 Task: Research Airbnb options in Waltham Abbey, United Kingdom from 3rd December, 2023 to 9th December, 2023 for 2 adults.1  bedroom having 1 bed and 1 bathroom. Property type can be hotel. Look for 4 properties as per requirement.
Action: Mouse moved to (462, 136)
Screenshot: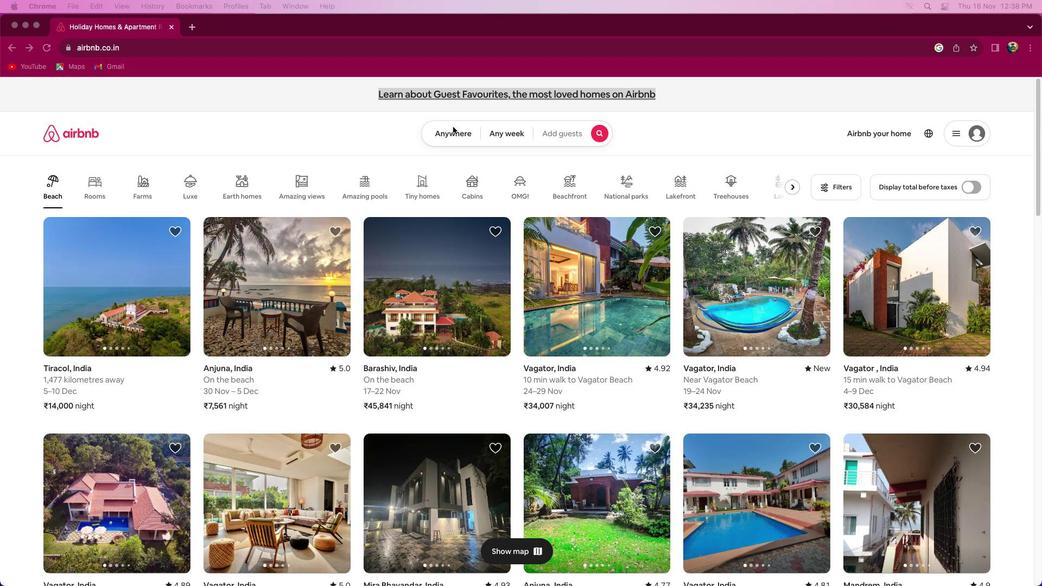 
Action: Mouse pressed left at (462, 136)
Screenshot: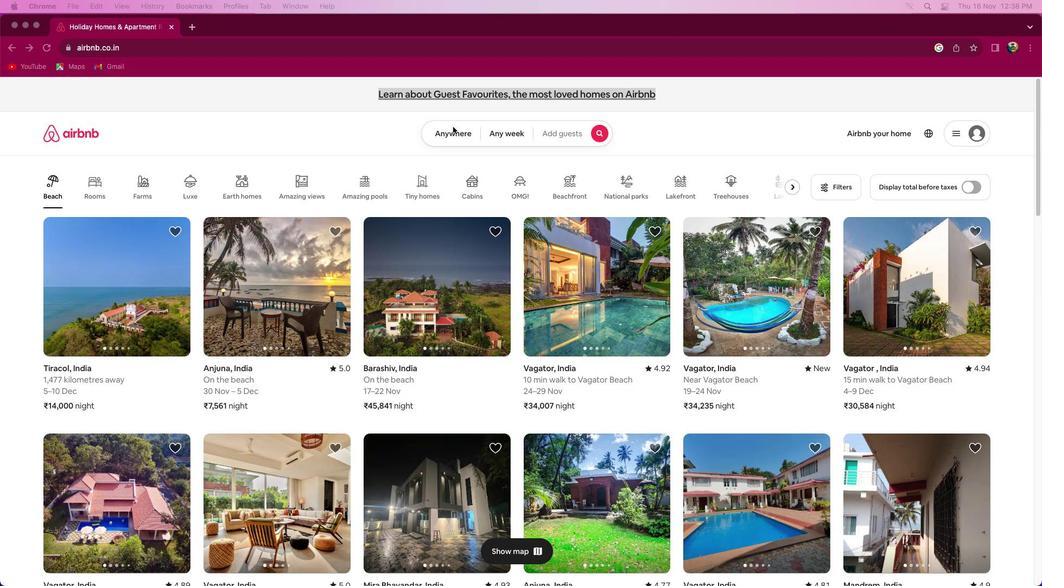 
Action: Mouse moved to (462, 136)
Screenshot: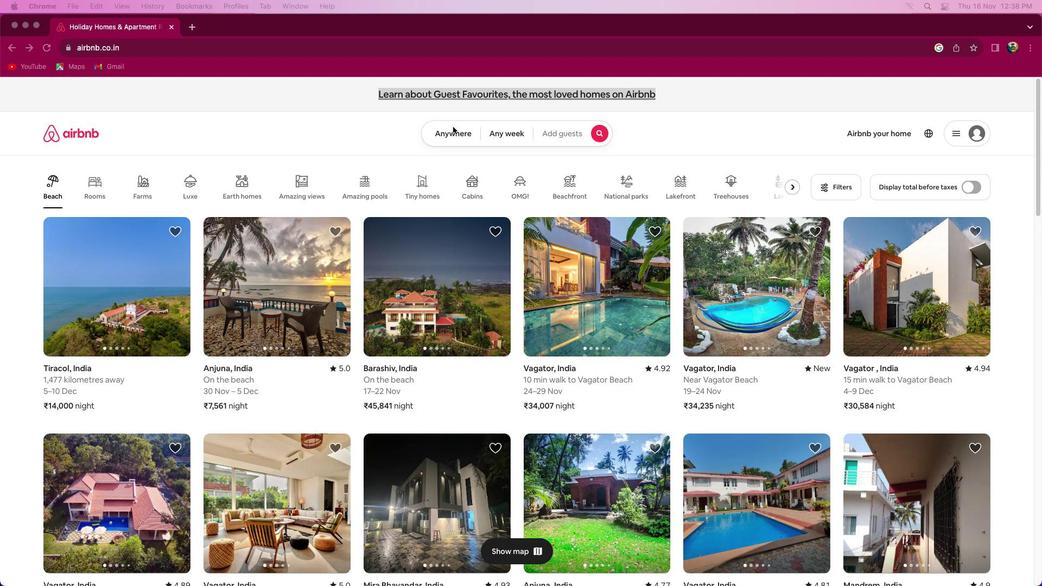
Action: Mouse pressed left at (462, 136)
Screenshot: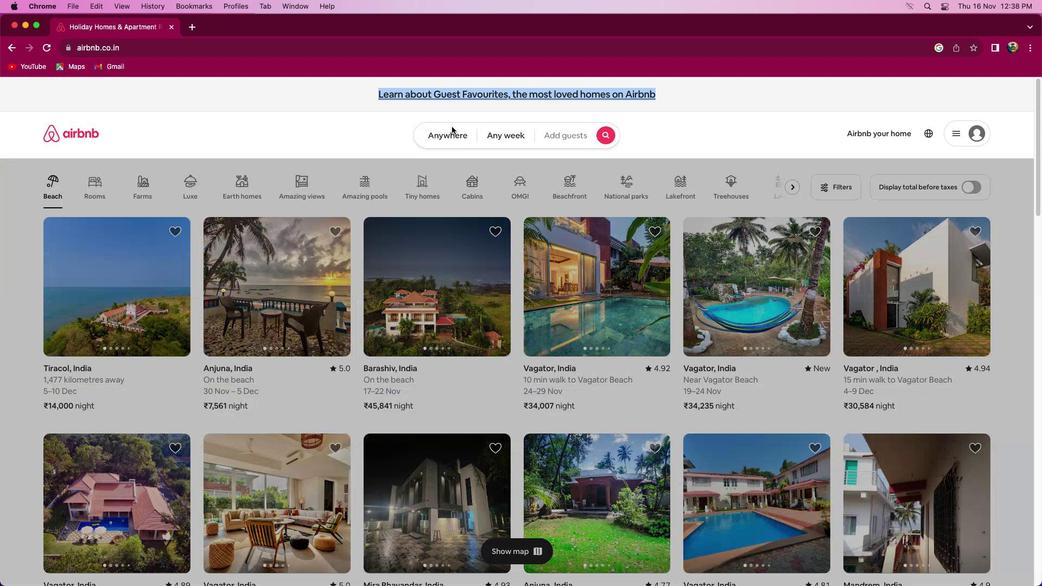 
Action: Mouse moved to (363, 310)
Screenshot: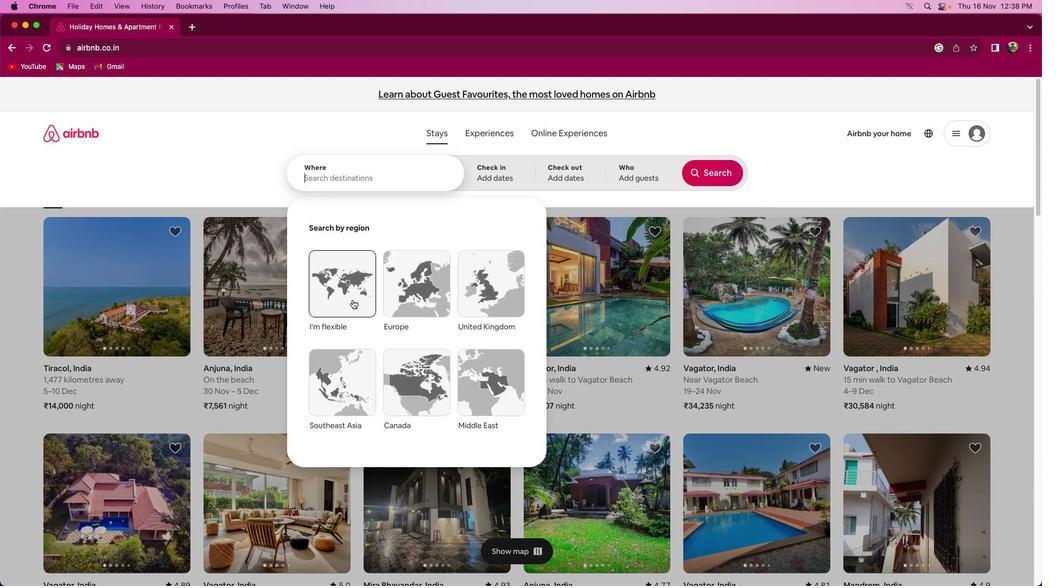 
Action: Mouse pressed left at (363, 310)
Screenshot: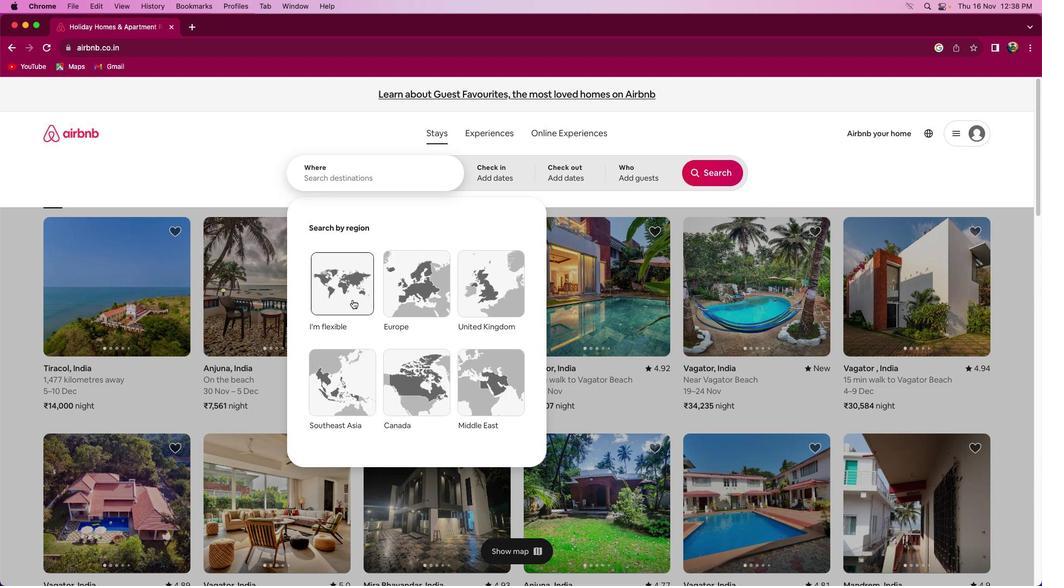 
Action: Mouse moved to (368, 186)
Screenshot: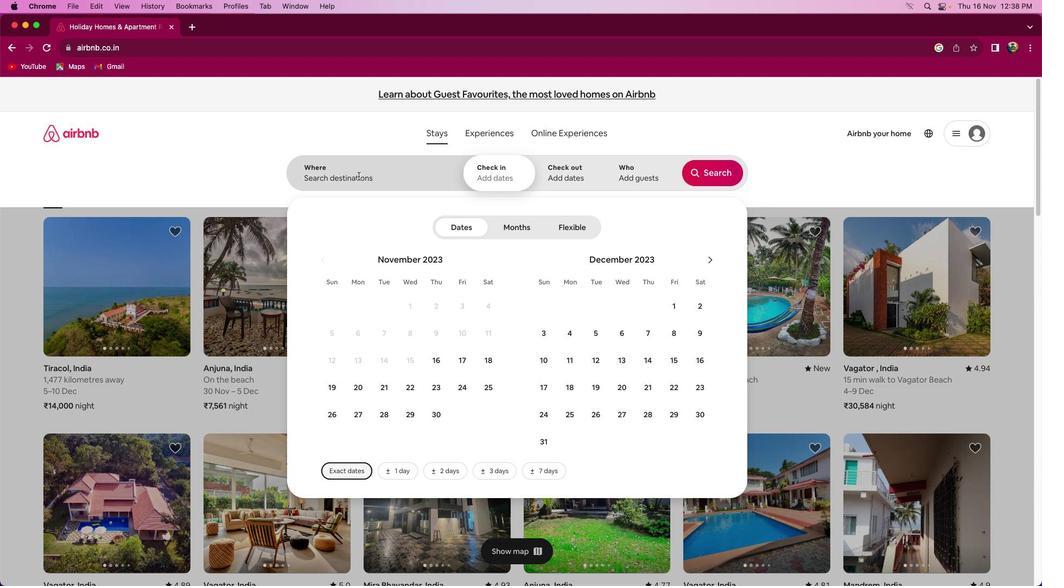 
Action: Mouse pressed left at (368, 186)
Screenshot: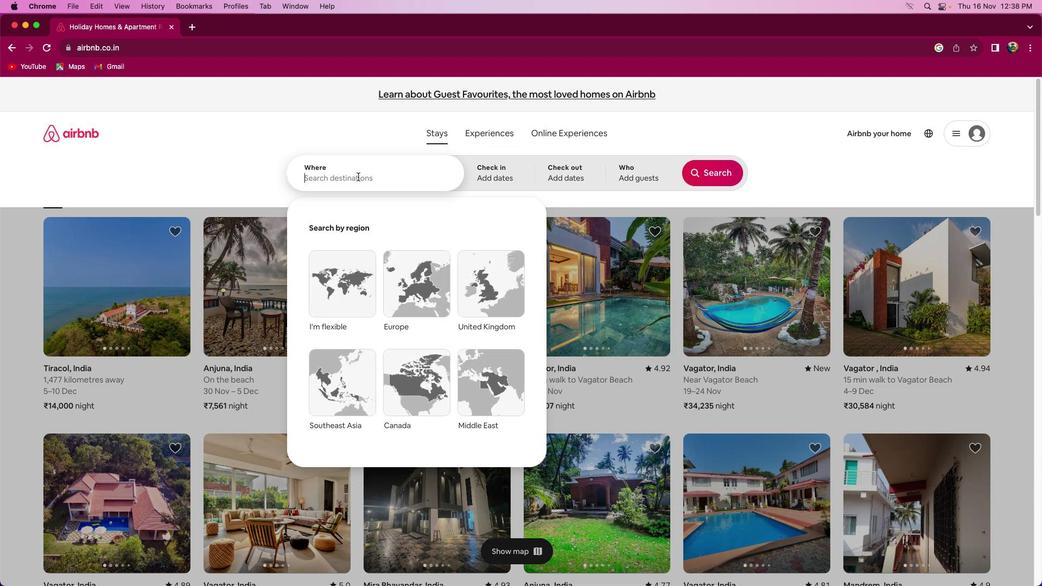 
Action: Mouse moved to (381, 223)
Screenshot: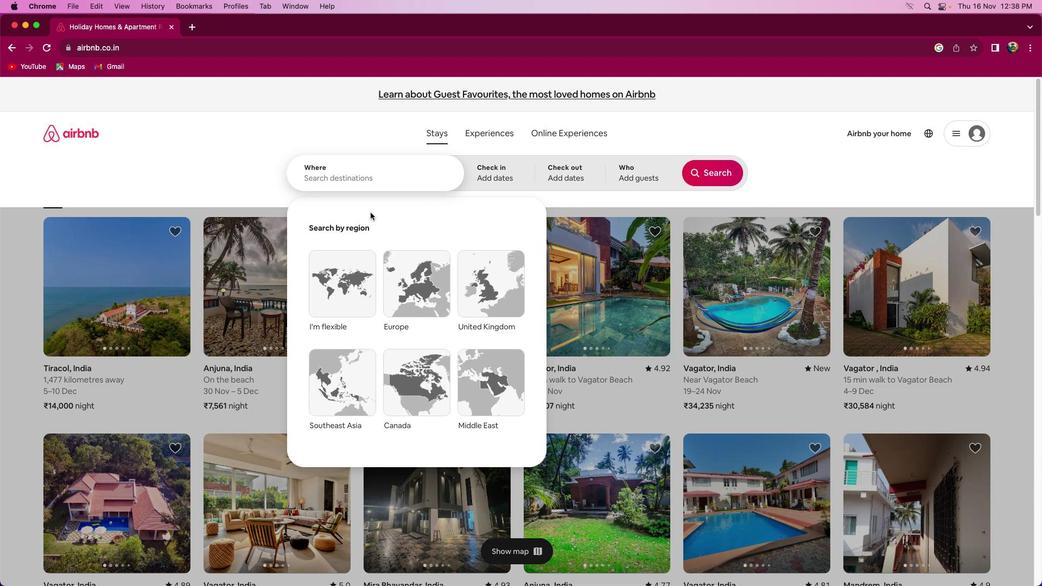 
Action: Key pressed Key.shift_r'W''a''l''t''h''a''n'Key.spaceKey.shift_r'A''b''e''y'','Key.spaceKey.shift'U''n''i''t''e''d'Key.spaceKey.shift'K''i''n''g''d''o''m'Key.space
Screenshot: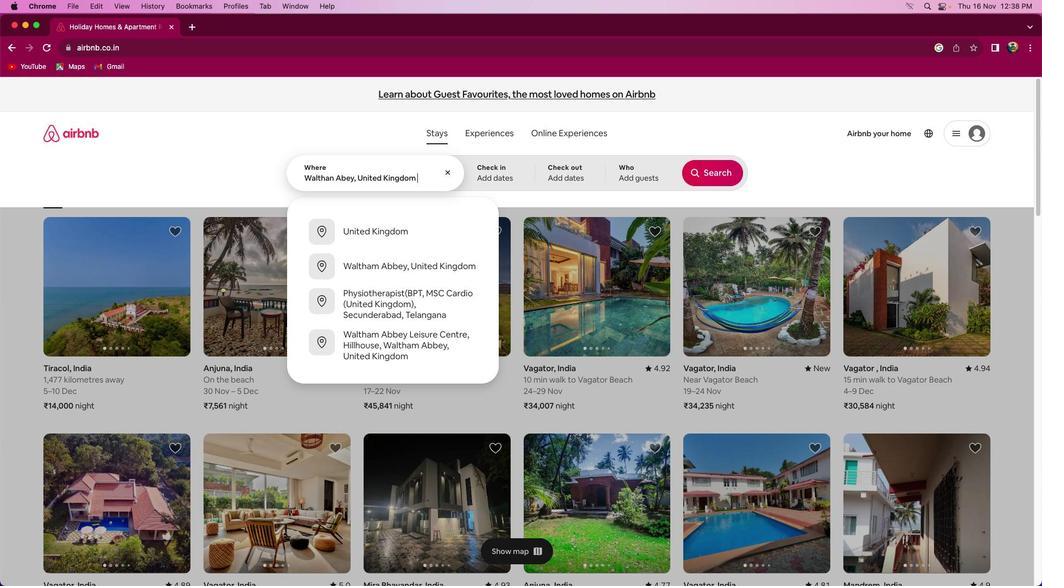 
Action: Mouse moved to (491, 184)
Screenshot: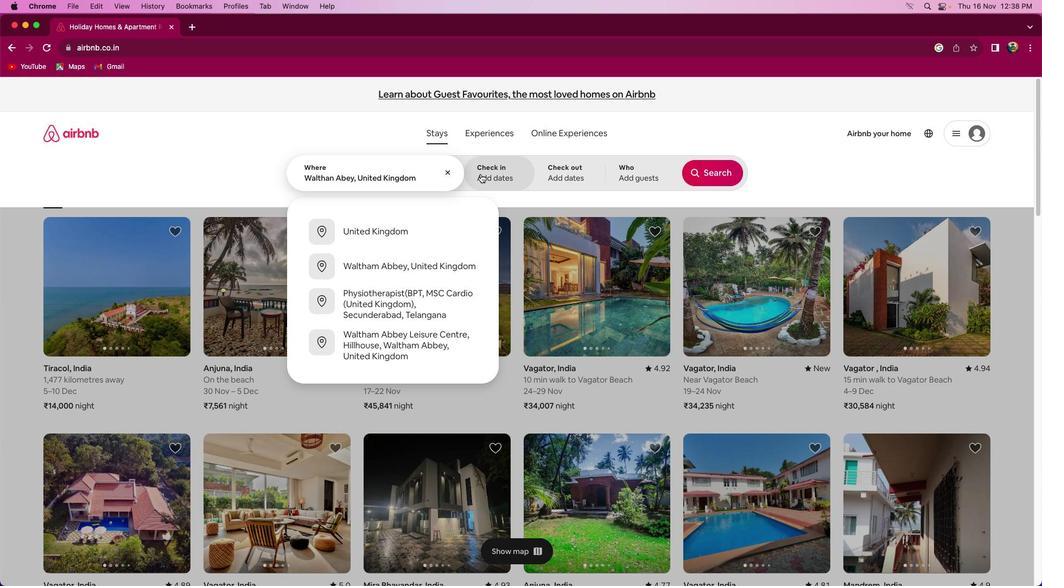 
Action: Mouse pressed left at (491, 184)
Screenshot: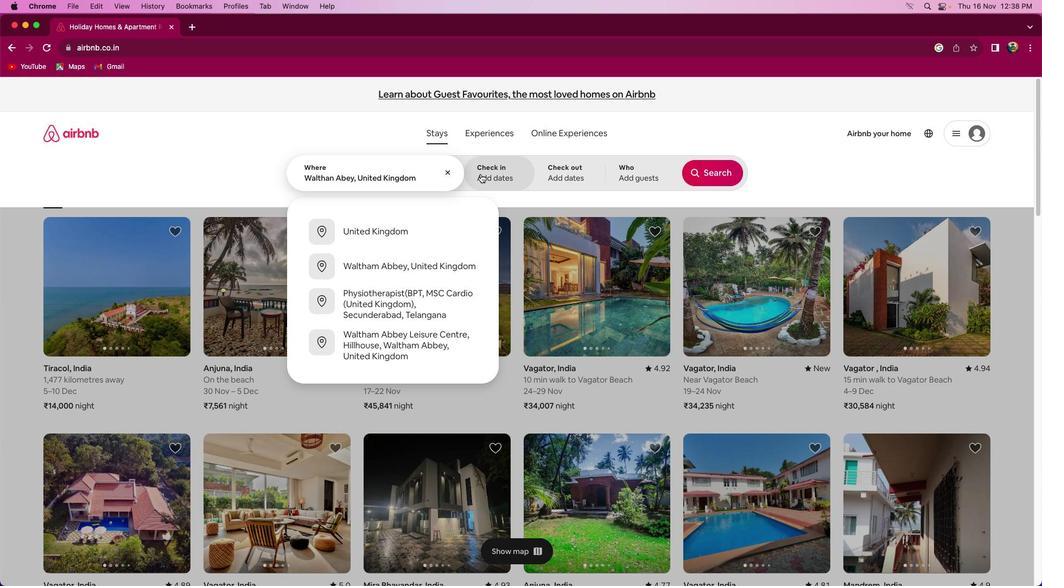 
Action: Mouse moved to (556, 353)
Screenshot: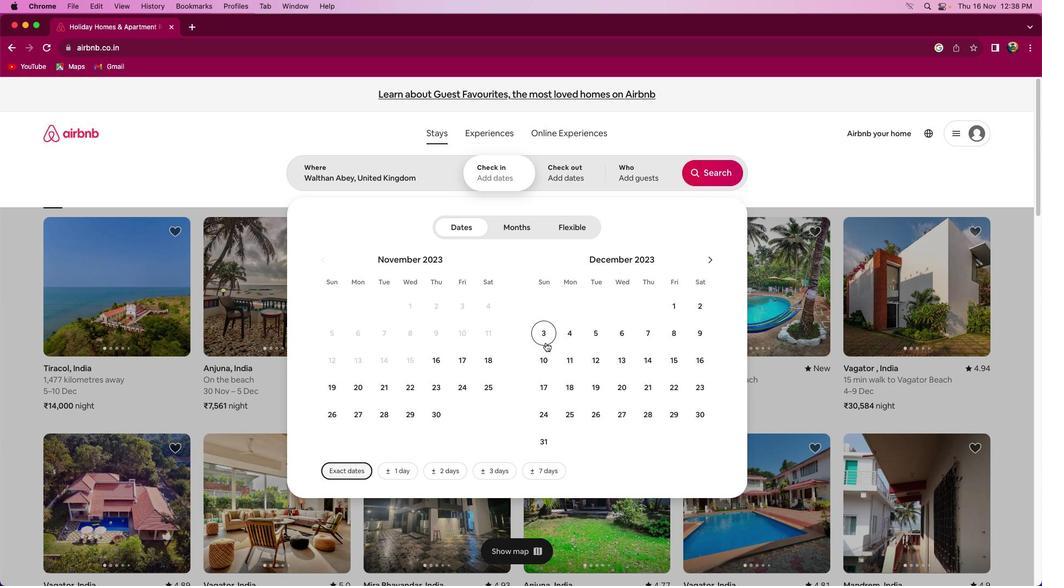 
Action: Mouse pressed left at (556, 353)
Screenshot: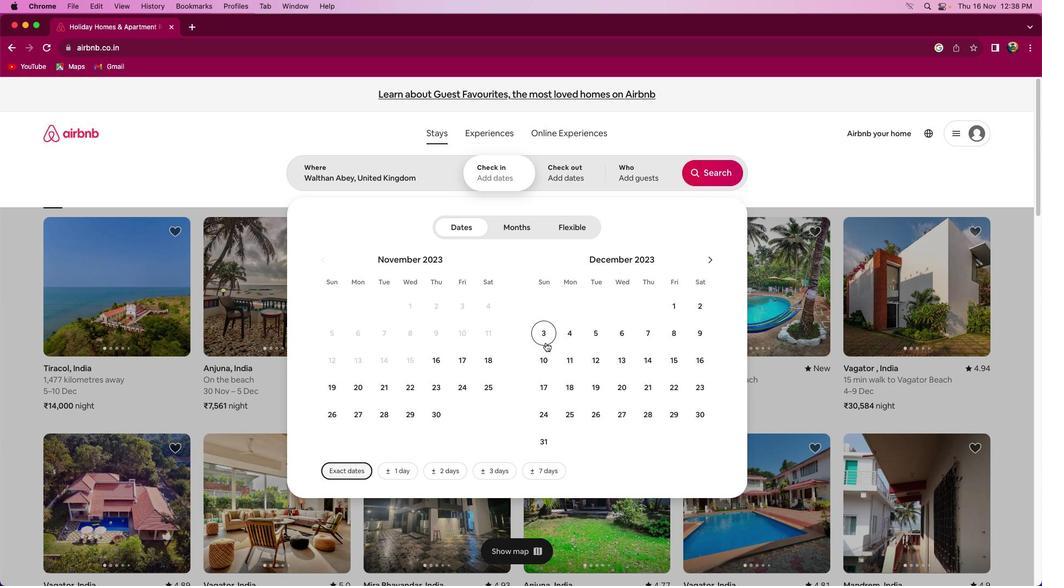 
Action: Mouse moved to (711, 347)
Screenshot: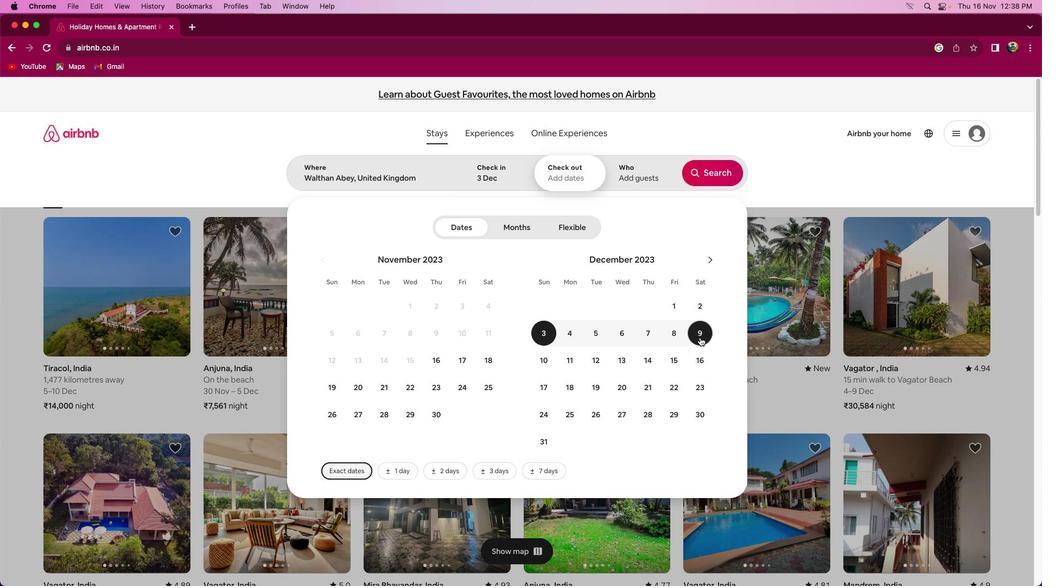 
Action: Mouse pressed left at (711, 347)
Screenshot: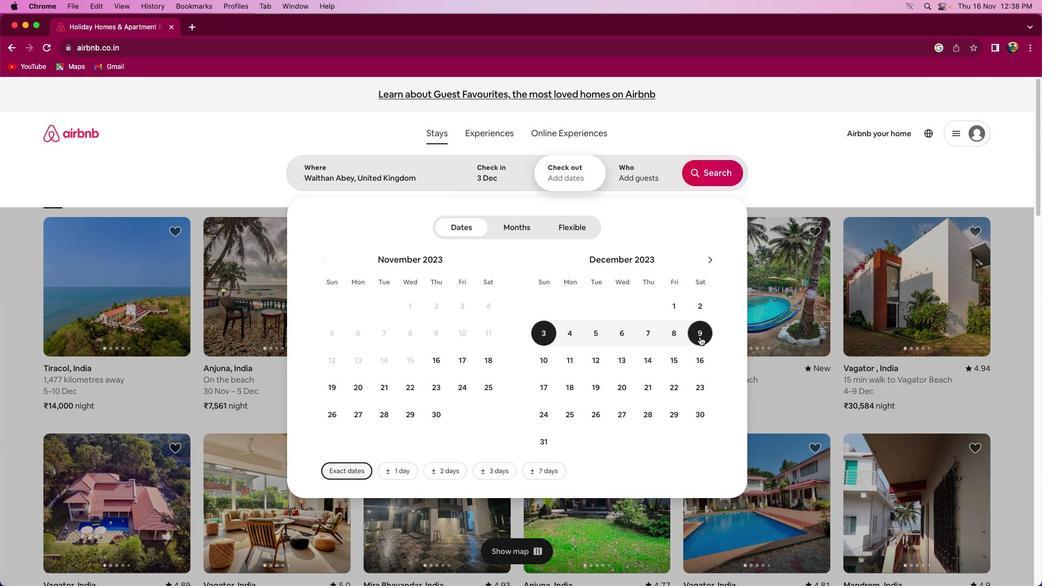 
Action: Mouse moved to (646, 183)
Screenshot: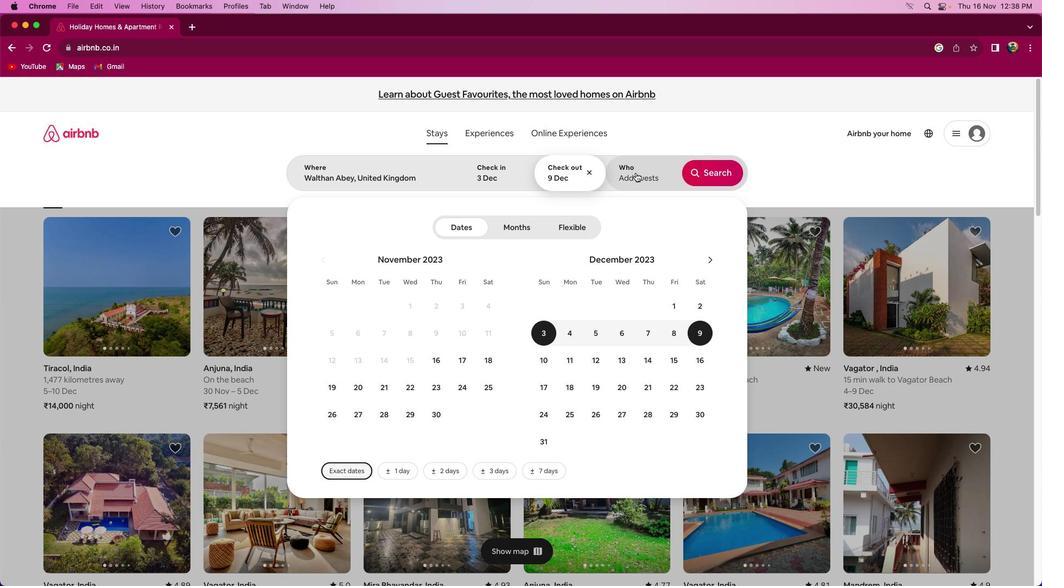 
Action: Mouse pressed left at (646, 183)
Screenshot: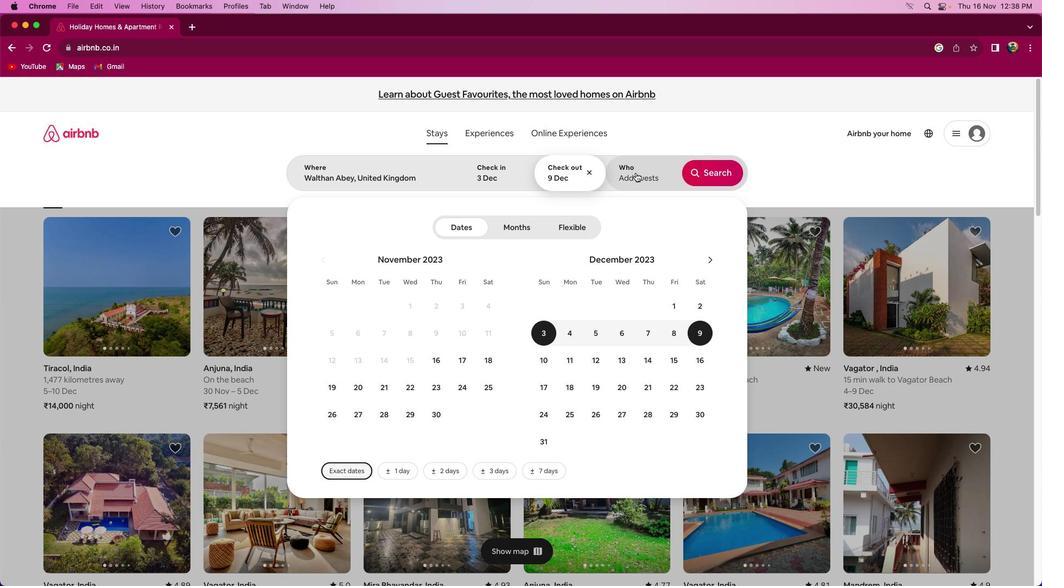 
Action: Mouse moved to (725, 237)
Screenshot: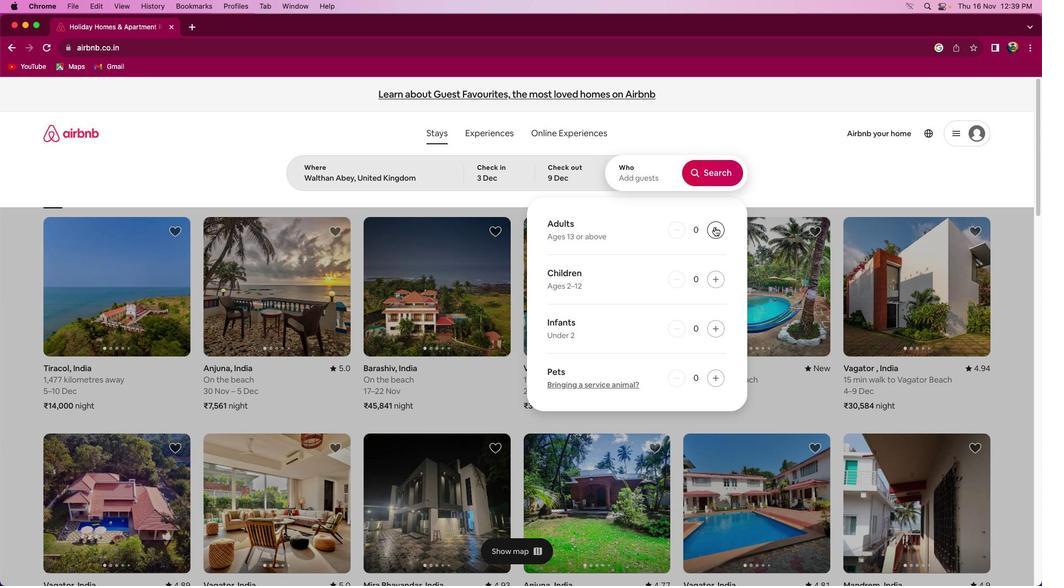 
Action: Mouse pressed left at (725, 237)
Screenshot: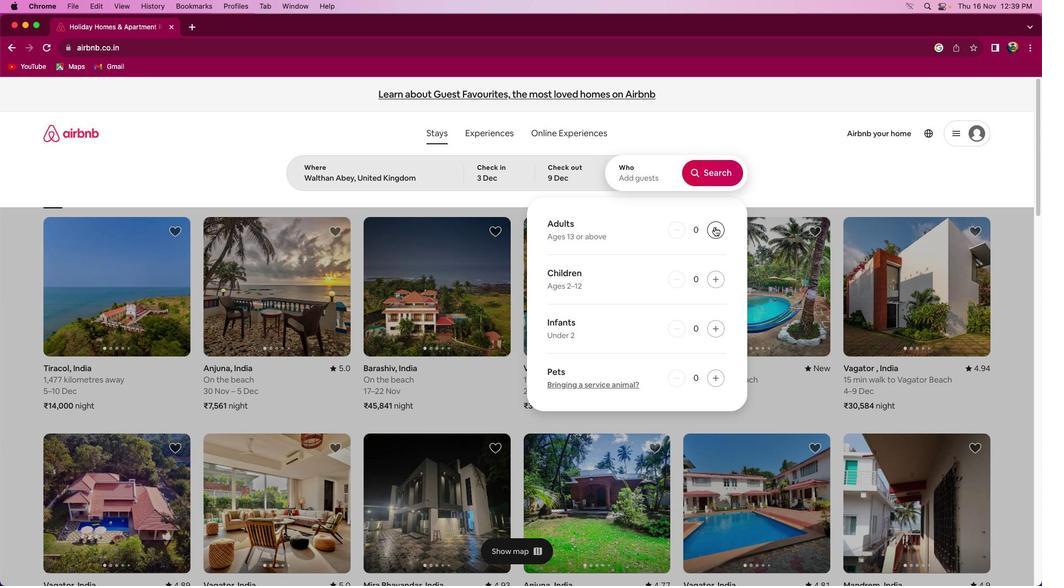 
Action: Mouse moved to (725, 237)
Screenshot: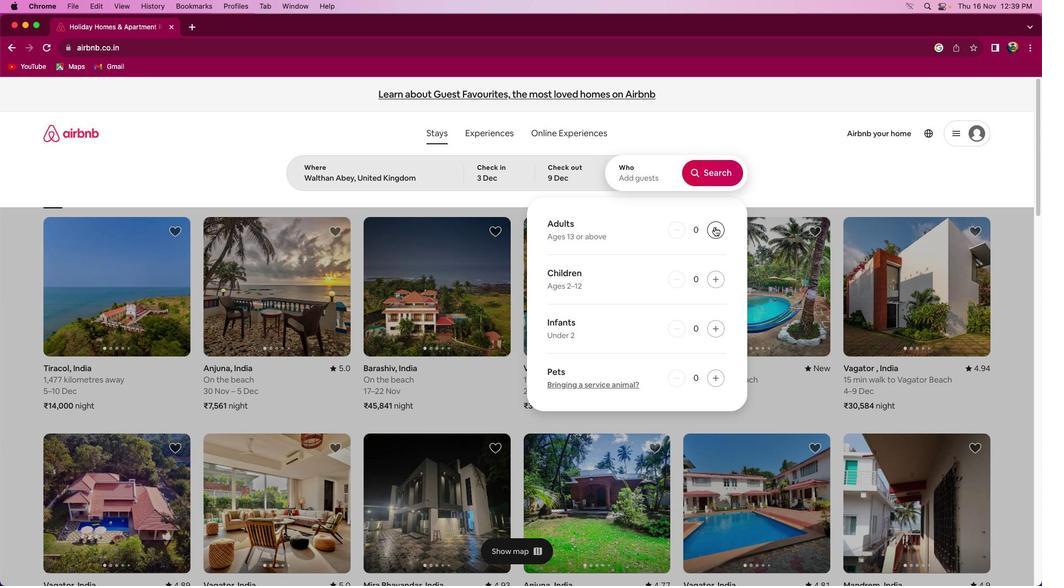 
Action: Mouse pressed left at (725, 237)
Screenshot: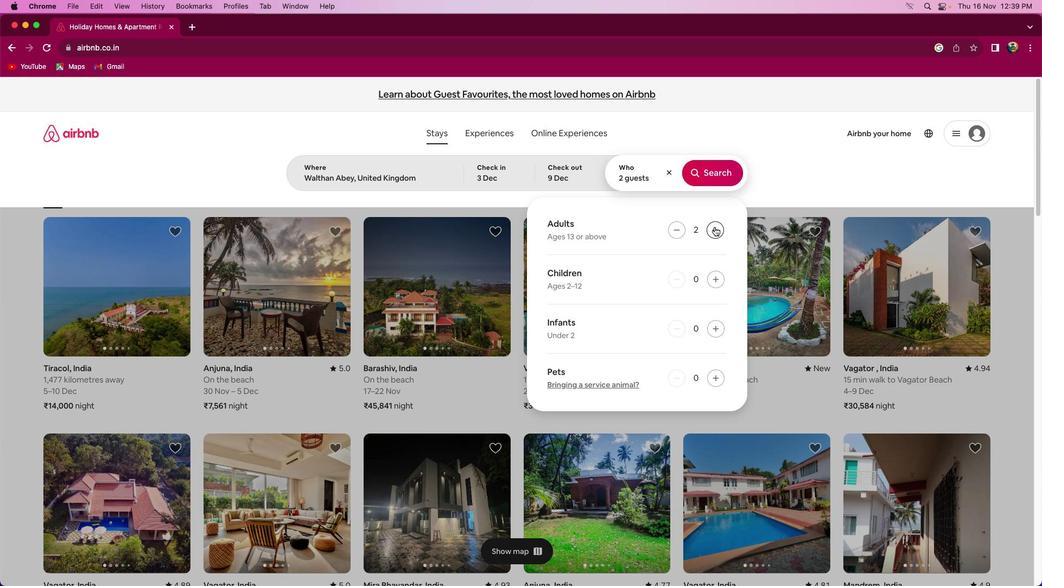 
Action: Mouse moved to (721, 184)
Screenshot: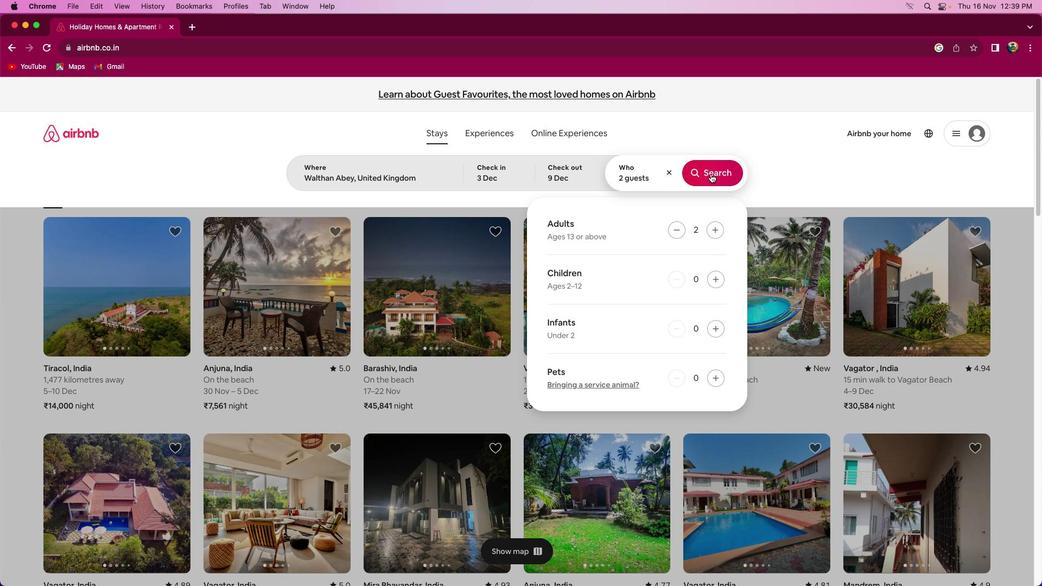 
Action: Mouse pressed left at (721, 184)
Screenshot: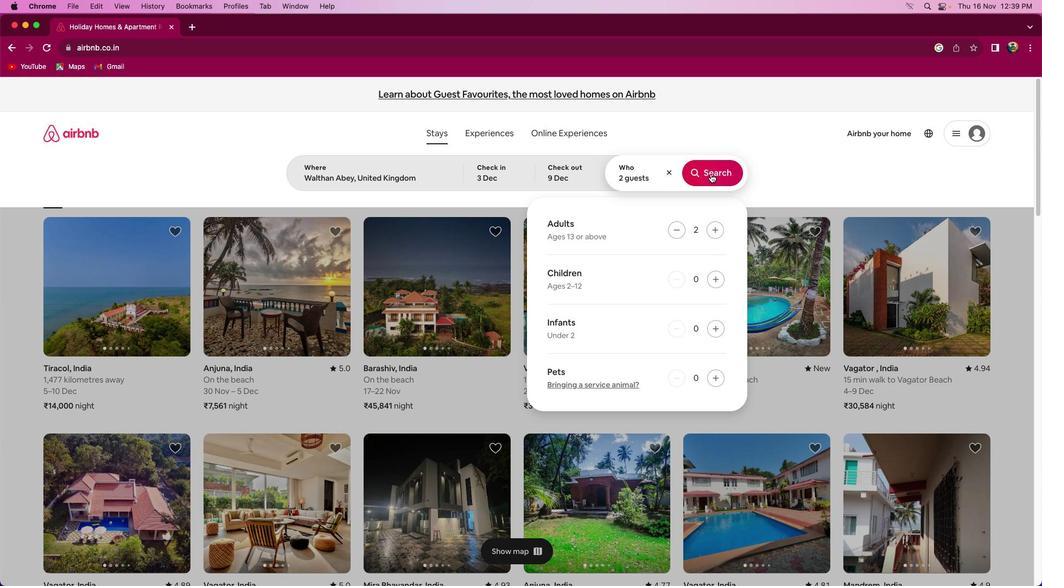 
Action: Mouse moved to (867, 155)
Screenshot: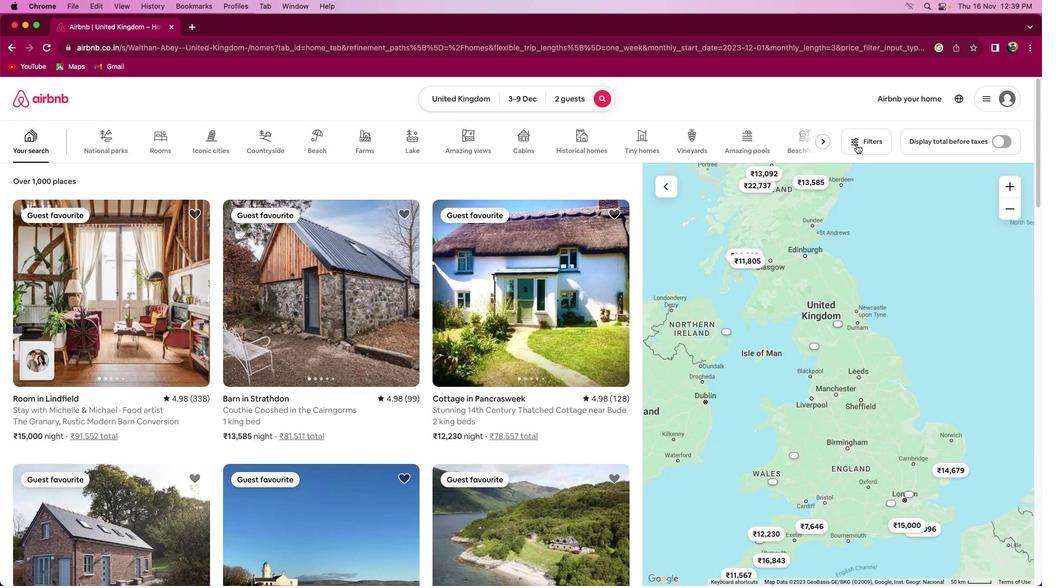 
Action: Mouse pressed left at (867, 155)
Screenshot: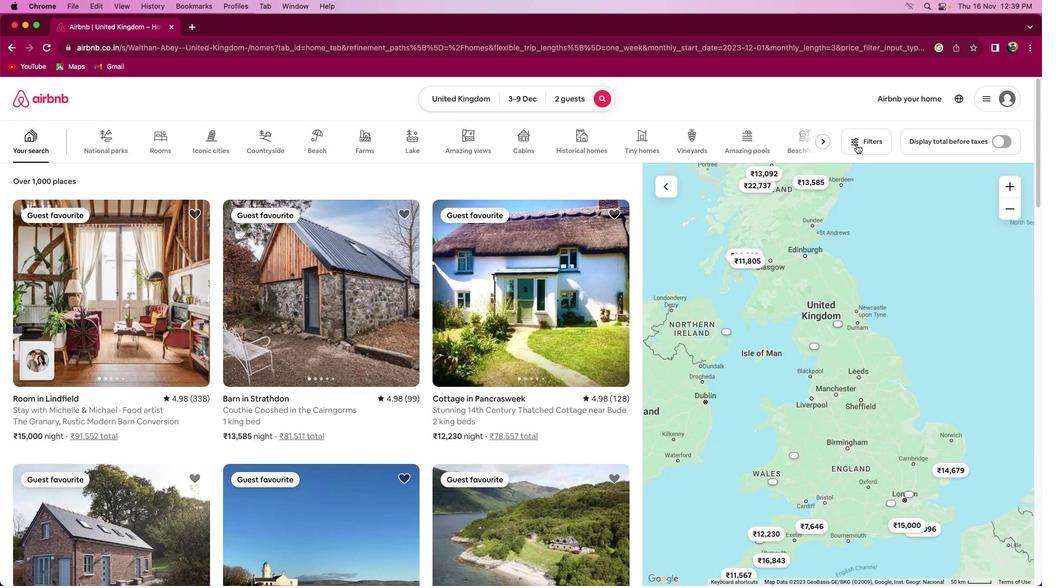 
Action: Mouse moved to (452, 437)
Screenshot: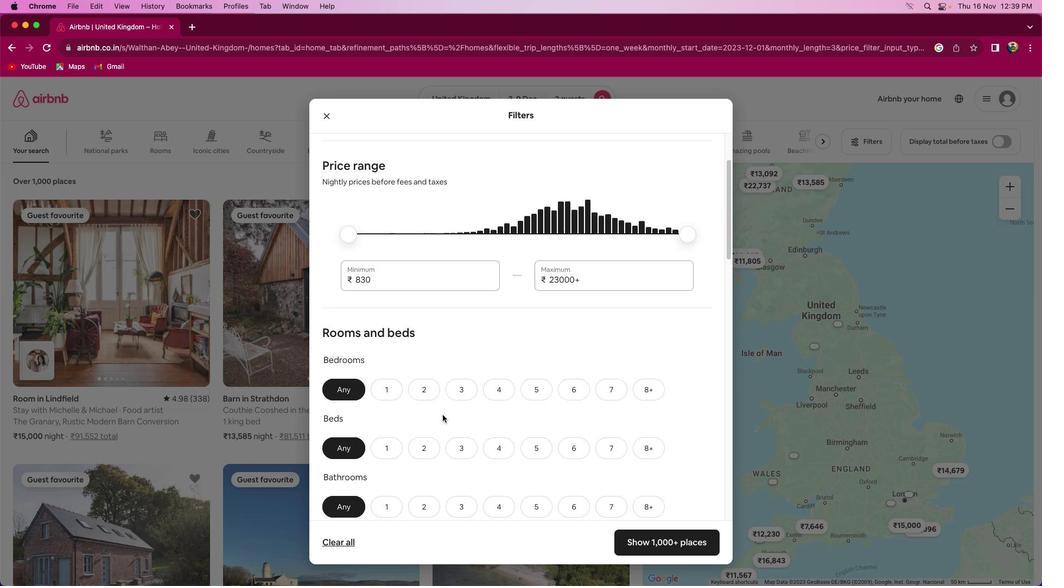
Action: Mouse scrolled (452, 437) with delta (10, 9)
Screenshot: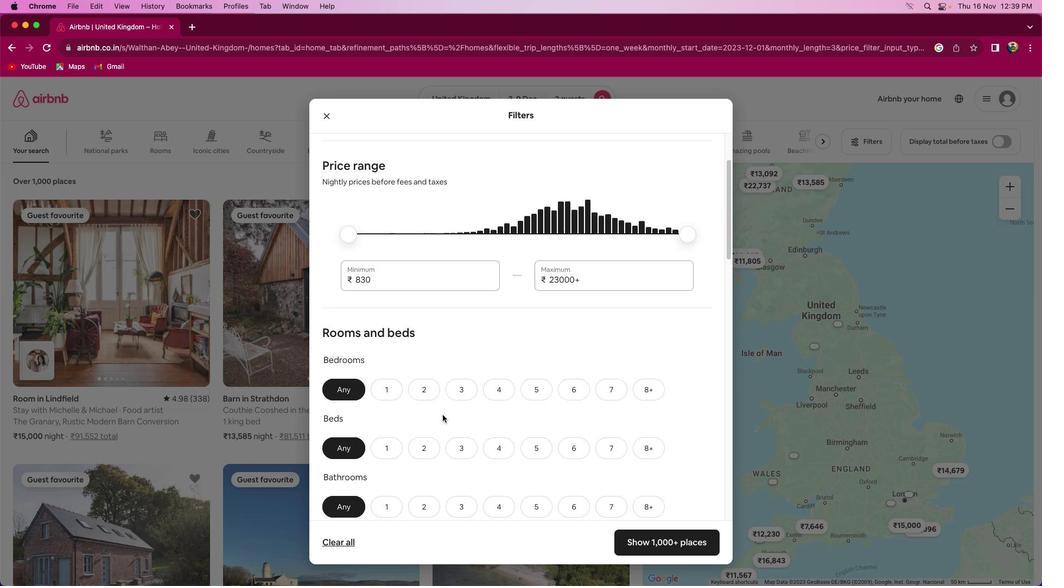 
Action: Mouse moved to (452, 436)
Screenshot: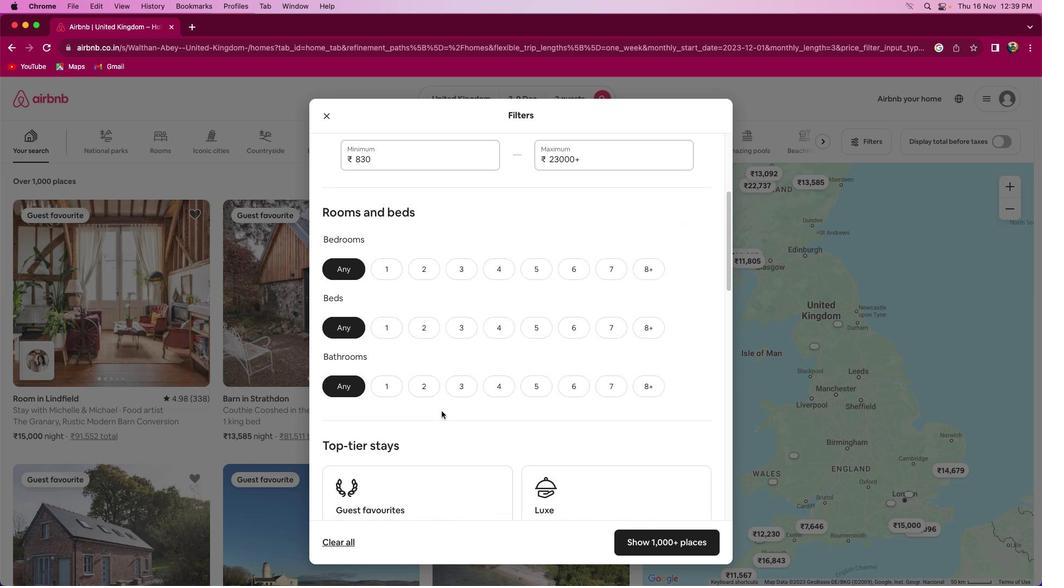 
Action: Mouse scrolled (452, 436) with delta (10, 9)
Screenshot: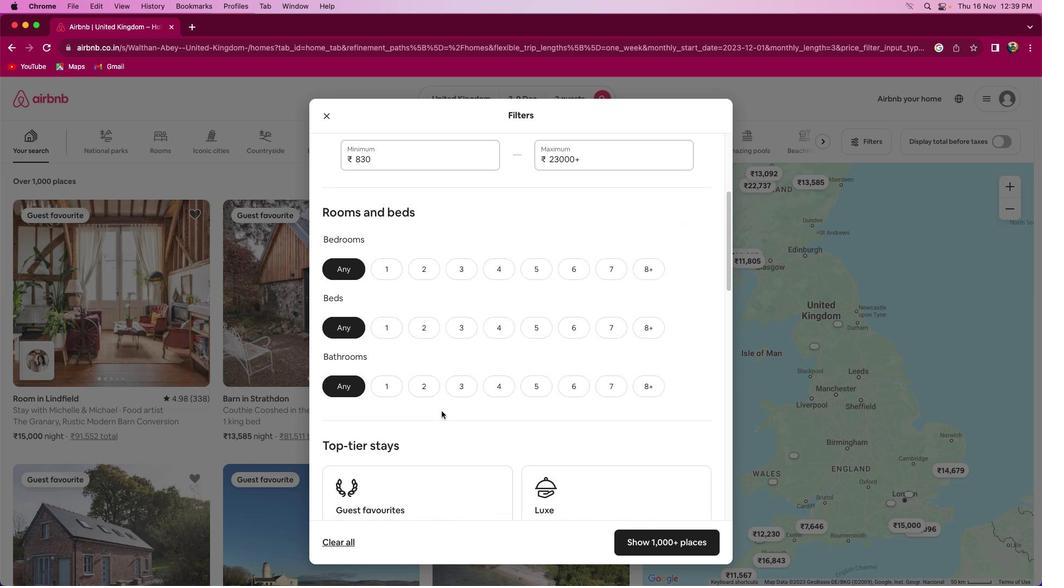 
Action: Mouse moved to (453, 436)
Screenshot: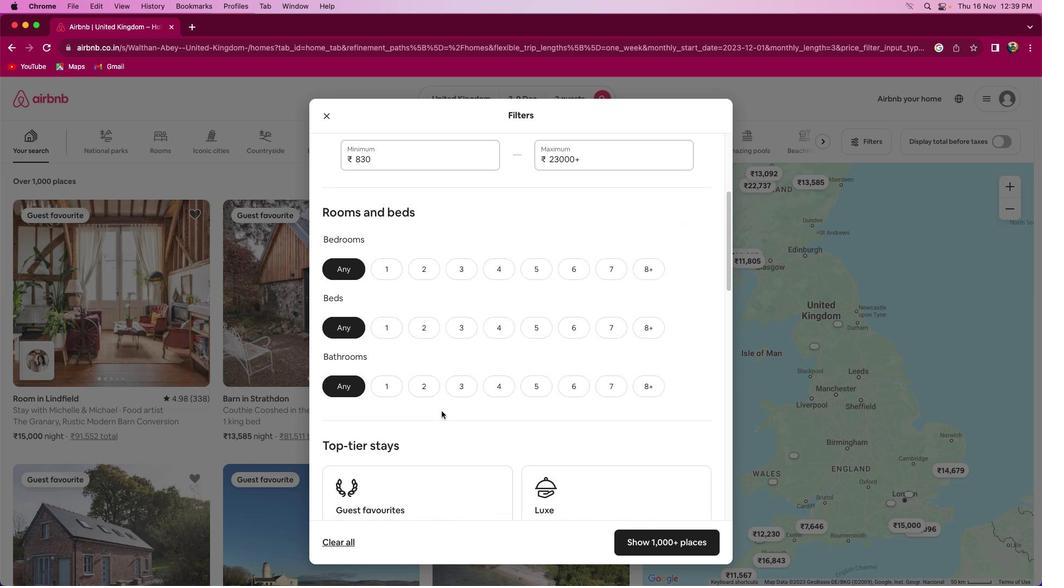 
Action: Mouse scrolled (453, 436) with delta (10, 8)
Screenshot: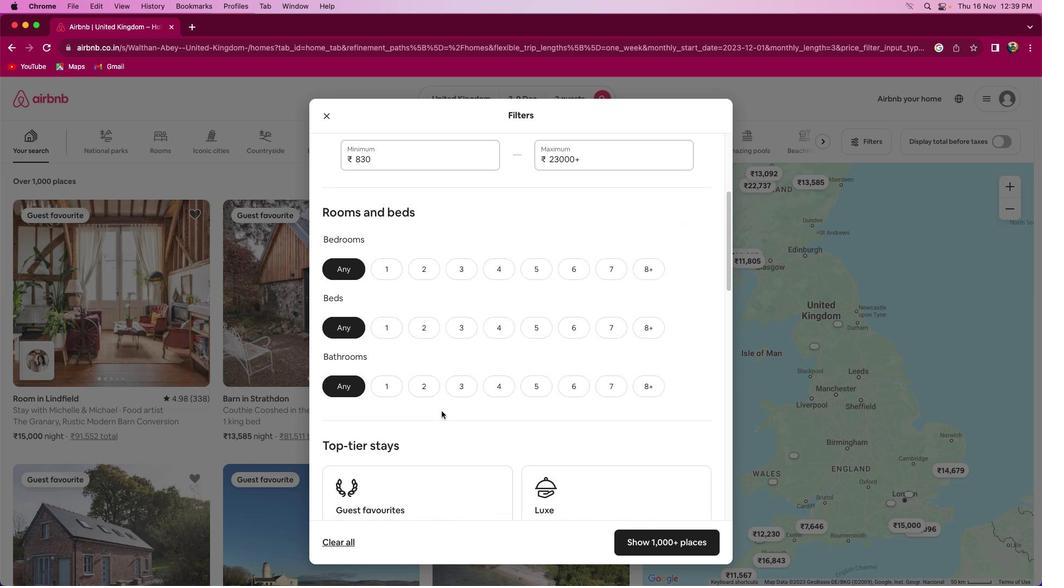 
Action: Mouse moved to (453, 434)
Screenshot: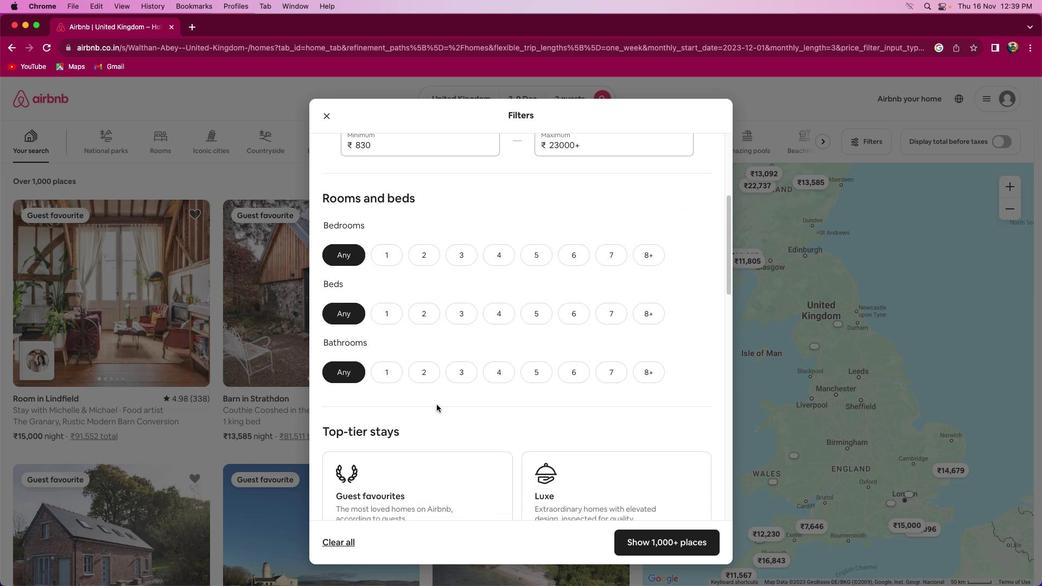 
Action: Mouse scrolled (453, 434) with delta (10, 7)
Screenshot: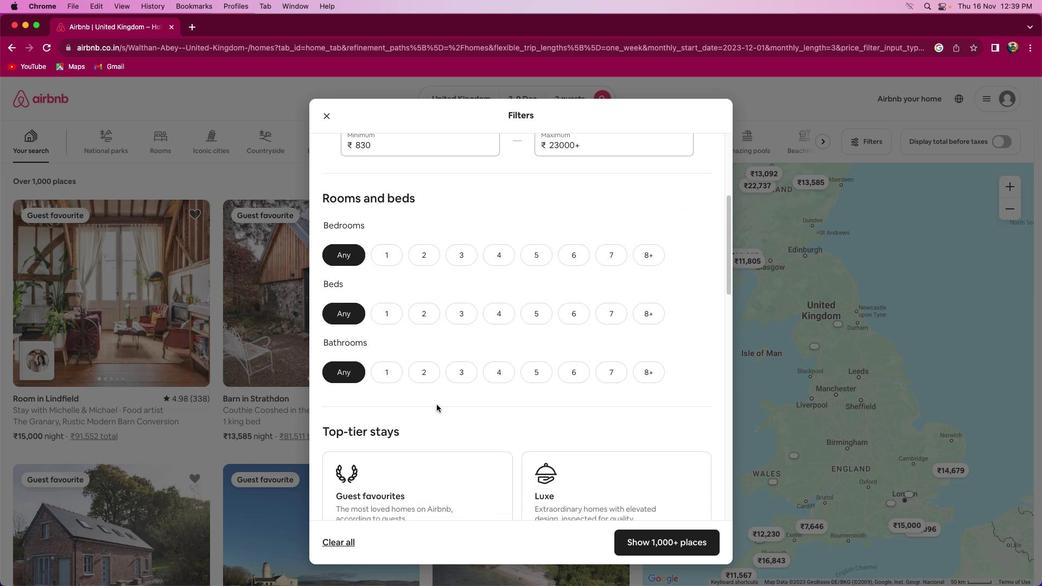 
Action: Mouse moved to (408, 270)
Screenshot: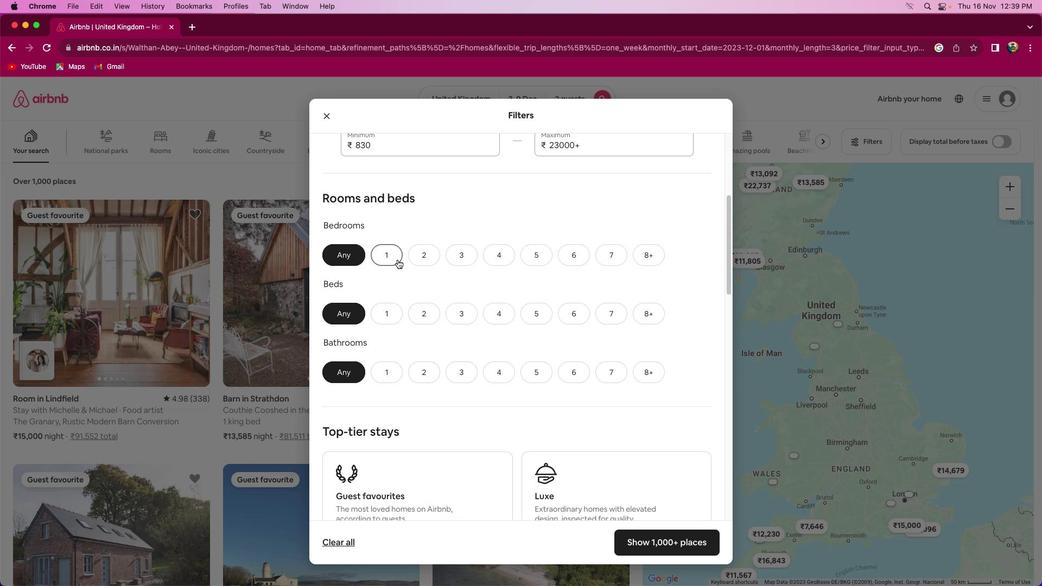 
Action: Mouse pressed left at (408, 270)
Screenshot: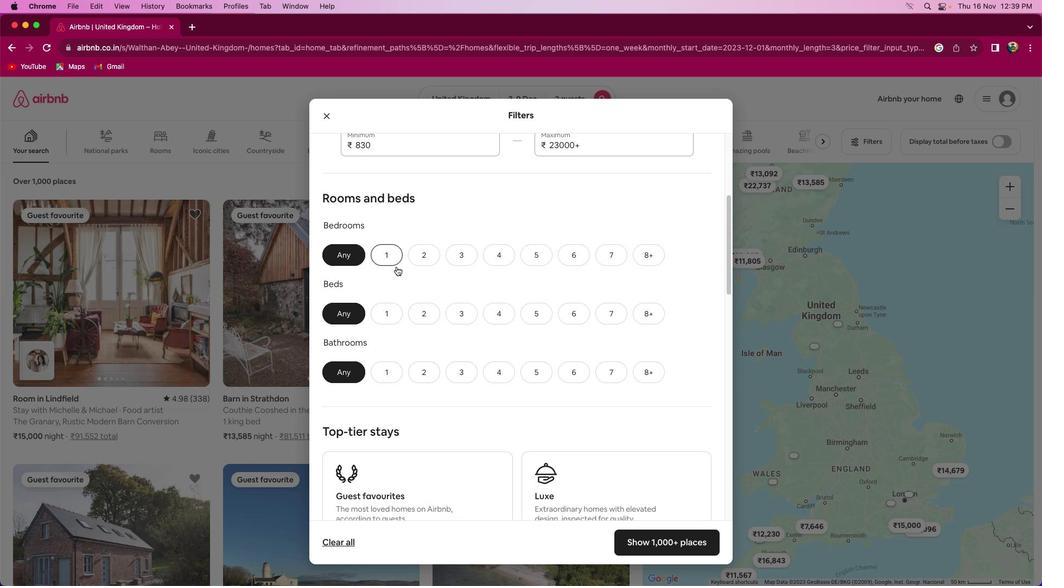 
Action: Mouse moved to (400, 322)
Screenshot: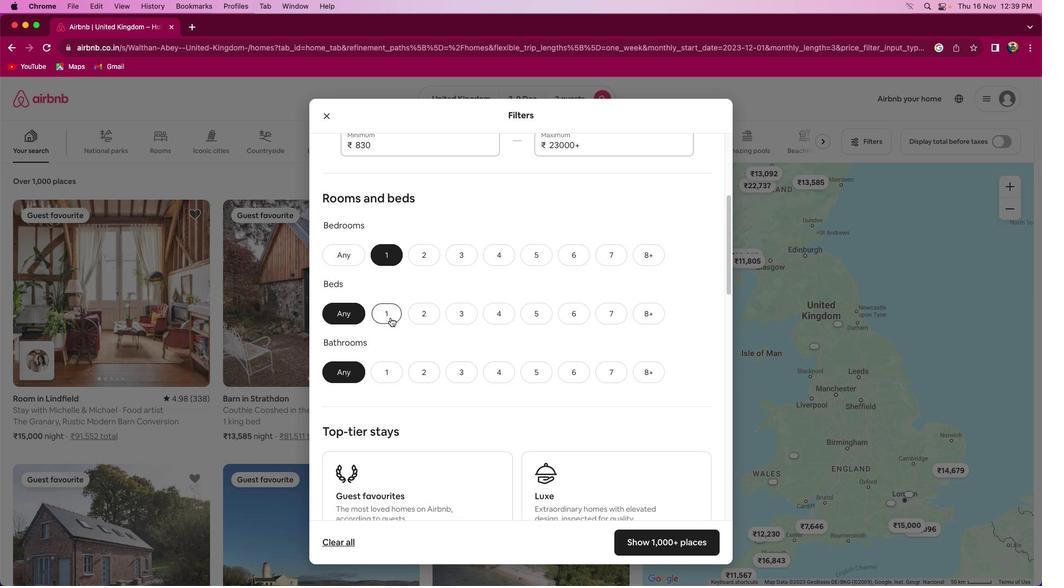 
Action: Mouse pressed left at (400, 322)
Screenshot: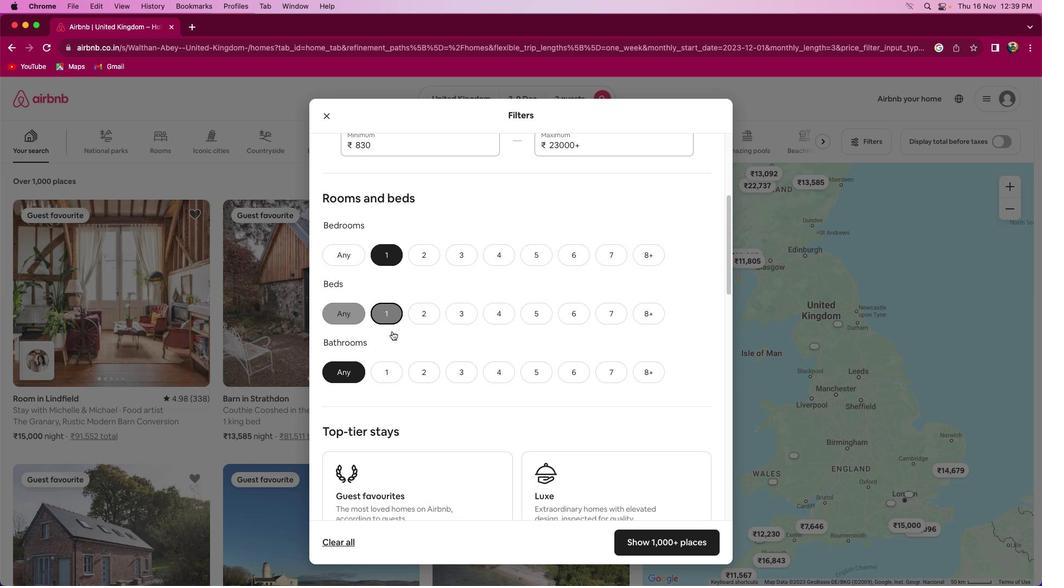 
Action: Mouse moved to (398, 377)
Screenshot: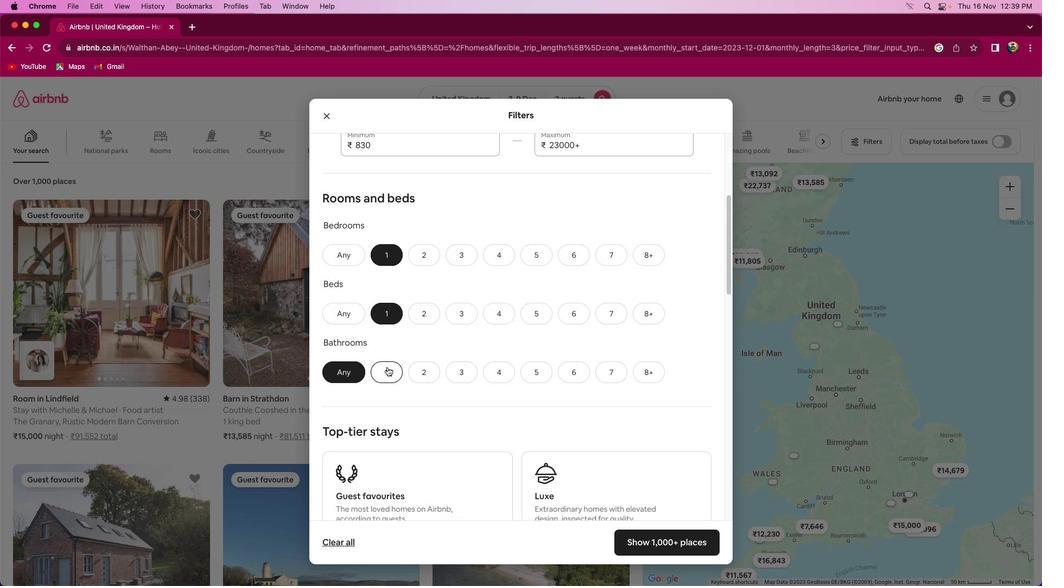 
Action: Mouse pressed left at (398, 377)
Screenshot: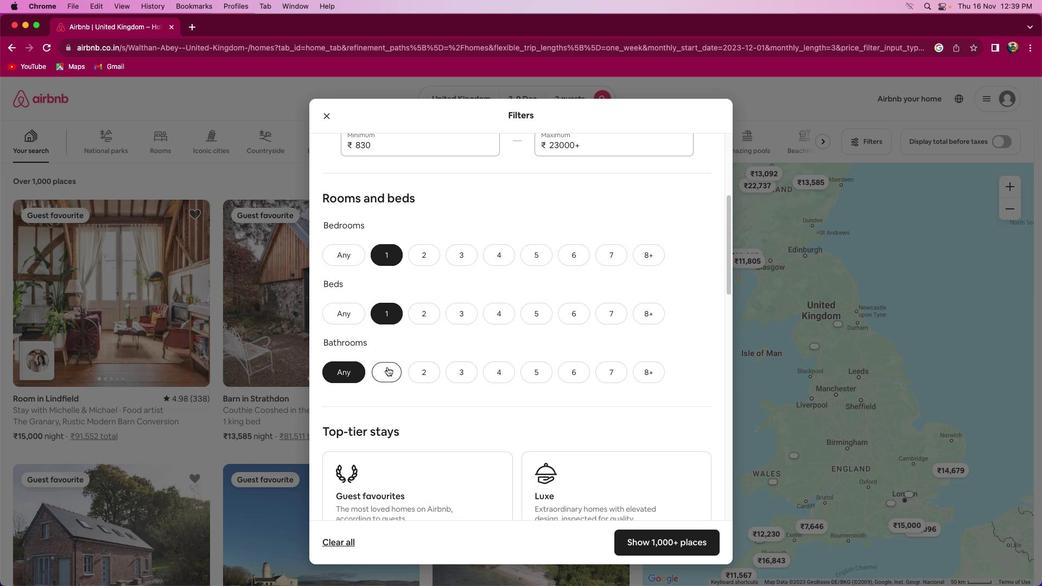 
Action: Mouse moved to (548, 349)
Screenshot: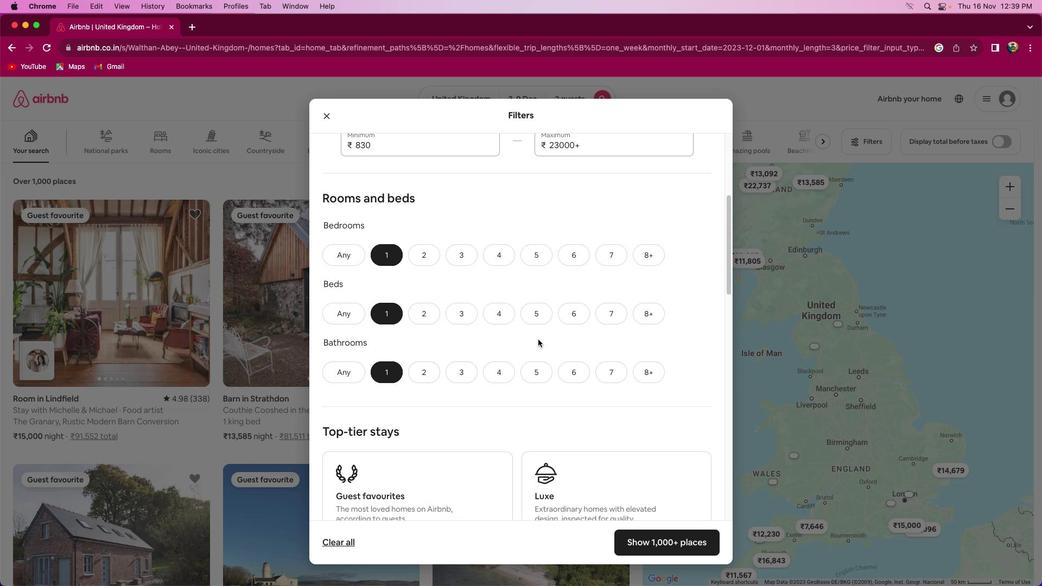 
Action: Mouse scrolled (548, 349) with delta (10, 9)
Screenshot: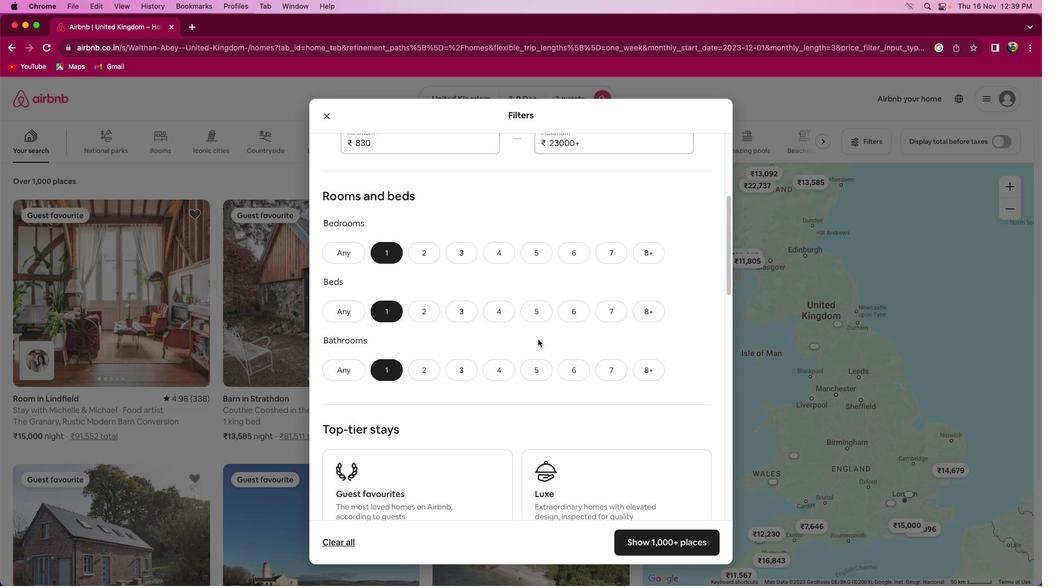 
Action: Mouse scrolled (548, 349) with delta (10, 9)
Screenshot: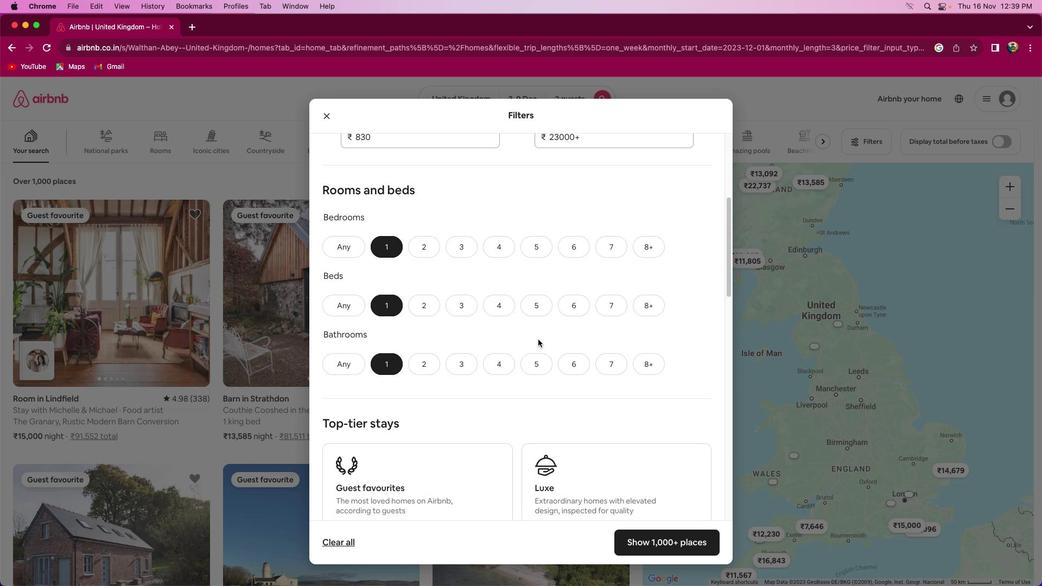 
Action: Mouse moved to (640, 410)
Screenshot: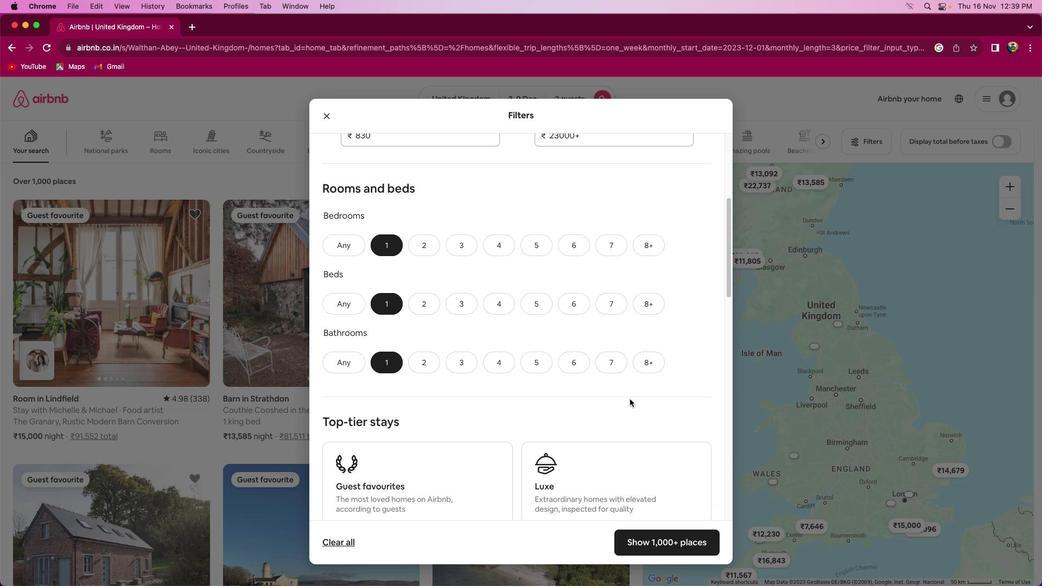 
Action: Mouse scrolled (640, 410) with delta (10, 9)
Screenshot: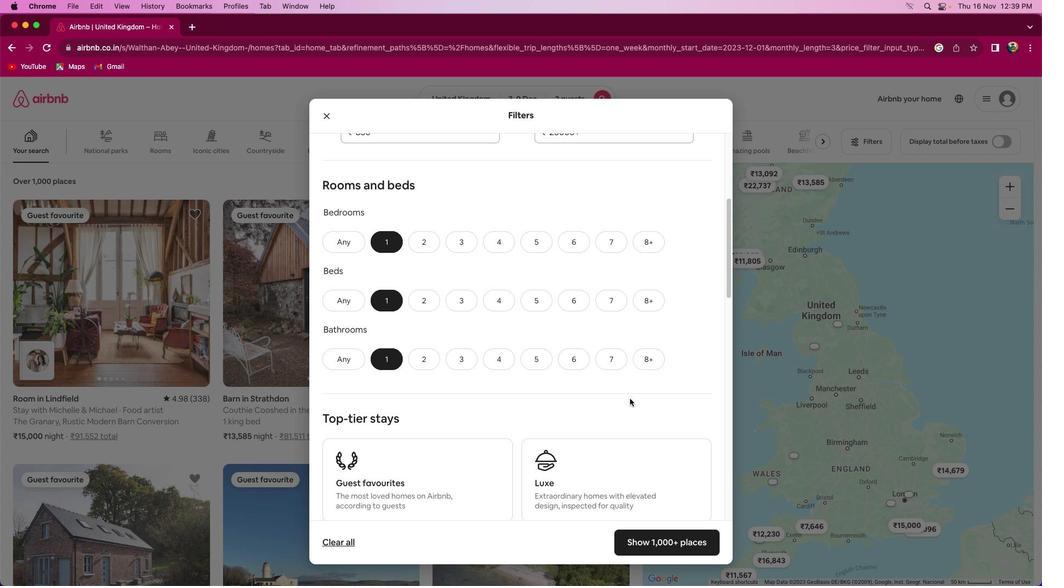 
Action: Mouse scrolled (640, 410) with delta (10, 9)
Screenshot: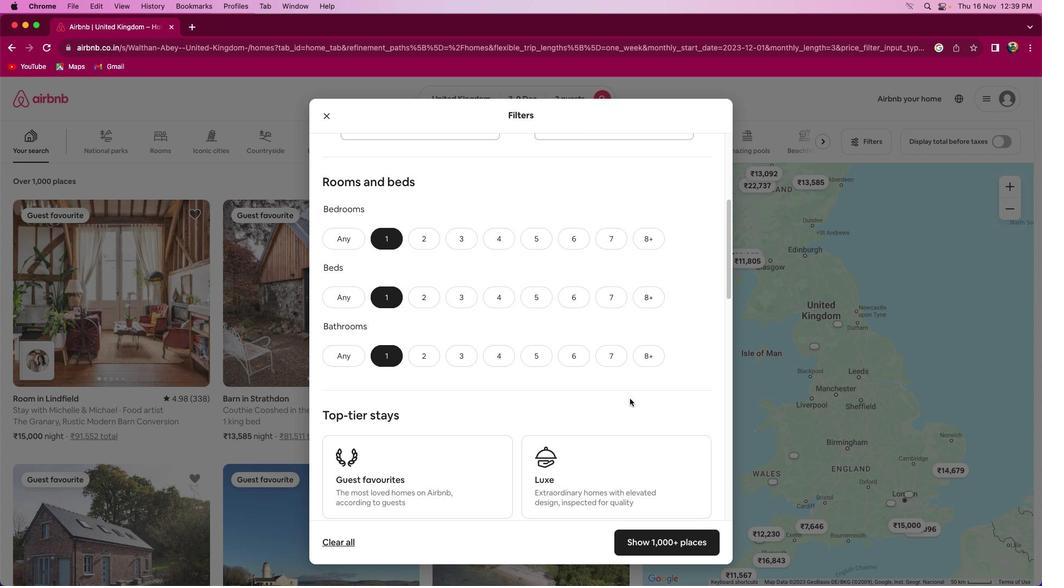 
Action: Mouse moved to (640, 409)
Screenshot: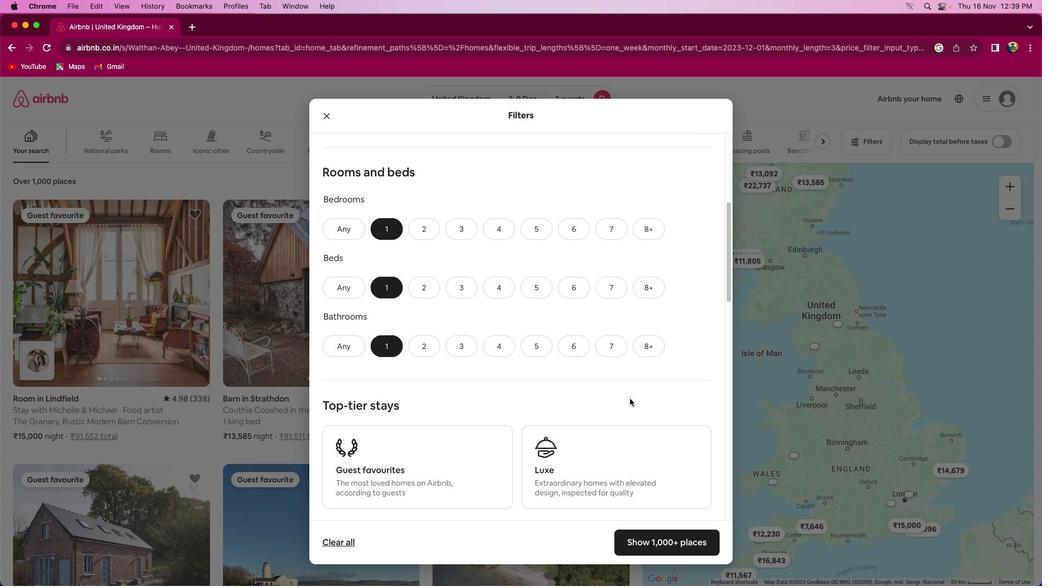 
Action: Mouse scrolled (640, 409) with delta (10, 9)
Screenshot: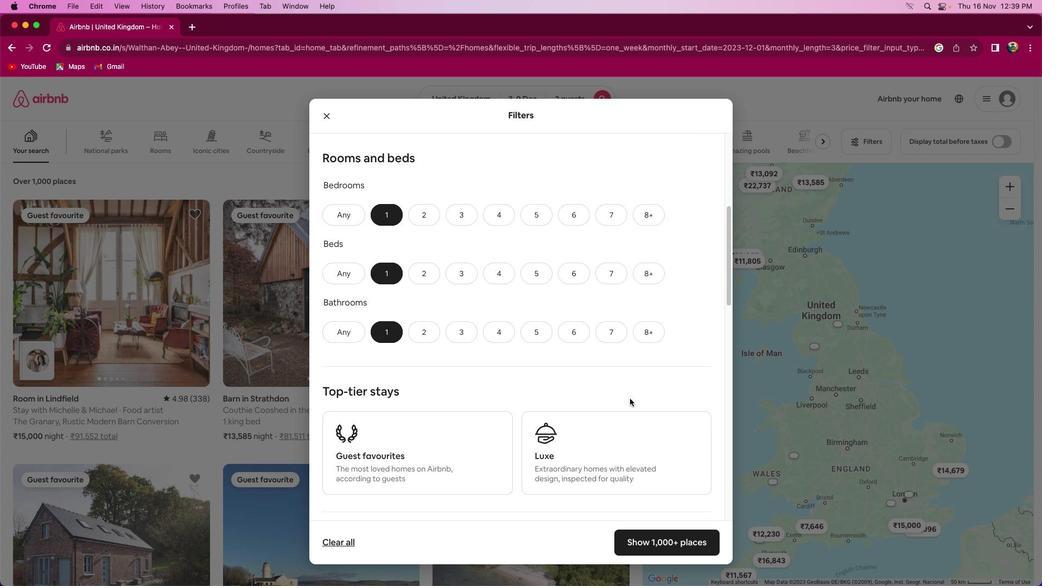 
Action: Mouse scrolled (640, 409) with delta (10, 9)
Screenshot: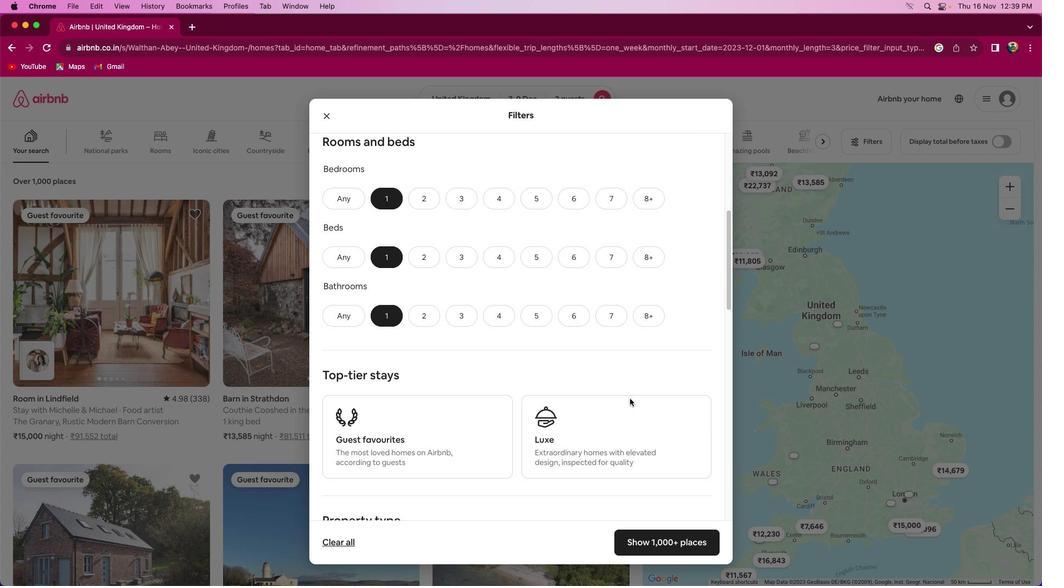 
Action: Mouse scrolled (640, 409) with delta (10, 9)
Screenshot: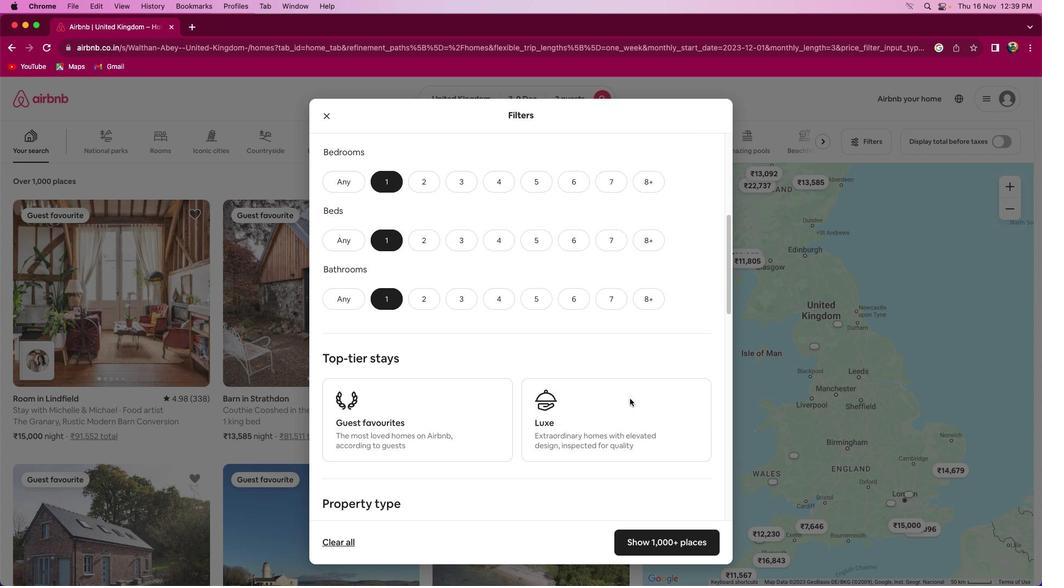 
Action: Mouse scrolled (640, 409) with delta (10, 9)
Screenshot: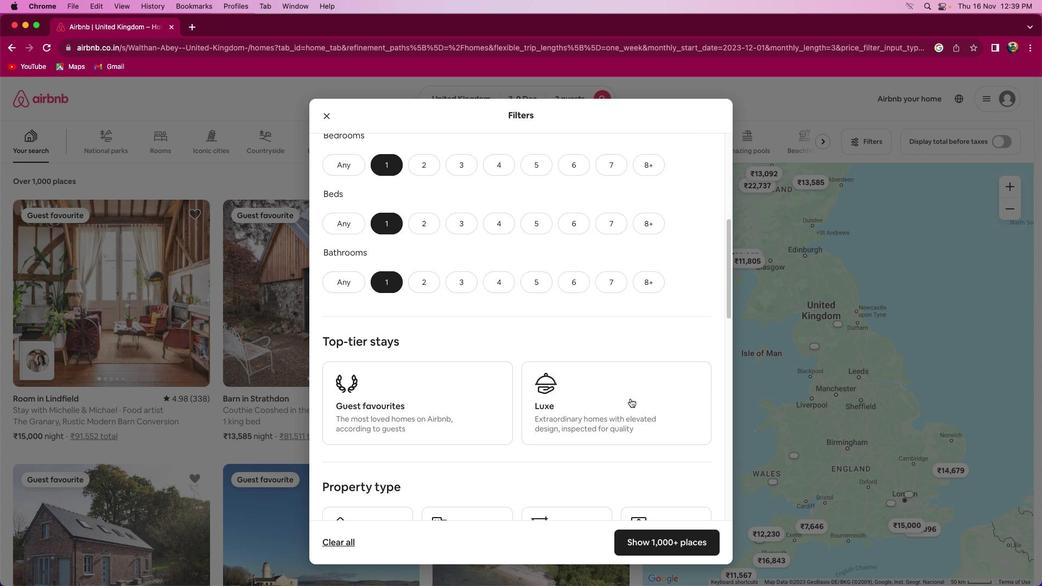 
Action: Mouse moved to (640, 409)
Screenshot: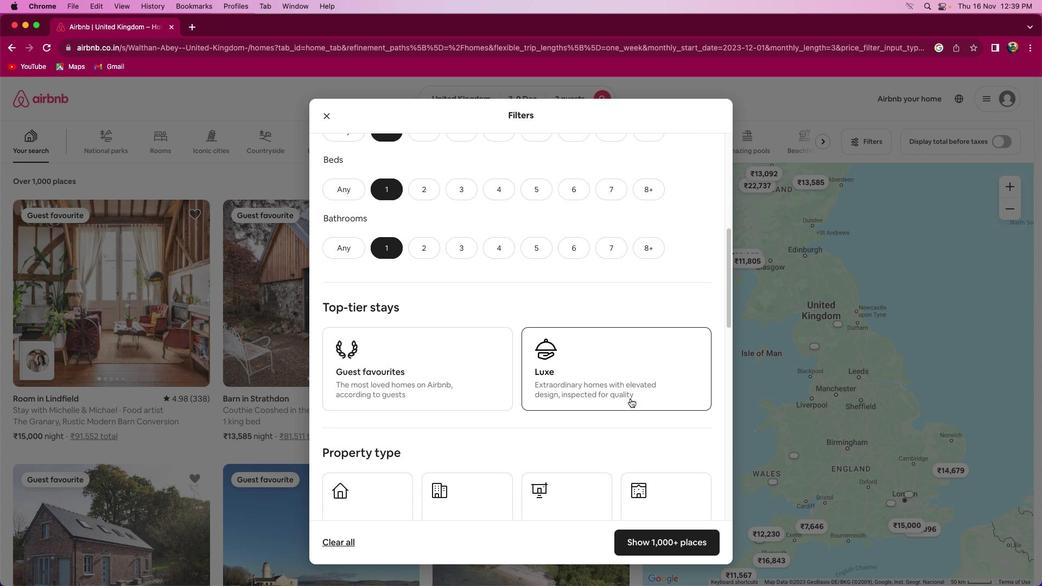 
Action: Mouse scrolled (640, 409) with delta (10, 9)
Screenshot: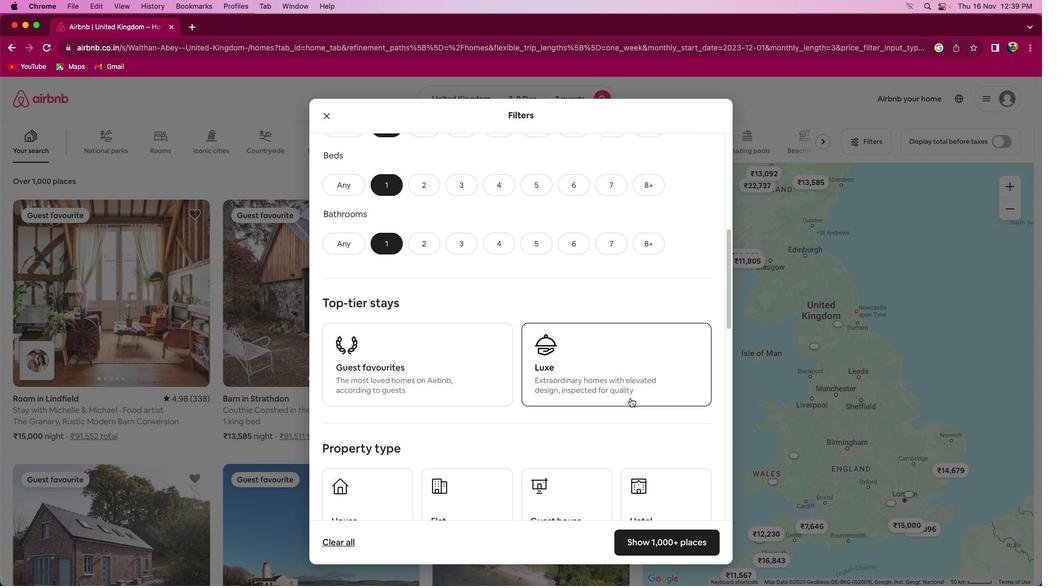 
Action: Mouse scrolled (640, 409) with delta (10, 9)
Screenshot: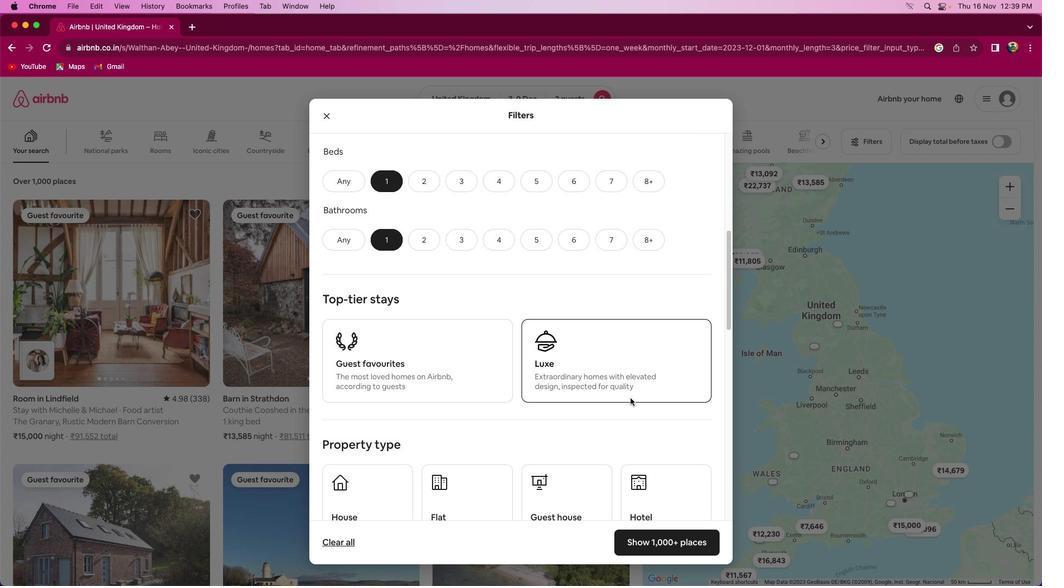 
Action: Mouse scrolled (640, 409) with delta (10, 9)
Screenshot: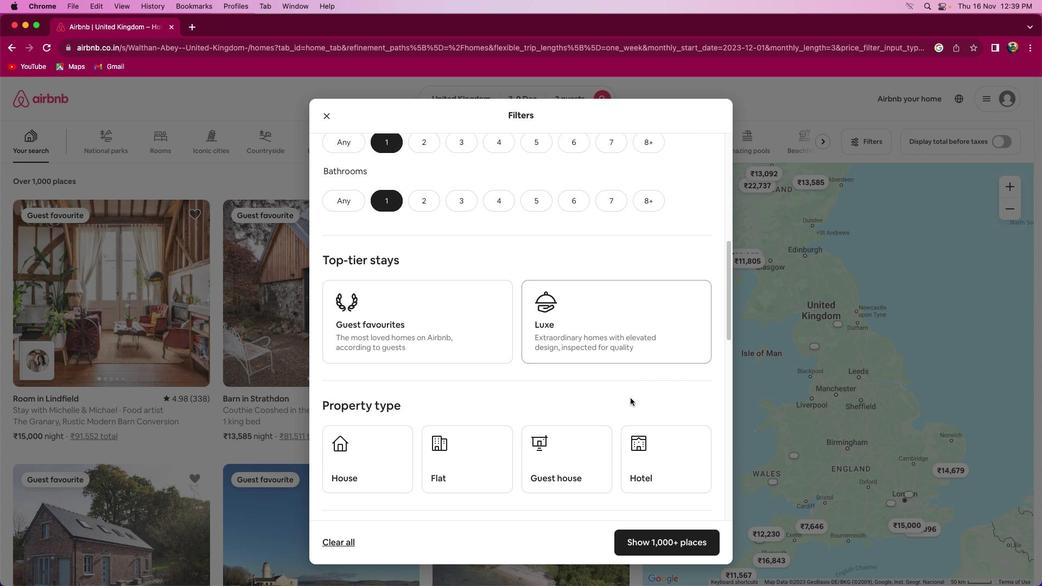 
Action: Mouse moved to (651, 451)
Screenshot: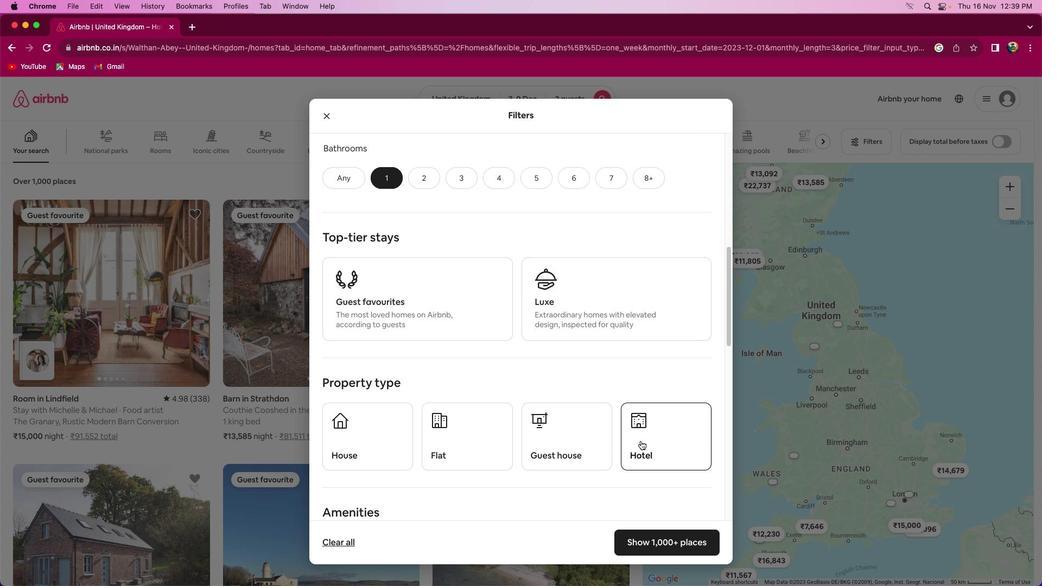 
Action: Mouse pressed left at (651, 451)
Screenshot: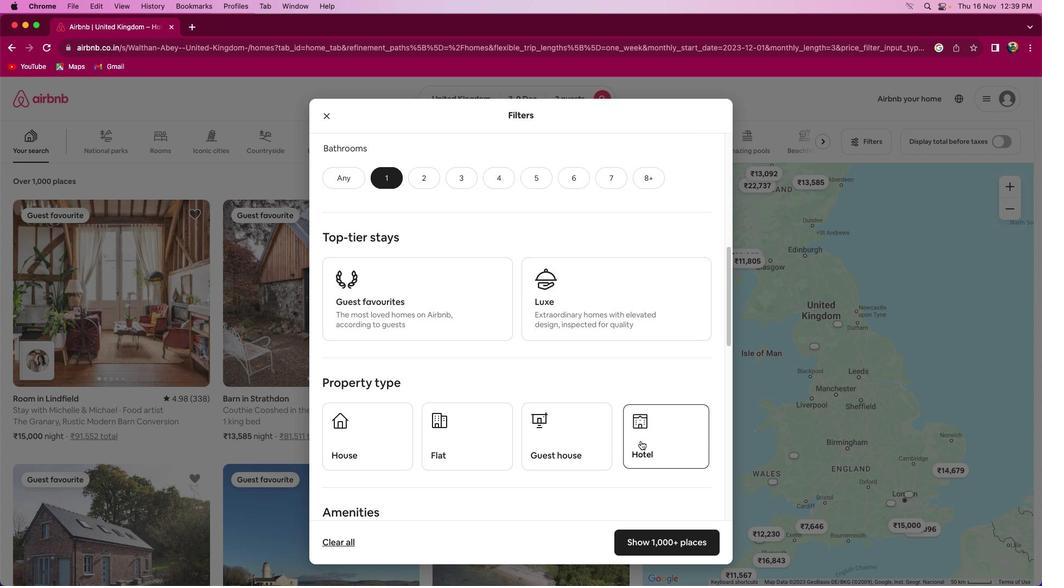 
Action: Mouse moved to (625, 445)
Screenshot: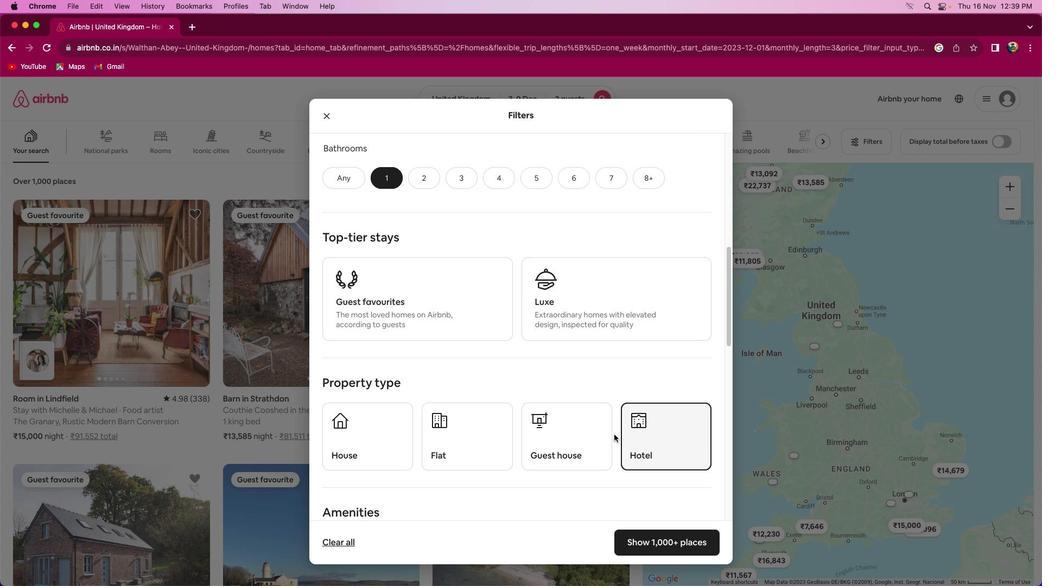 
Action: Mouse scrolled (625, 445) with delta (10, 9)
Screenshot: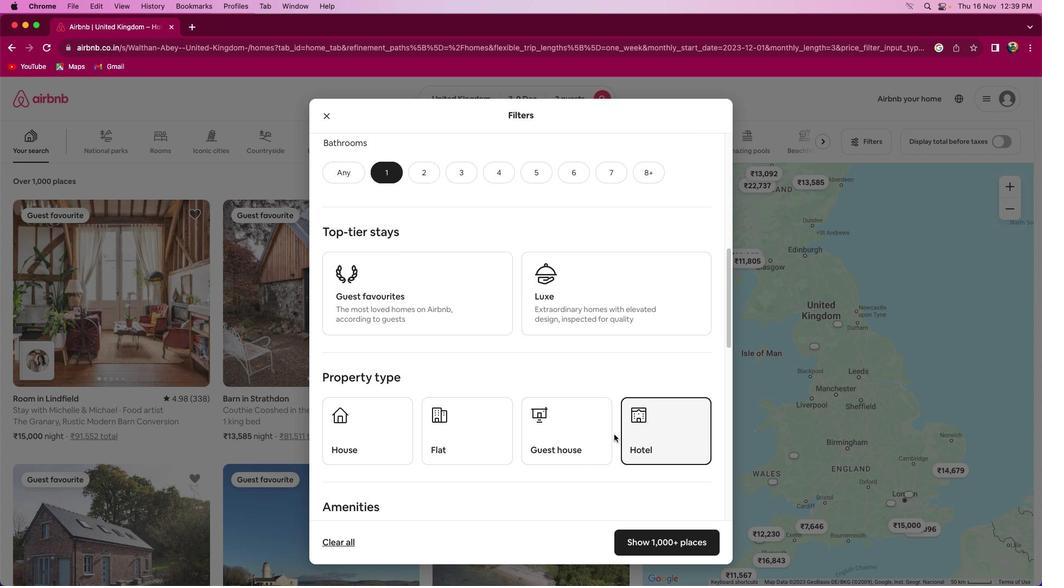 
Action: Mouse scrolled (625, 445) with delta (10, 9)
Screenshot: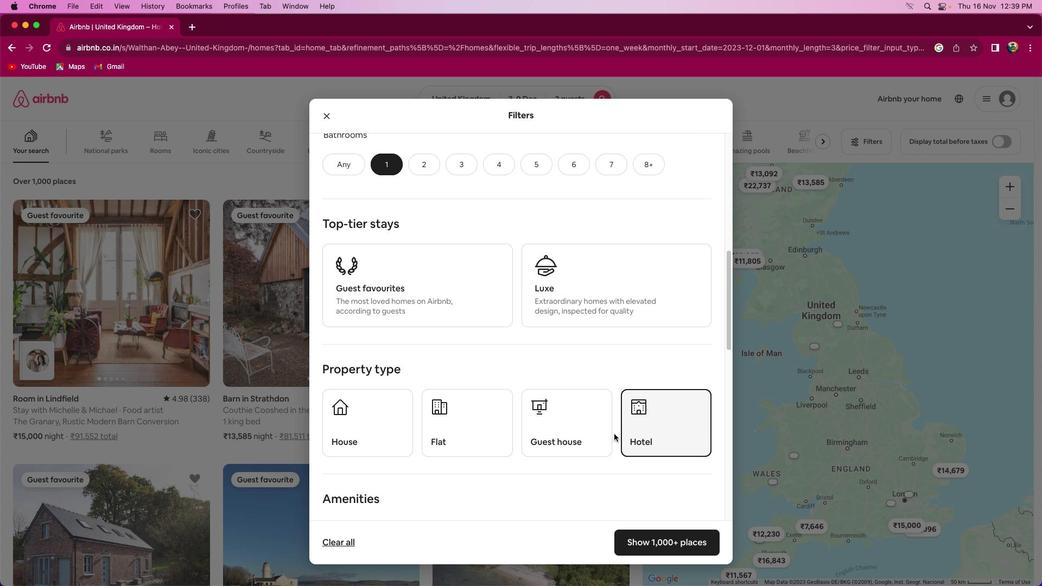 
Action: Mouse moved to (625, 444)
Screenshot: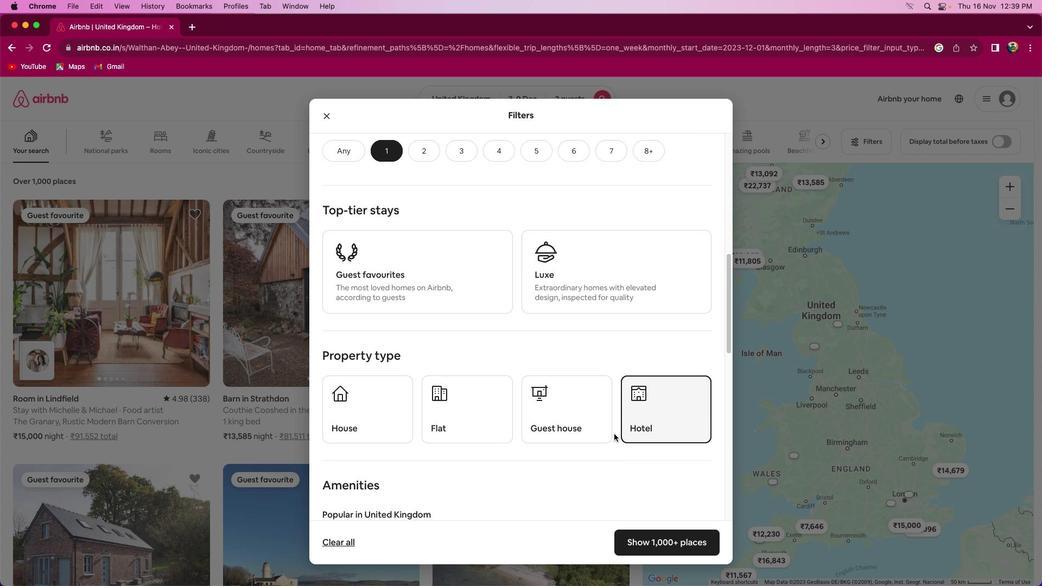 
Action: Mouse scrolled (625, 444) with delta (10, 9)
Screenshot: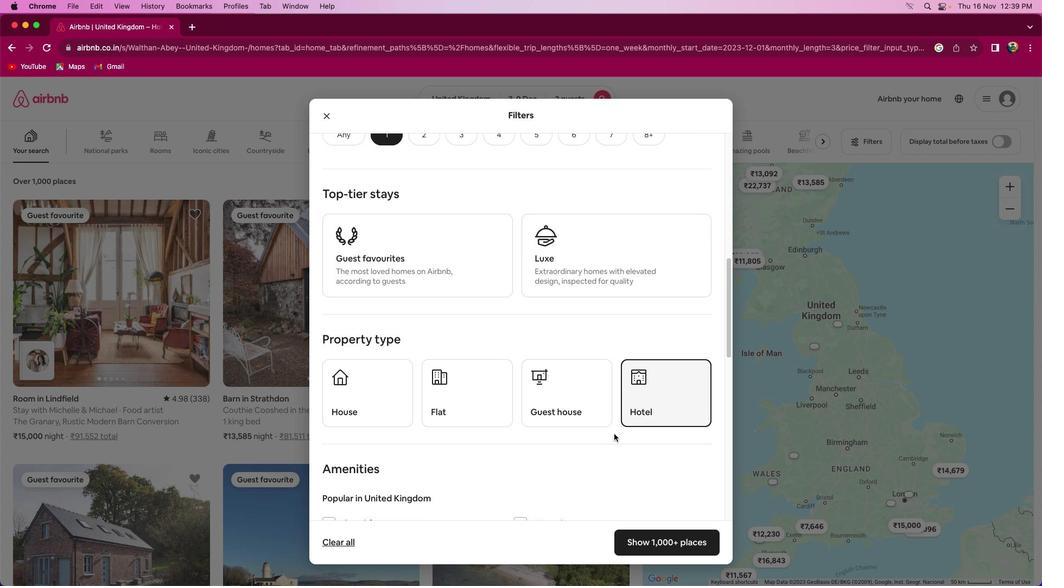 
Action: Mouse moved to (665, 553)
Screenshot: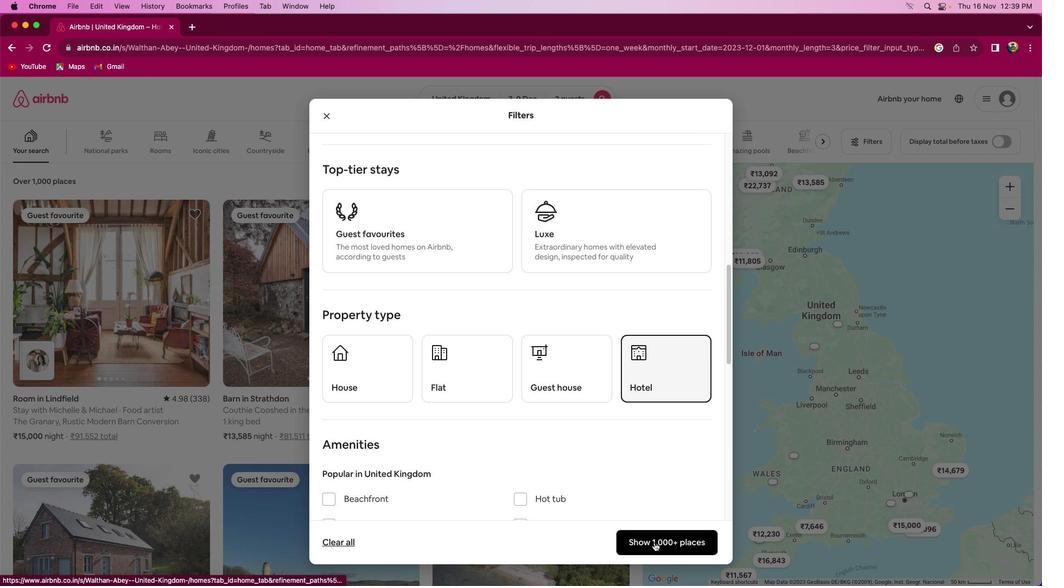 
Action: Mouse pressed left at (665, 553)
Screenshot: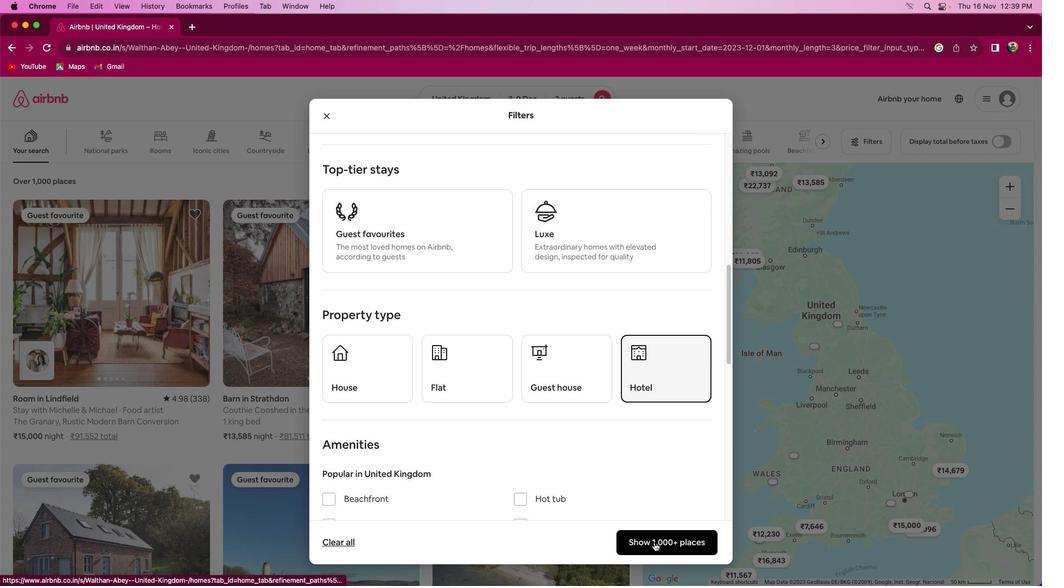 
Action: Mouse moved to (563, 326)
Screenshot: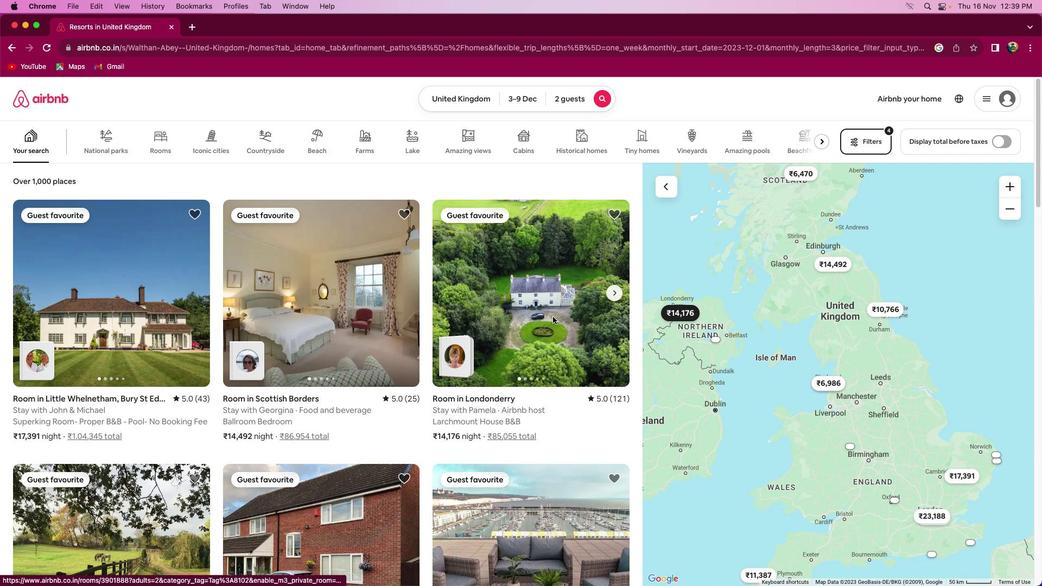 
Action: Mouse pressed left at (563, 326)
Screenshot: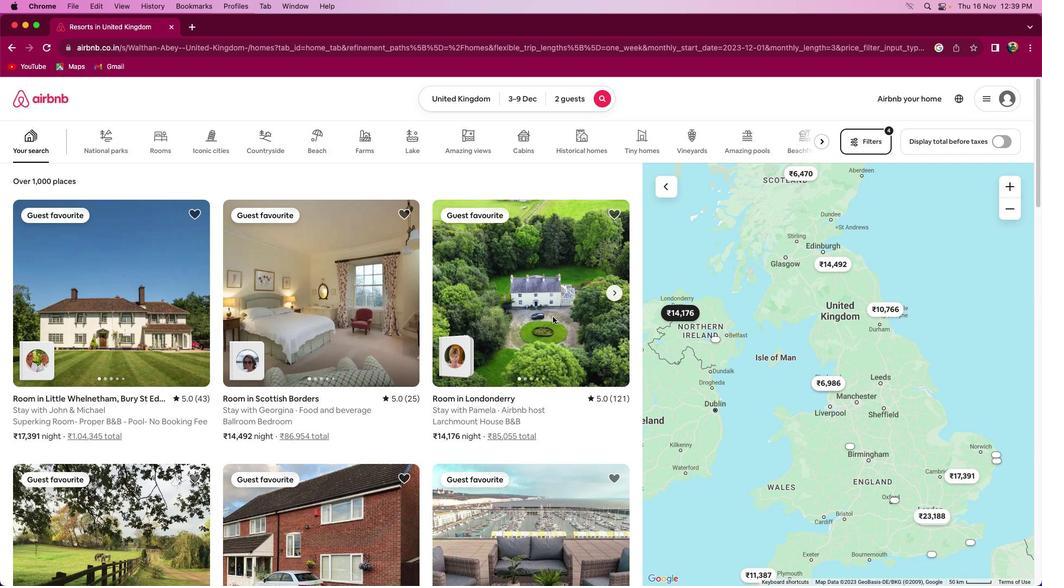 
Action: Mouse moved to (776, 420)
Screenshot: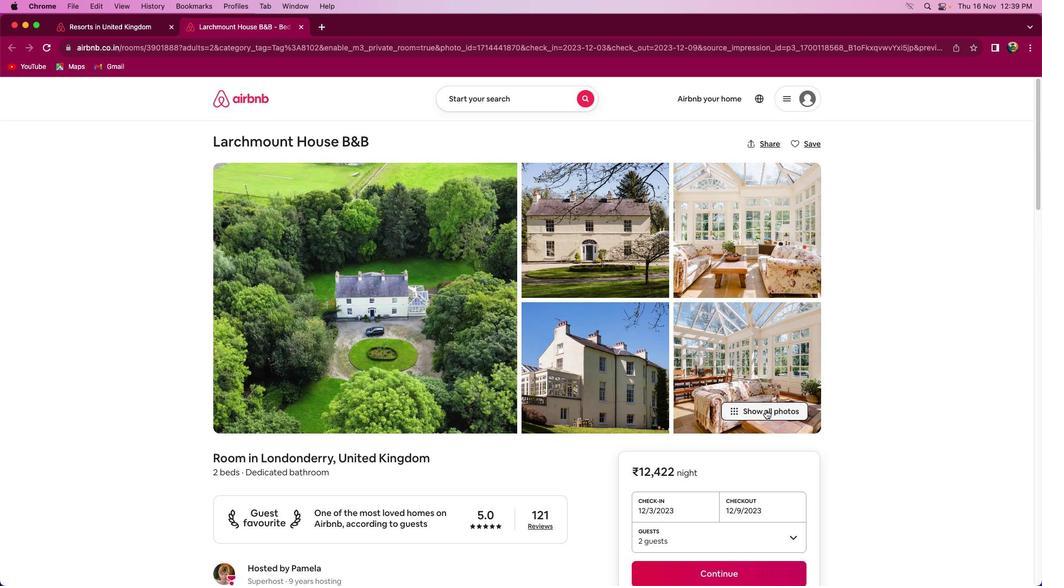 
Action: Mouse pressed left at (776, 420)
Screenshot: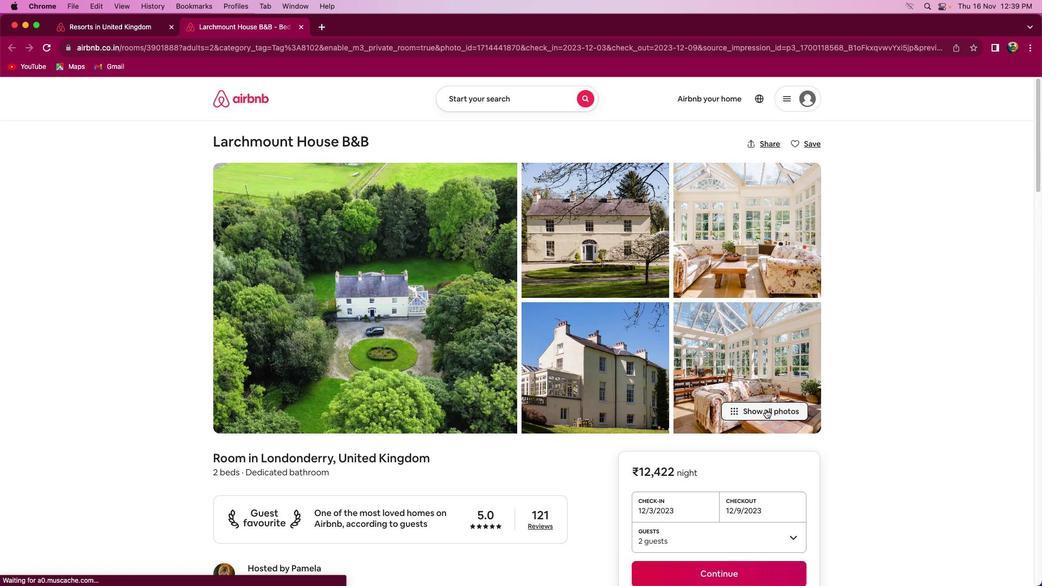 
Action: Mouse moved to (707, 362)
Screenshot: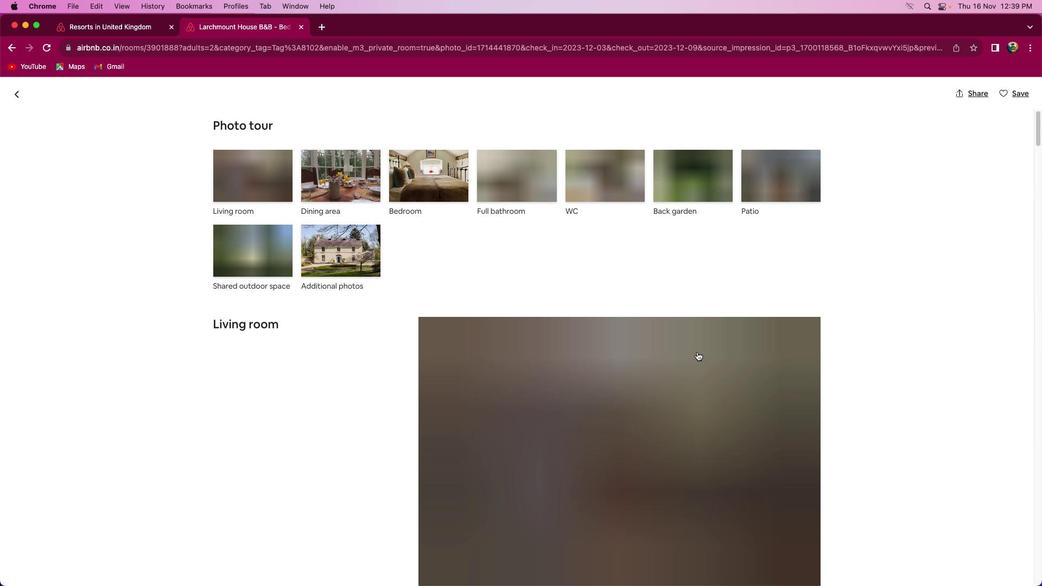 
Action: Mouse pressed left at (707, 362)
Screenshot: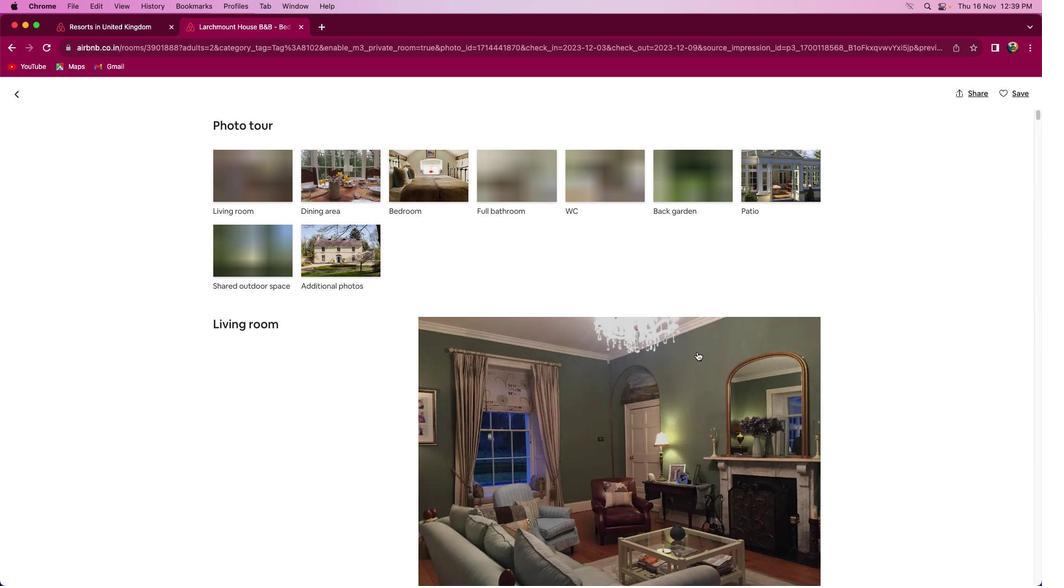 
Action: Mouse moved to (696, 362)
Screenshot: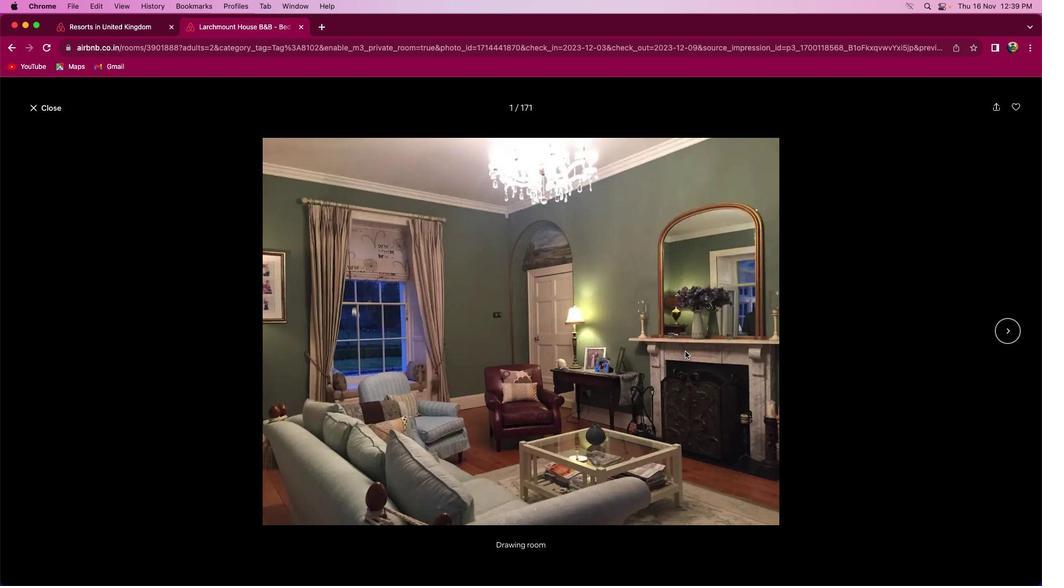 
Action: Key pressed Key.rightKey.rightKey.rightKey.rightKey.rightKey.rightKey.rightKey.rightKey.rightKey.rightKey.rightKey.rightKey.rightKey.rightKey.rightKey.rightKey.rightKey.rightKey.rightKey.rightKey.rightKey.rightKey.rightKey.rightKey.rightKey.rightKey.rightKey.rightKey.rightKey.rightKey.rightKey.rightKey.rightKey.rightKey.rightKey.rightKey.rightKey.rightKey.rightKey.rightKey.rightKey.right
Screenshot: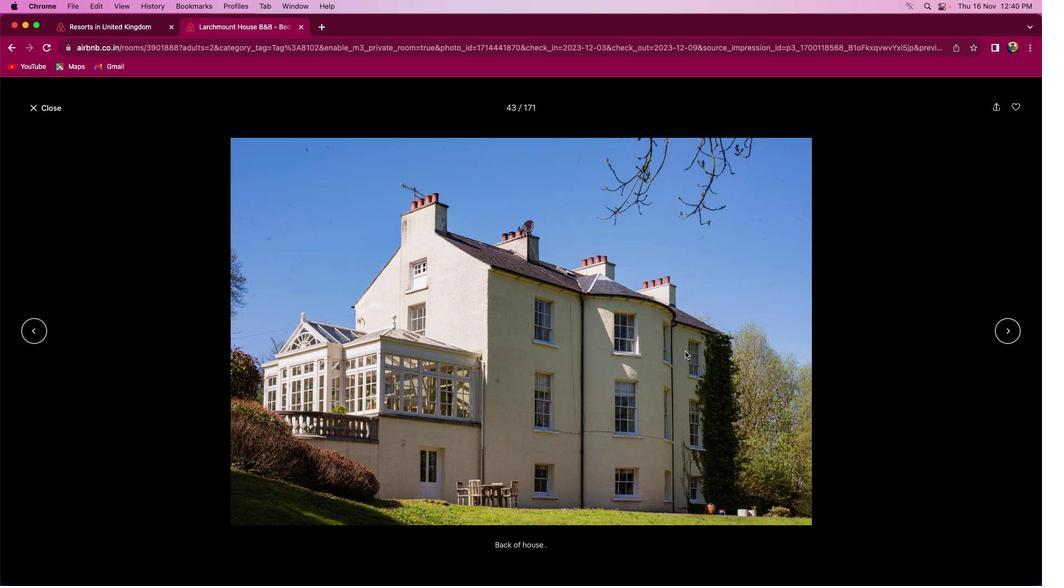 
Action: Mouse moved to (51, 122)
Screenshot: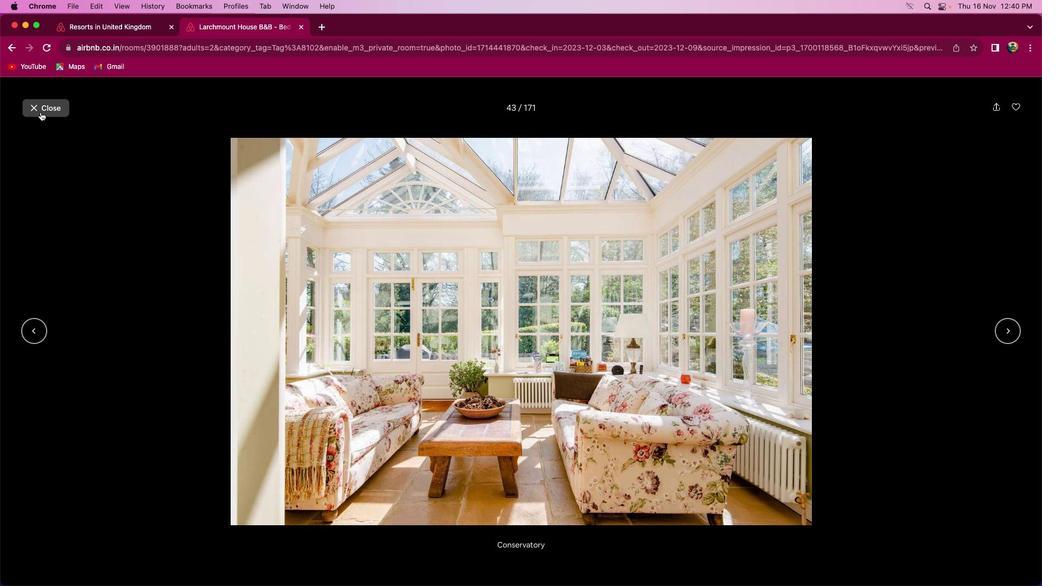 
Action: Mouse pressed left at (51, 122)
Screenshot: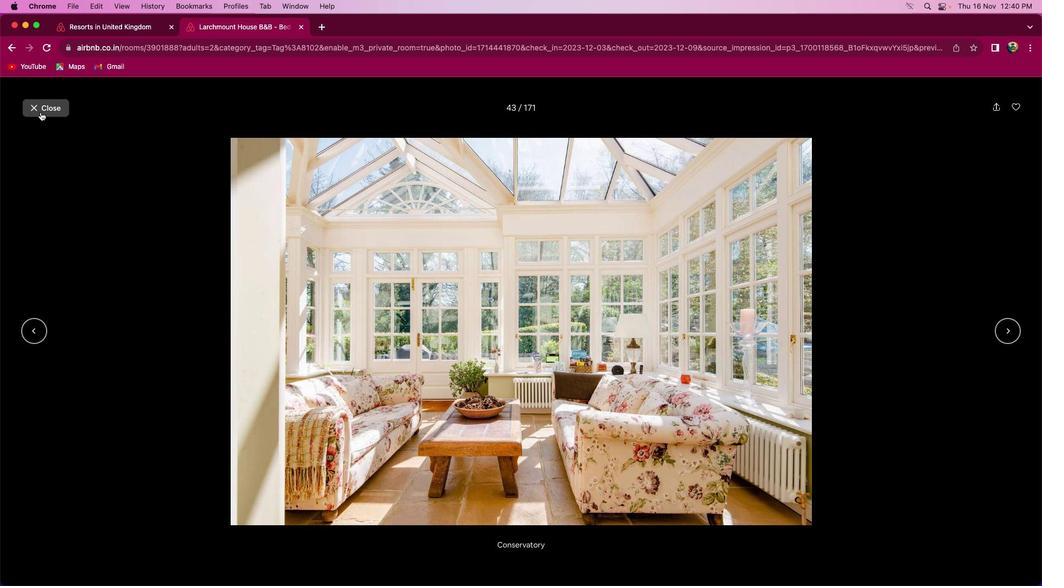
Action: Mouse moved to (637, 425)
Screenshot: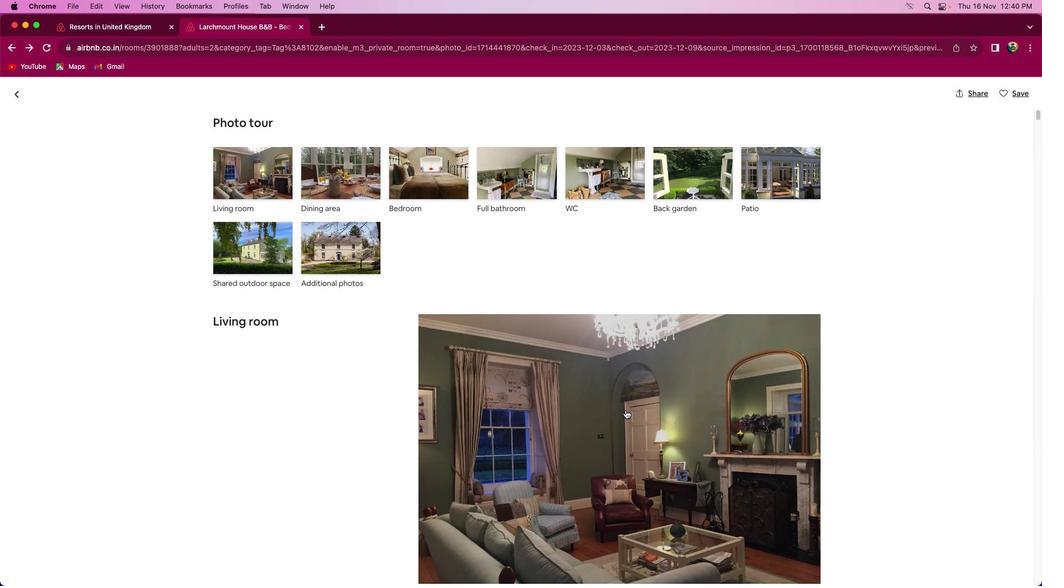 
Action: Mouse scrolled (637, 425) with delta (10, 9)
Screenshot: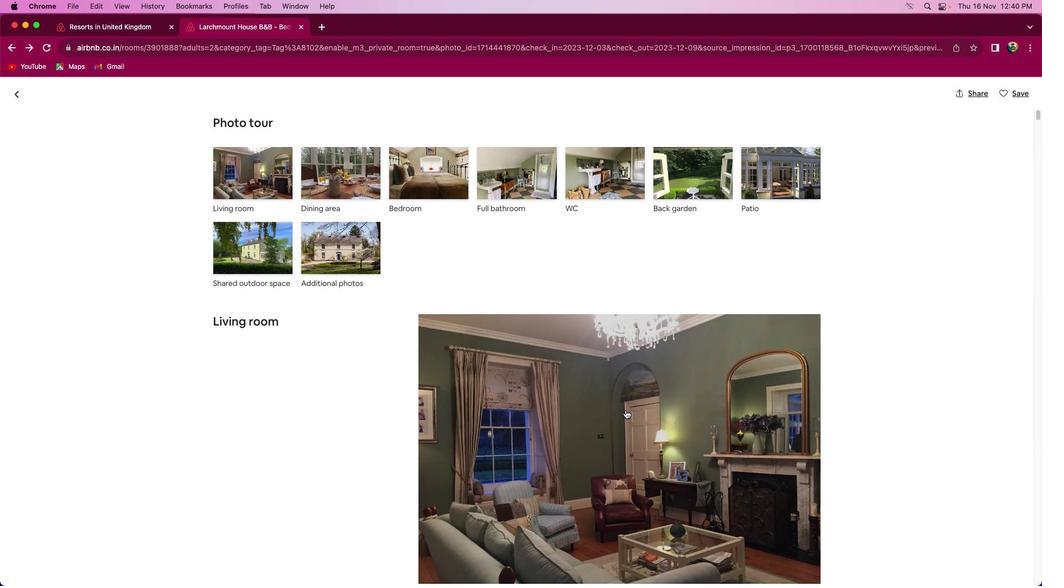 
Action: Mouse moved to (637, 425)
Screenshot: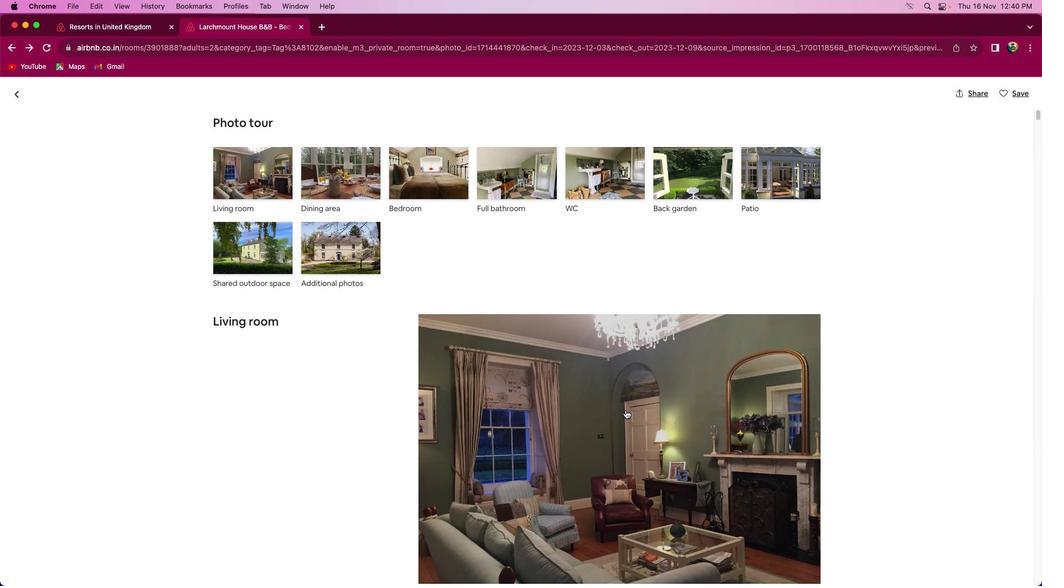 
Action: Mouse scrolled (637, 425) with delta (10, 9)
Screenshot: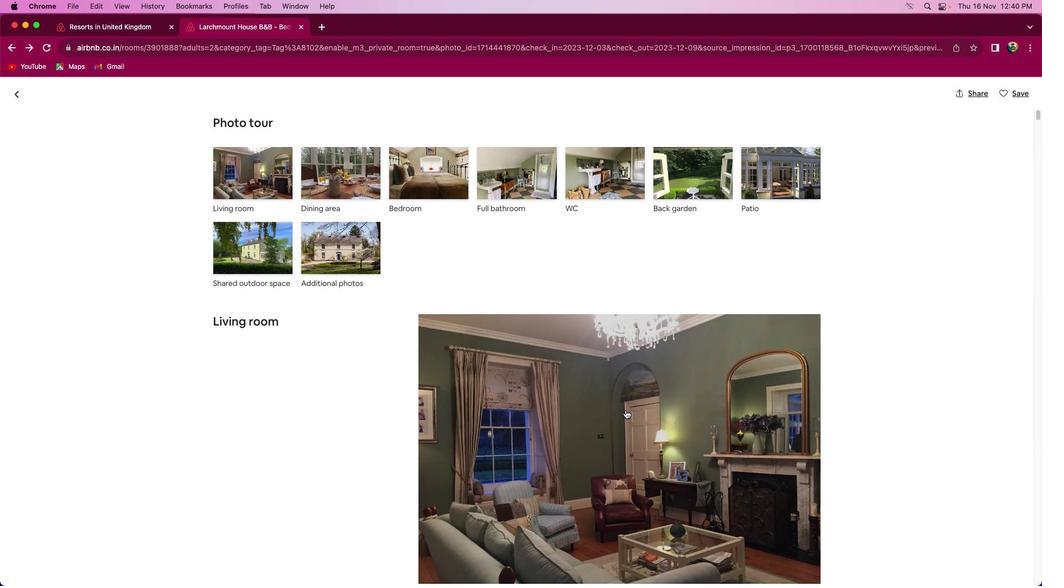 
Action: Mouse scrolled (637, 425) with delta (10, 8)
Screenshot: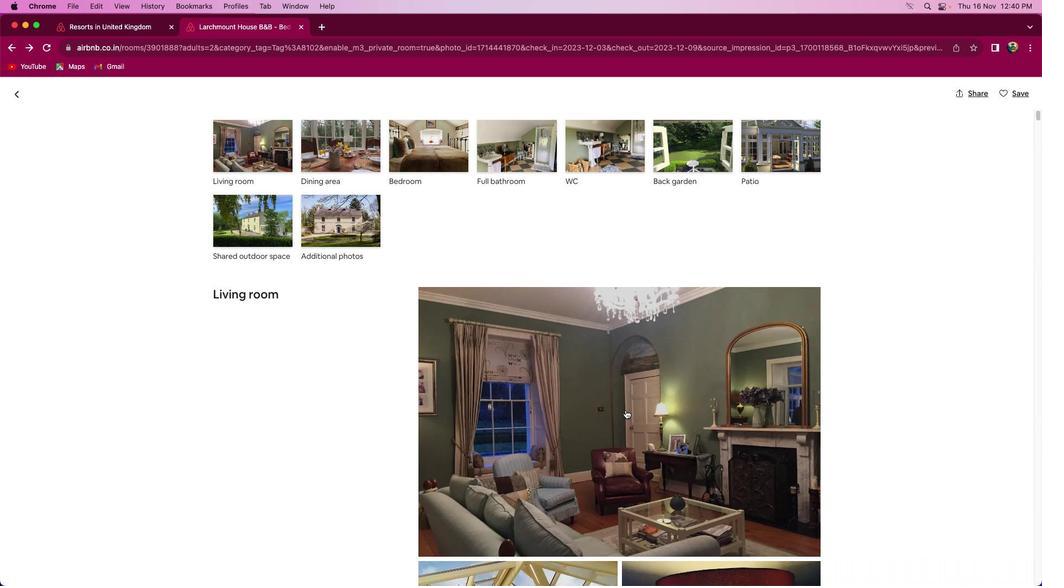 
Action: Mouse scrolled (637, 425) with delta (10, 7)
Screenshot: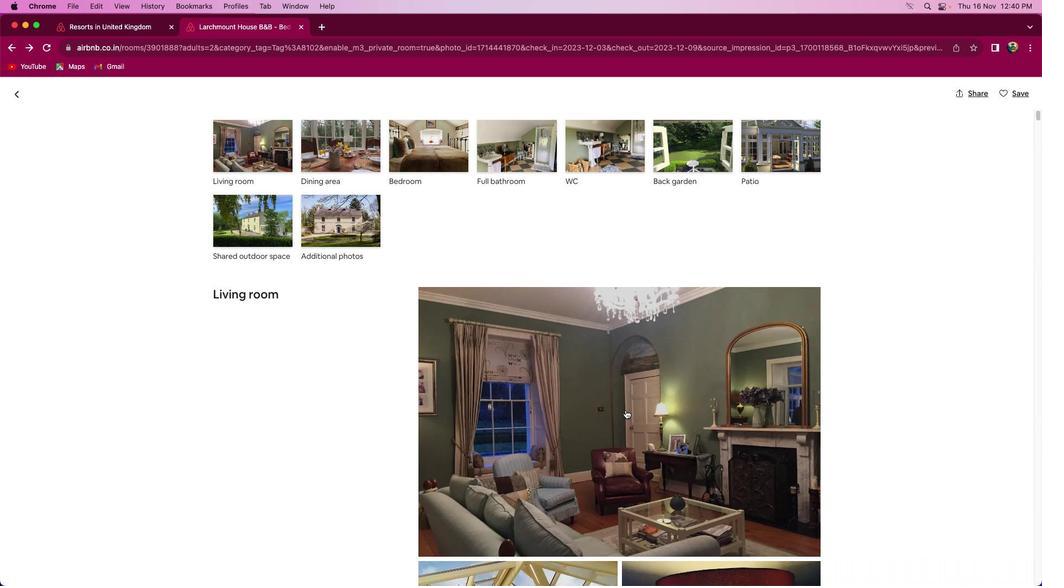 
Action: Mouse scrolled (637, 425) with delta (10, 7)
Screenshot: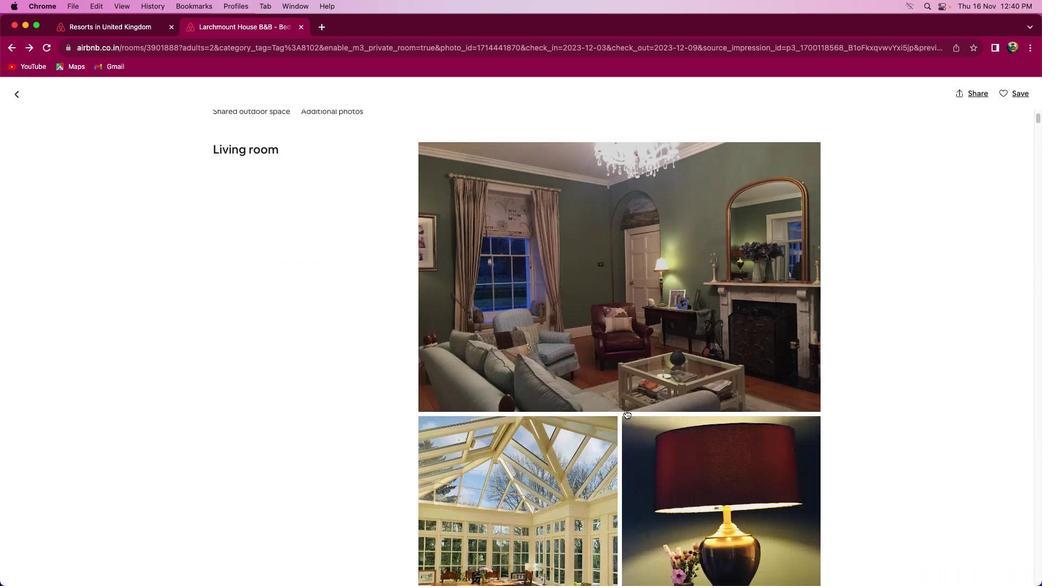 
Action: Mouse moved to (637, 424)
Screenshot: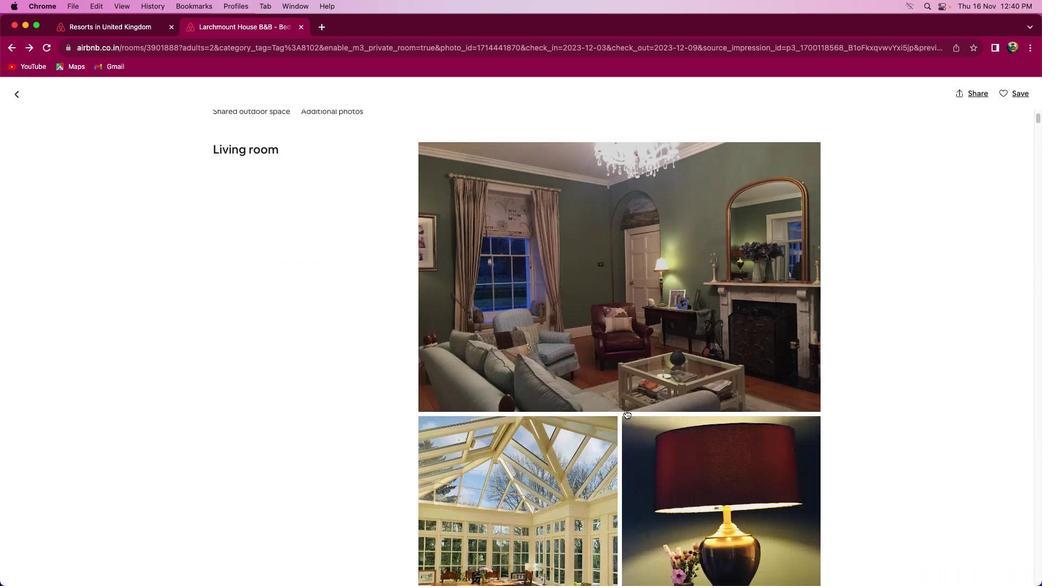 
Action: Mouse scrolled (637, 424) with delta (10, 6)
Screenshot: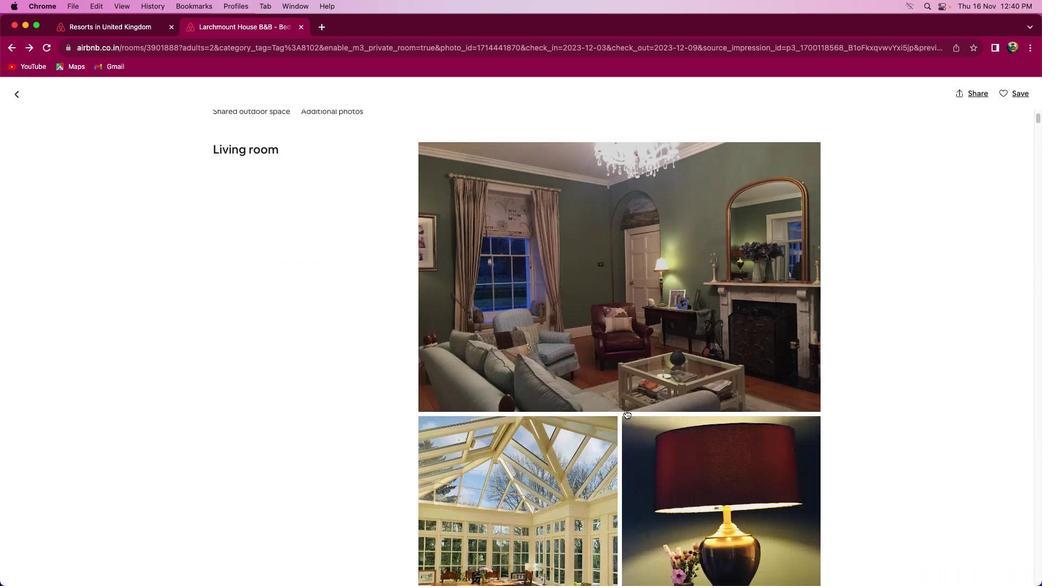 
Action: Mouse moved to (636, 419)
Screenshot: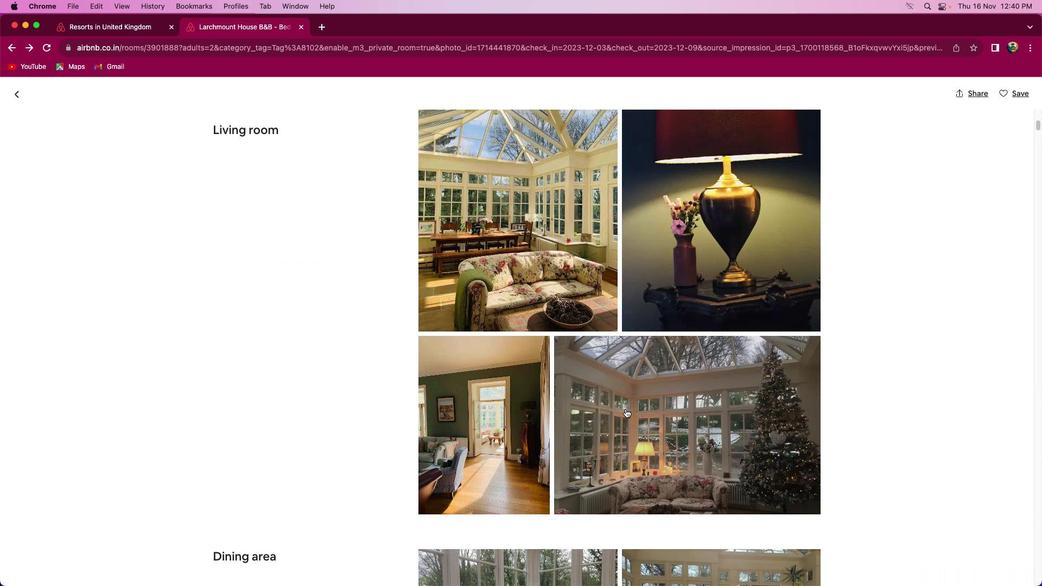 
Action: Mouse scrolled (636, 419) with delta (10, 9)
Screenshot: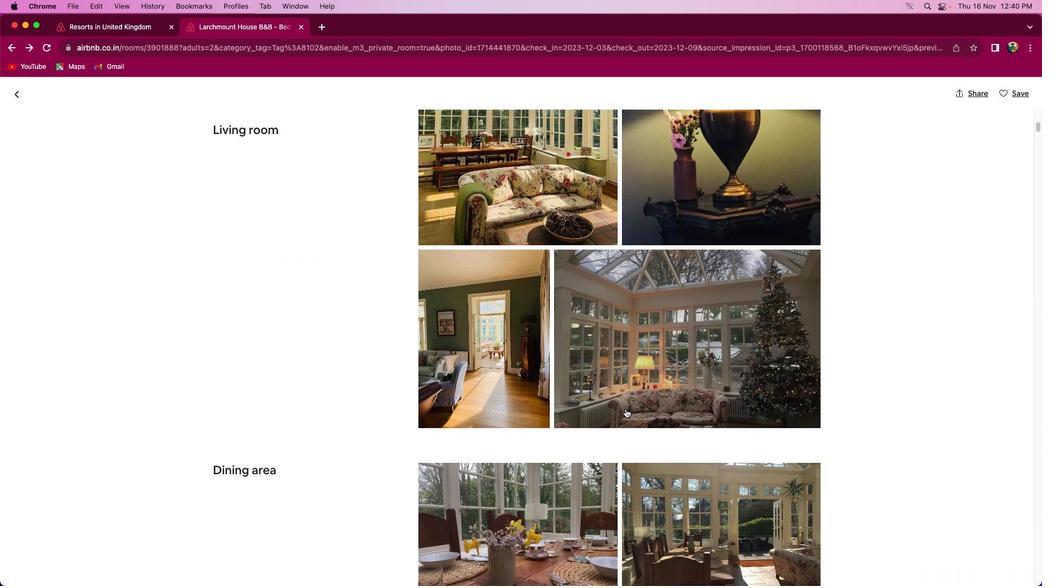 
Action: Mouse scrolled (636, 419) with delta (10, 9)
Screenshot: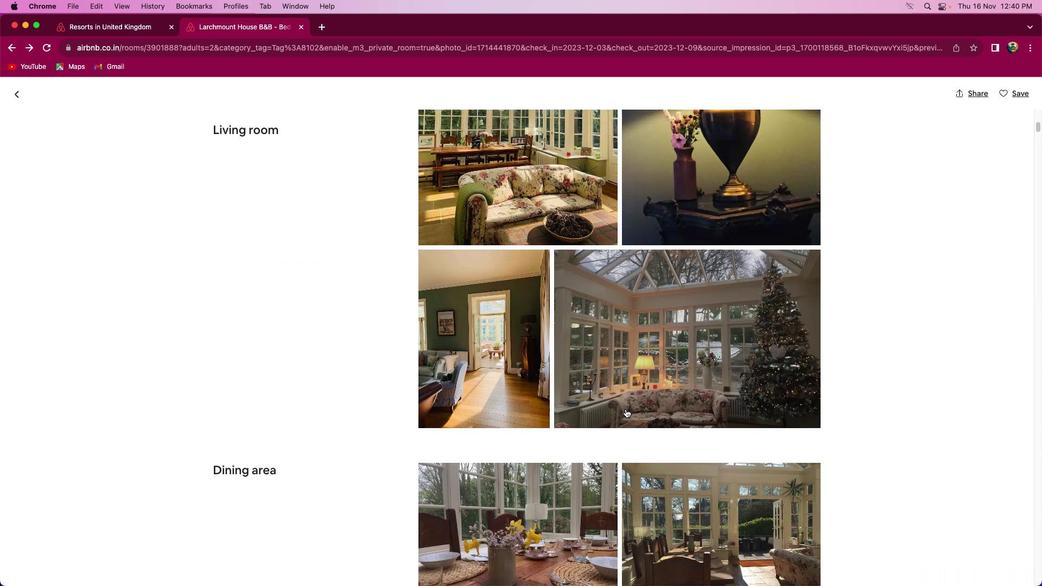 
Action: Mouse scrolled (636, 419) with delta (10, 8)
Screenshot: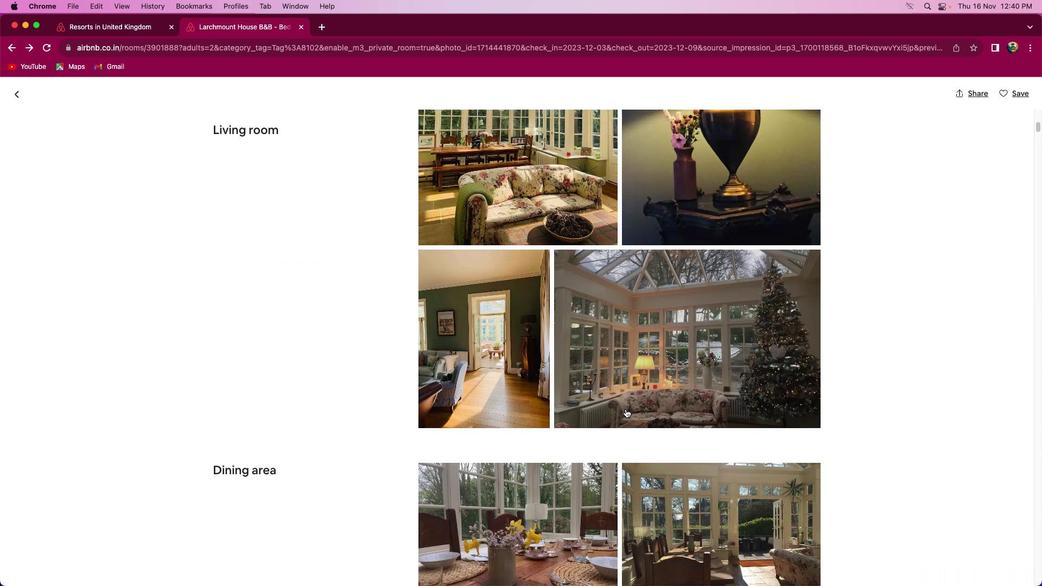 
Action: Mouse scrolled (636, 419) with delta (10, 7)
Screenshot: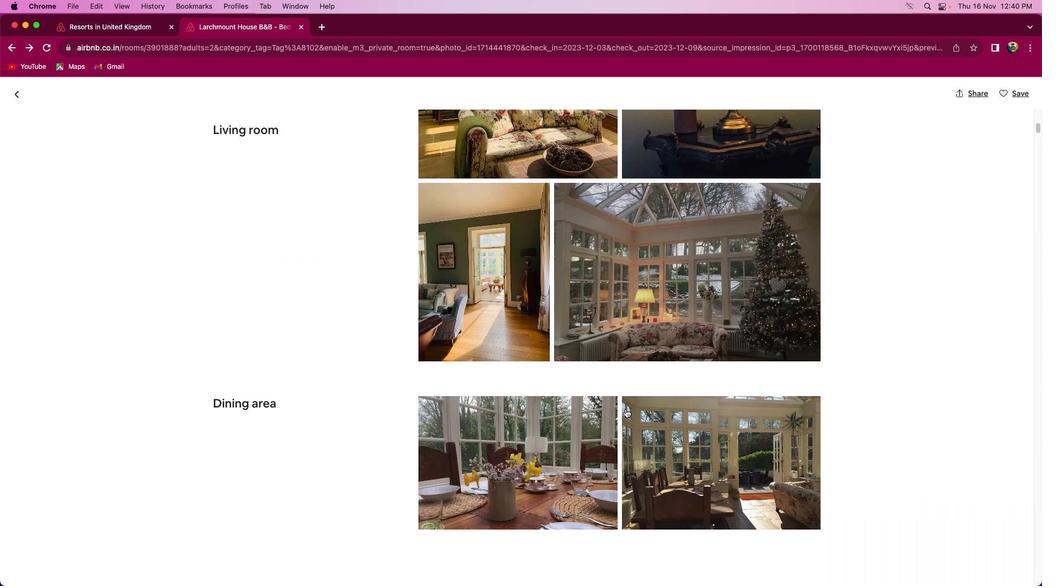 
Action: Mouse scrolled (636, 419) with delta (10, 7)
Screenshot: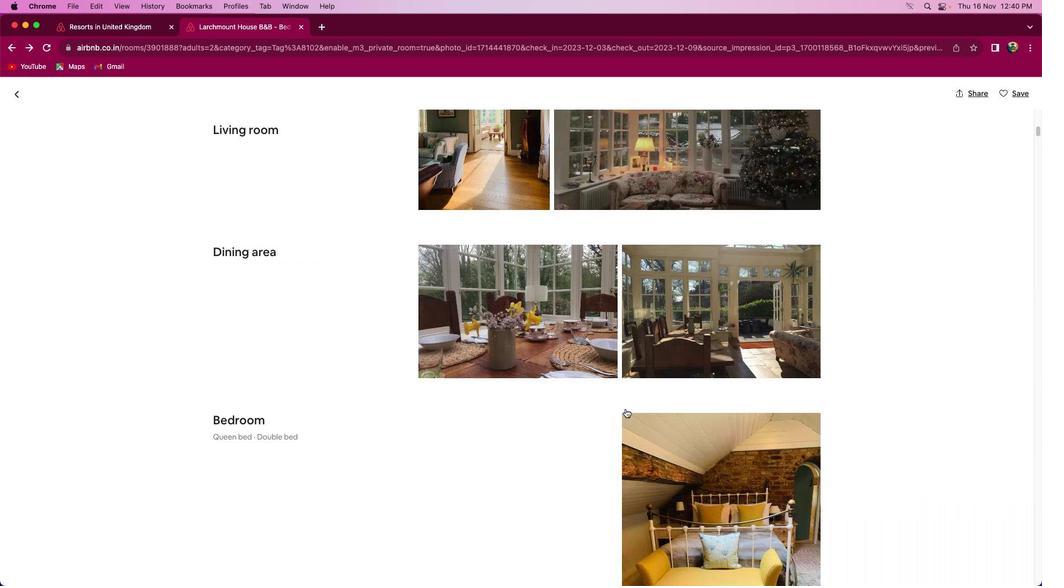 
Action: Mouse scrolled (636, 419) with delta (10, 9)
Screenshot: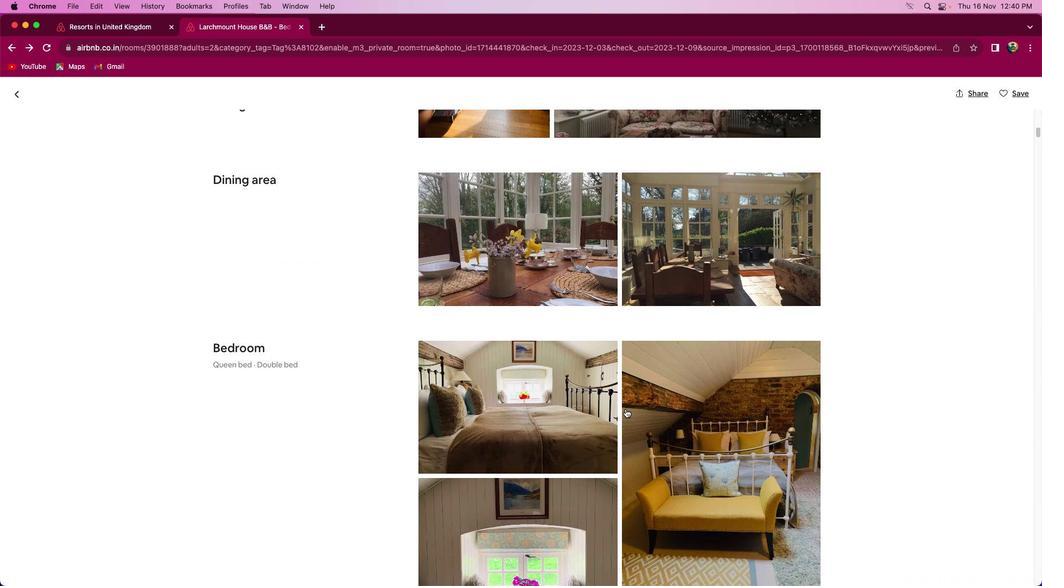 
Action: Mouse scrolled (636, 419) with delta (10, 9)
Screenshot: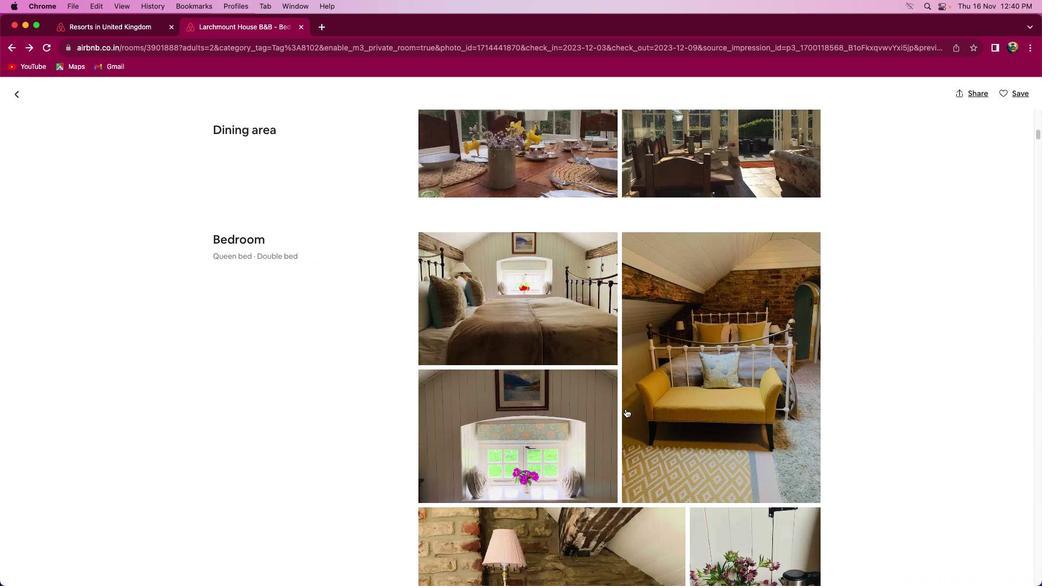 
Action: Mouse scrolled (636, 419) with delta (10, 8)
Screenshot: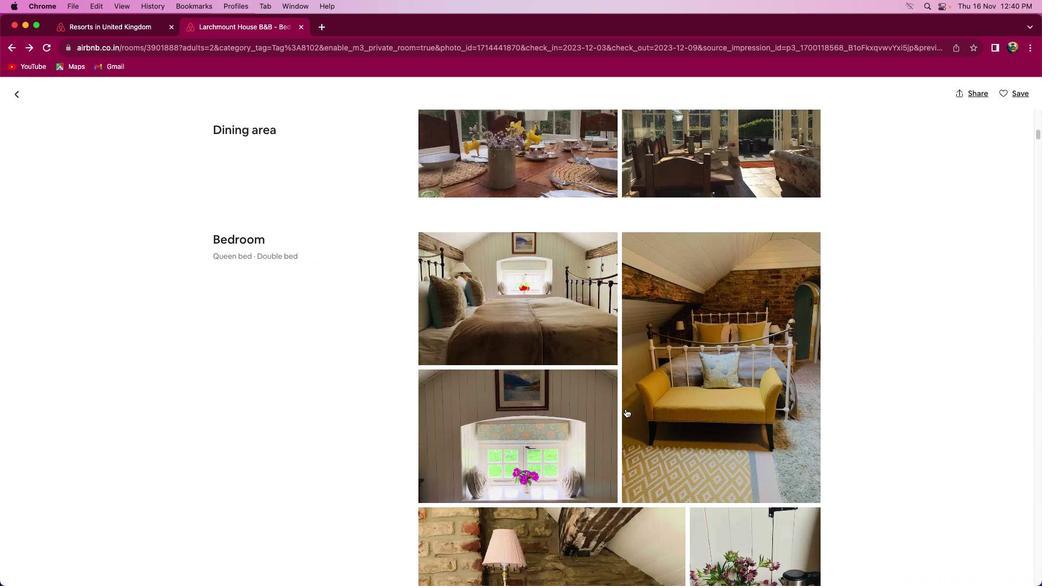 
Action: Mouse scrolled (636, 419) with delta (10, 7)
Screenshot: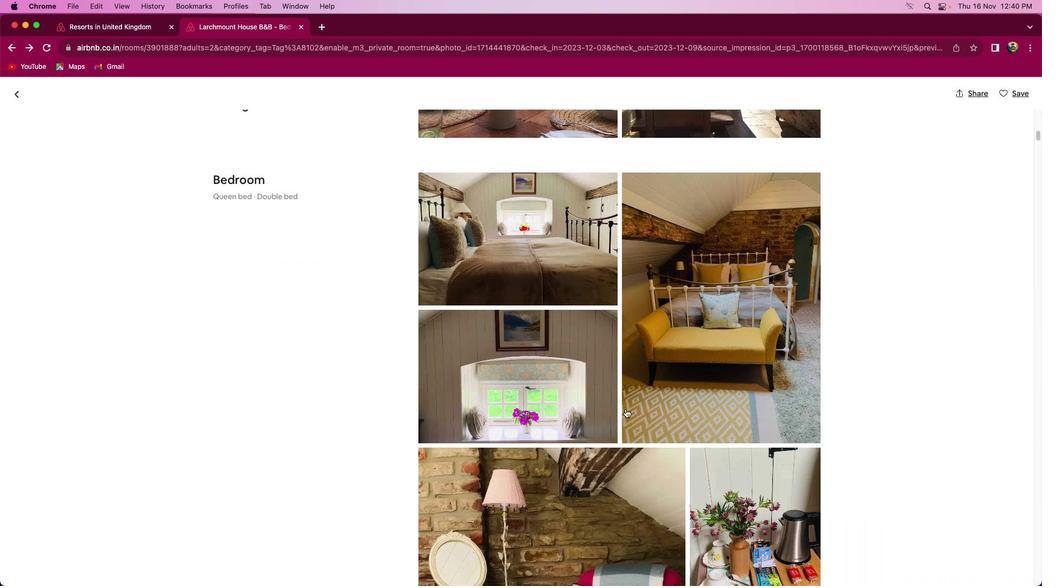 
Action: Mouse scrolled (636, 419) with delta (10, 7)
Screenshot: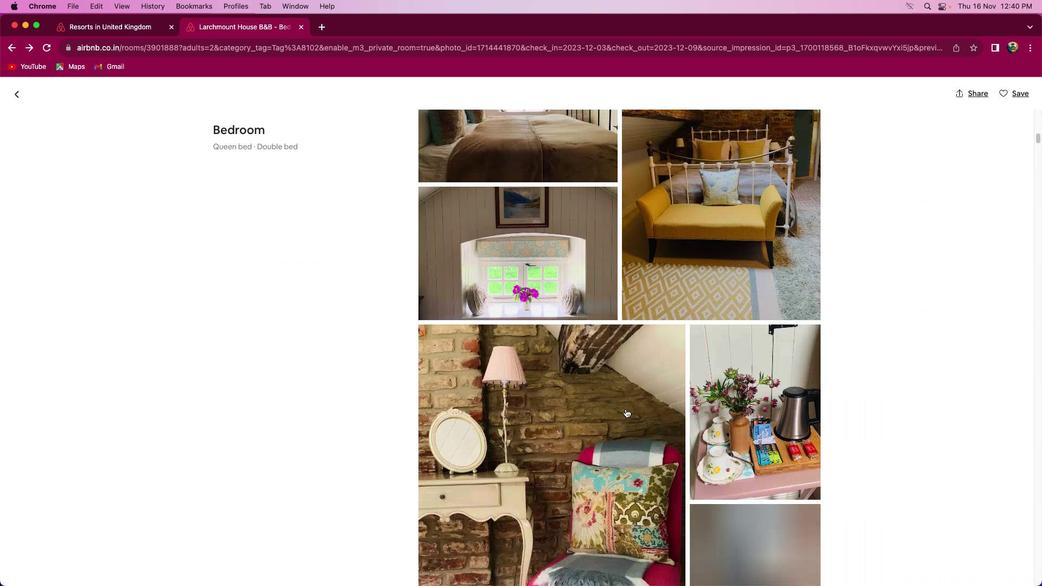 
Action: Mouse scrolled (636, 419) with delta (10, 9)
Screenshot: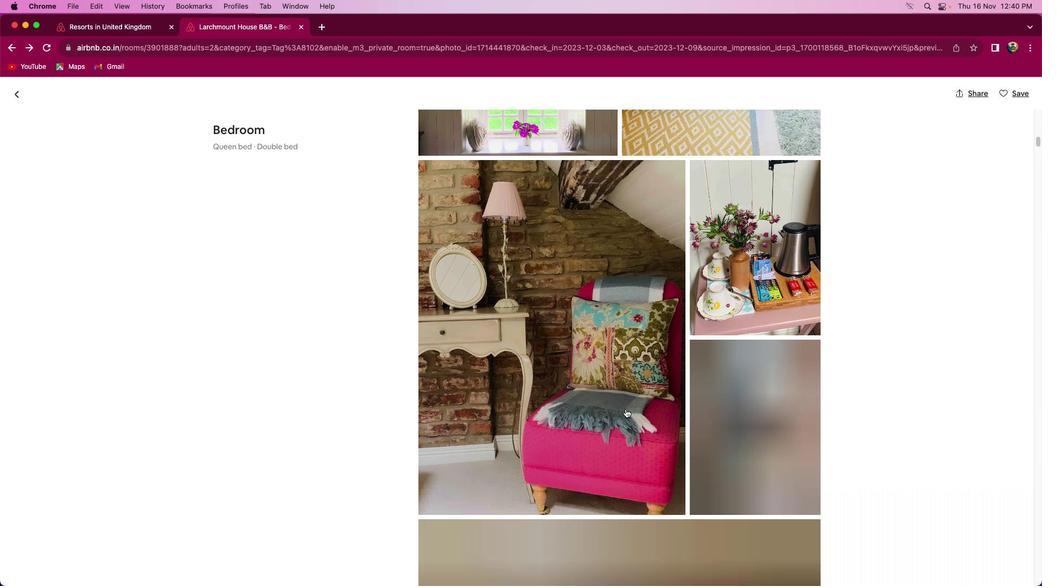 
Action: Mouse scrolled (636, 419) with delta (10, 9)
Screenshot: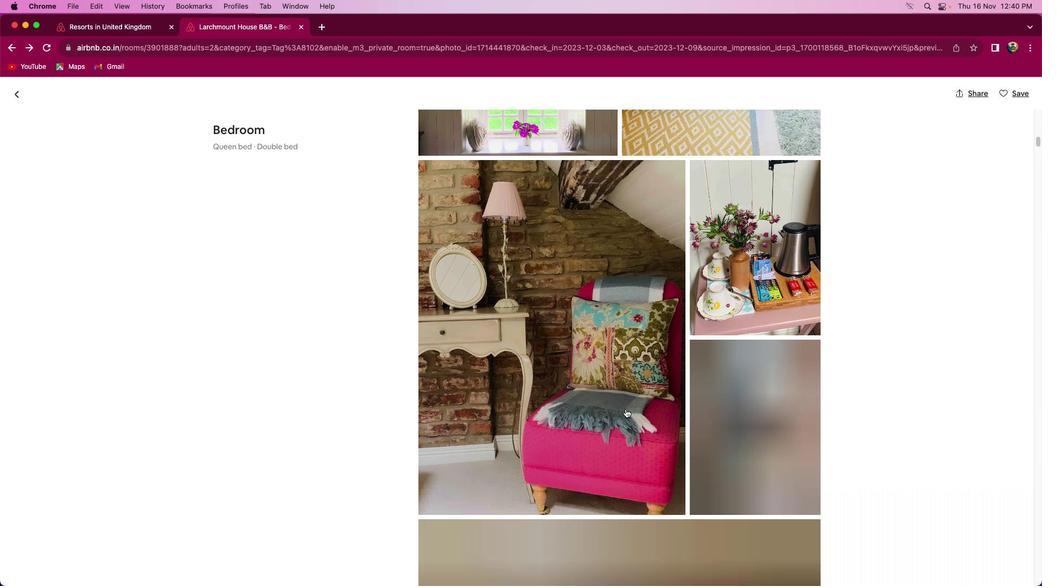 
Action: Mouse scrolled (636, 419) with delta (10, 8)
Screenshot: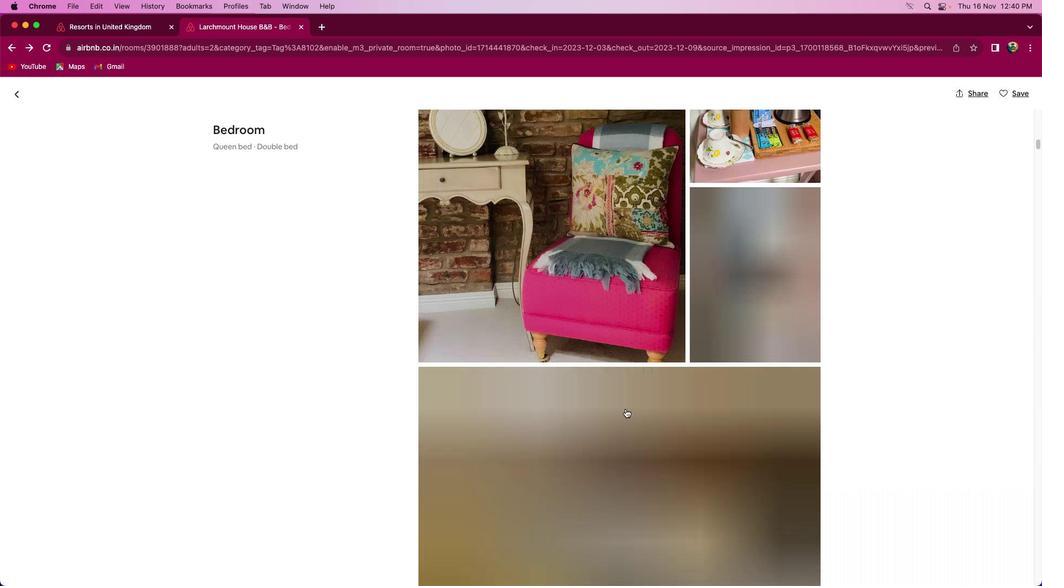 
Action: Mouse scrolled (636, 419) with delta (10, 7)
Screenshot: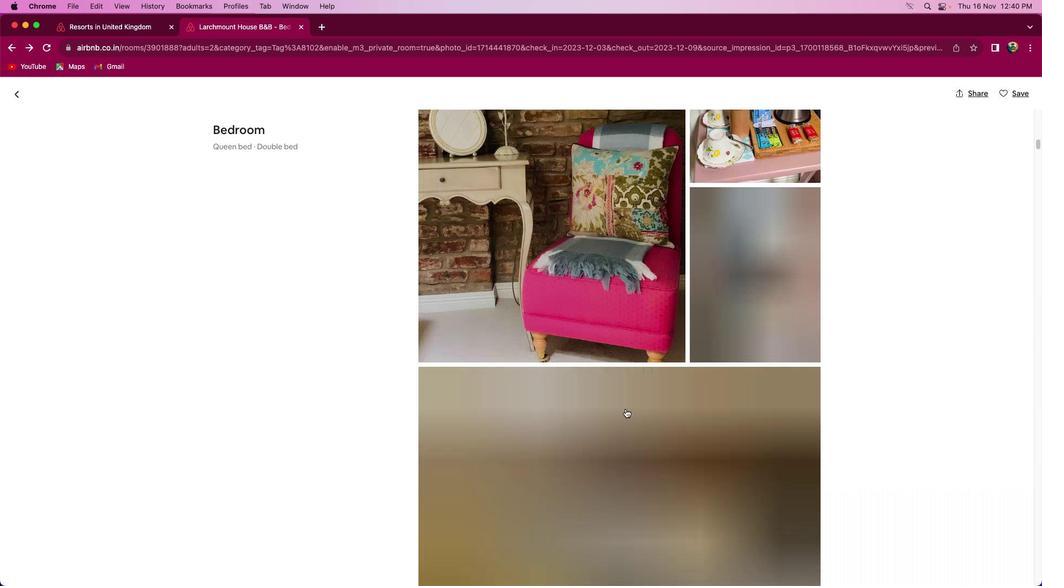 
Action: Mouse scrolled (636, 419) with delta (10, 7)
Screenshot: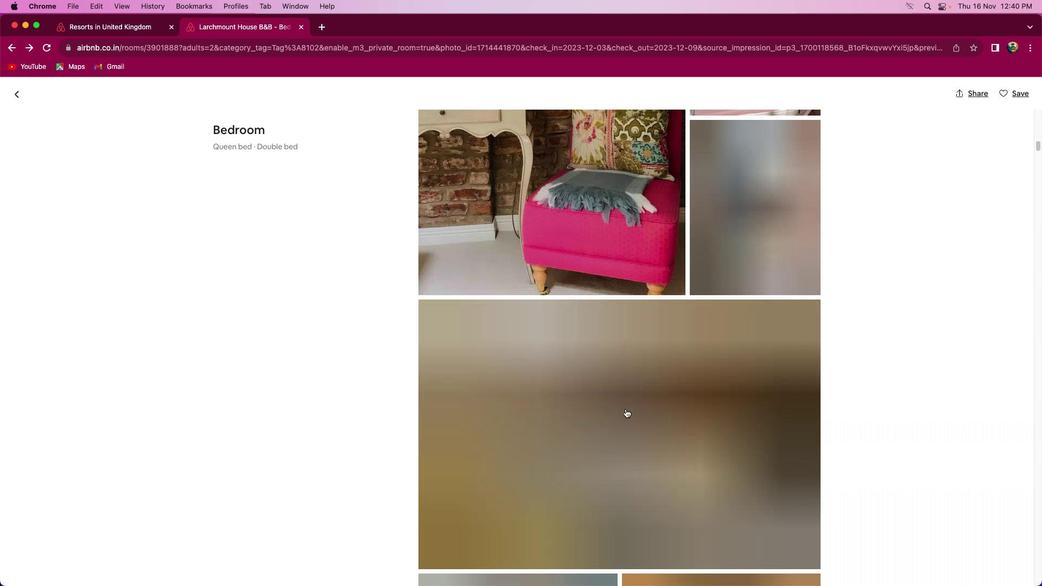 
Action: Mouse scrolled (636, 419) with delta (10, 9)
Screenshot: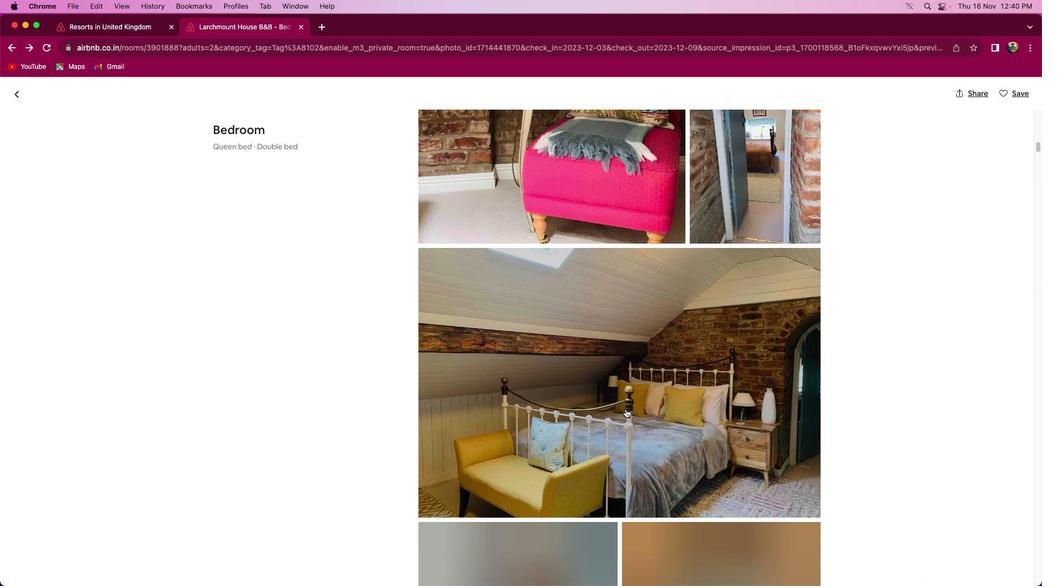 
Action: Mouse scrolled (636, 419) with delta (10, 9)
Screenshot: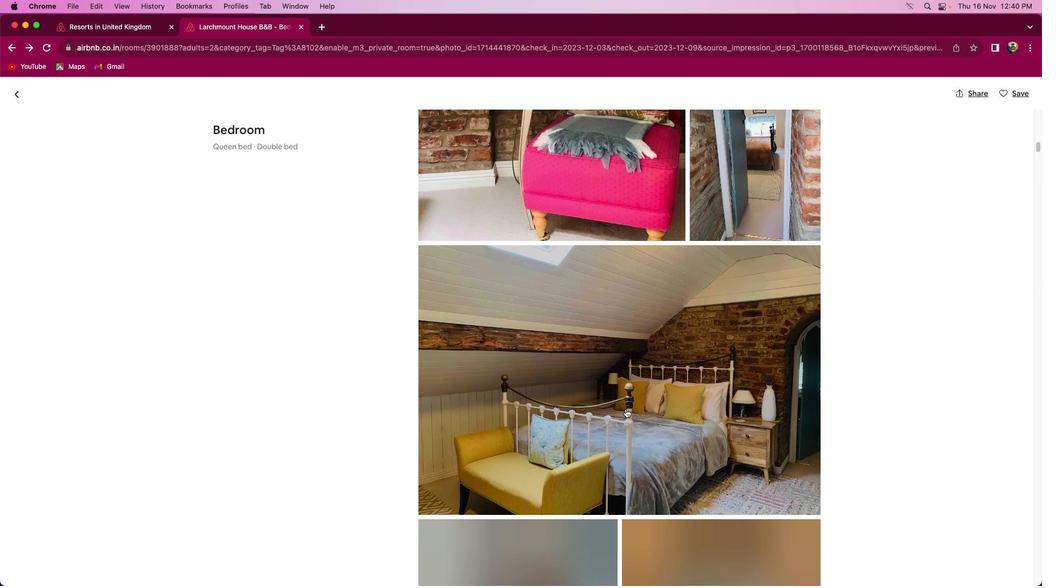 
Action: Mouse scrolled (636, 419) with delta (10, 9)
Screenshot: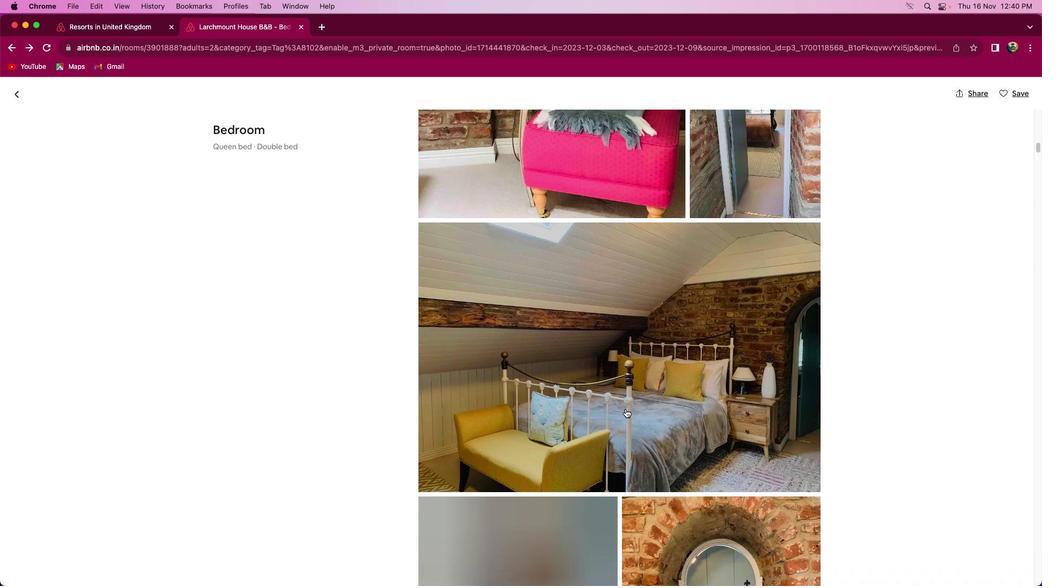 
Action: Mouse scrolled (636, 419) with delta (10, 9)
Screenshot: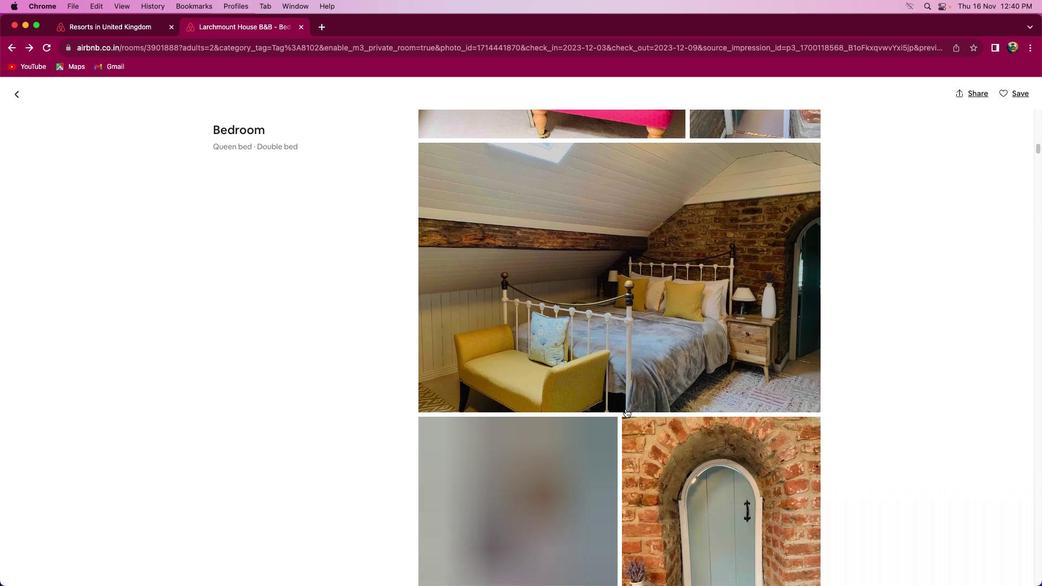 
Action: Mouse scrolled (636, 419) with delta (10, 8)
Screenshot: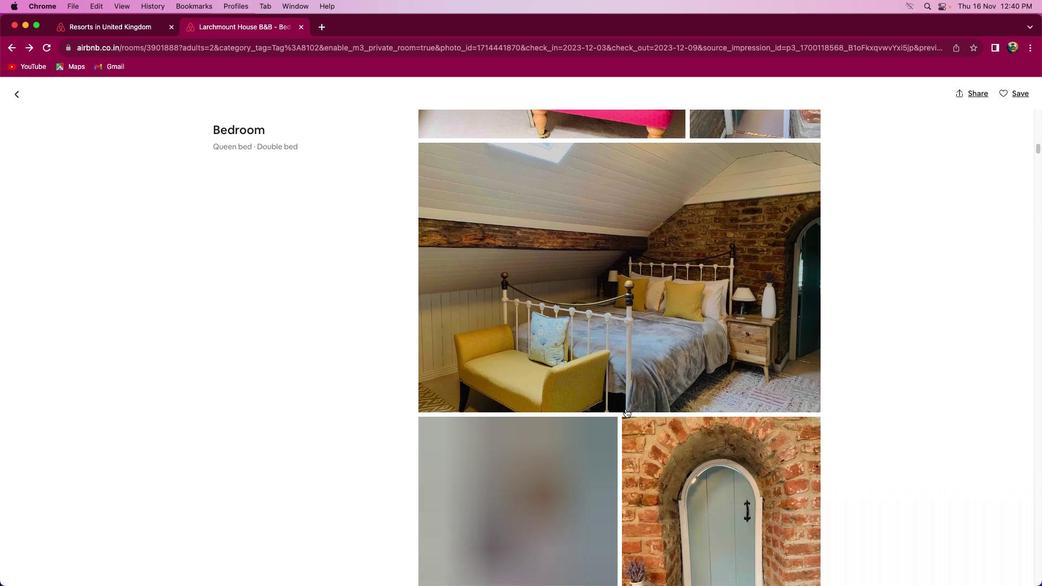 
Action: Mouse scrolled (636, 419) with delta (10, 7)
Screenshot: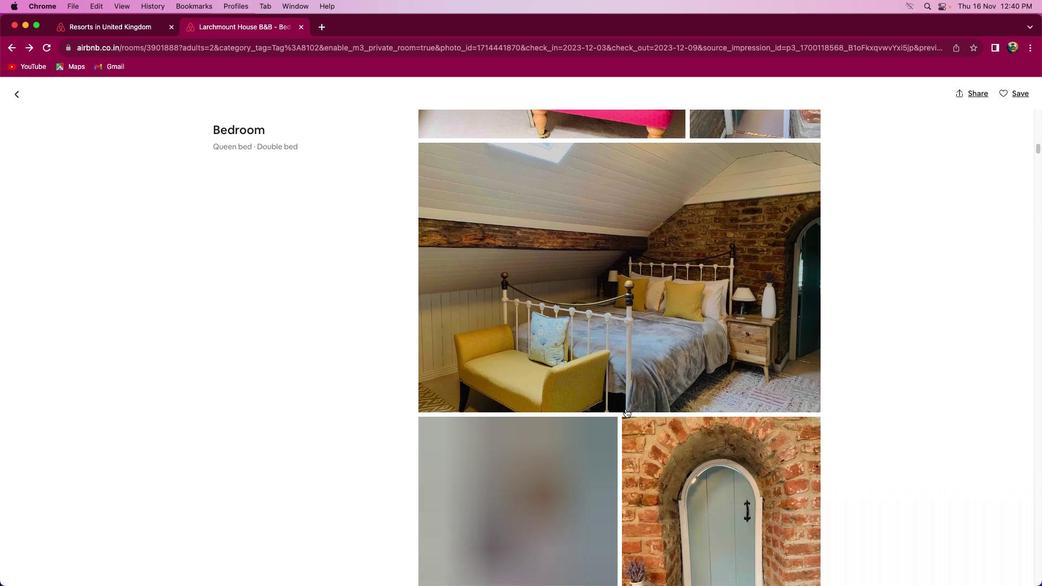 
Action: Mouse scrolled (636, 419) with delta (10, 7)
Screenshot: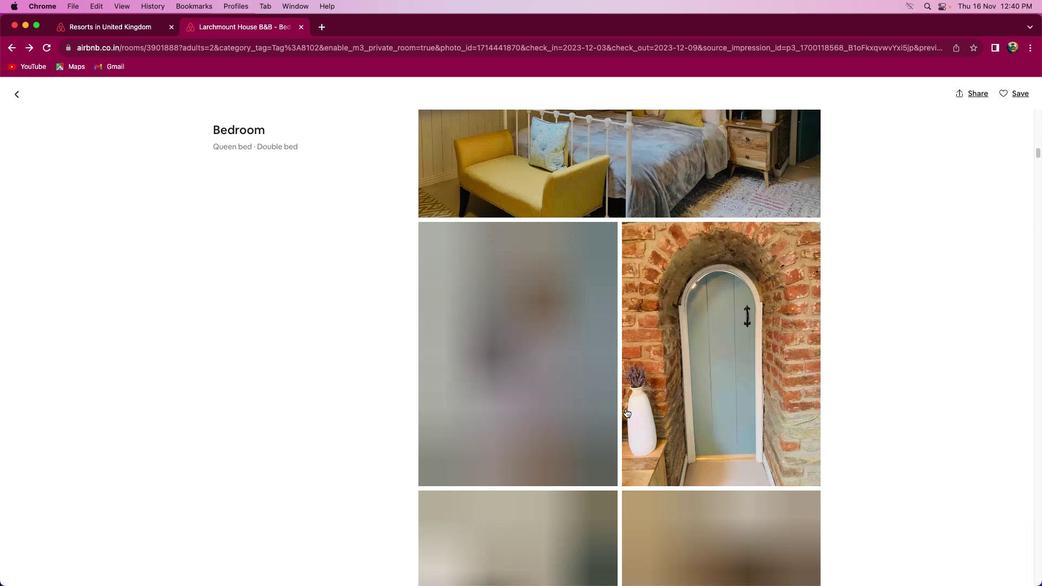 
Action: Mouse moved to (636, 419)
Screenshot: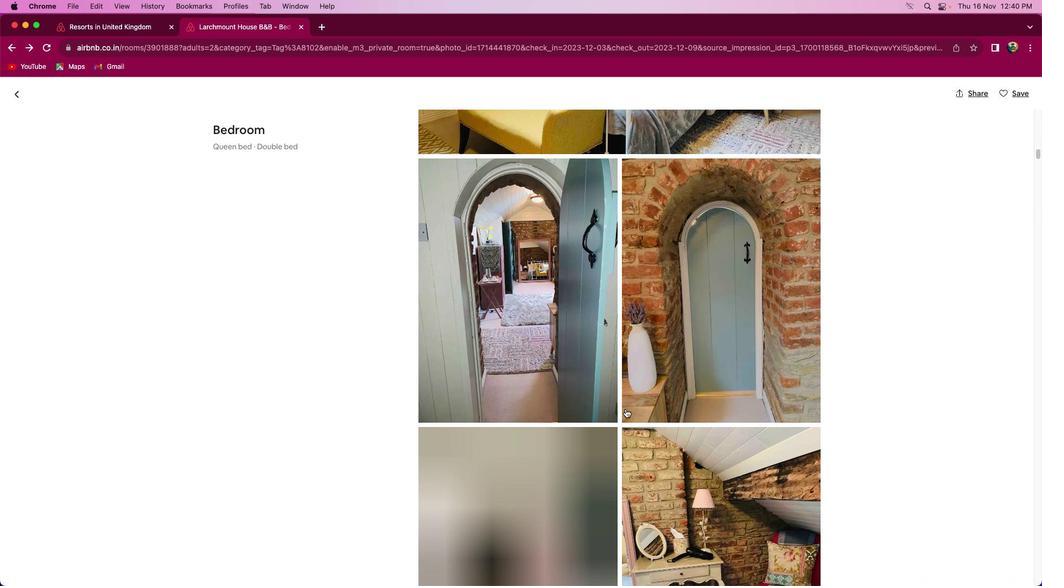
Action: Mouse scrolled (636, 419) with delta (10, 9)
Screenshot: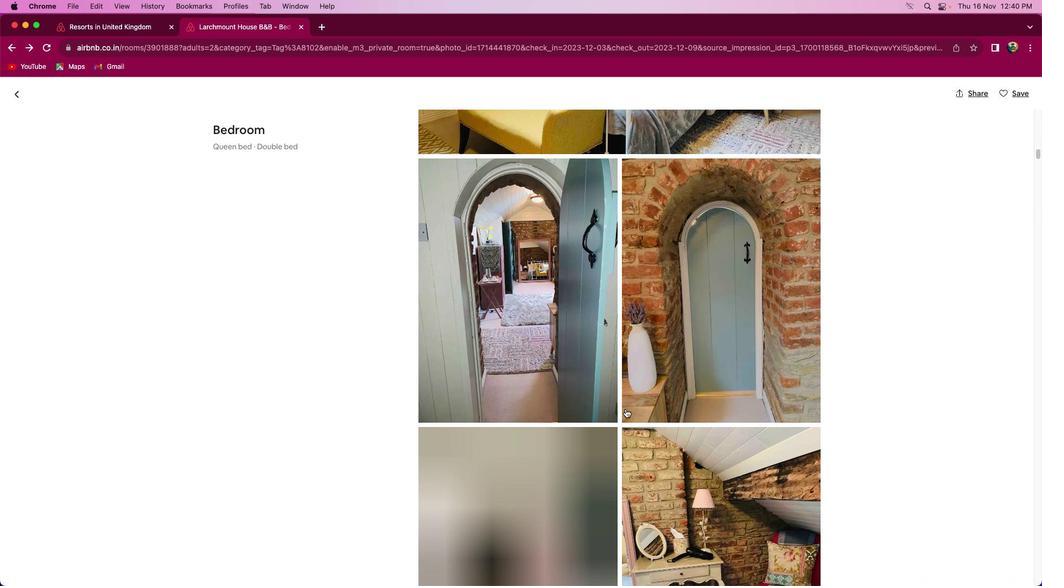 
Action: Mouse scrolled (636, 419) with delta (10, 9)
Screenshot: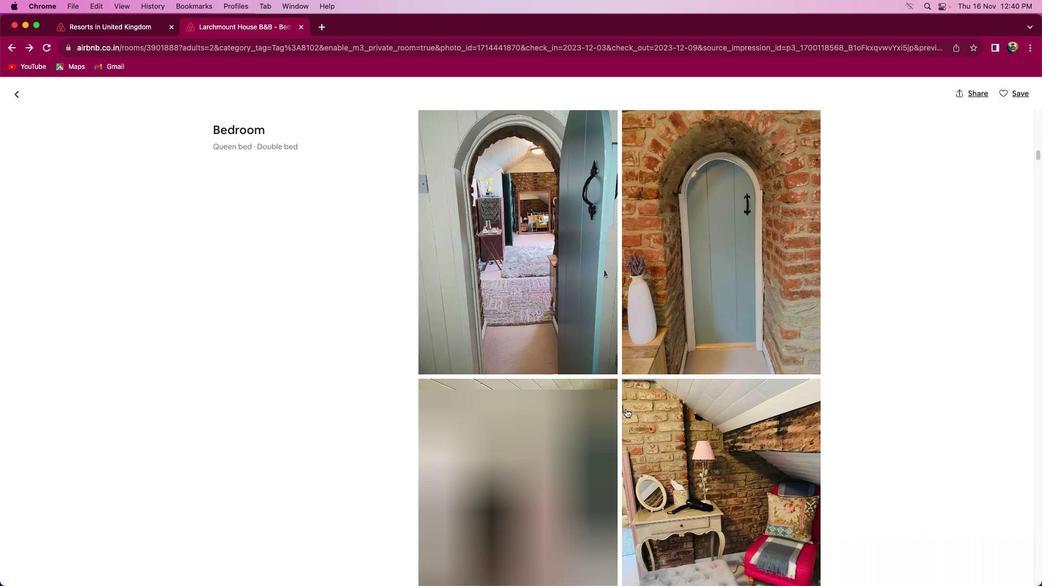 
Action: Mouse scrolled (636, 419) with delta (10, 9)
Screenshot: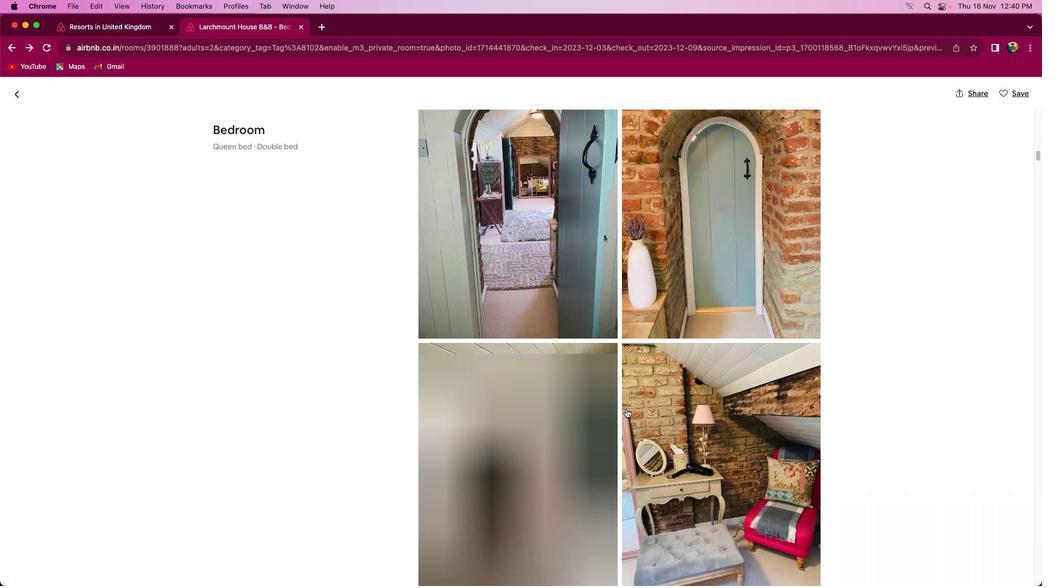 
Action: Mouse scrolled (636, 419) with delta (10, 8)
Screenshot: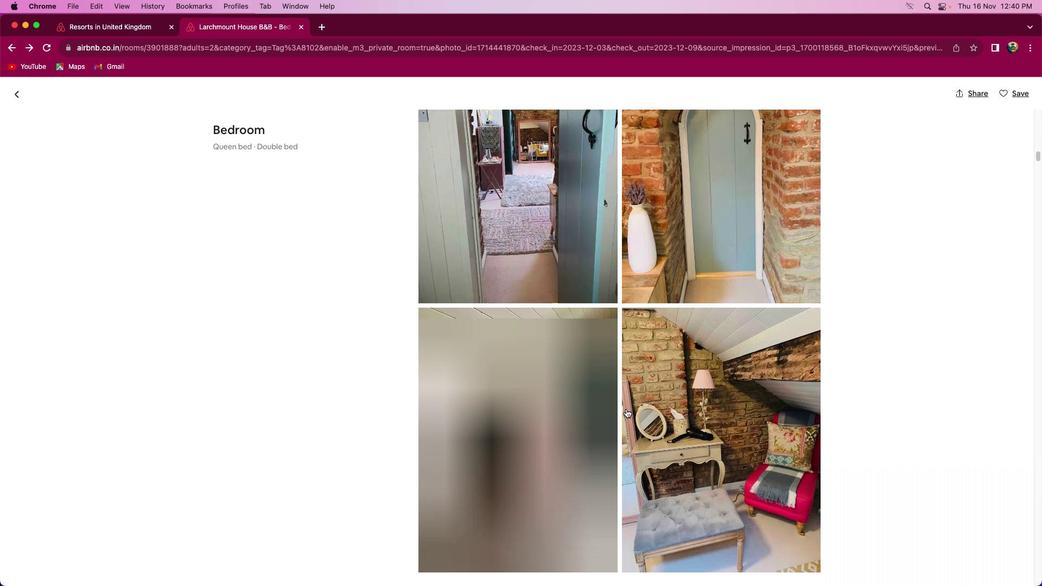 
Action: Mouse moved to (637, 419)
Screenshot: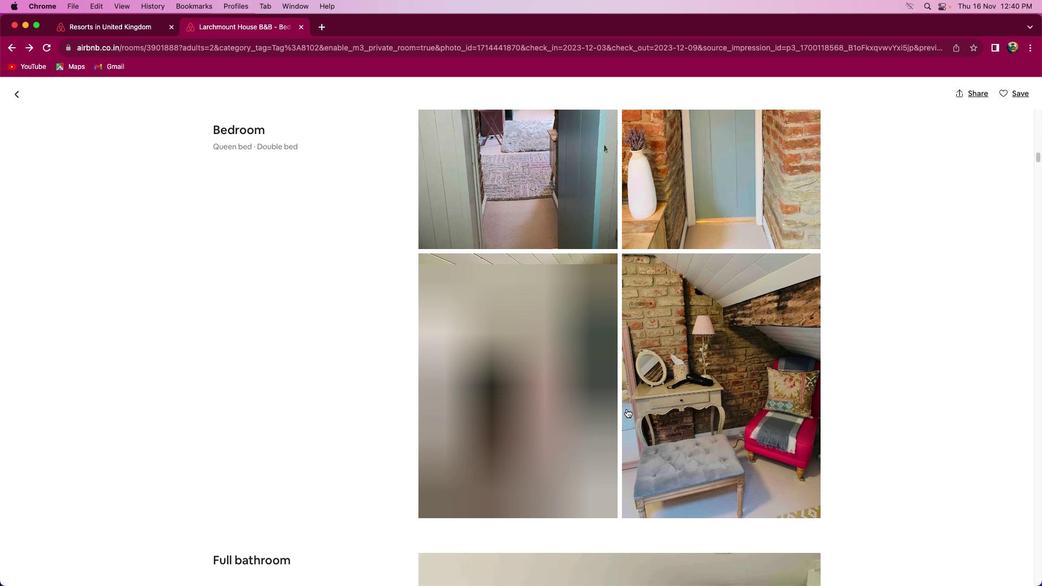 
Action: Mouse scrolled (637, 419) with delta (10, 9)
Screenshot: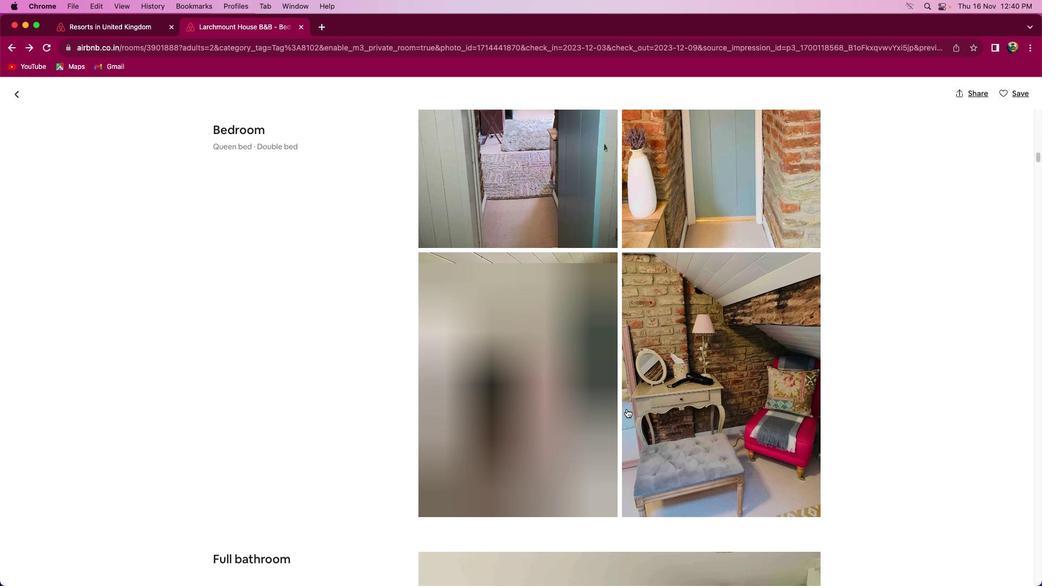 
Action: Mouse scrolled (637, 419) with delta (10, 9)
Screenshot: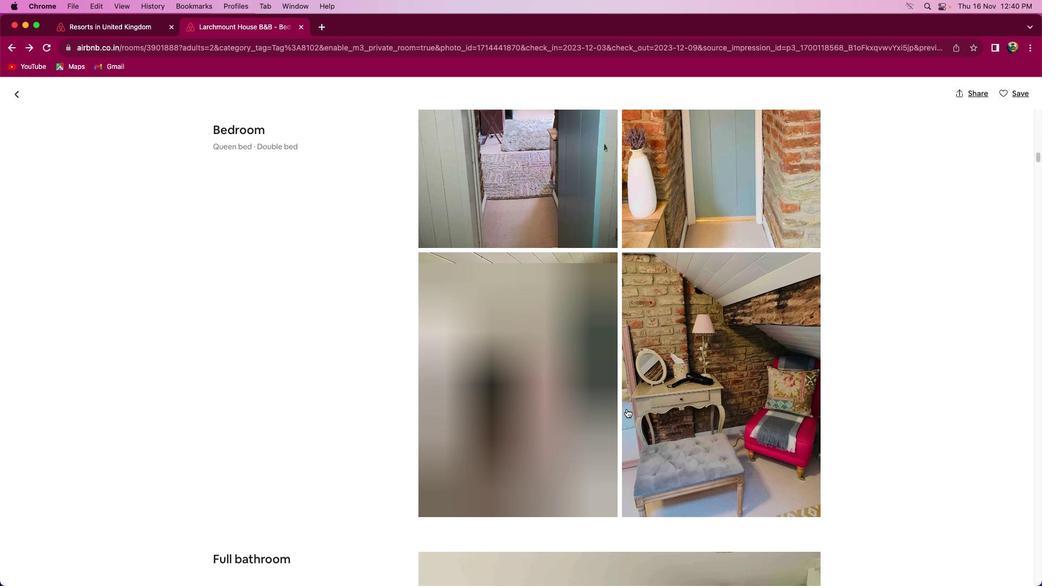
Action: Mouse scrolled (637, 419) with delta (10, 8)
Screenshot: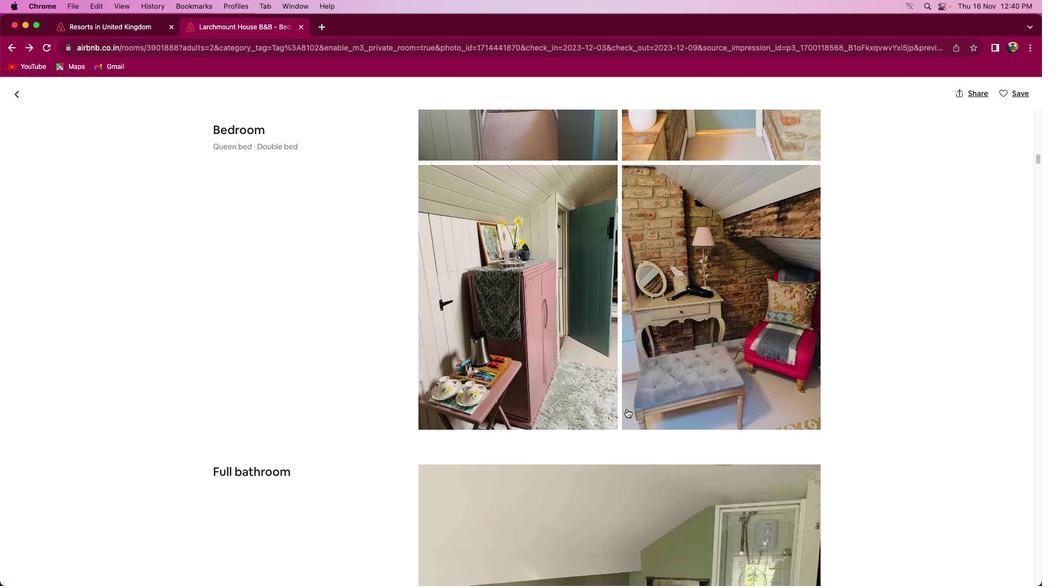 
Action: Mouse scrolled (637, 419) with delta (10, 7)
Screenshot: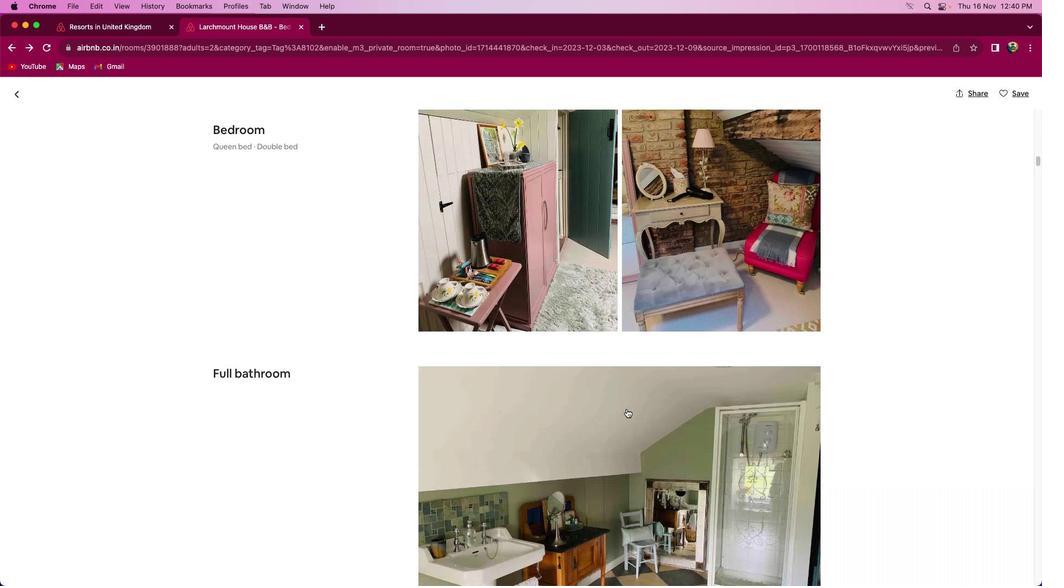 
Action: Mouse moved to (637, 418)
Screenshot: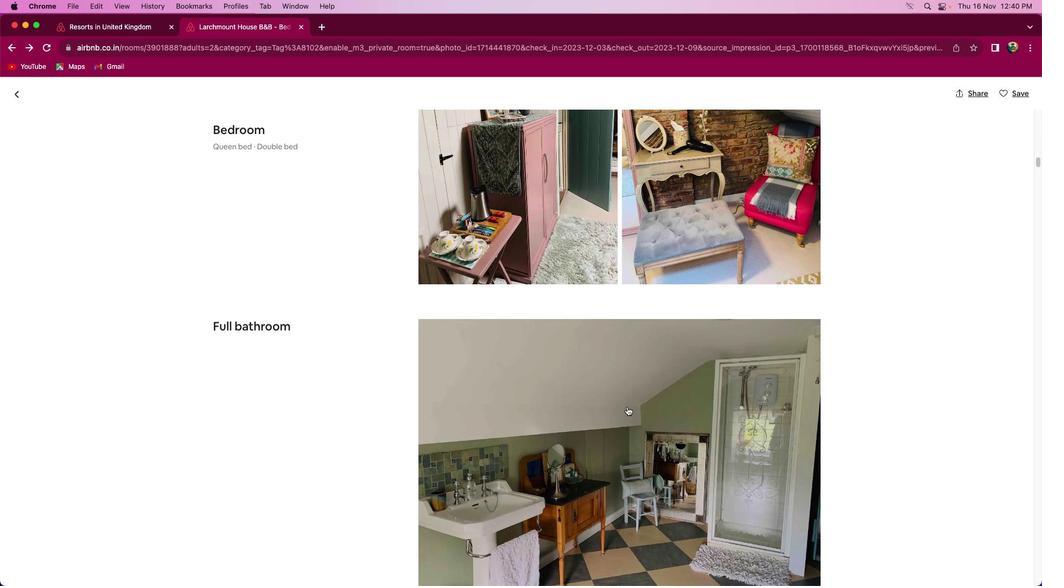 
Action: Mouse scrolled (637, 418) with delta (10, 9)
Screenshot: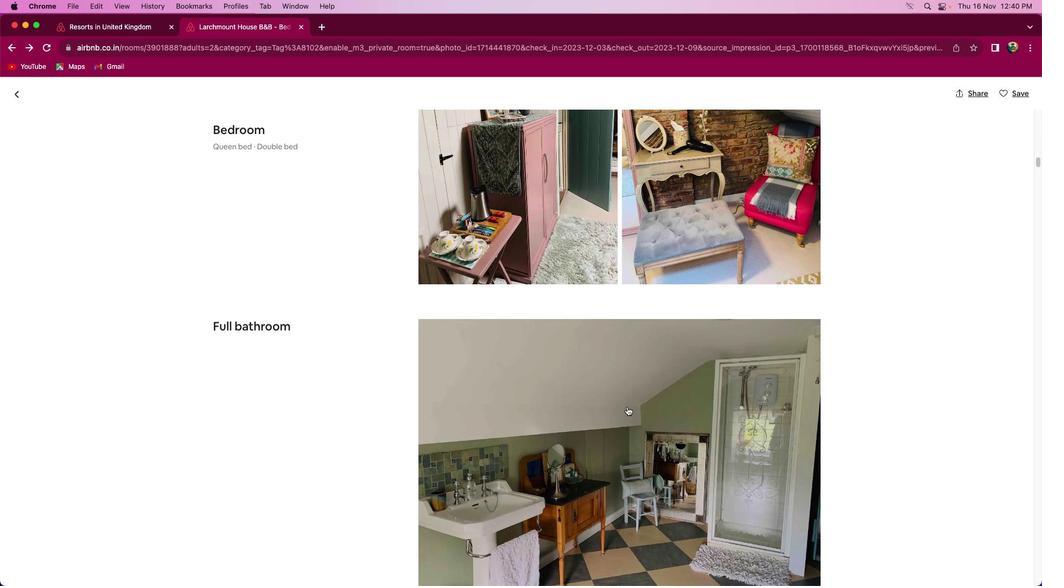
Action: Mouse moved to (637, 418)
Screenshot: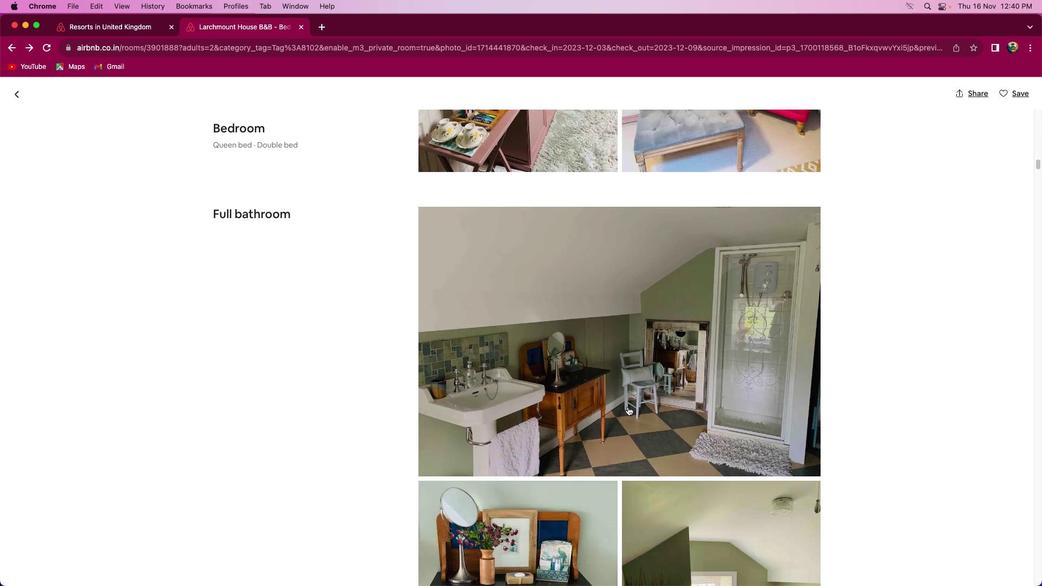 
Action: Mouse scrolled (637, 418) with delta (10, 9)
Screenshot: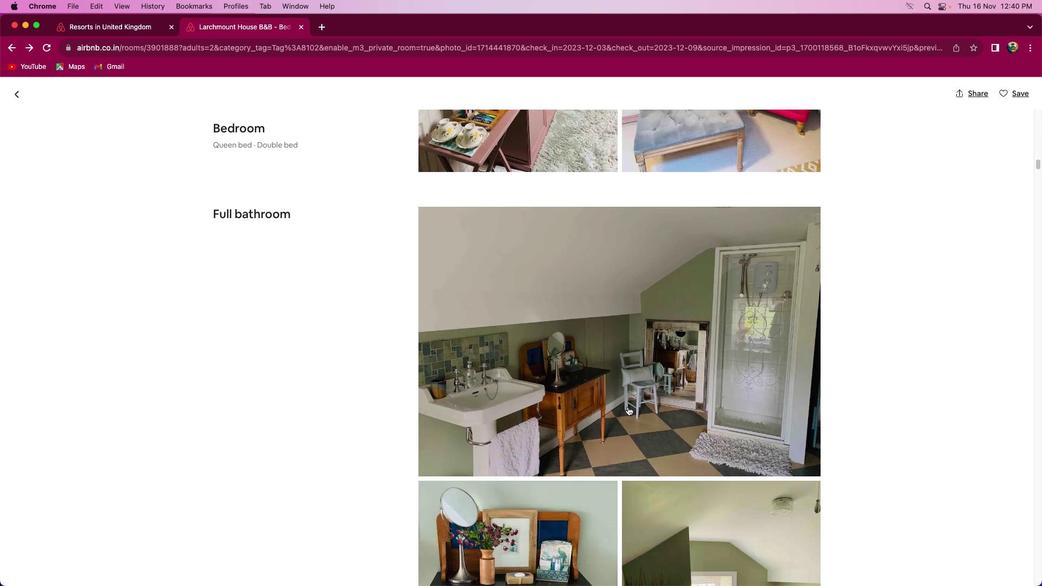 
Action: Mouse scrolled (637, 418) with delta (10, 8)
Screenshot: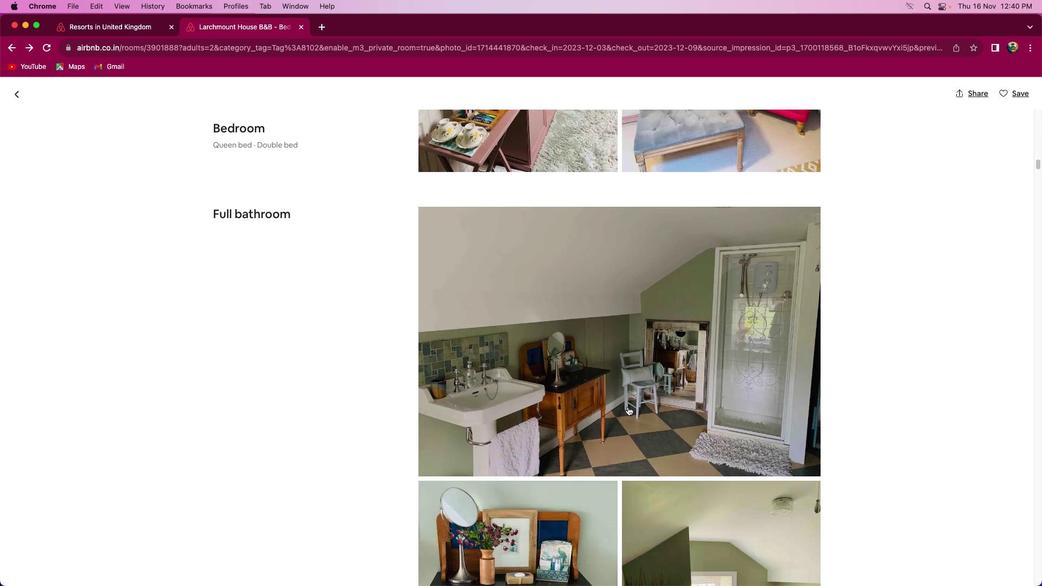 
Action: Mouse scrolled (637, 418) with delta (10, 7)
Screenshot: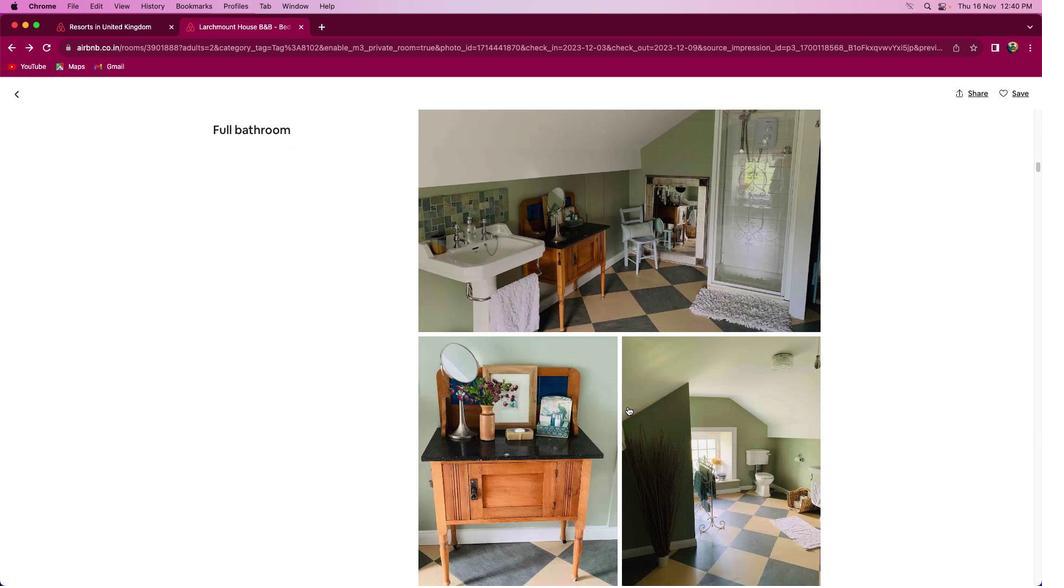 
Action: Mouse scrolled (637, 418) with delta (10, 7)
Screenshot: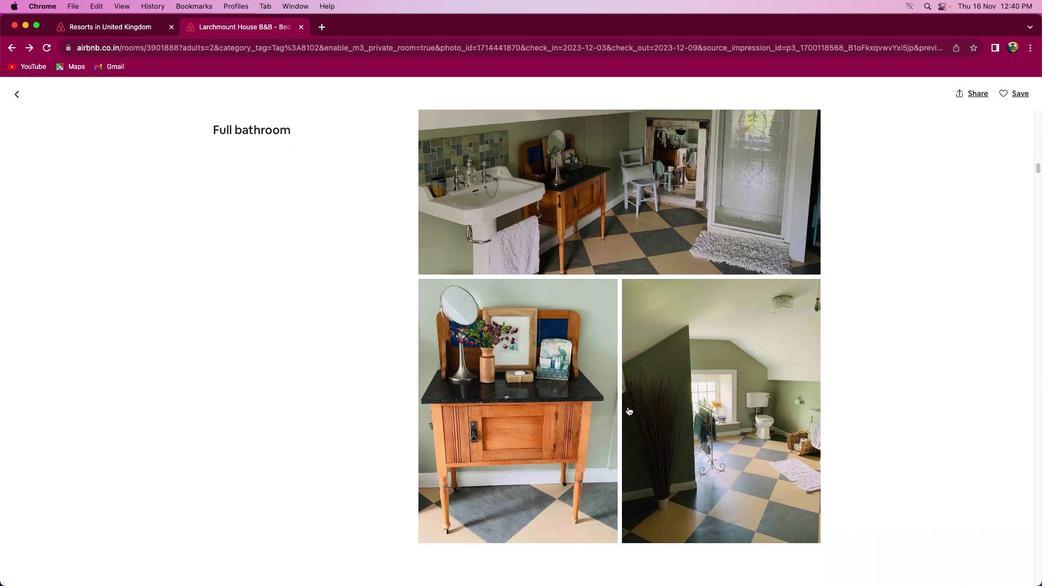 
Action: Mouse moved to (638, 417)
Screenshot: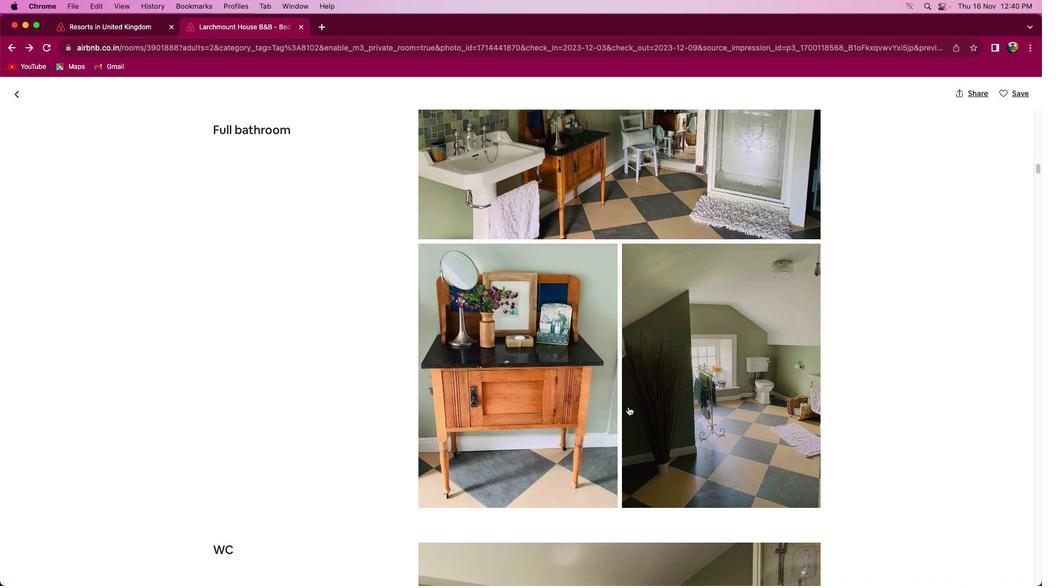 
Action: Mouse scrolled (638, 417) with delta (10, 9)
Screenshot: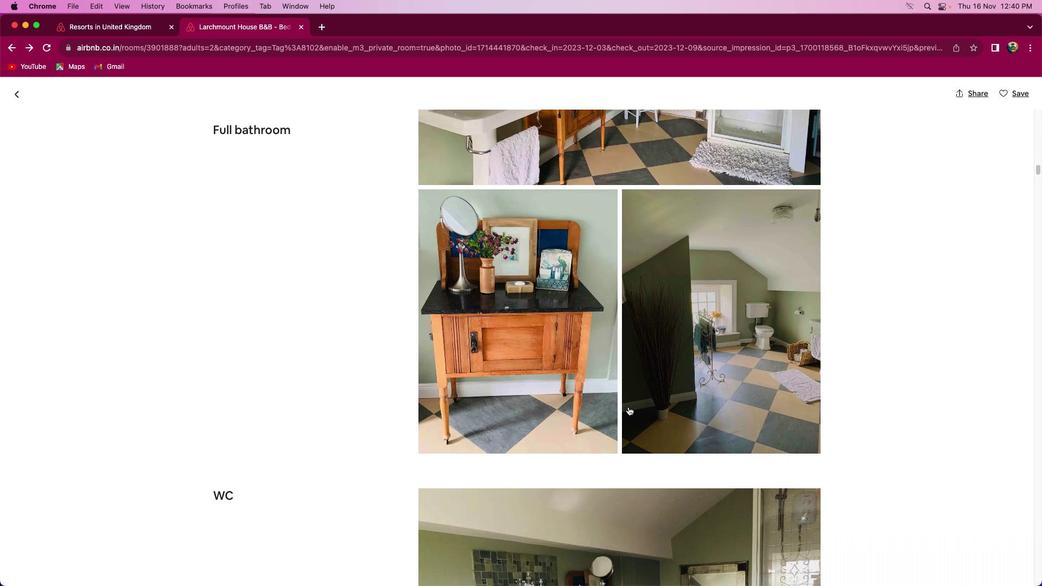 
Action: Mouse scrolled (638, 417) with delta (10, 9)
Screenshot: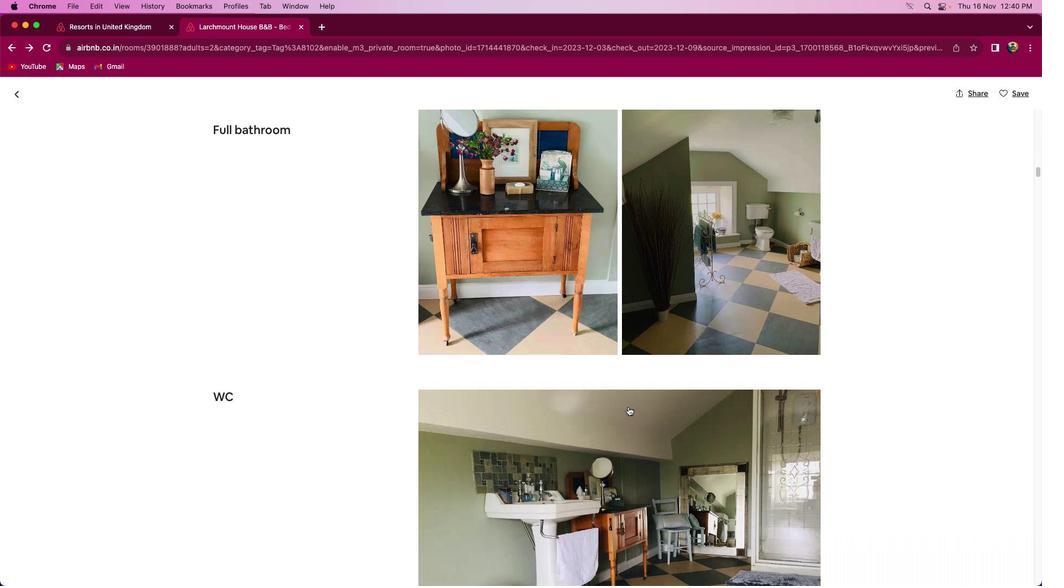 
Action: Mouse scrolled (638, 417) with delta (10, 8)
Screenshot: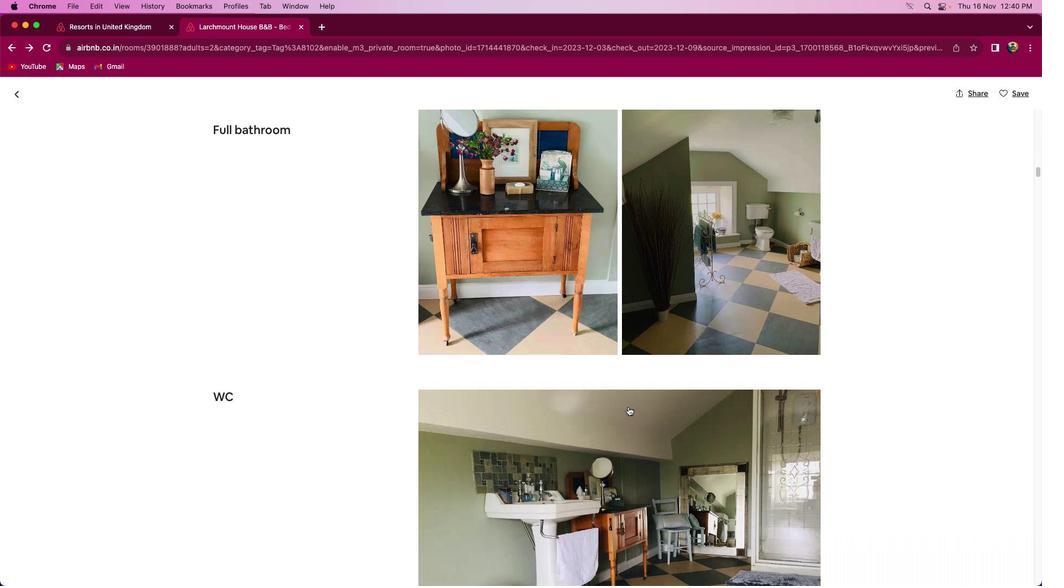 
Action: Mouse scrolled (638, 417) with delta (10, 7)
Screenshot: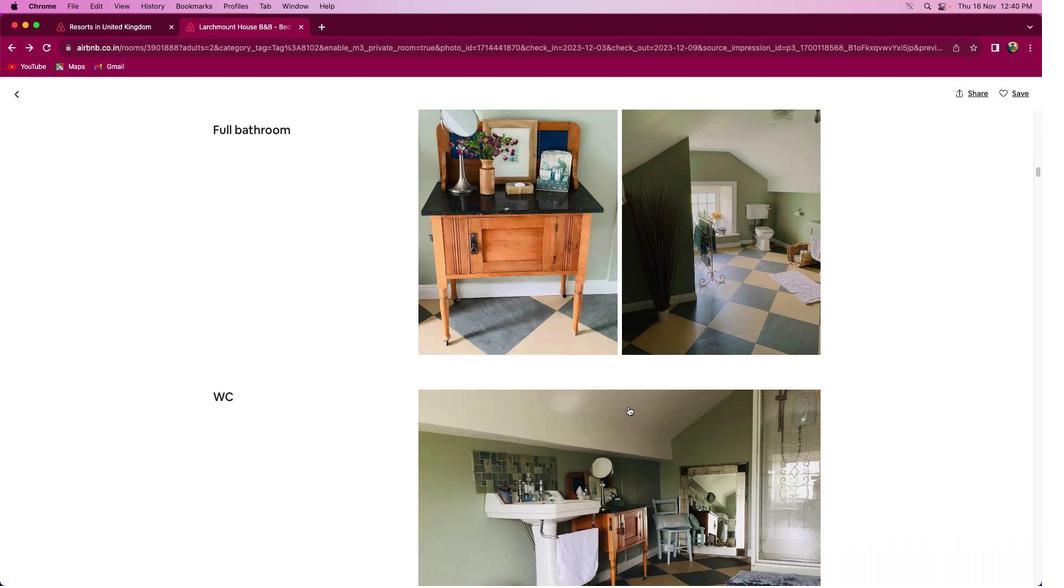 
Action: Mouse scrolled (638, 417) with delta (10, 7)
Screenshot: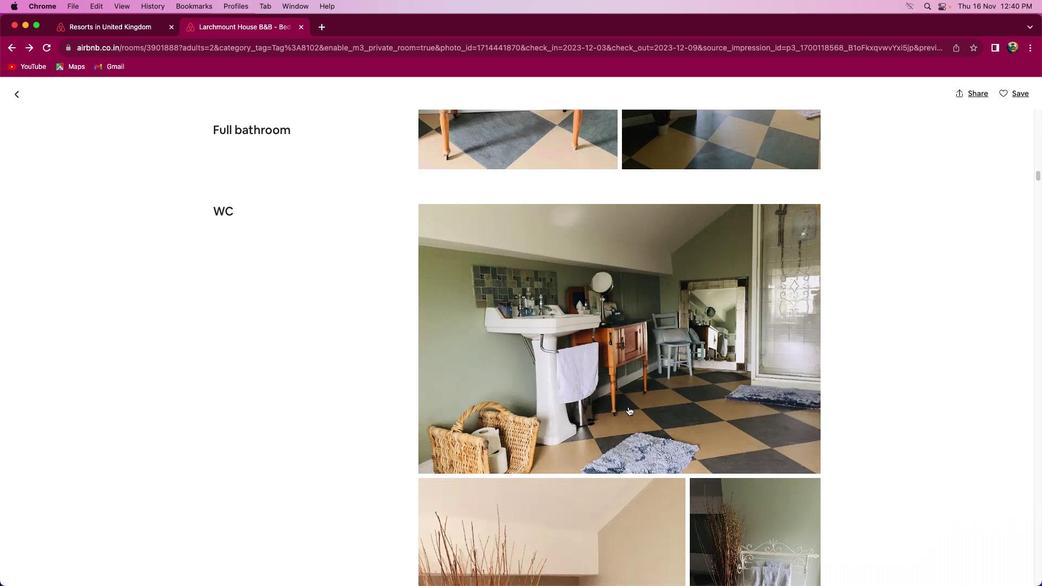 
Action: Mouse moved to (639, 417)
Screenshot: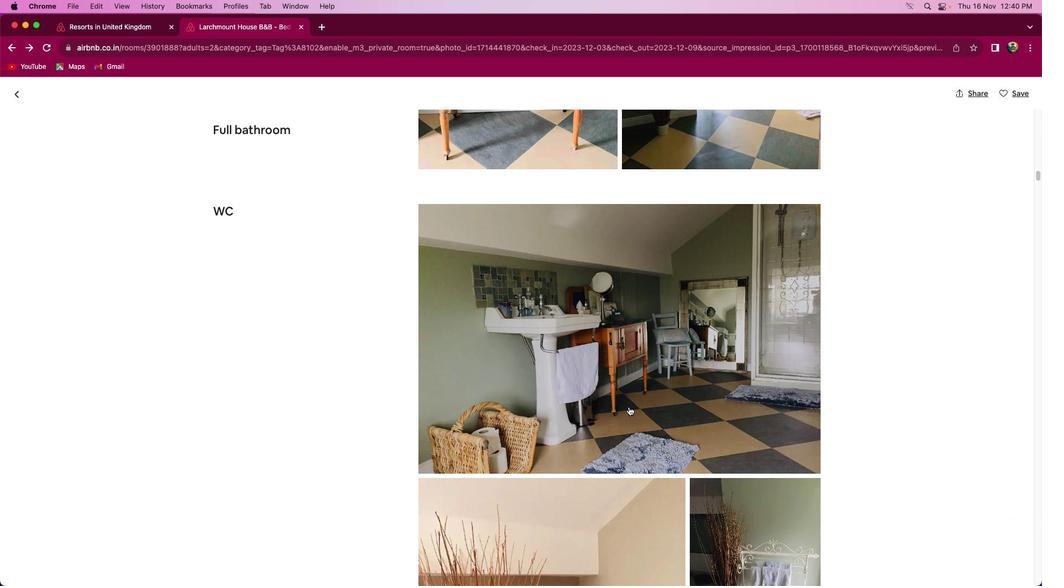 
Action: Mouse scrolled (639, 417) with delta (10, 9)
Screenshot: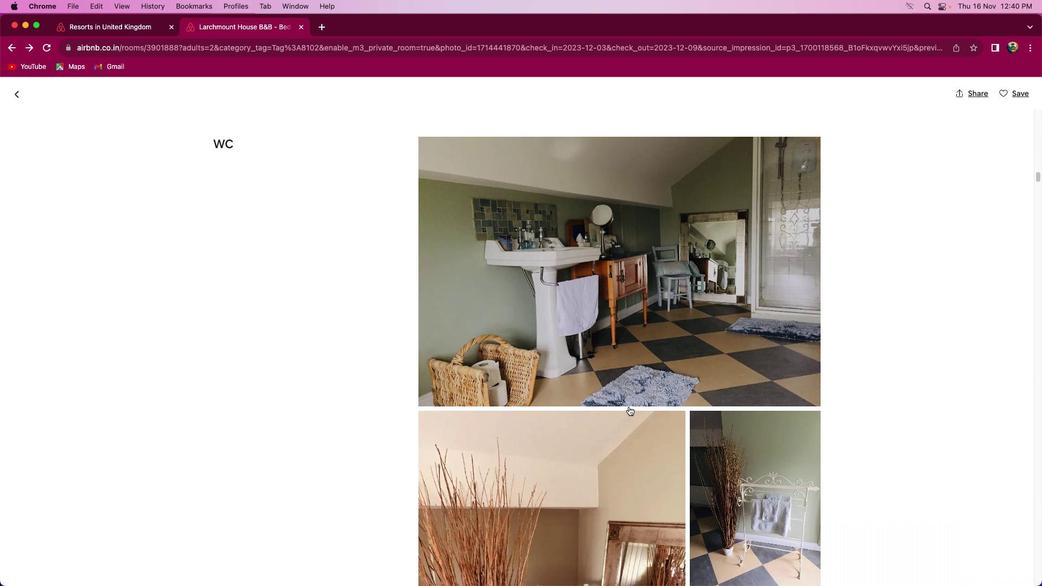 
Action: Mouse scrolled (639, 417) with delta (10, 9)
Screenshot: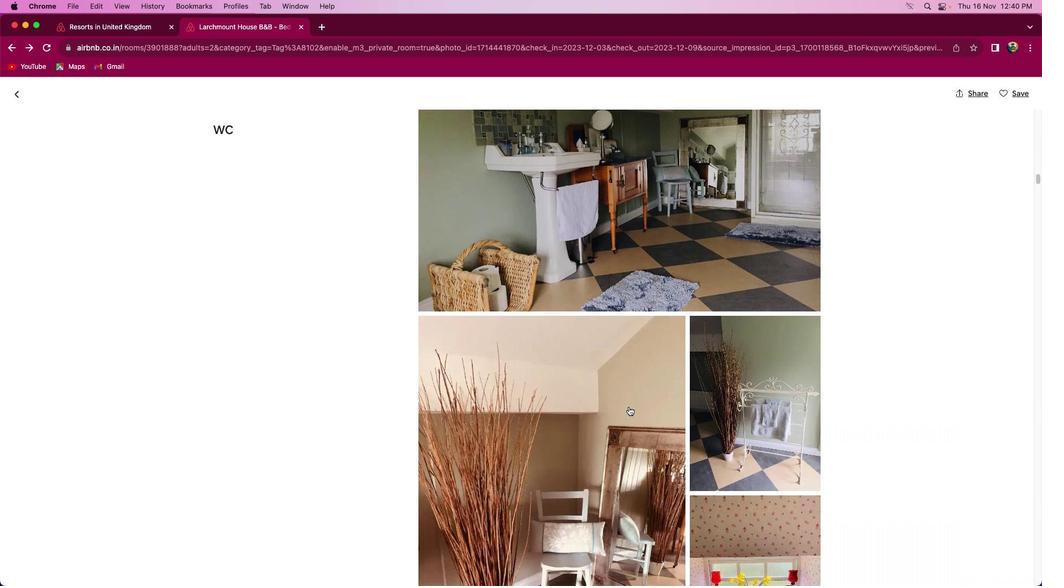 
Action: Mouse scrolled (639, 417) with delta (10, 8)
Screenshot: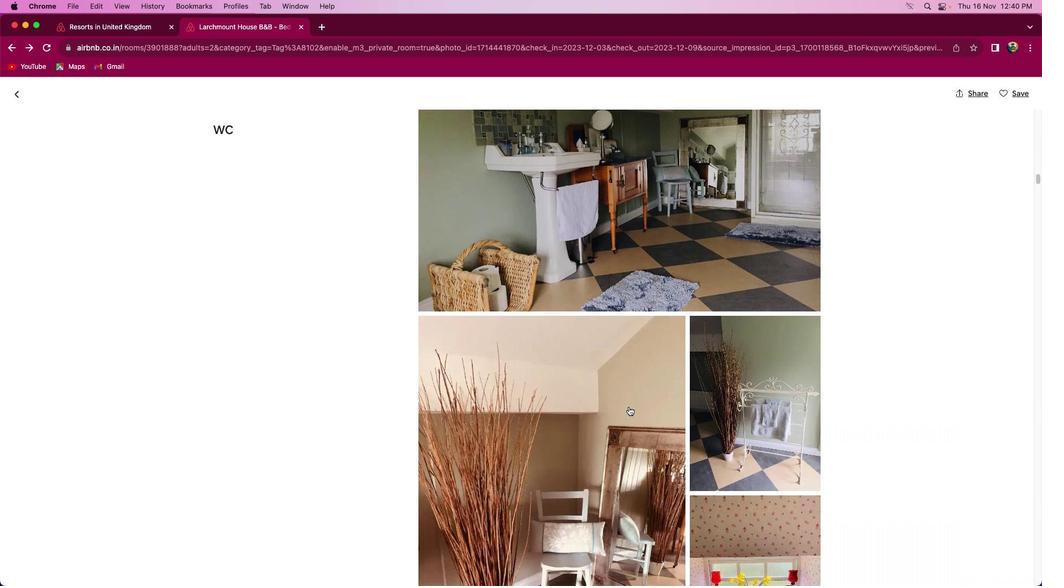 
Action: Mouse scrolled (639, 417) with delta (10, 7)
Screenshot: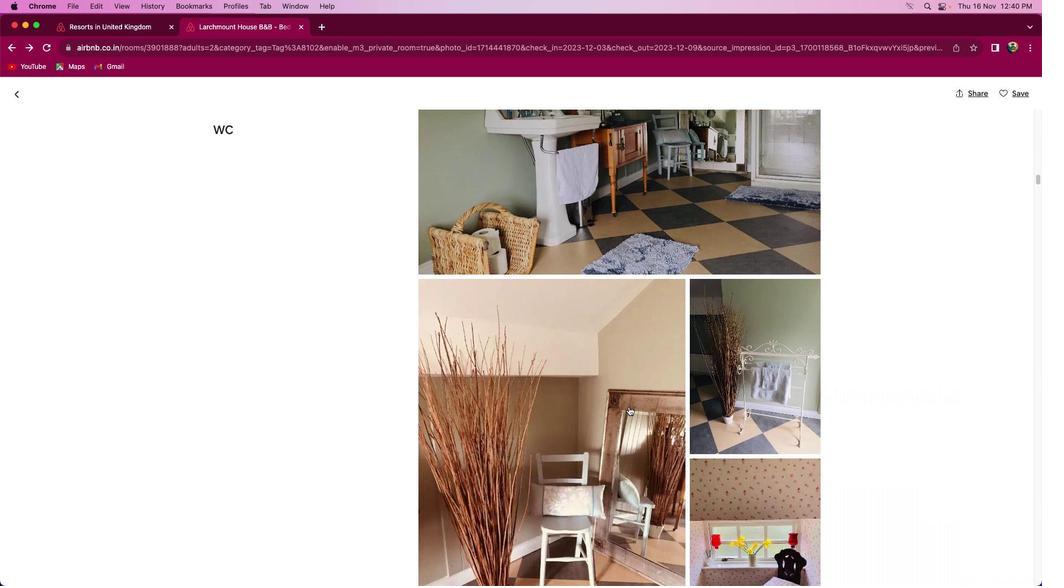 
Action: Mouse scrolled (639, 417) with delta (10, 9)
Screenshot: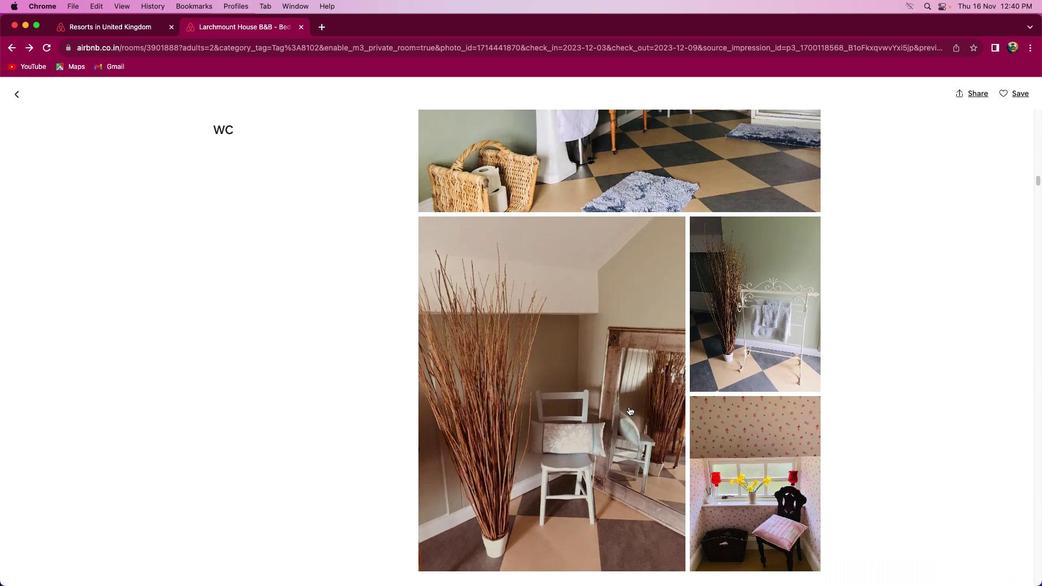 
Action: Mouse scrolled (639, 417) with delta (10, 9)
Screenshot: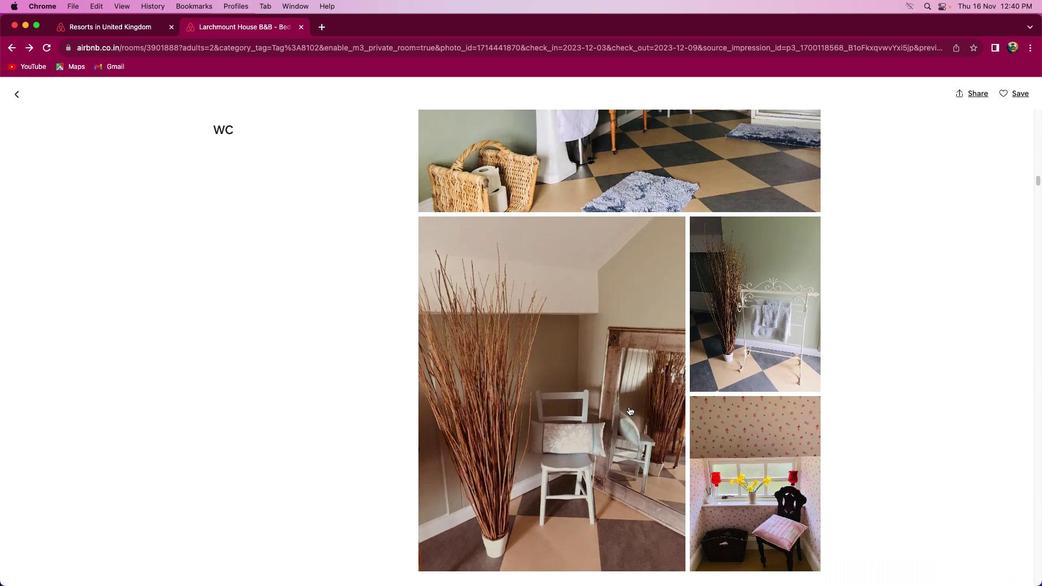 
Action: Mouse scrolled (639, 417) with delta (10, 8)
Screenshot: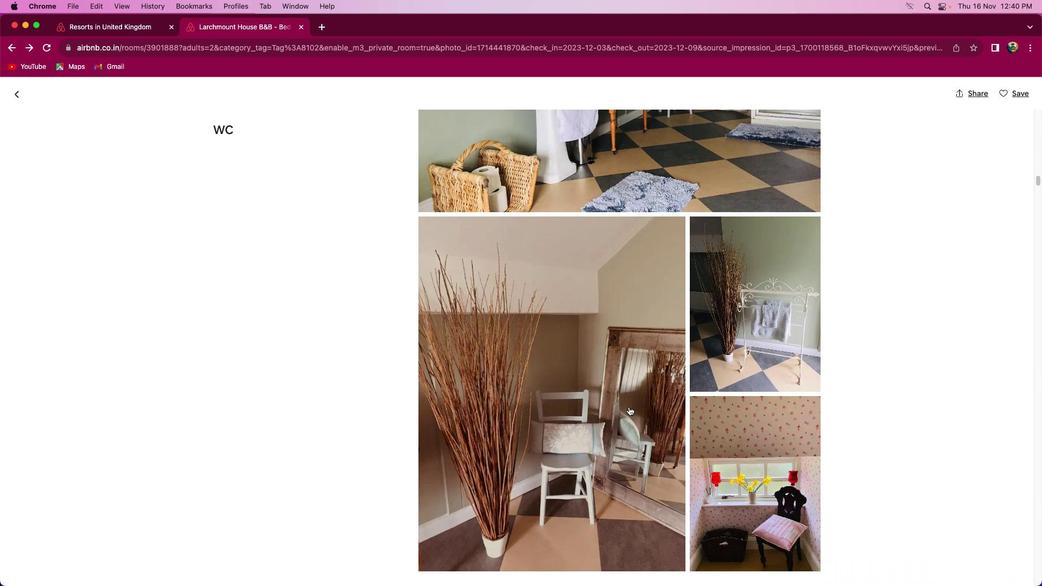 
Action: Mouse scrolled (639, 417) with delta (10, 7)
Screenshot: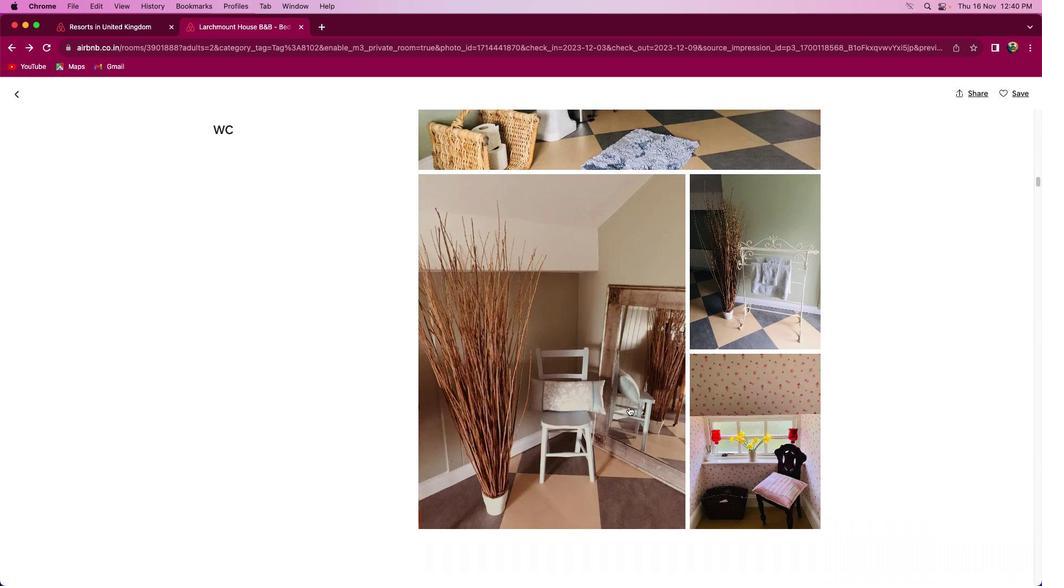
Action: Mouse scrolled (639, 417) with delta (10, 7)
Screenshot: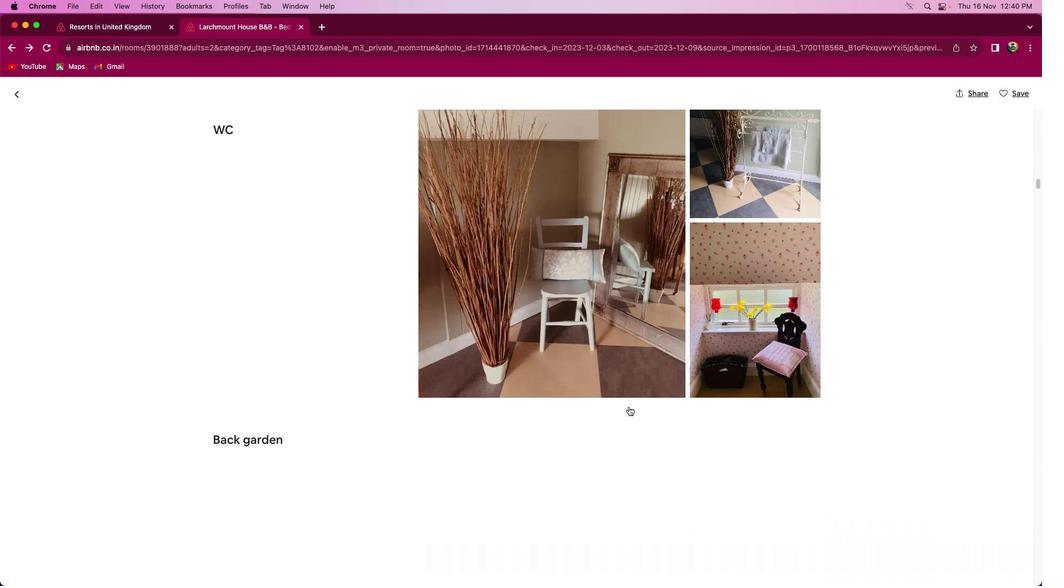 
Action: Mouse moved to (639, 417)
Screenshot: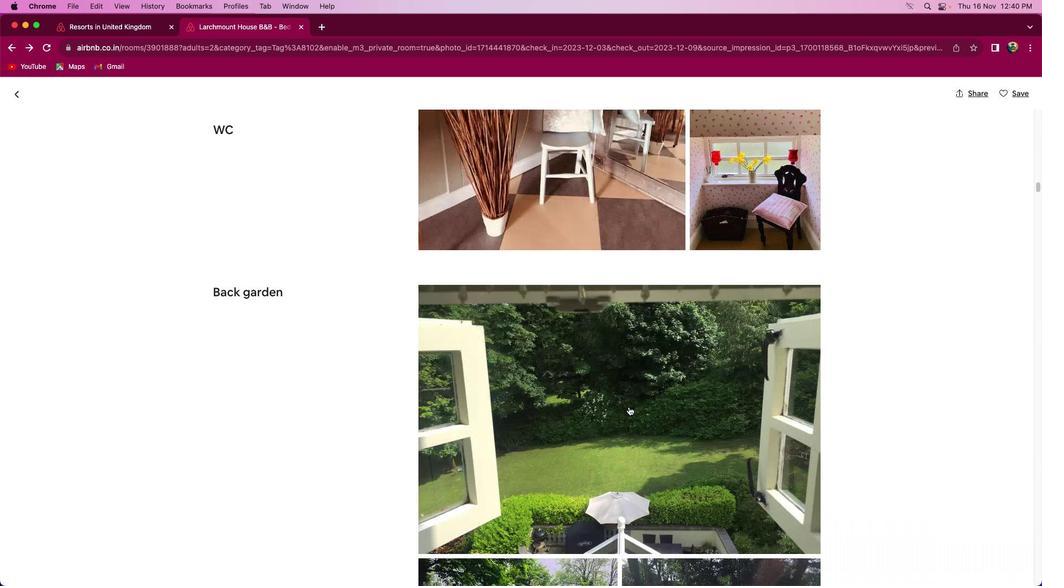 
Action: Mouse scrolled (639, 417) with delta (10, 9)
Screenshot: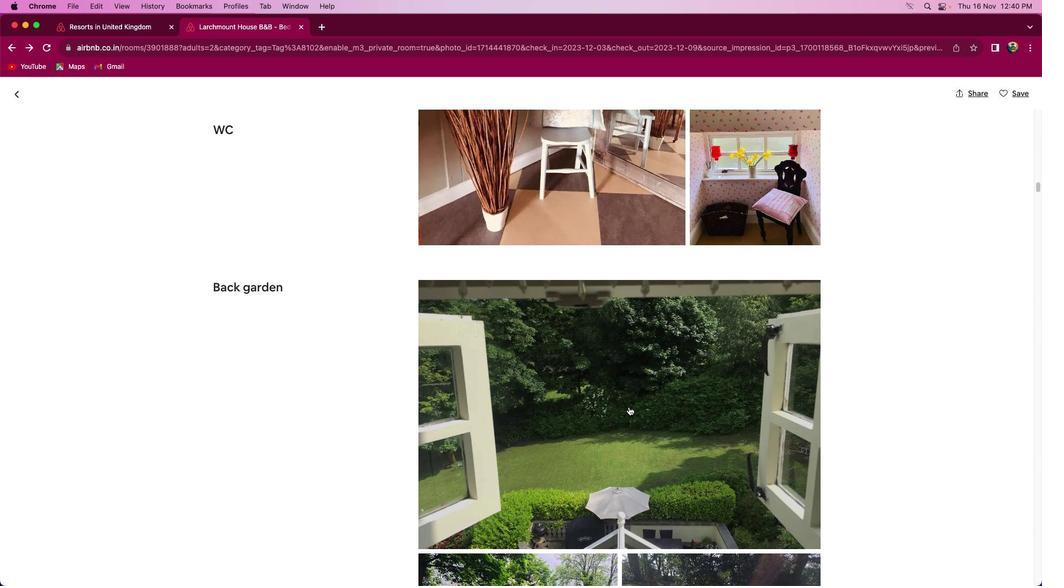 
Action: Mouse scrolled (639, 417) with delta (10, 9)
Screenshot: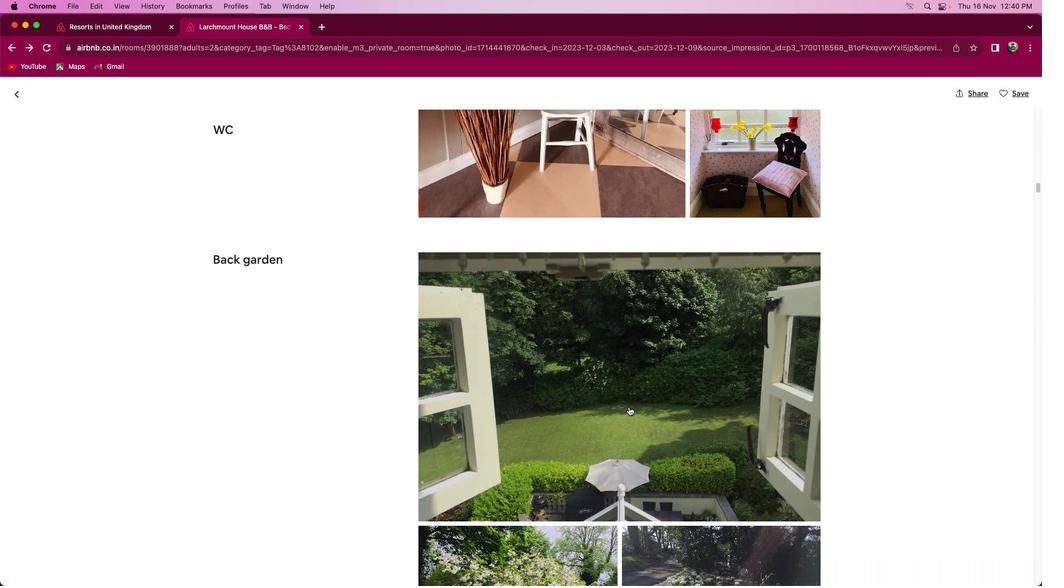 
Action: Mouse scrolled (639, 417) with delta (10, 8)
Screenshot: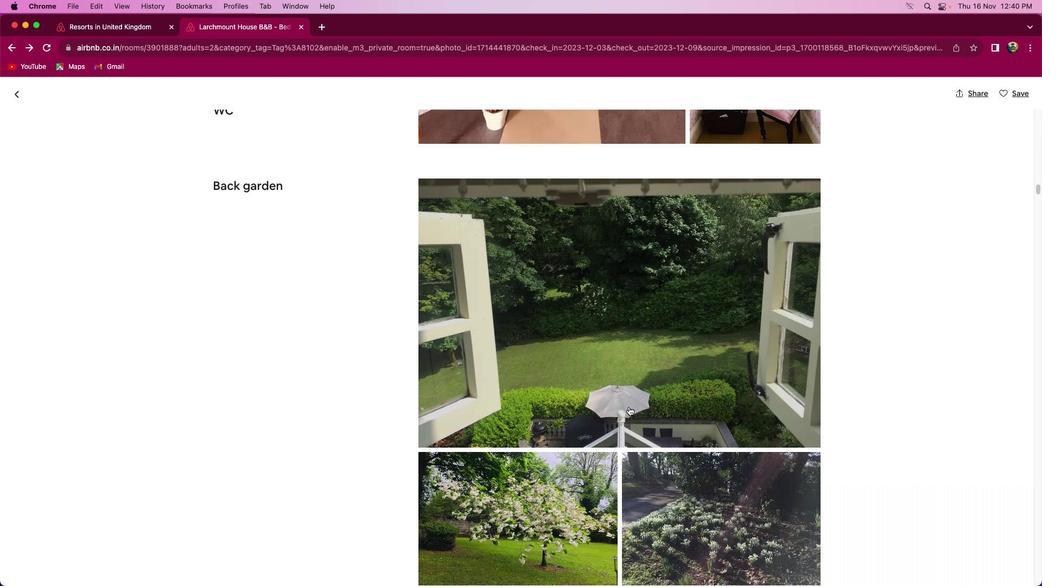 
Action: Mouse scrolled (639, 417) with delta (10, 8)
Screenshot: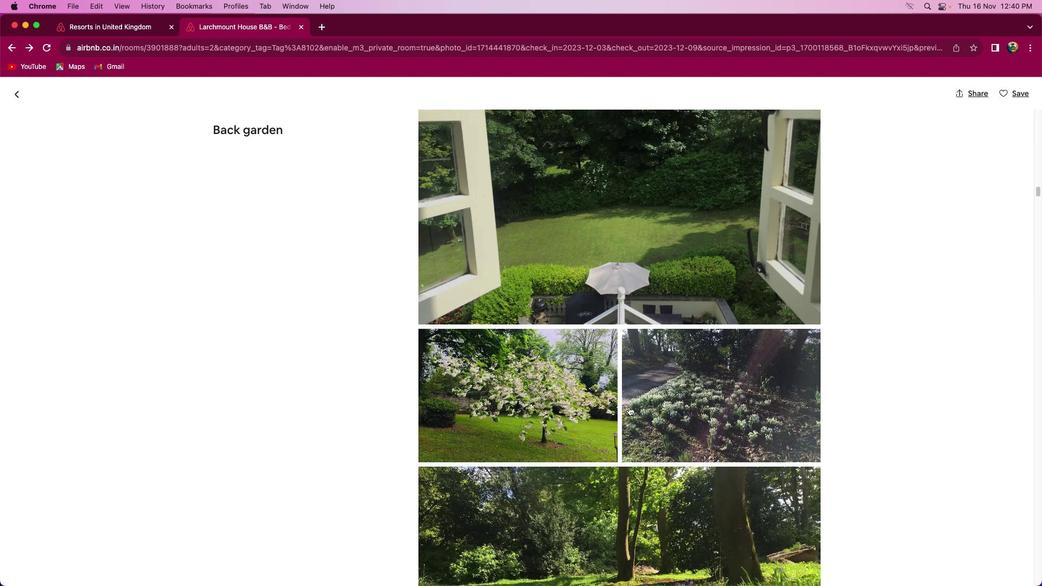 
Action: Mouse scrolled (639, 417) with delta (10, 7)
Screenshot: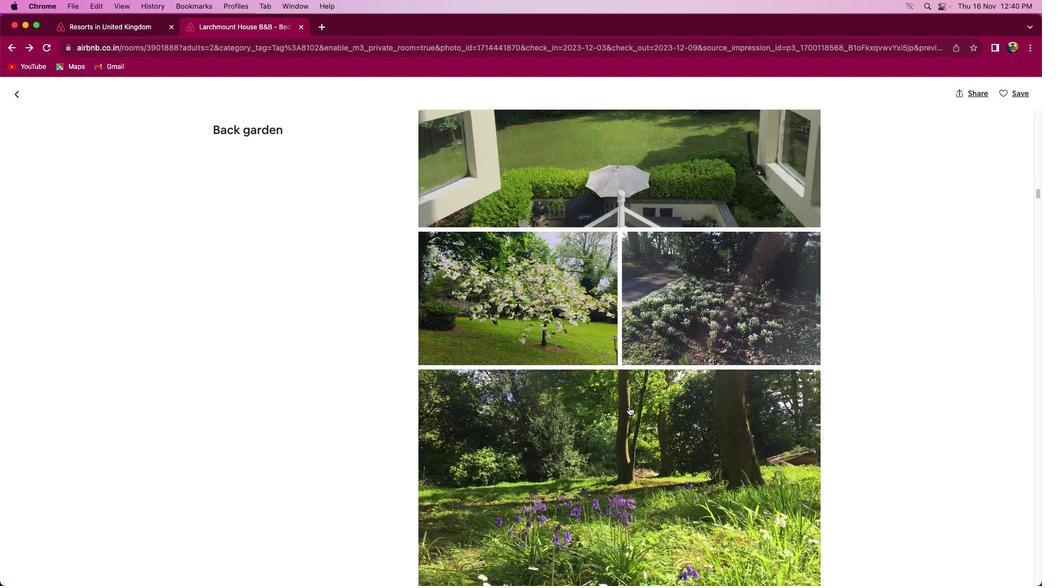 
Action: Mouse moved to (640, 417)
Screenshot: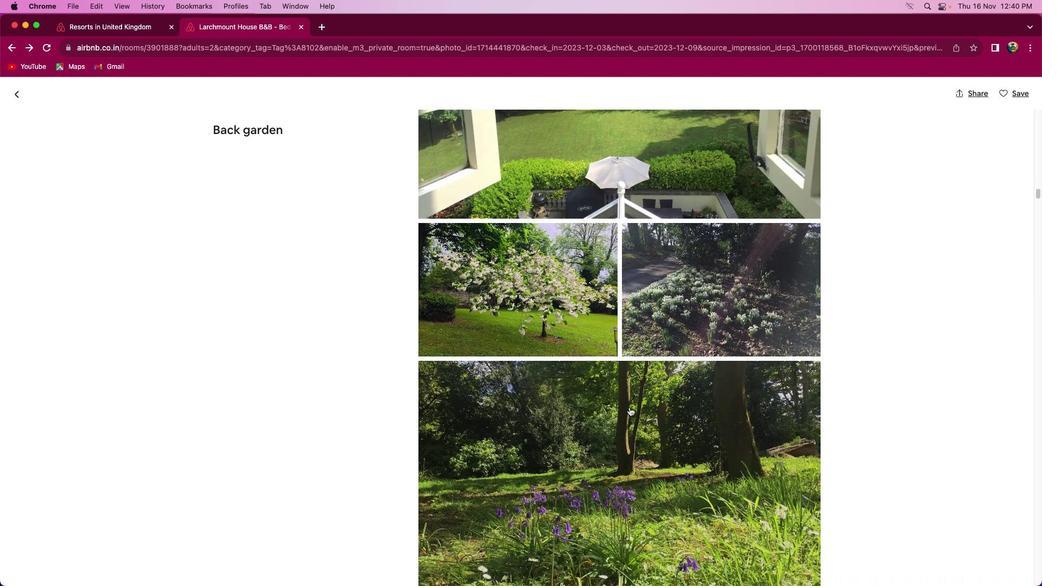 
Action: Mouse scrolled (640, 417) with delta (10, 9)
Screenshot: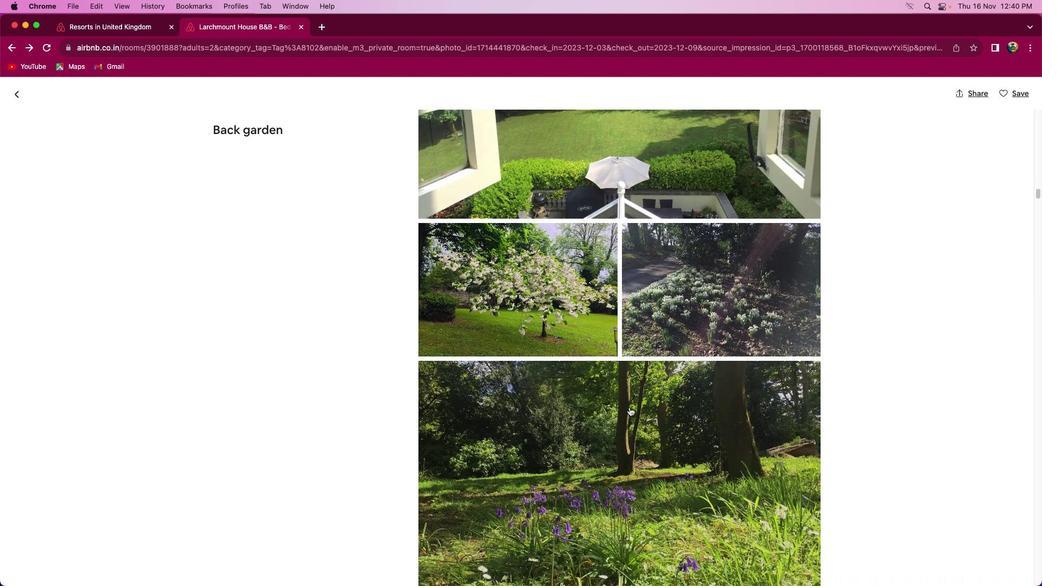 
Action: Mouse scrolled (640, 417) with delta (10, 9)
Screenshot: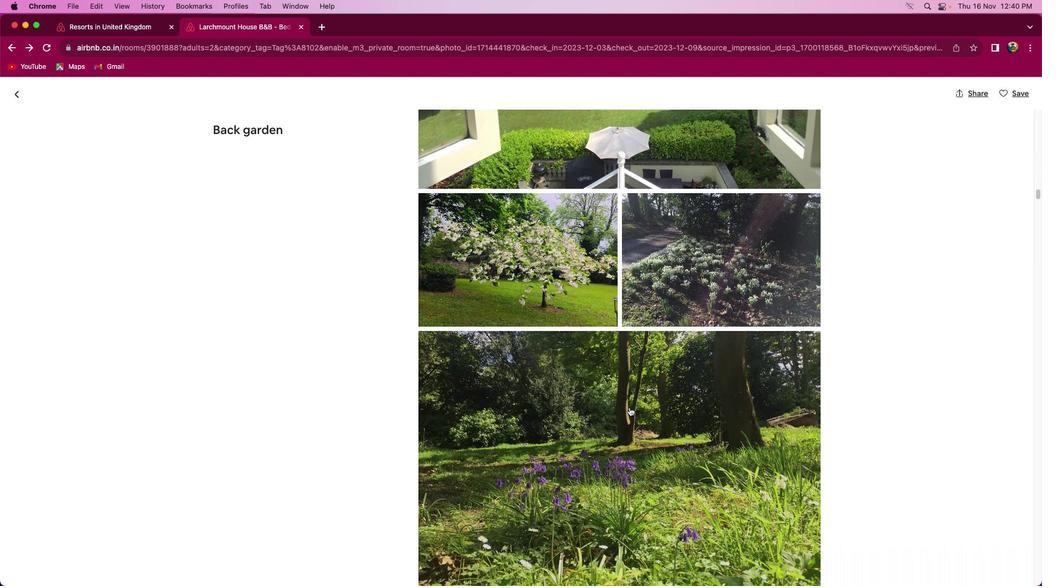 
Action: Mouse scrolled (640, 417) with delta (10, 8)
Screenshot: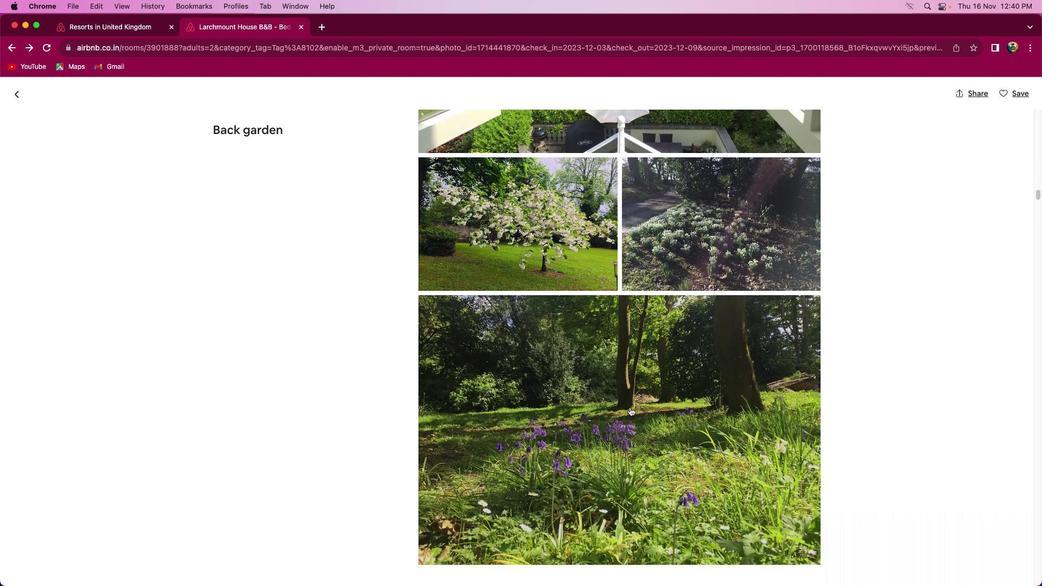 
Action: Mouse moved to (640, 417)
Screenshot: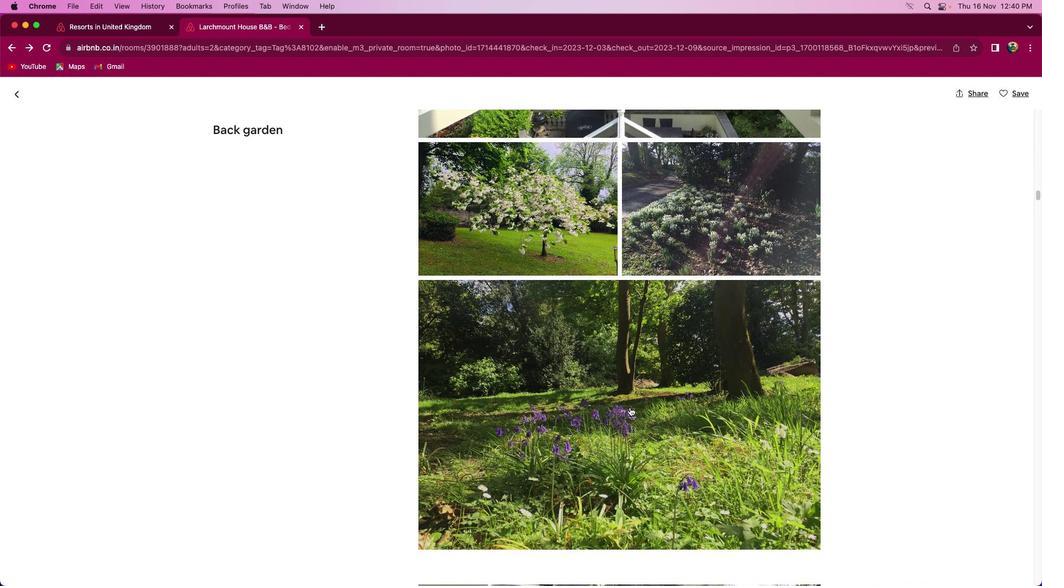 
Action: Mouse scrolled (640, 417) with delta (10, 9)
Screenshot: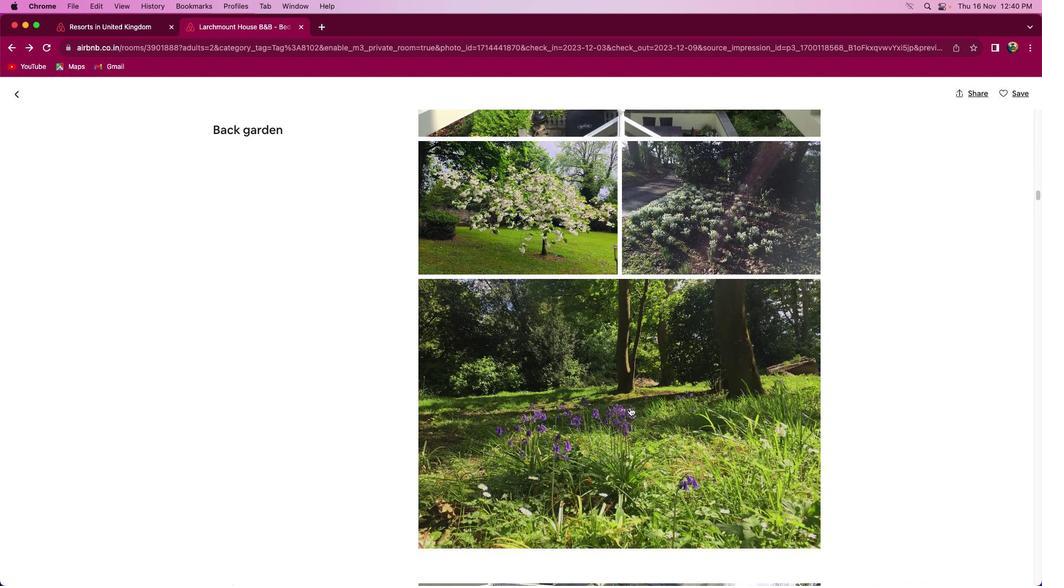 
Action: Mouse scrolled (640, 417) with delta (10, 9)
Screenshot: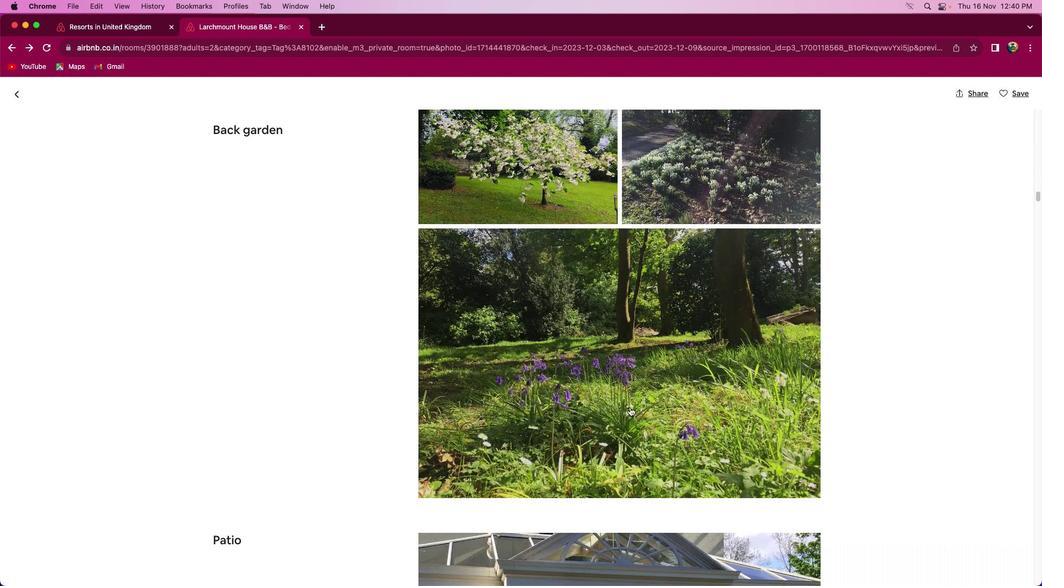 
Action: Mouse moved to (640, 417)
Screenshot: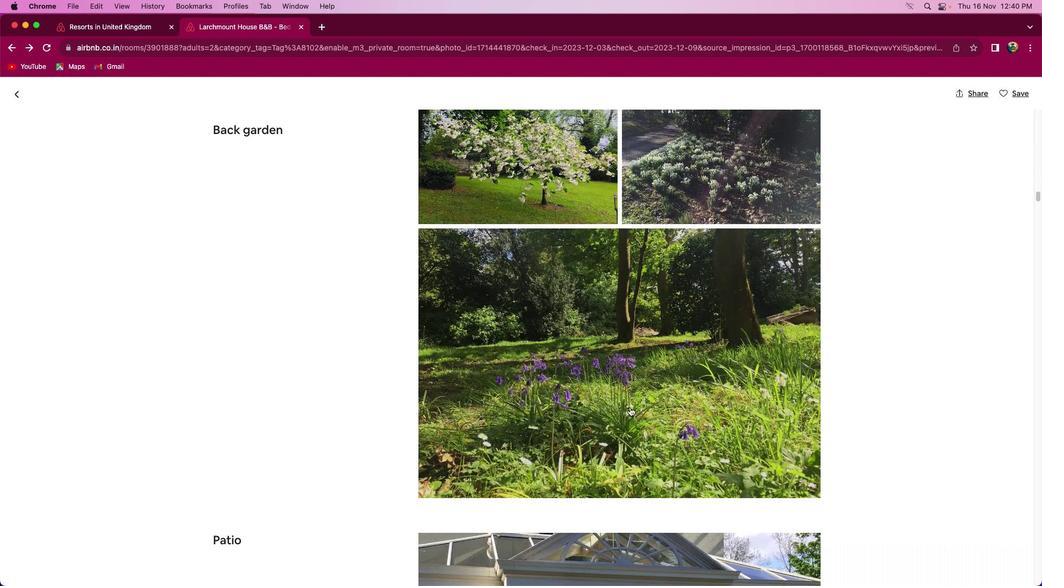 
Action: Mouse scrolled (640, 417) with delta (10, 9)
Screenshot: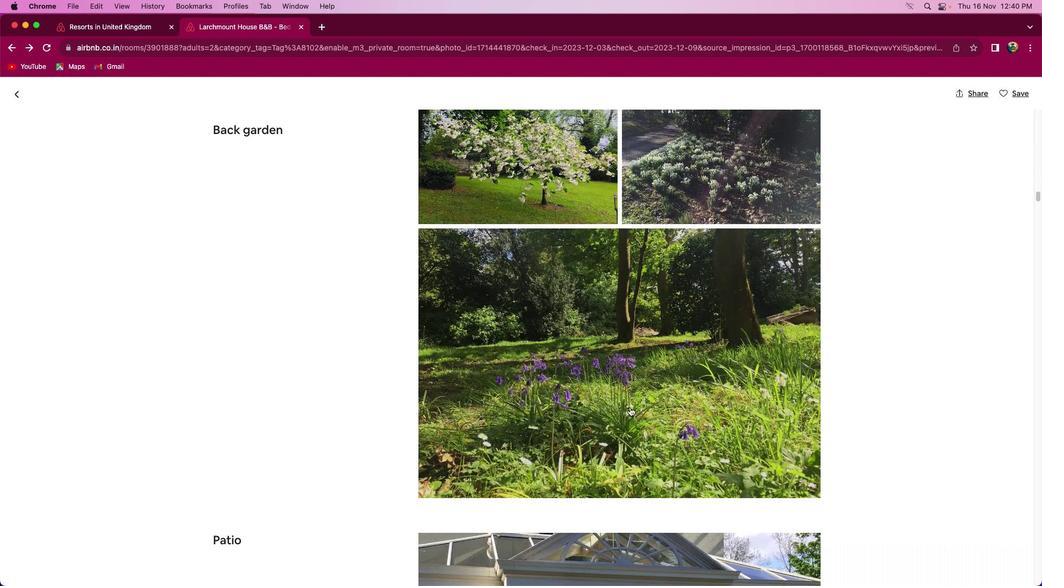 
Action: Mouse scrolled (640, 417) with delta (10, 8)
Screenshot: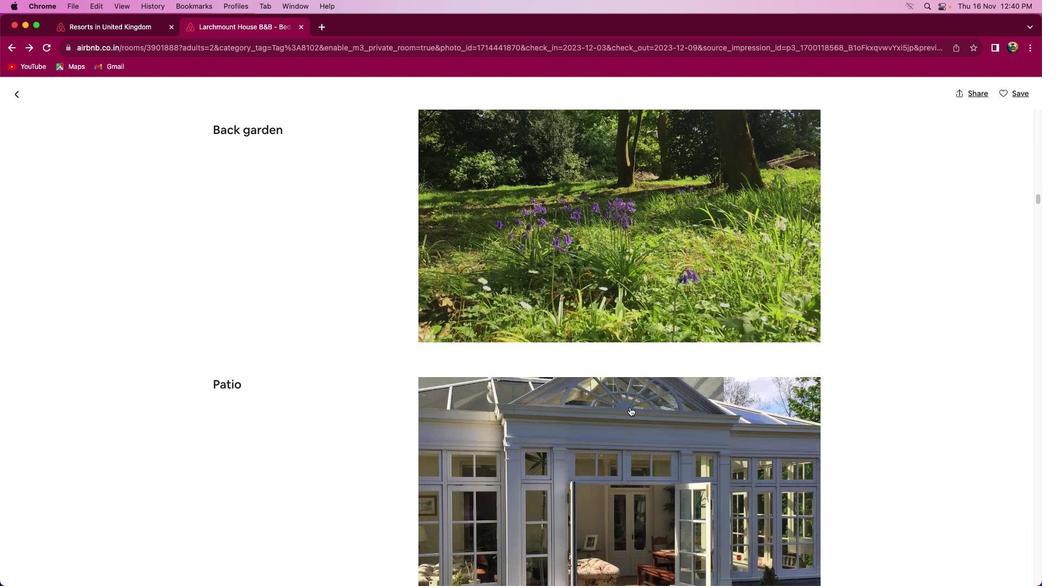 
Action: Mouse scrolled (640, 417) with delta (10, 7)
Screenshot: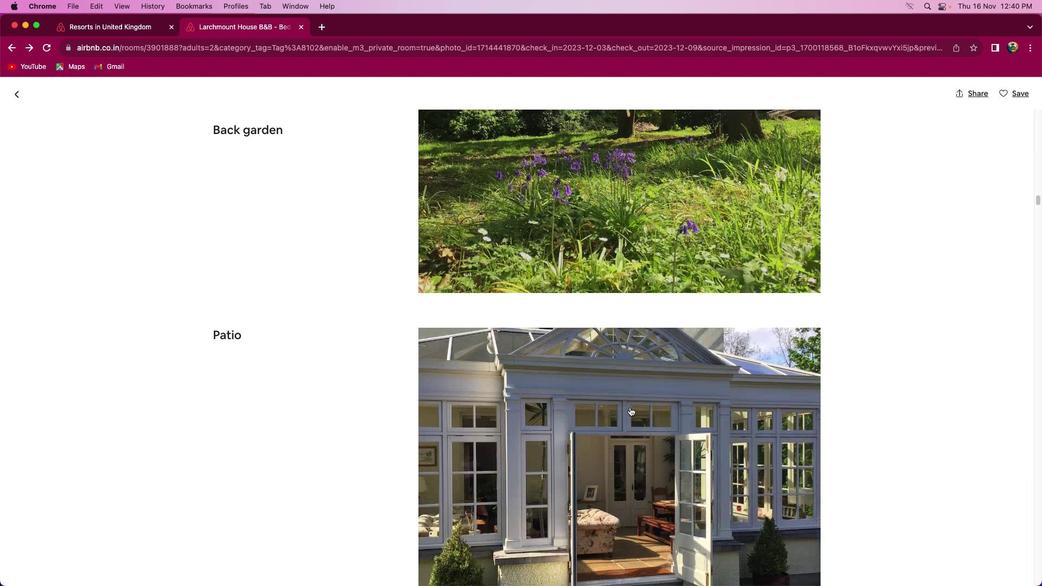 
Action: Mouse moved to (640, 417)
Screenshot: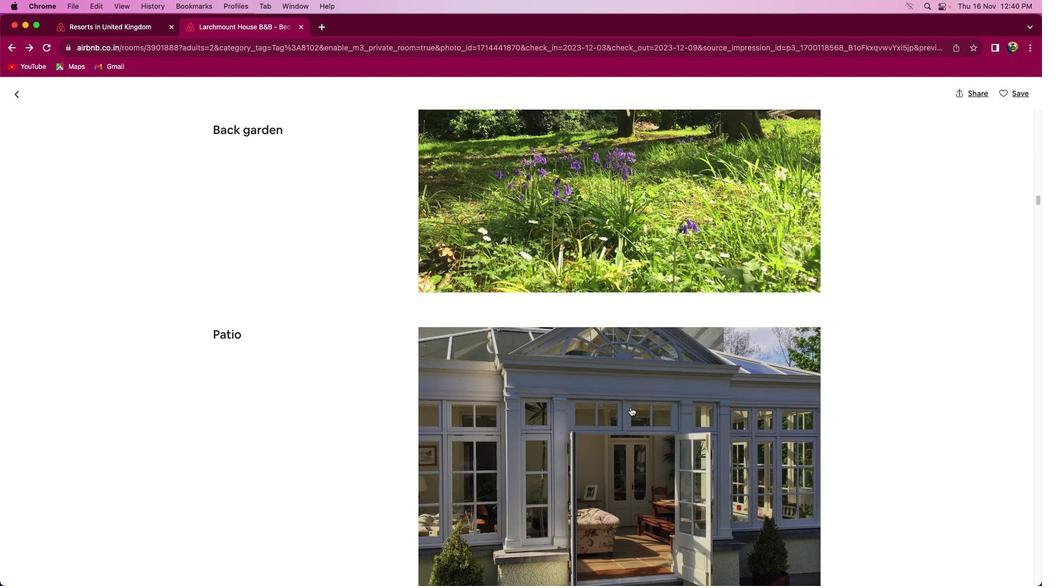 
Action: Mouse scrolled (640, 417) with delta (10, 9)
Screenshot: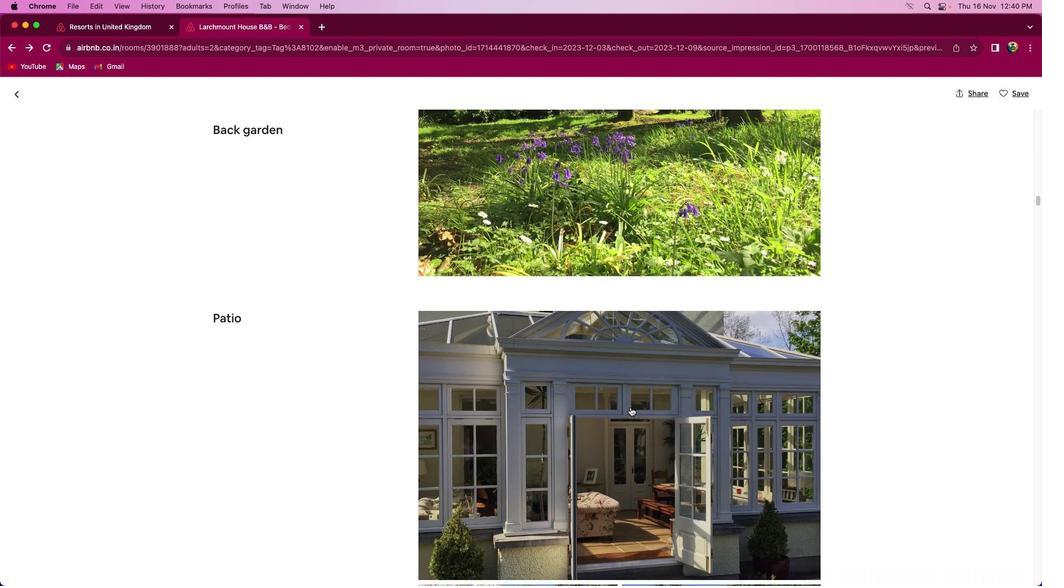 
Action: Mouse scrolled (640, 417) with delta (10, 9)
Screenshot: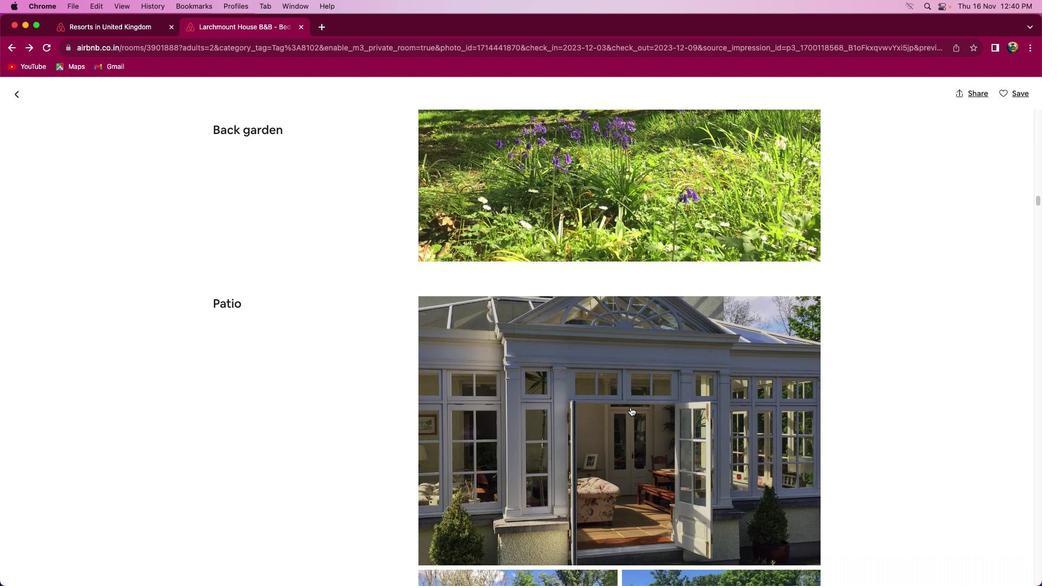 
Action: Mouse scrolled (640, 417) with delta (10, 8)
Screenshot: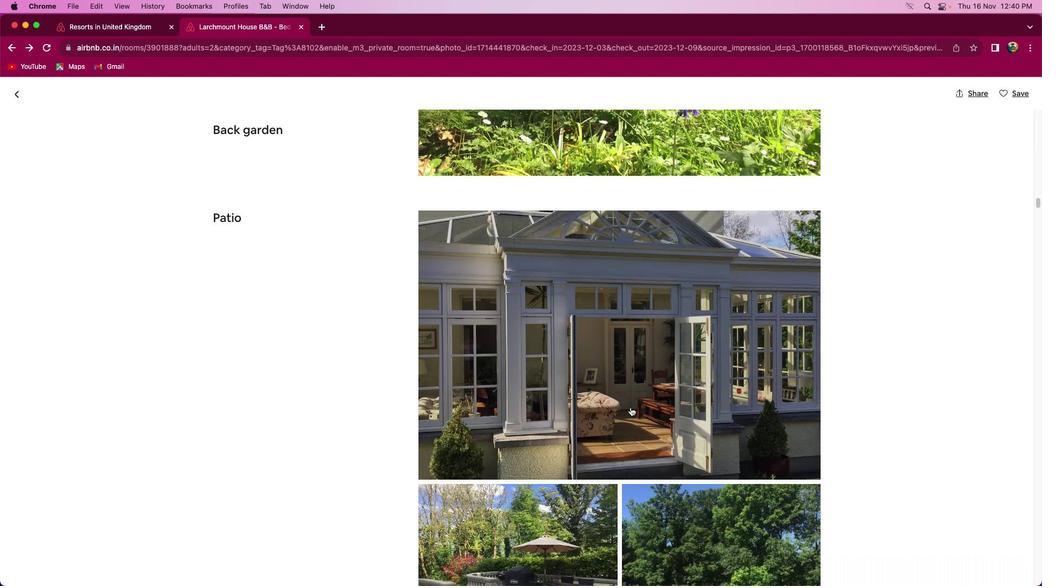 
Action: Mouse scrolled (640, 417) with delta (10, 8)
Screenshot: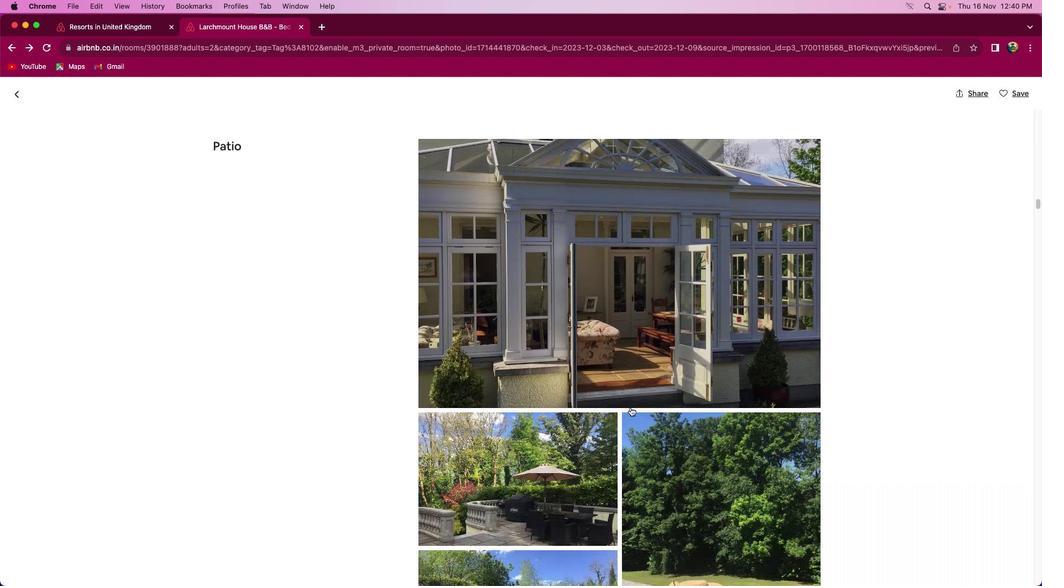 
Action: Mouse moved to (641, 418)
Screenshot: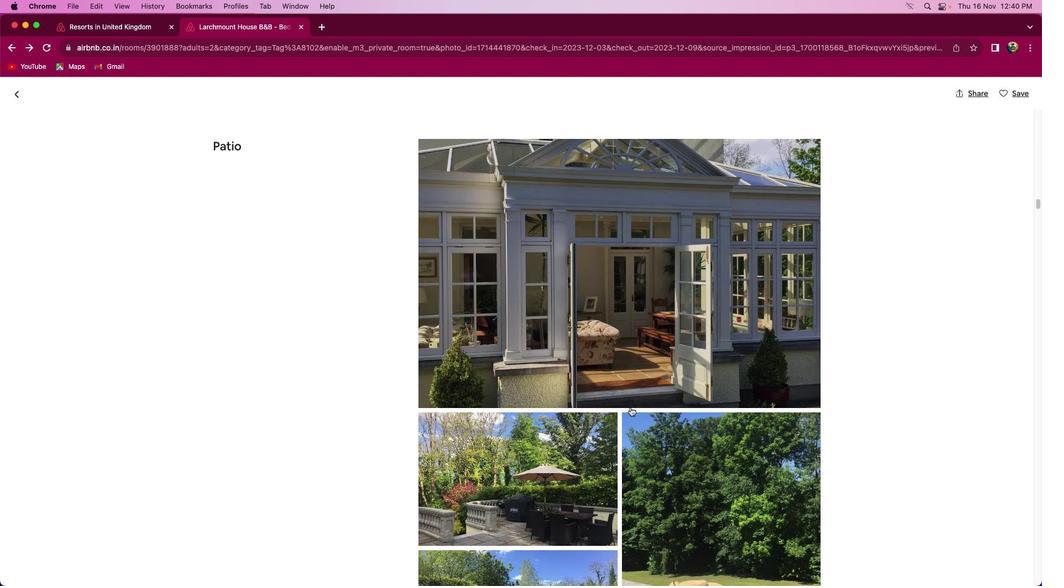 
Action: Mouse scrolled (641, 418) with delta (10, 9)
Screenshot: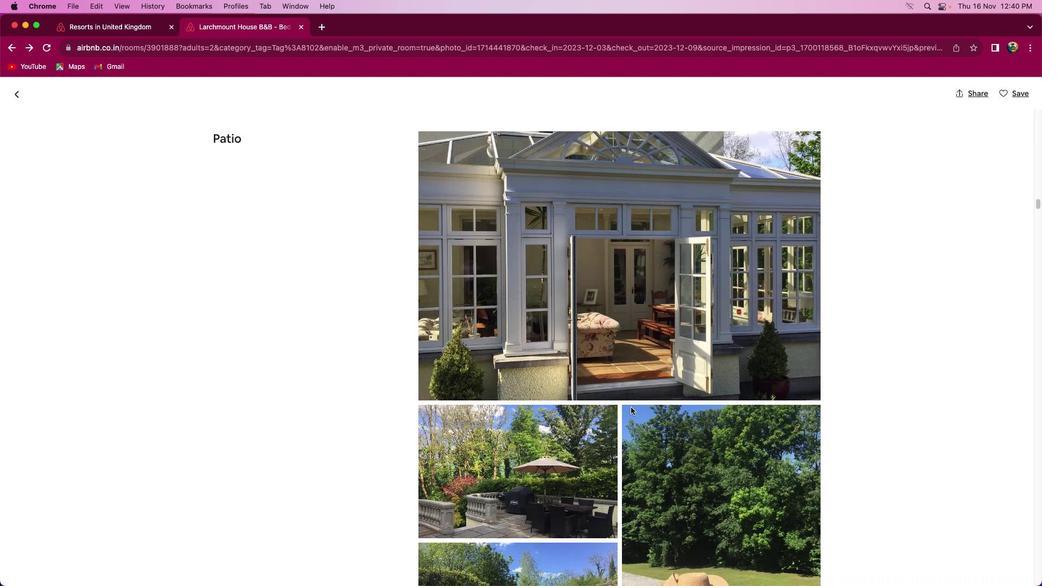 
Action: Mouse scrolled (641, 418) with delta (10, 9)
Screenshot: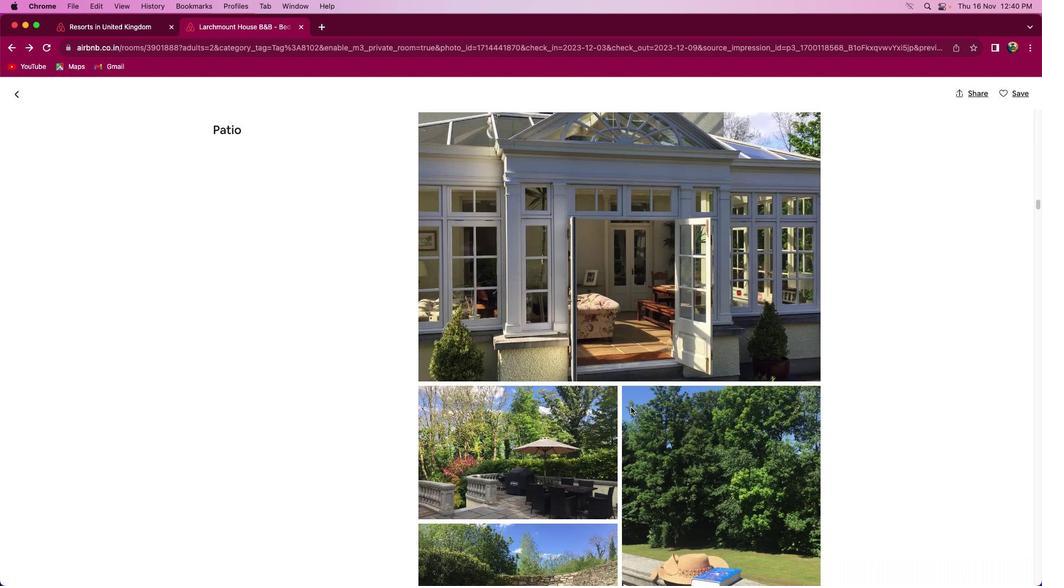 
Action: Mouse moved to (641, 418)
Screenshot: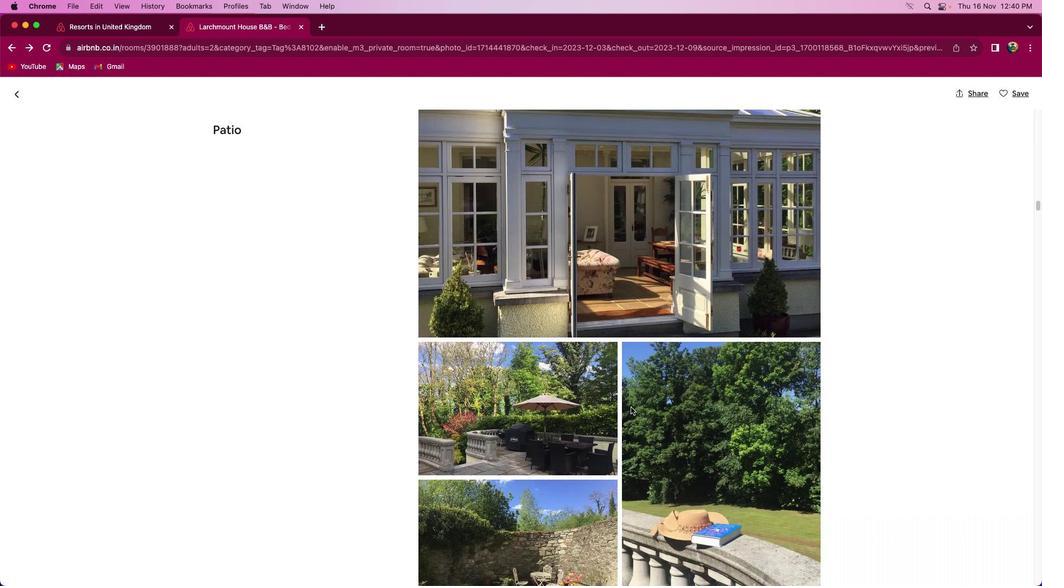 
Action: Mouse scrolled (641, 418) with delta (10, 9)
Screenshot: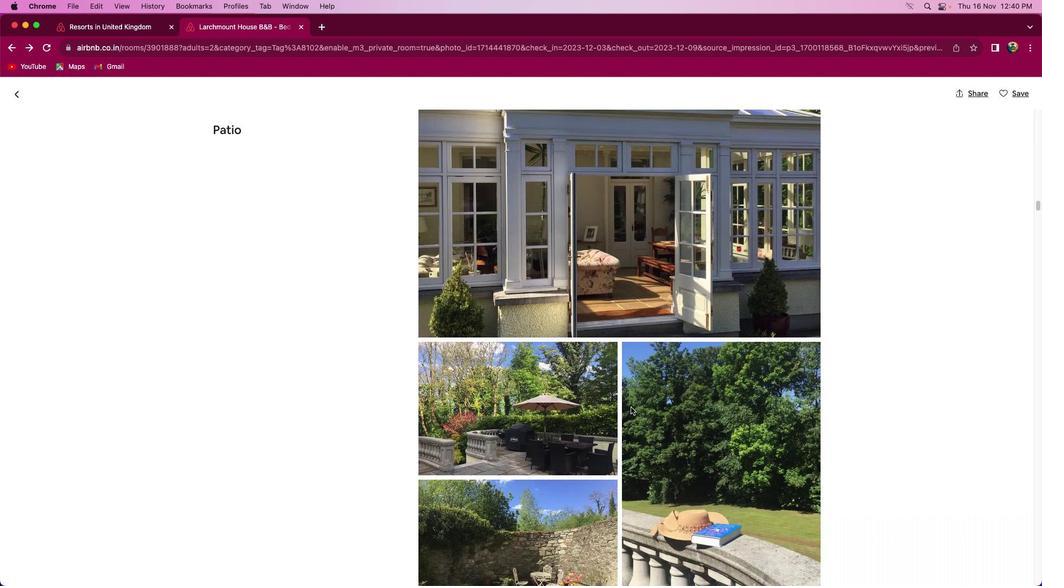 
Action: Mouse scrolled (641, 418) with delta (10, 8)
Screenshot: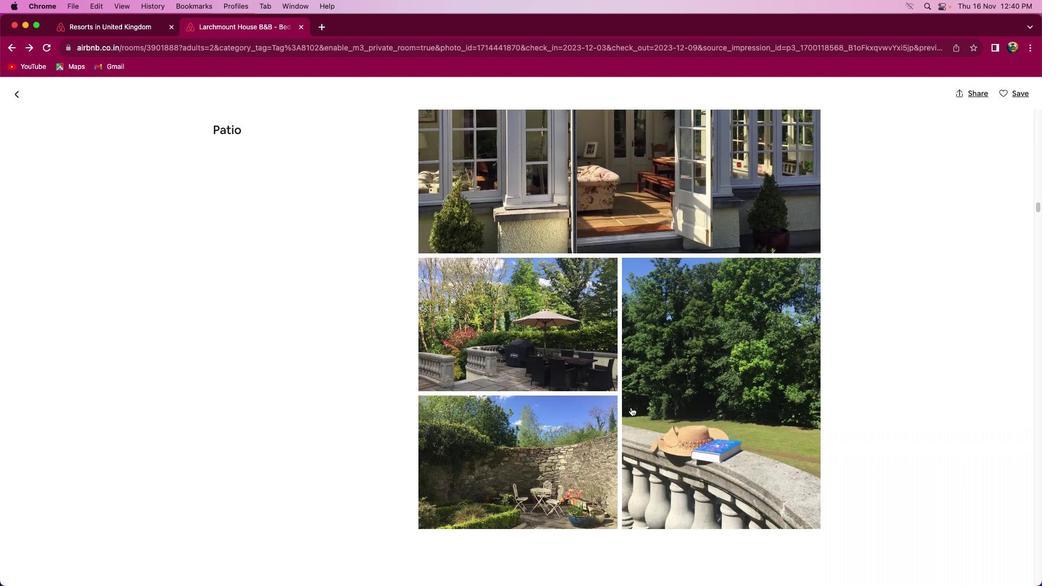 
Action: Mouse scrolled (641, 418) with delta (10, 8)
Screenshot: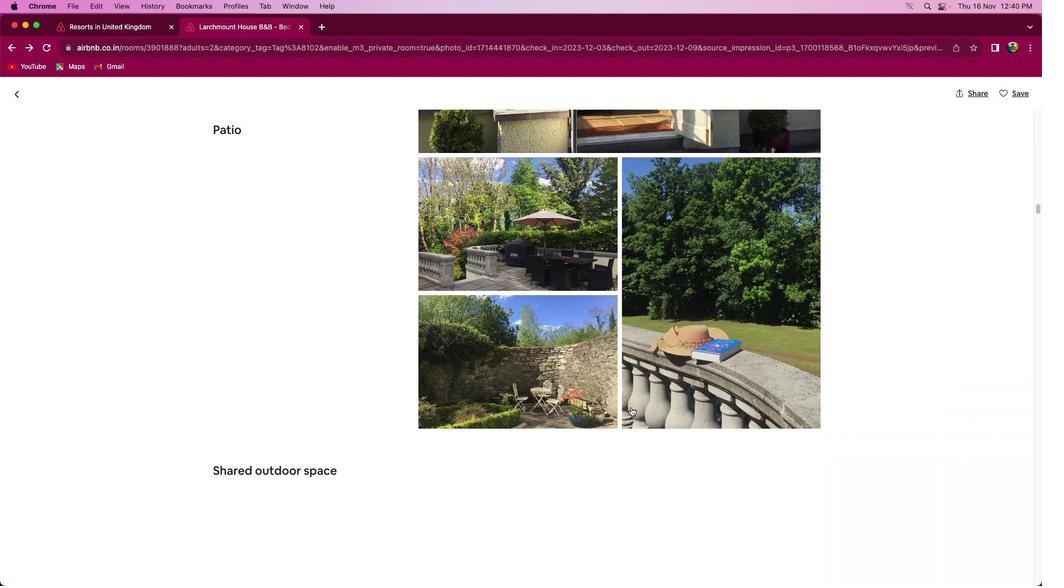 
Action: Mouse moved to (641, 418)
Screenshot: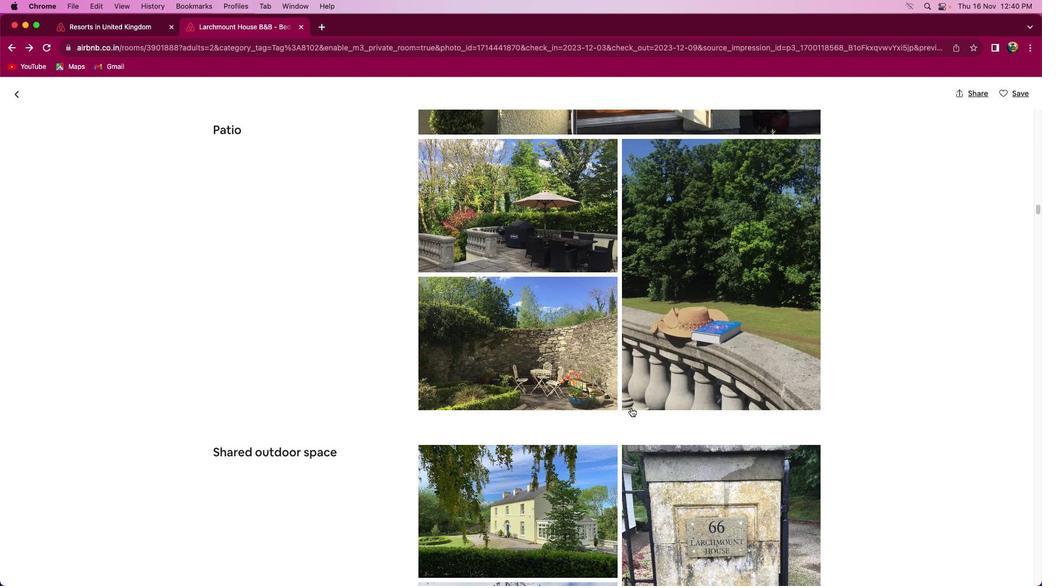 
Action: Mouse scrolled (641, 418) with delta (10, 9)
Screenshot: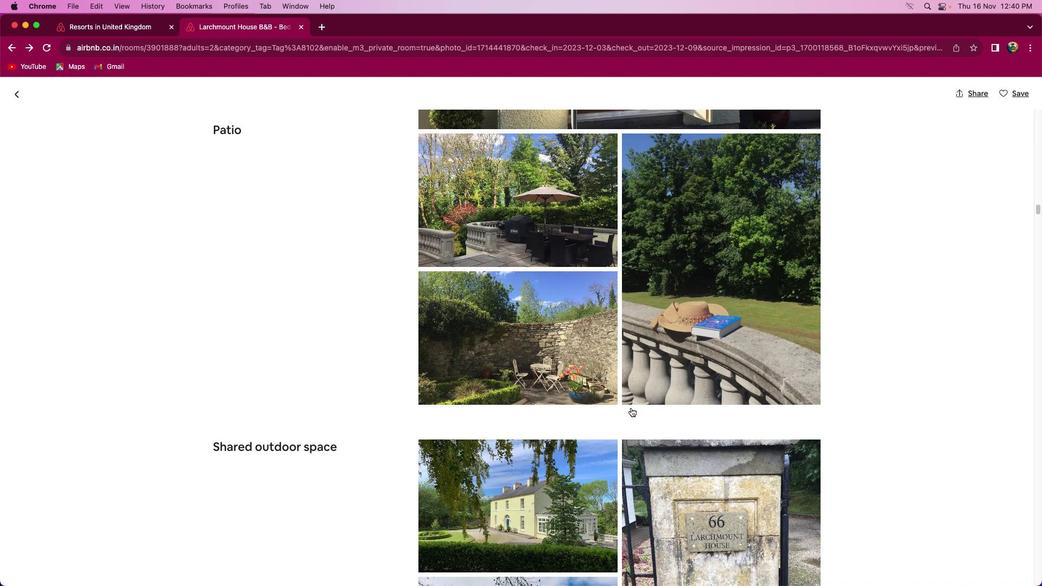 
Action: Mouse moved to (642, 418)
Screenshot: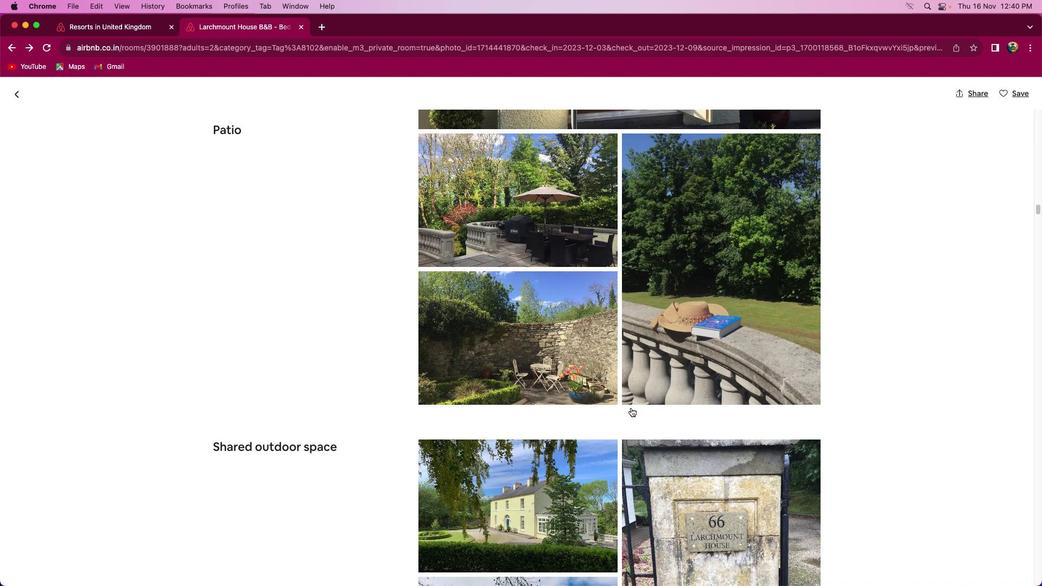 
Action: Mouse scrolled (642, 418) with delta (10, 9)
Screenshot: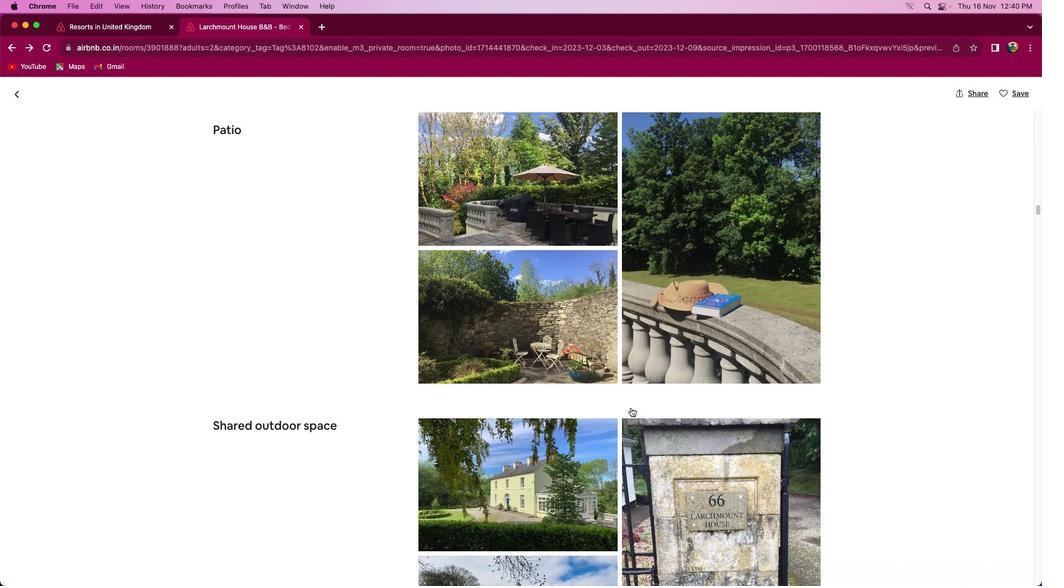 
Action: Mouse scrolled (642, 418) with delta (10, 9)
Screenshot: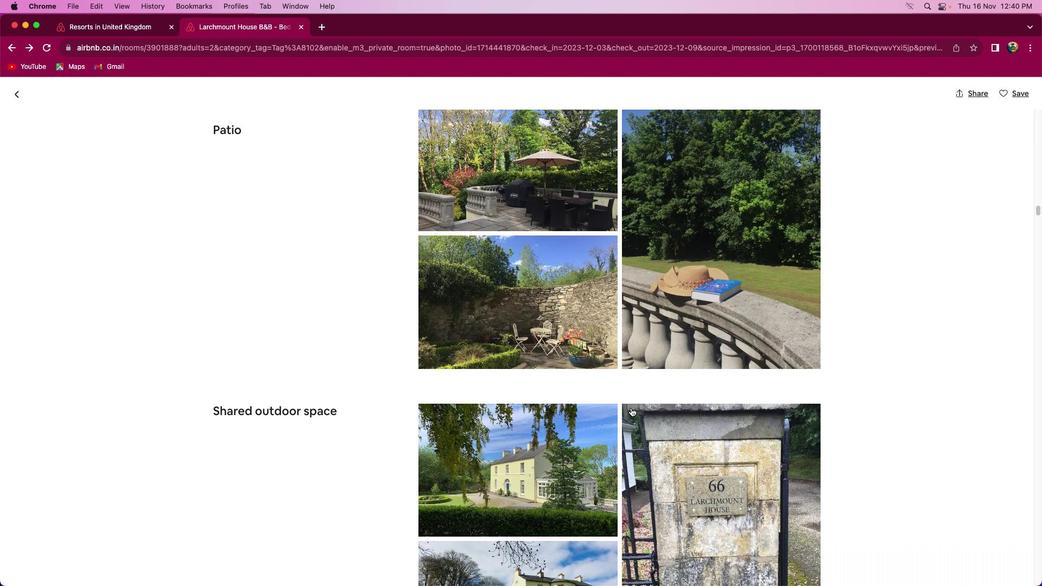 
Action: Mouse scrolled (642, 418) with delta (10, 8)
Screenshot: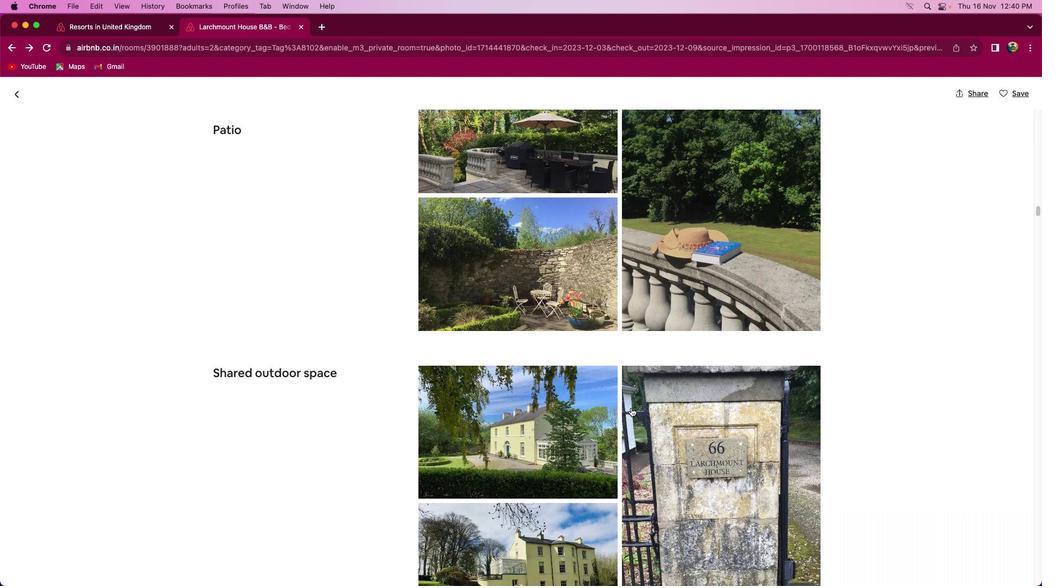 
Action: Mouse scrolled (642, 418) with delta (10, 8)
Screenshot: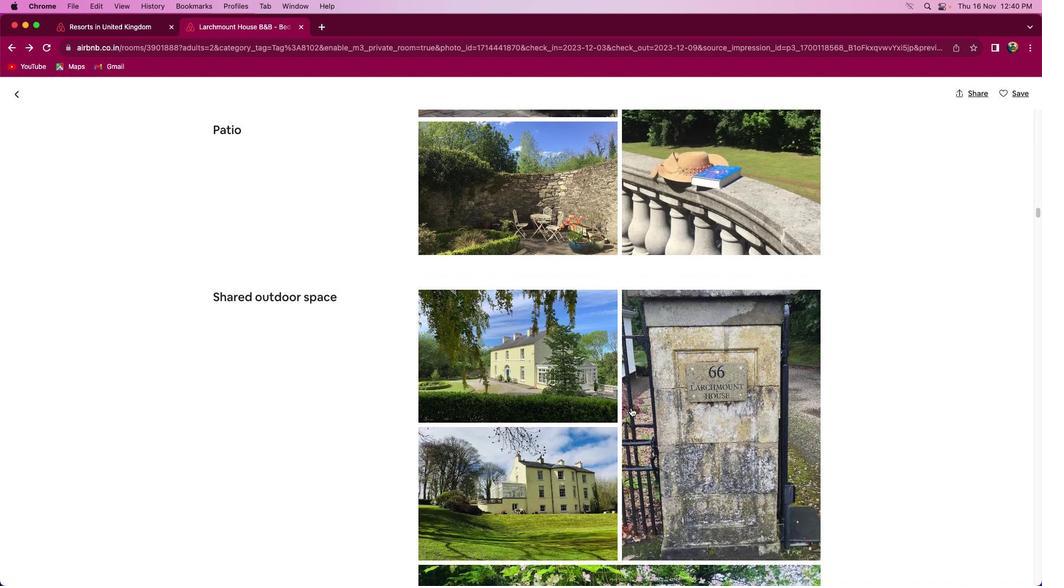 
Action: Mouse scrolled (642, 418) with delta (10, 9)
Screenshot: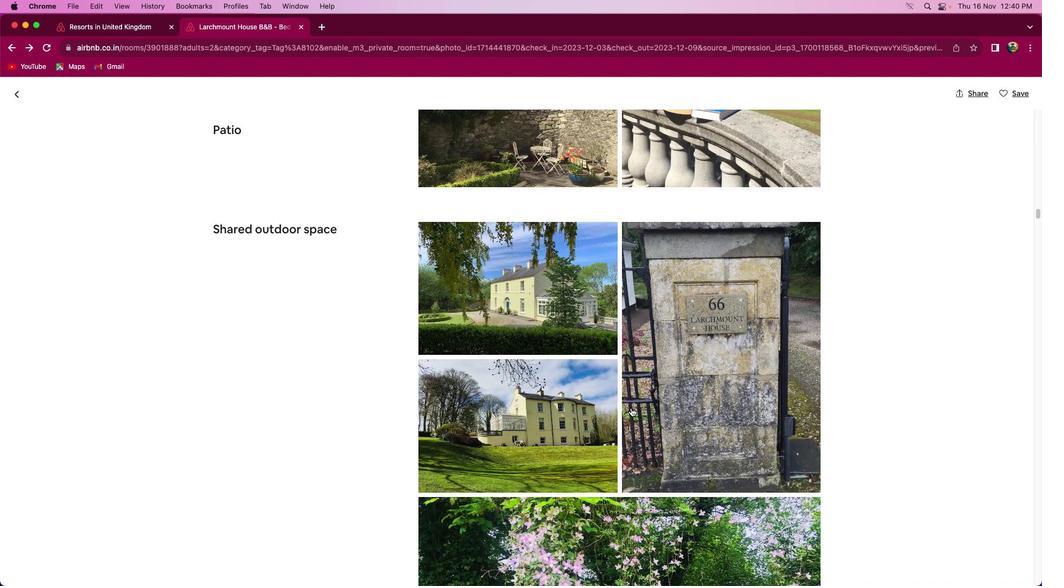 
Action: Mouse scrolled (642, 418) with delta (10, 9)
Screenshot: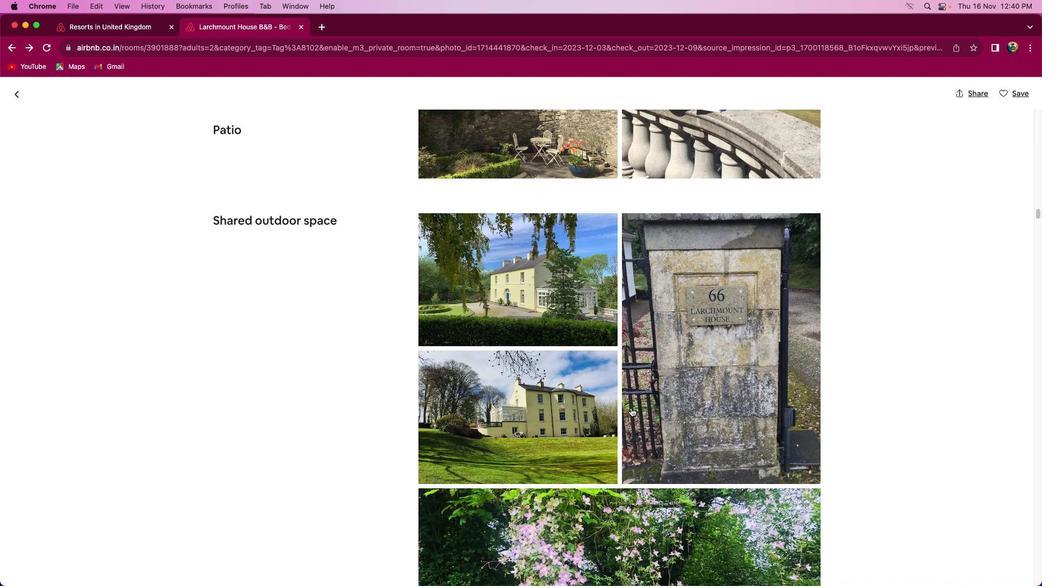 
Action: Mouse scrolled (642, 418) with delta (10, 9)
Screenshot: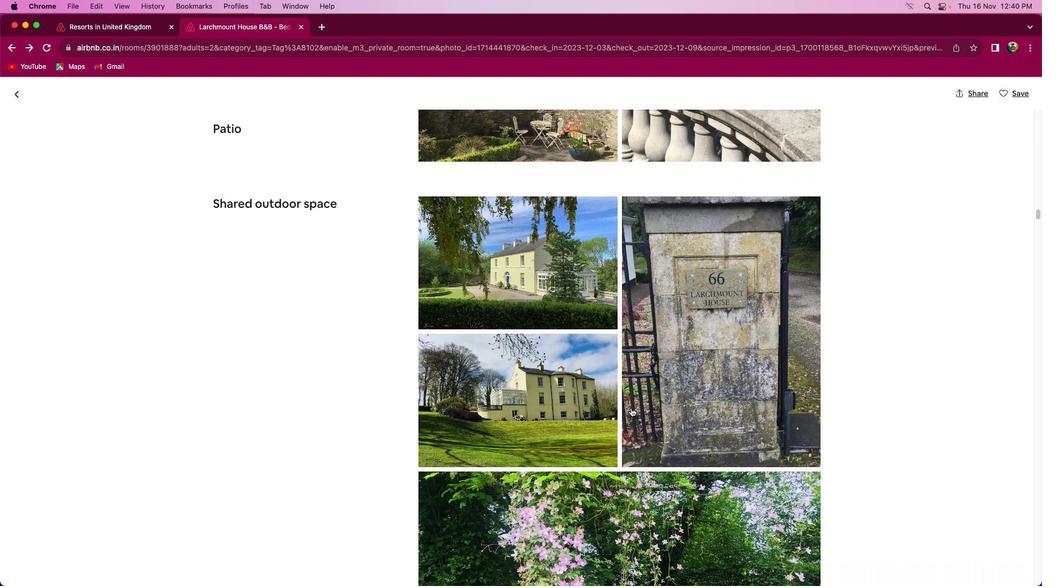 
Action: Mouse moved to (642, 418)
Screenshot: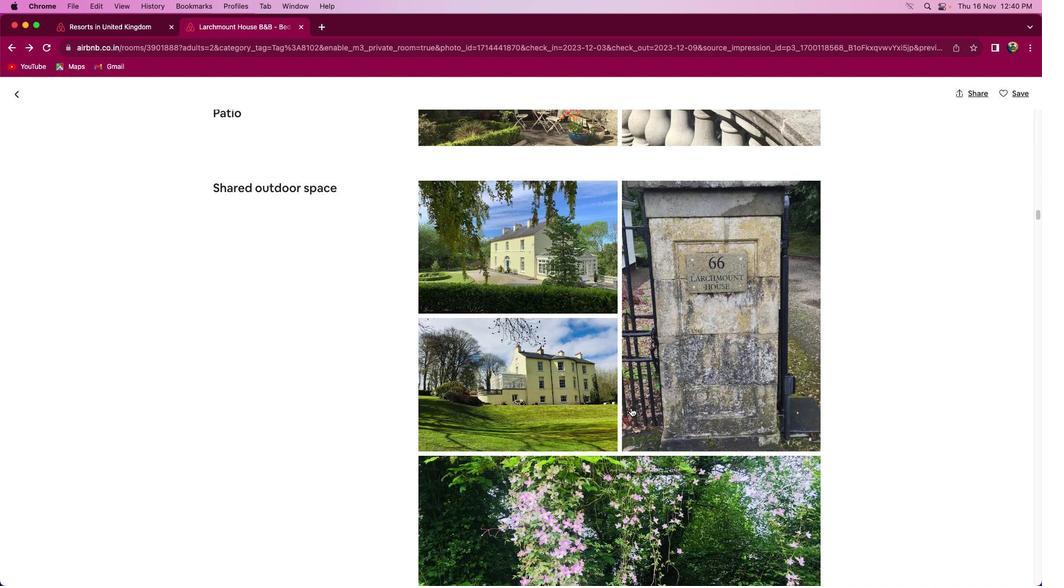 
Action: Mouse scrolled (642, 418) with delta (10, 10)
Screenshot: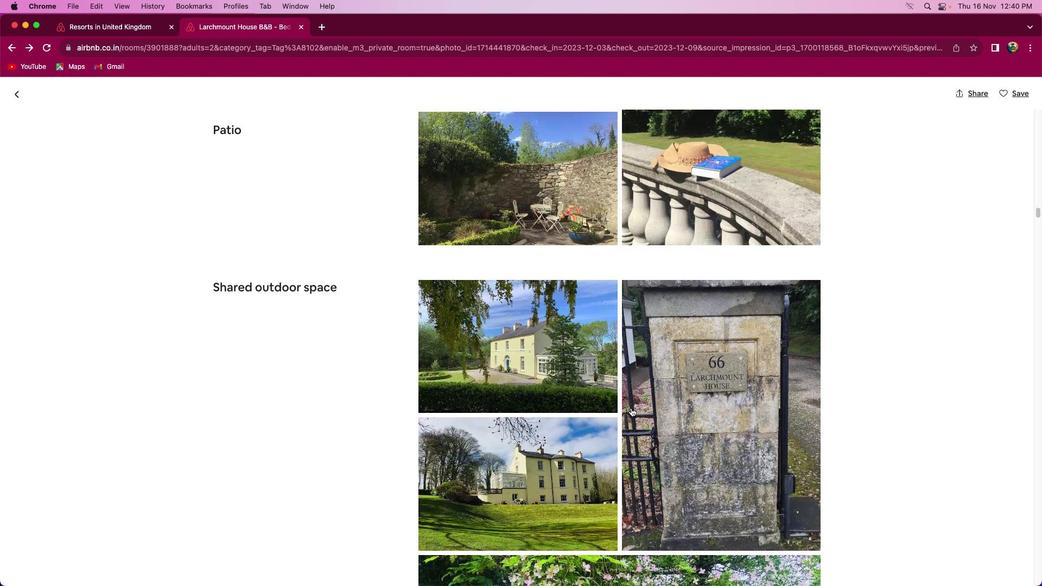 
Action: Mouse scrolled (642, 418) with delta (10, 10)
Screenshot: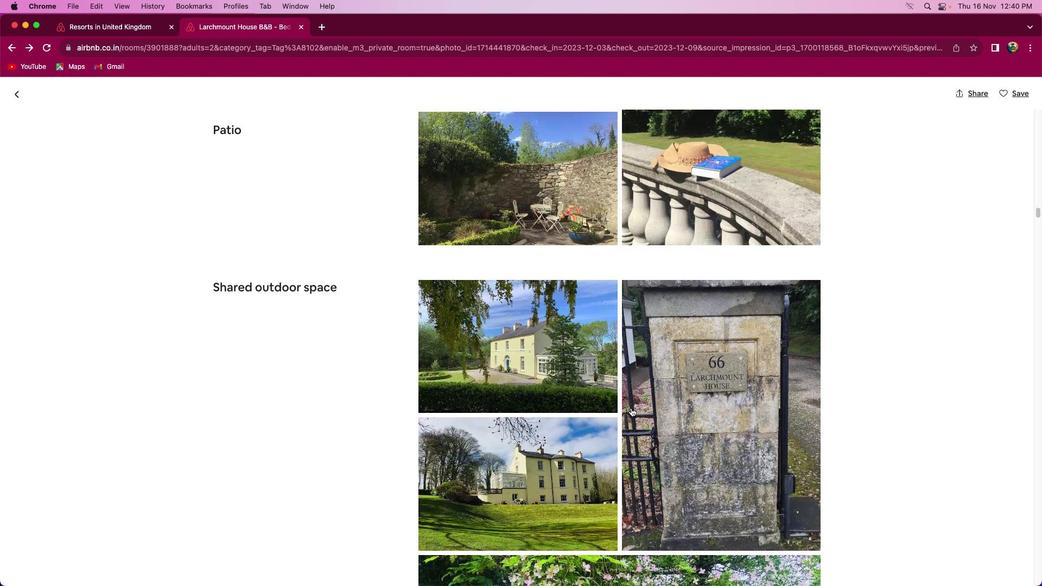 
Action: Mouse scrolled (642, 418) with delta (10, 11)
Screenshot: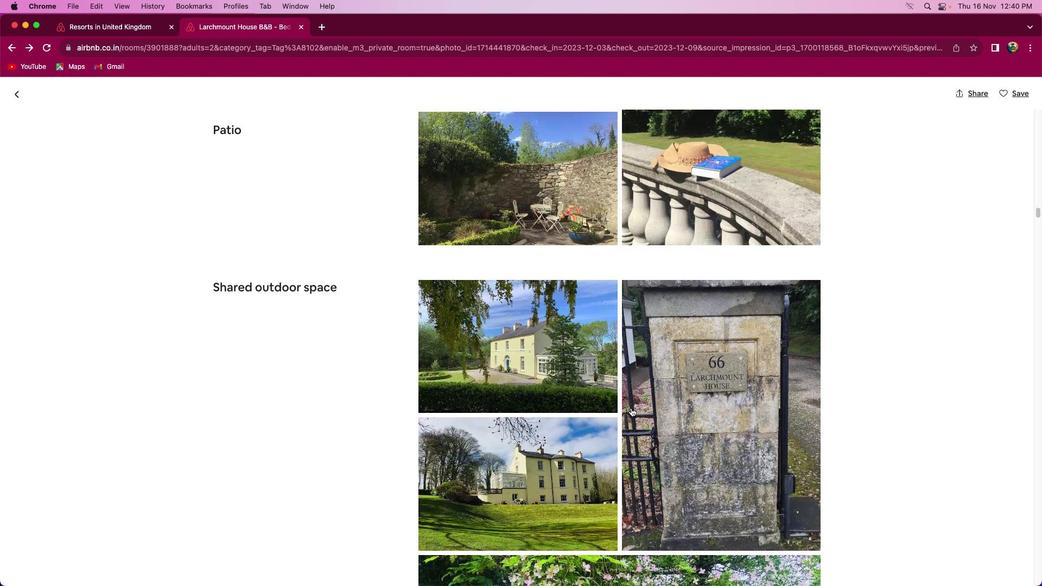 
Action: Mouse scrolled (642, 418) with delta (10, 13)
Screenshot: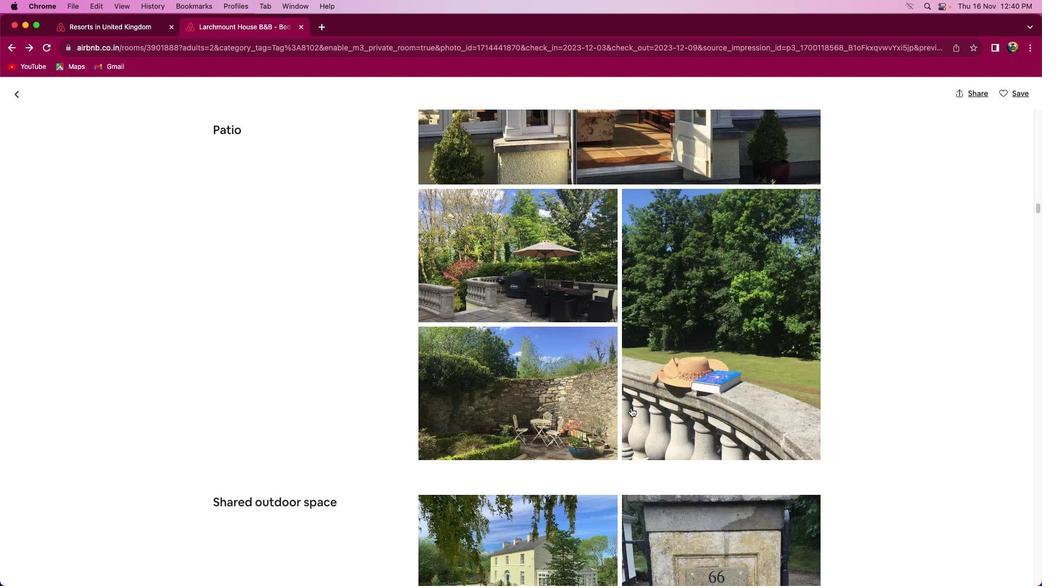 
Action: Mouse scrolled (642, 418) with delta (10, 13)
Screenshot: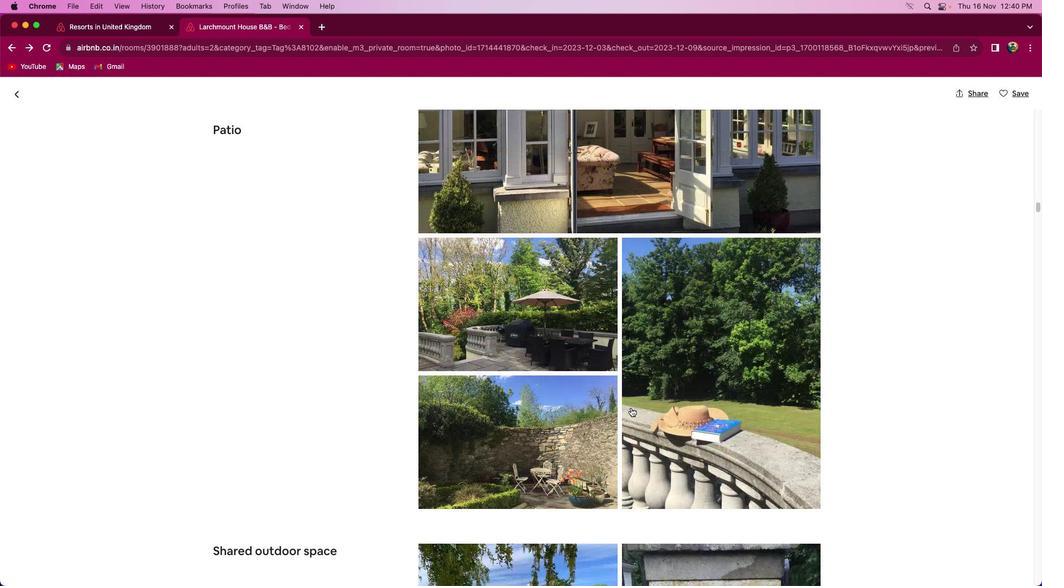 
Action: Mouse scrolled (642, 418) with delta (10, 9)
Screenshot: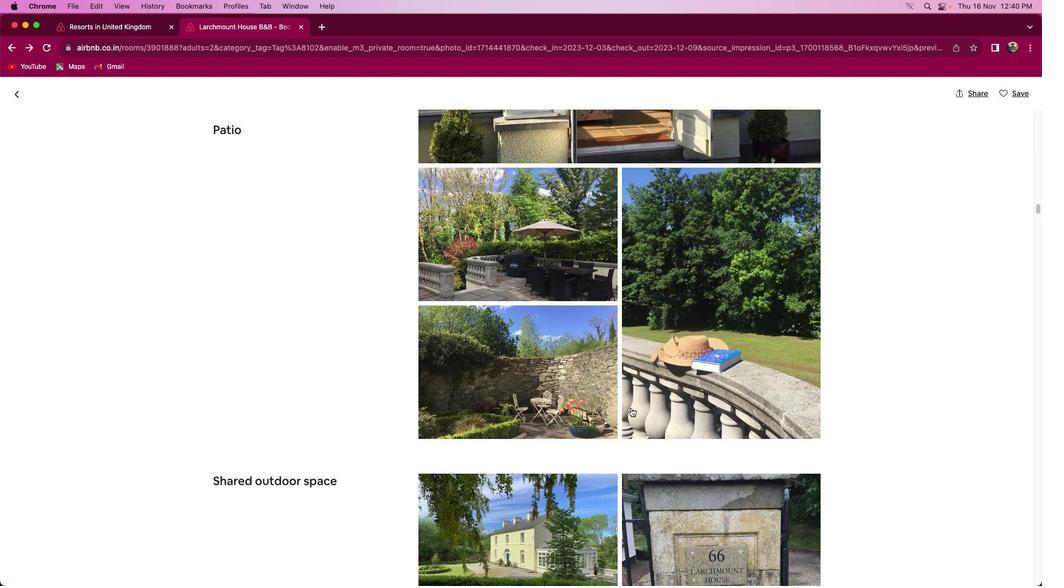 
Action: Mouse scrolled (642, 418) with delta (10, 9)
Screenshot: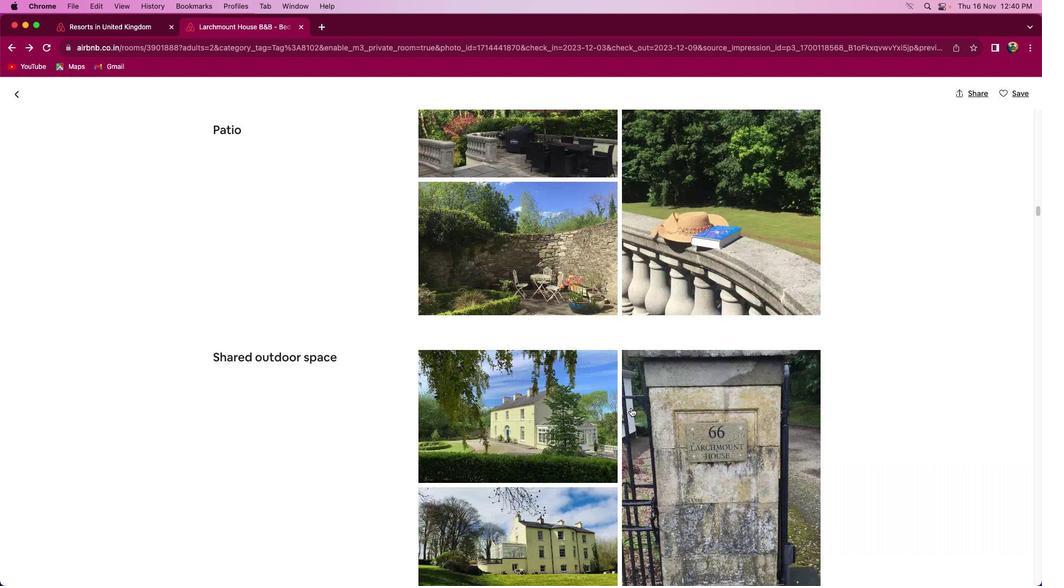 
Action: Mouse scrolled (642, 418) with delta (10, 8)
Screenshot: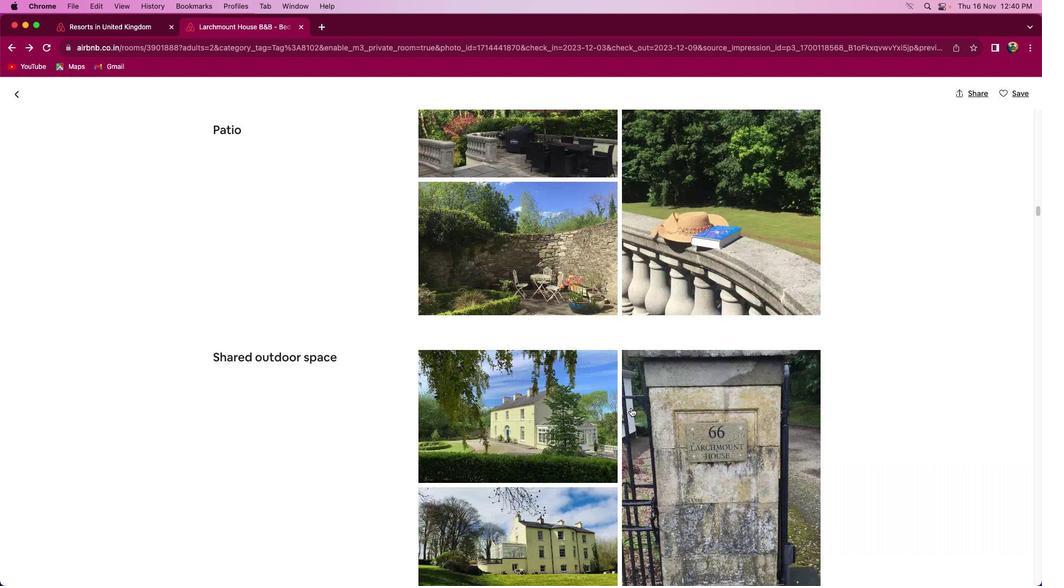 
Action: Mouse scrolled (642, 418) with delta (10, 7)
Screenshot: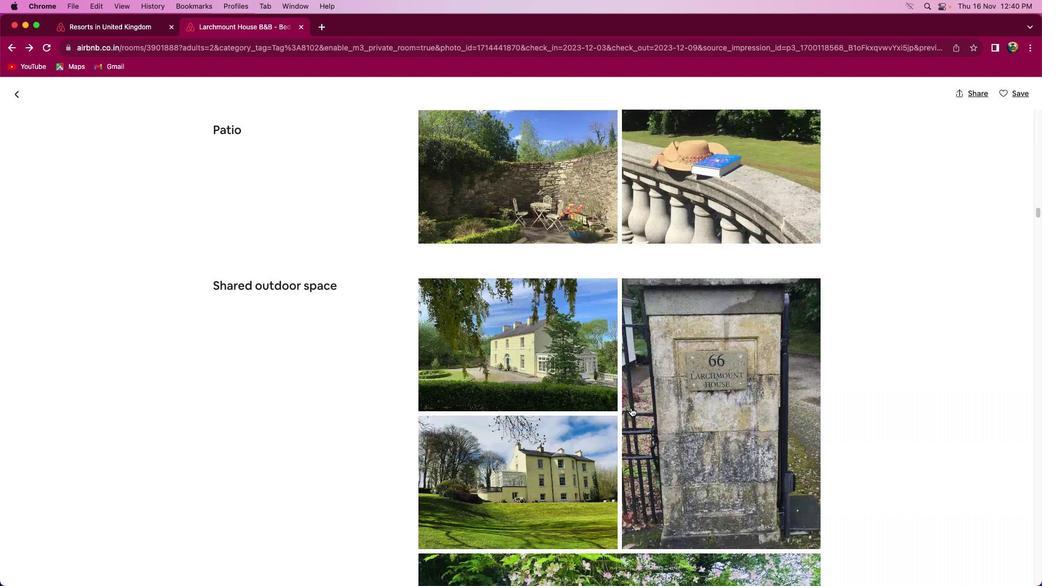
Action: Mouse scrolled (642, 418) with delta (10, 7)
Screenshot: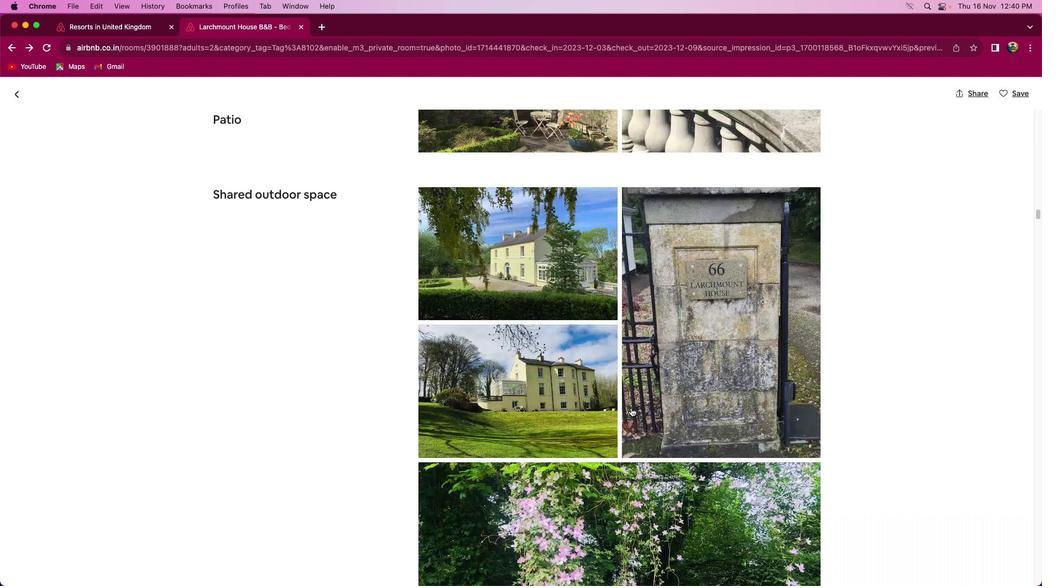 
Action: Mouse moved to (642, 418)
Screenshot: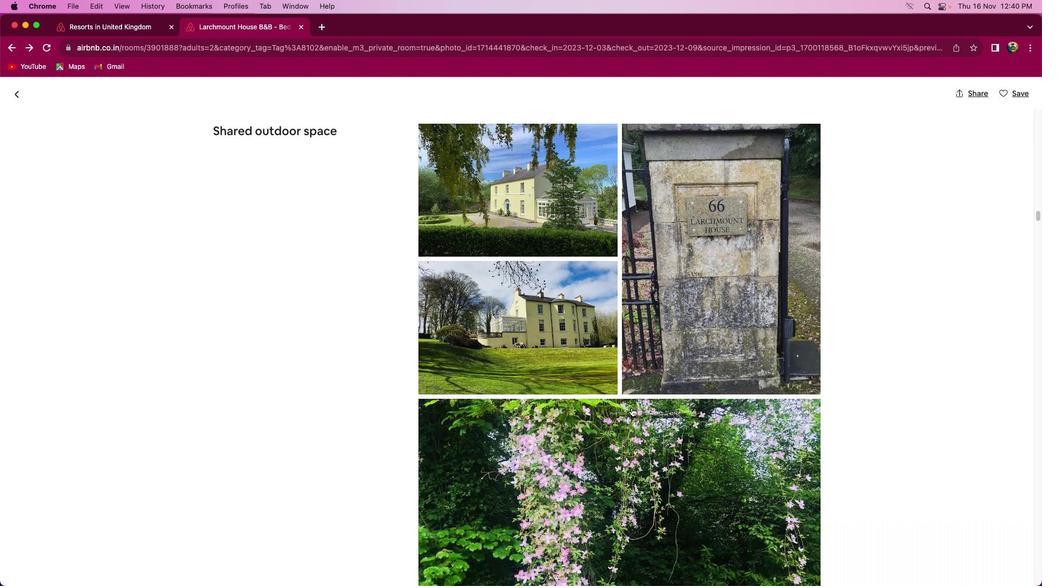 
Action: Mouse scrolled (642, 418) with delta (10, 9)
Screenshot: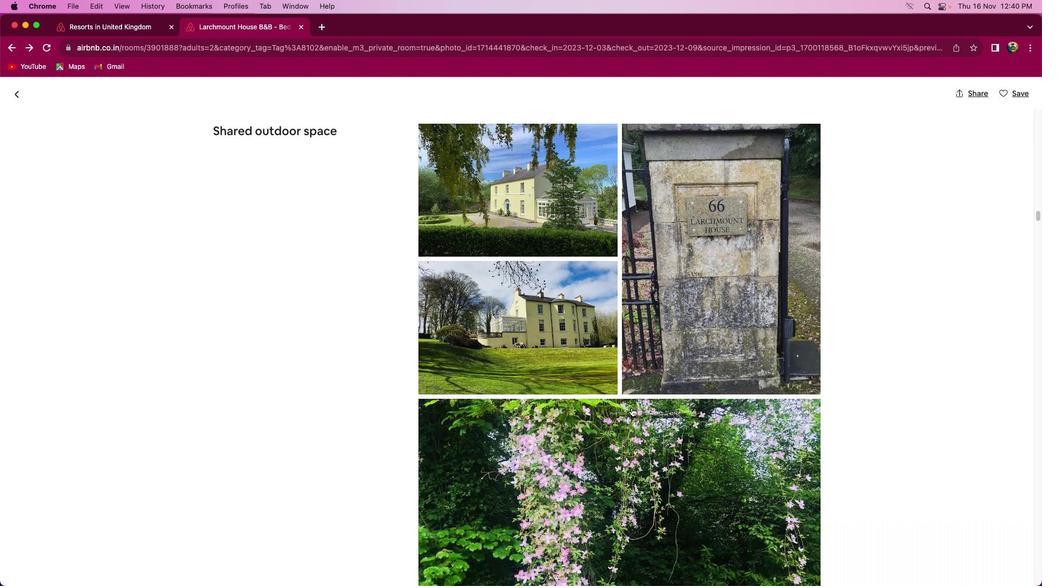 
Action: Mouse moved to (642, 418)
Screenshot: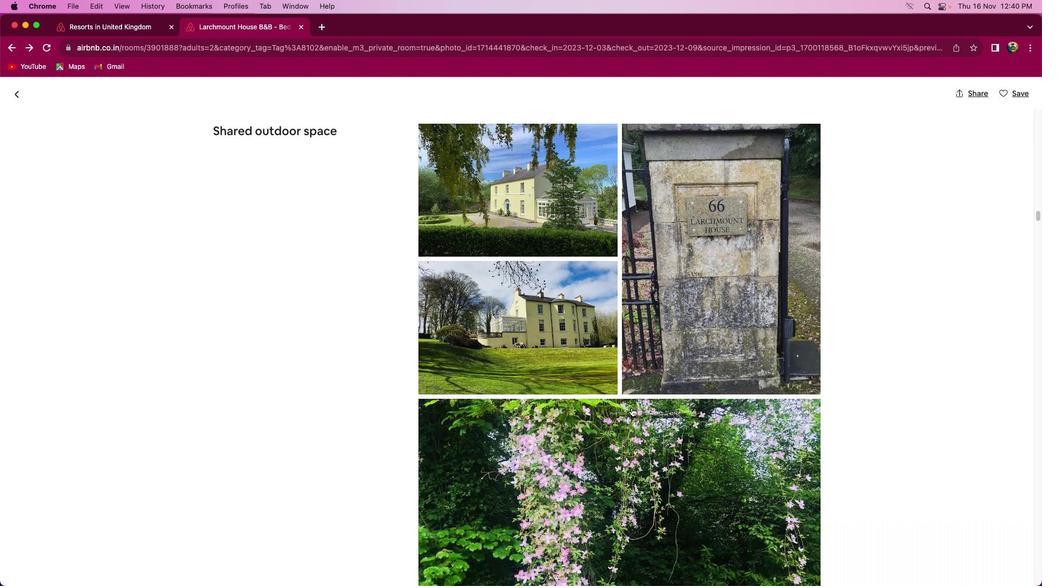 
Action: Mouse scrolled (642, 418) with delta (10, 9)
Screenshot: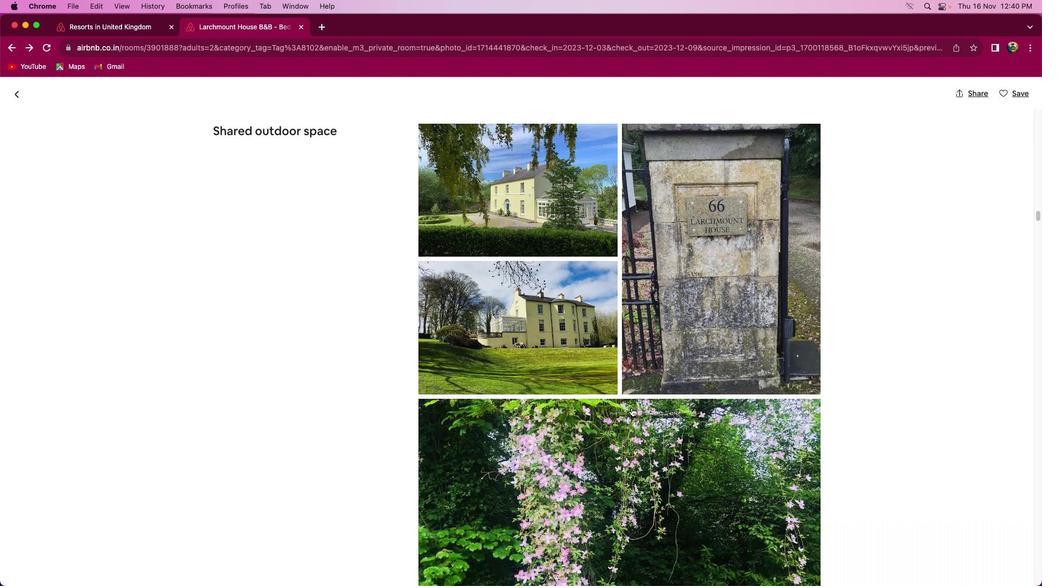 
Action: Mouse scrolled (642, 418) with delta (10, 8)
Screenshot: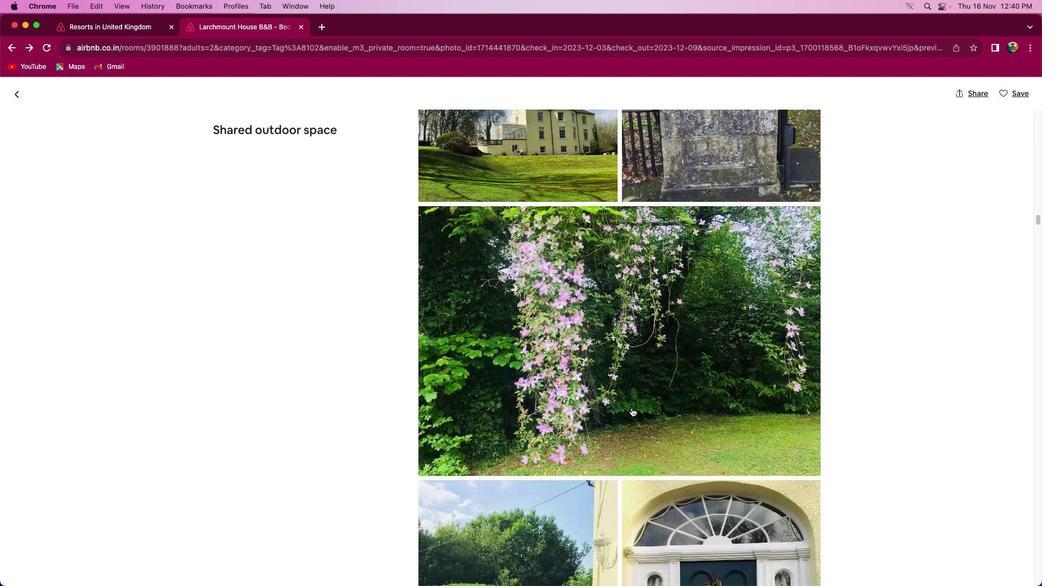 
Action: Mouse scrolled (642, 418) with delta (10, 7)
Screenshot: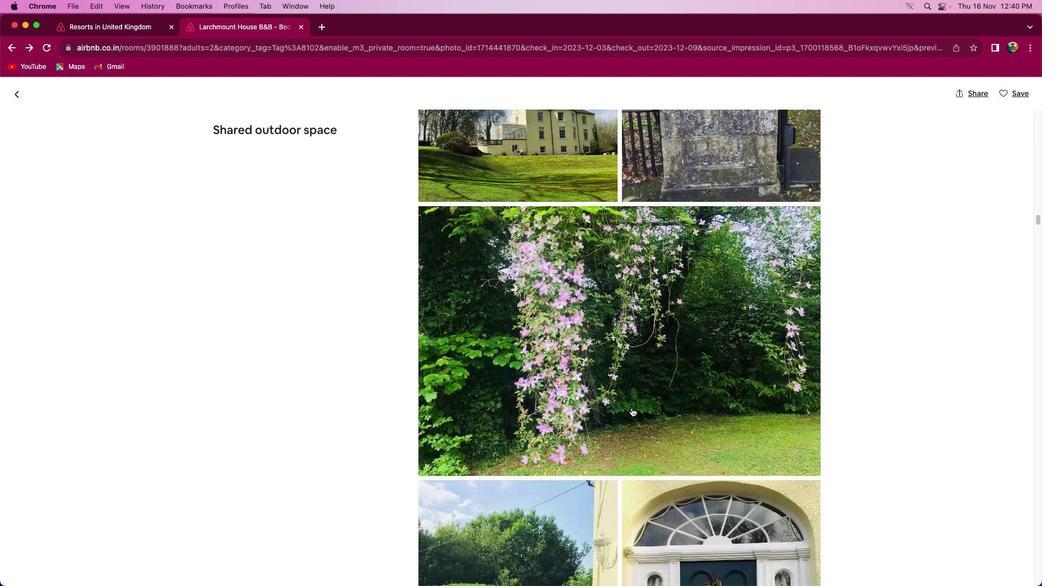 
Action: Mouse scrolled (642, 418) with delta (10, 7)
Screenshot: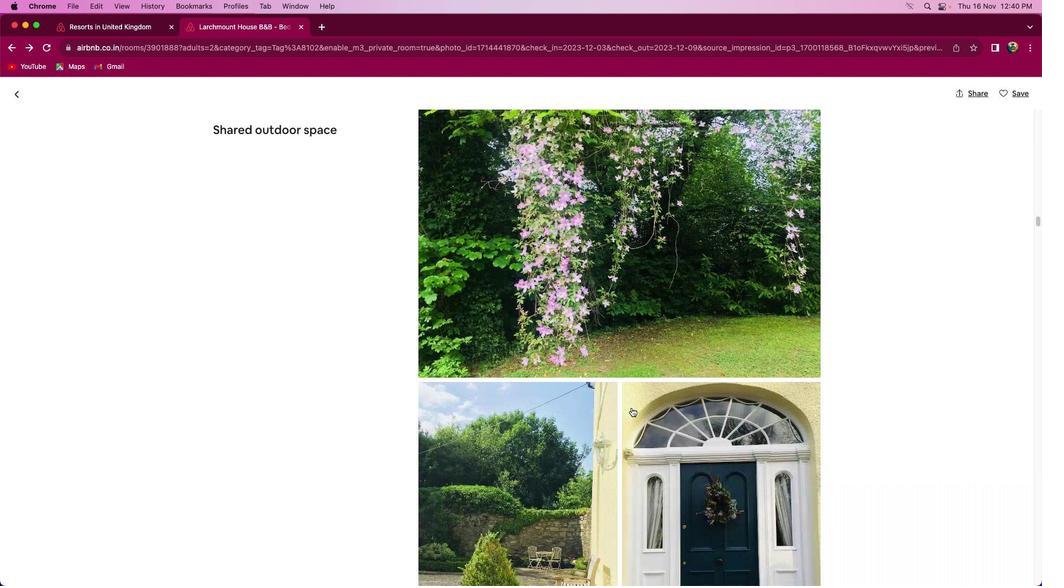
Action: Mouse scrolled (642, 418) with delta (10, 9)
Screenshot: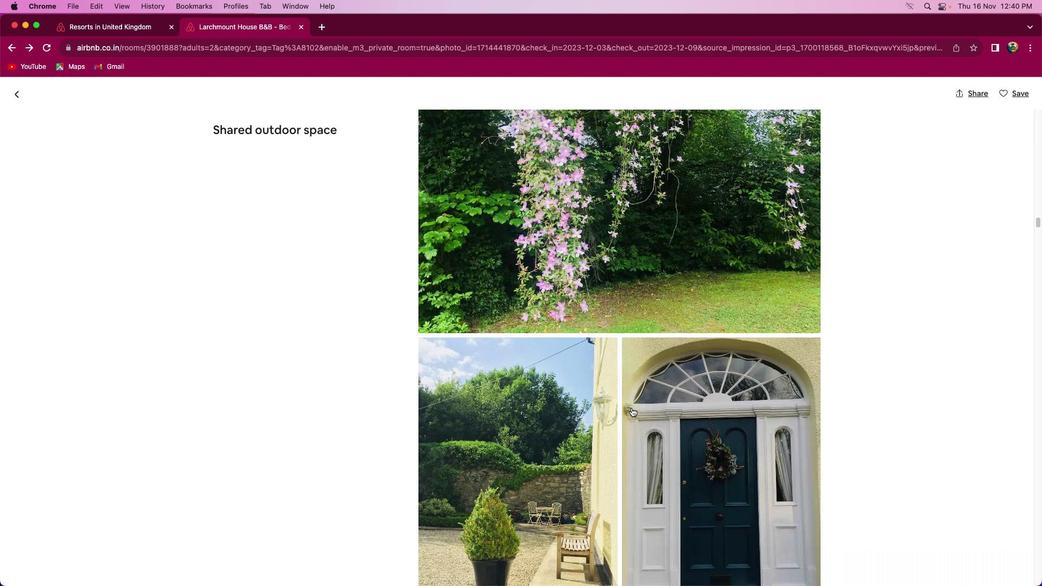 
Action: Mouse scrolled (642, 418) with delta (10, 9)
Screenshot: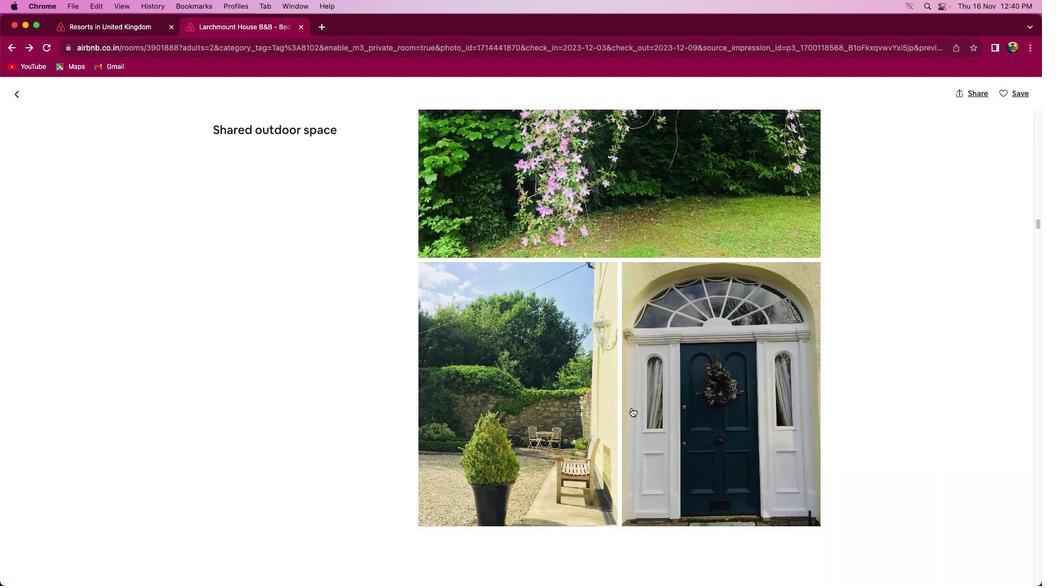 
Action: Mouse scrolled (642, 418) with delta (10, 8)
Screenshot: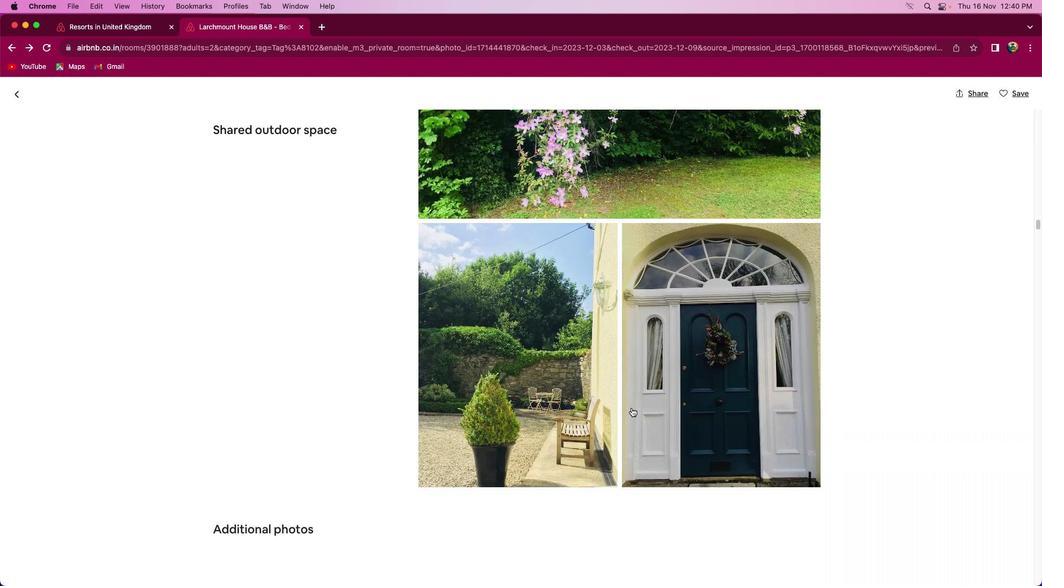 
Action: Mouse scrolled (642, 418) with delta (10, 7)
Screenshot: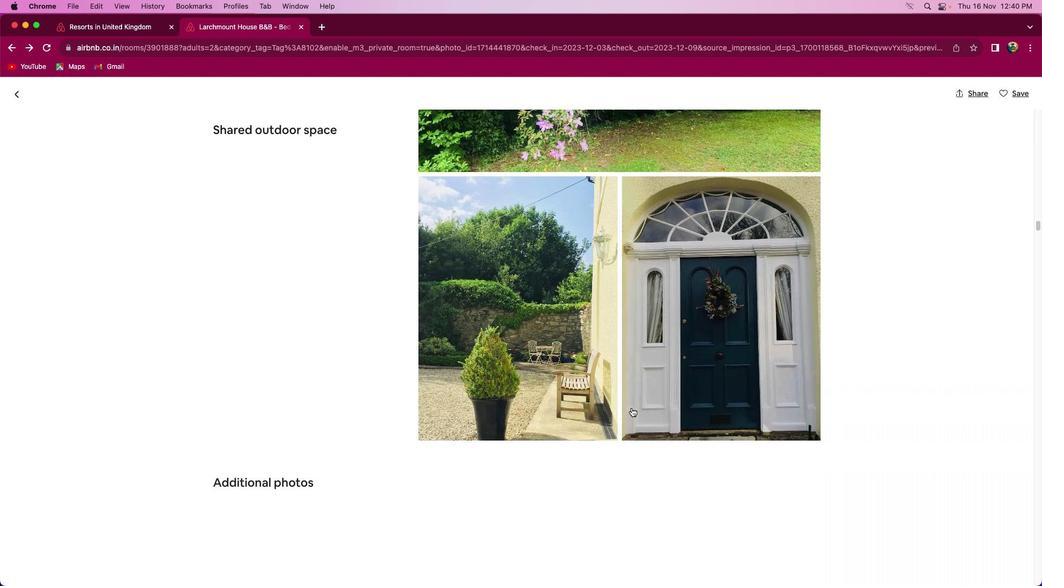 
Action: Mouse scrolled (642, 418) with delta (10, 9)
Screenshot: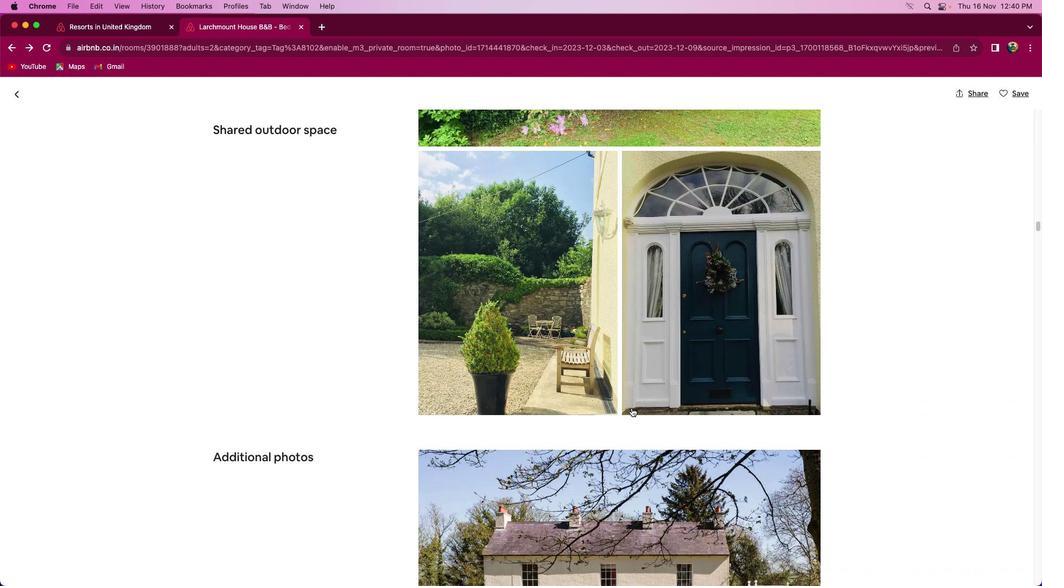 
Action: Mouse scrolled (642, 418) with delta (10, 9)
Screenshot: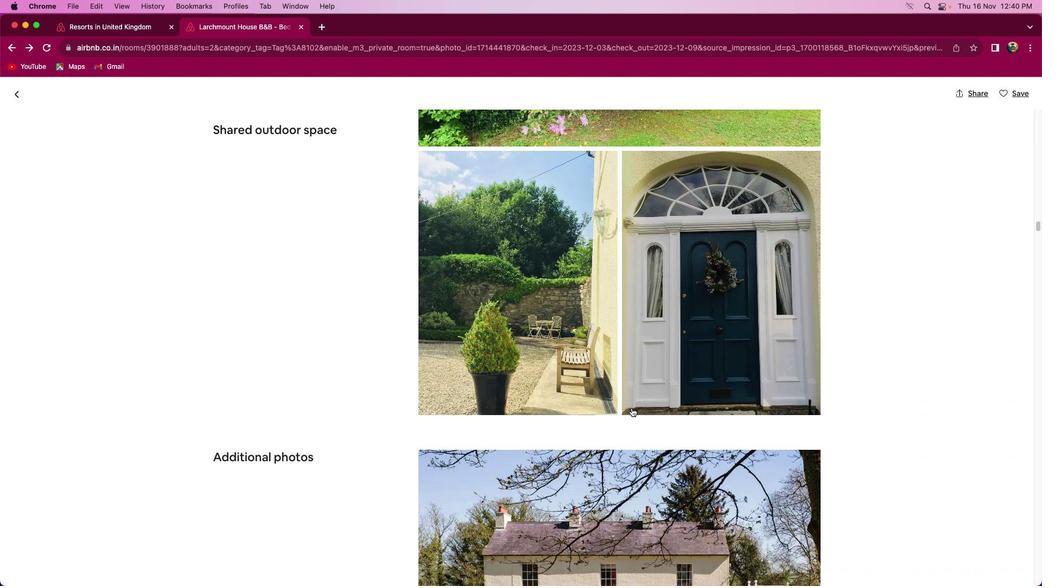 
Action: Mouse scrolled (642, 418) with delta (10, 8)
Screenshot: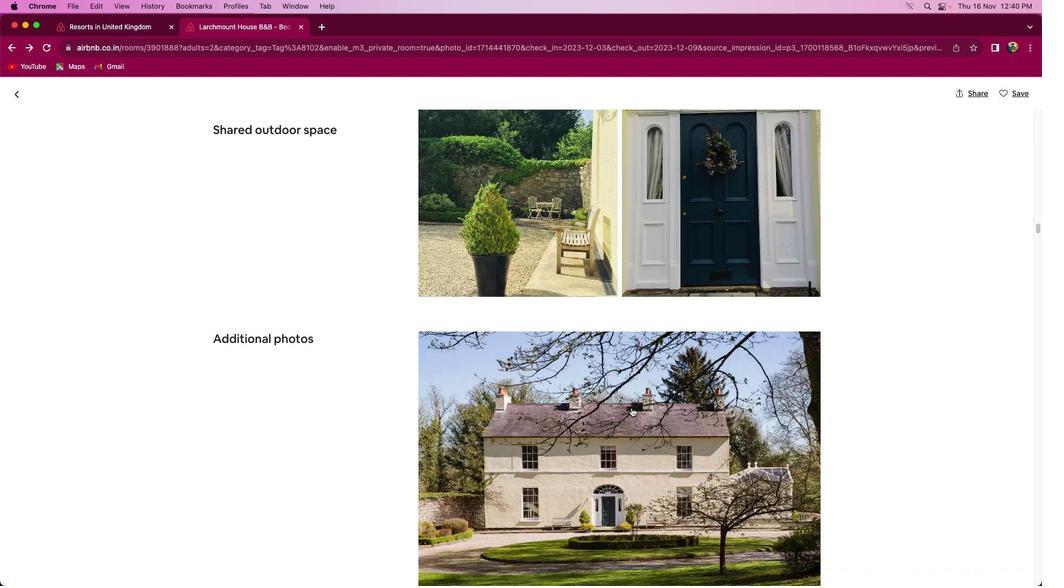 
Action: Mouse scrolled (642, 418) with delta (10, 7)
Screenshot: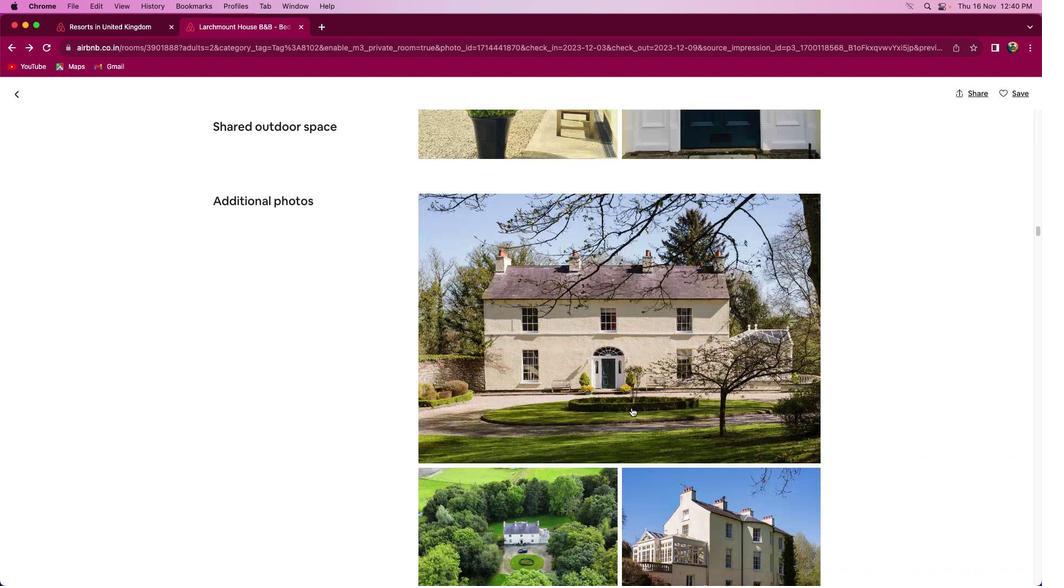 
Action: Mouse scrolled (642, 418) with delta (10, 7)
Screenshot: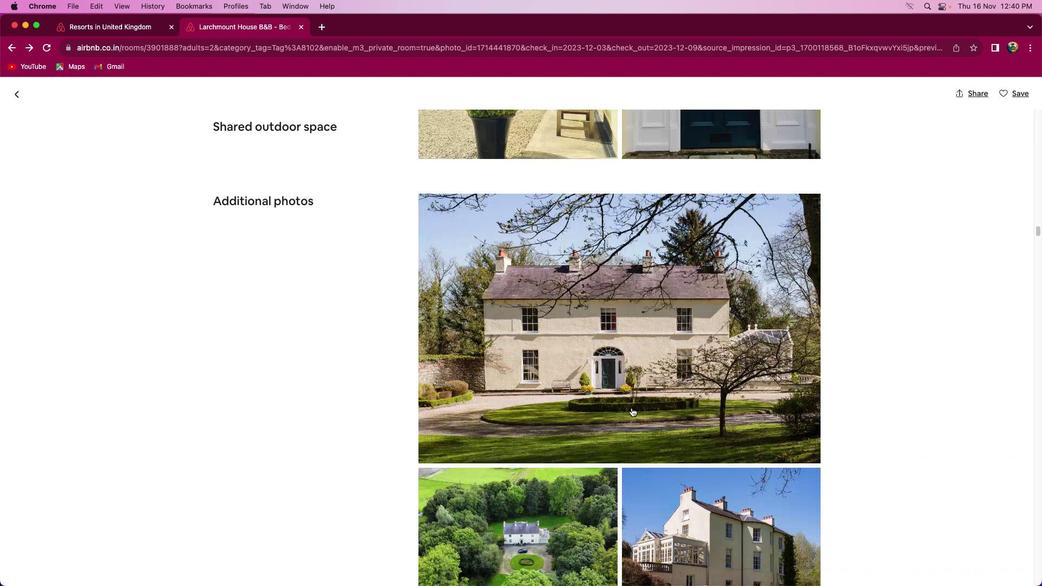 
Action: Mouse scrolled (642, 418) with delta (10, 9)
Screenshot: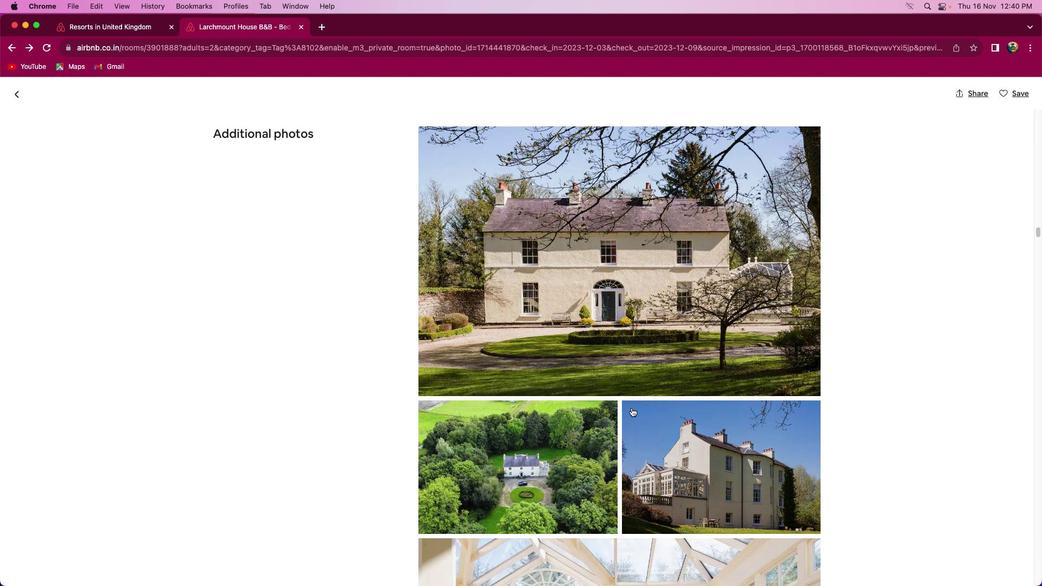 
Action: Mouse moved to (642, 418)
Screenshot: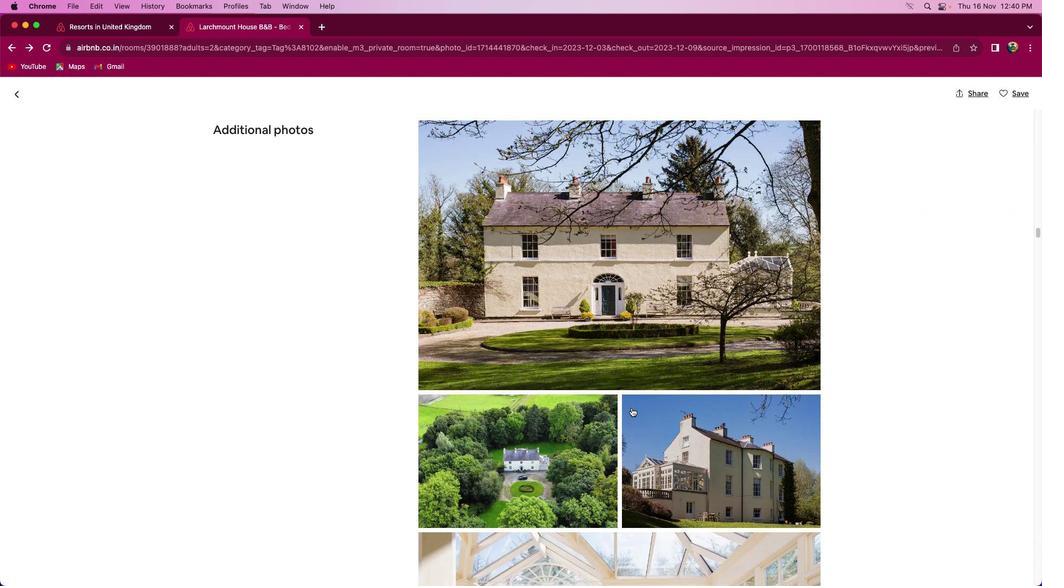 
Action: Mouse scrolled (642, 418) with delta (10, 9)
Screenshot: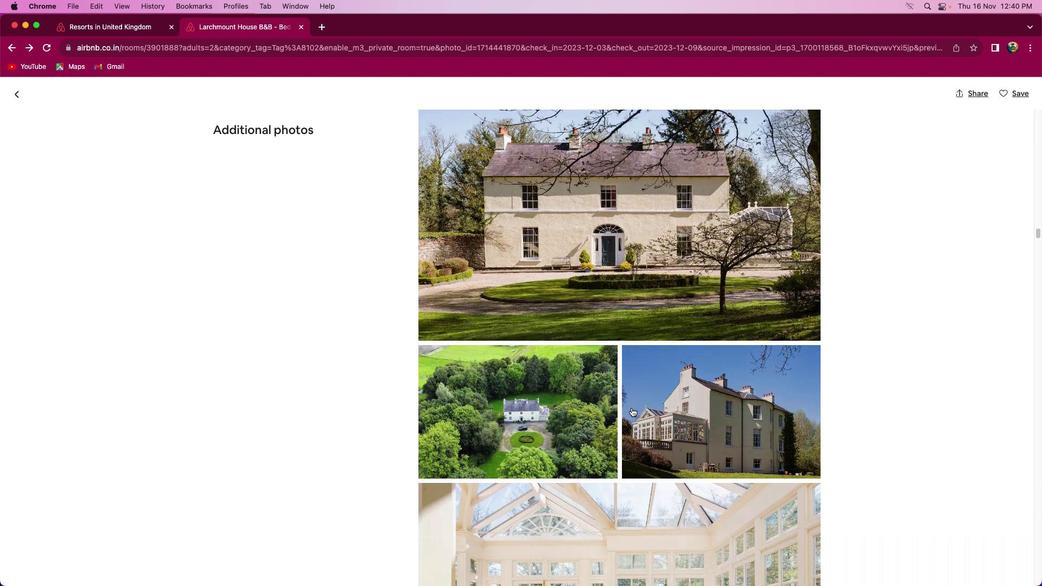 
Action: Mouse scrolled (642, 418) with delta (10, 9)
Screenshot: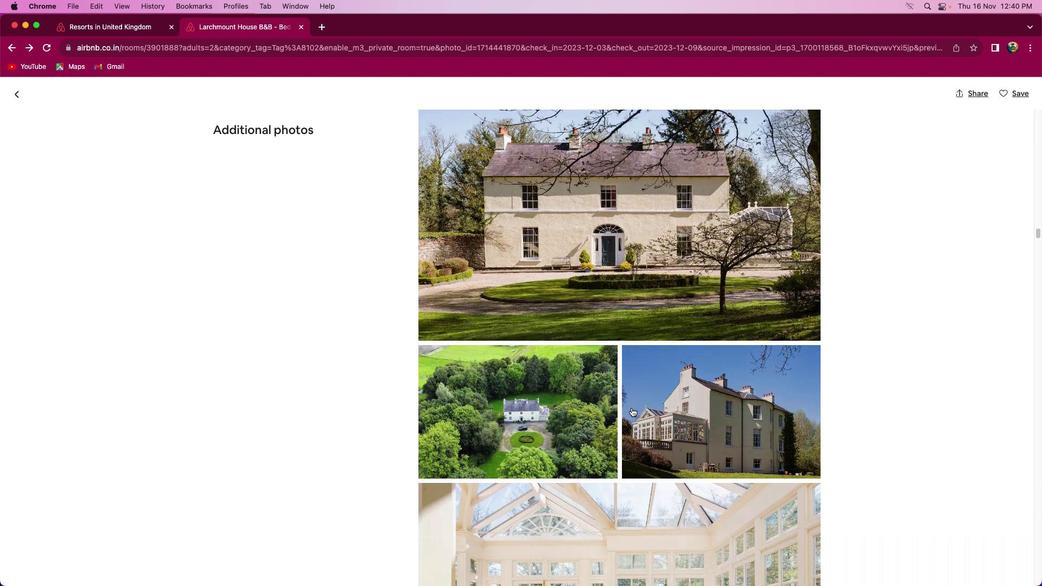 
Action: Mouse scrolled (642, 418) with delta (10, 8)
Screenshot: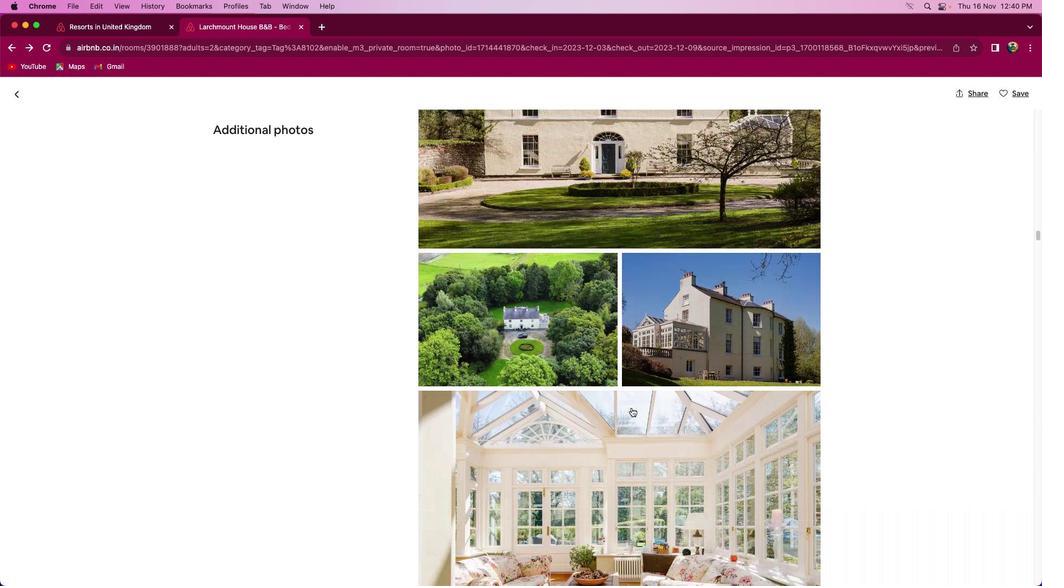 
Action: Mouse moved to (642, 418)
Screenshot: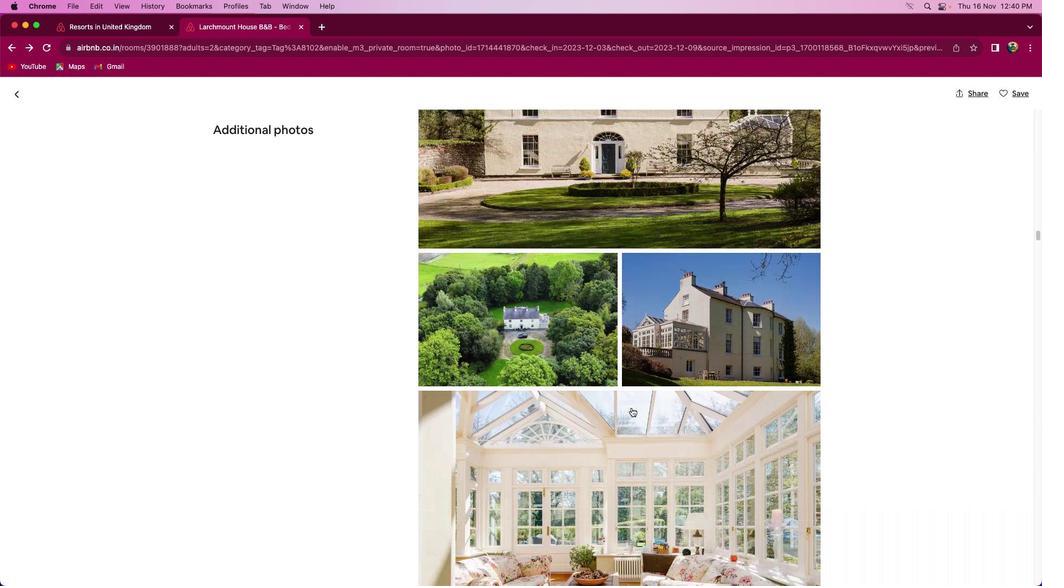 
Action: Mouse scrolled (642, 418) with delta (10, 7)
Screenshot: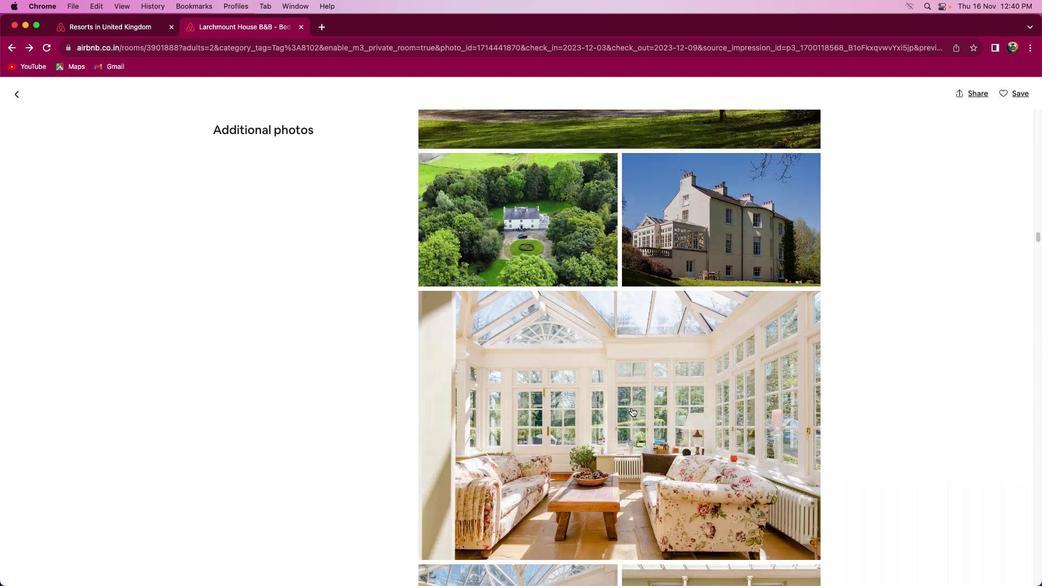 
Action: Mouse scrolled (642, 418) with delta (10, 9)
Screenshot: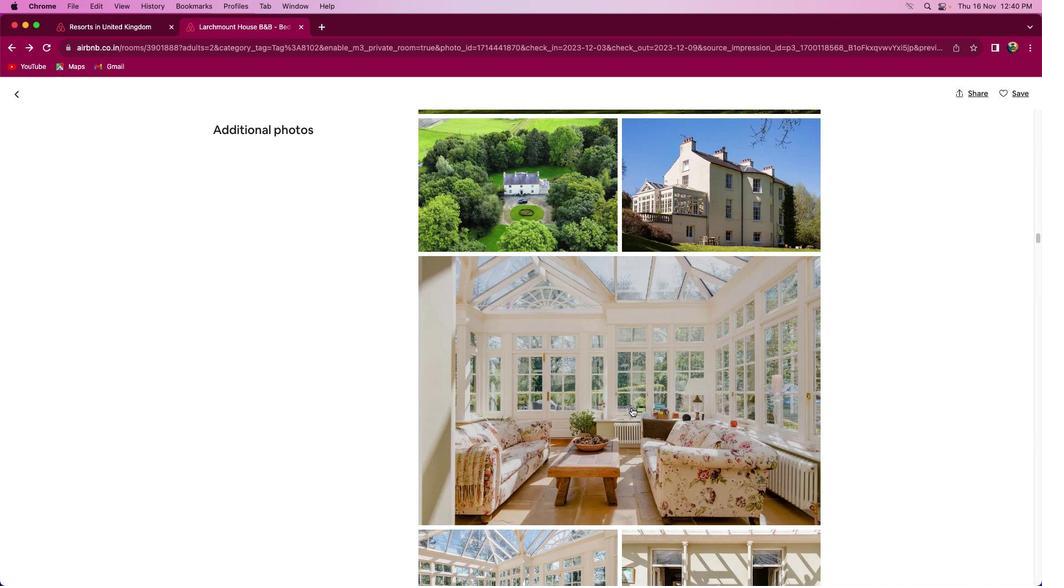 
Action: Mouse scrolled (642, 418) with delta (10, 9)
Screenshot: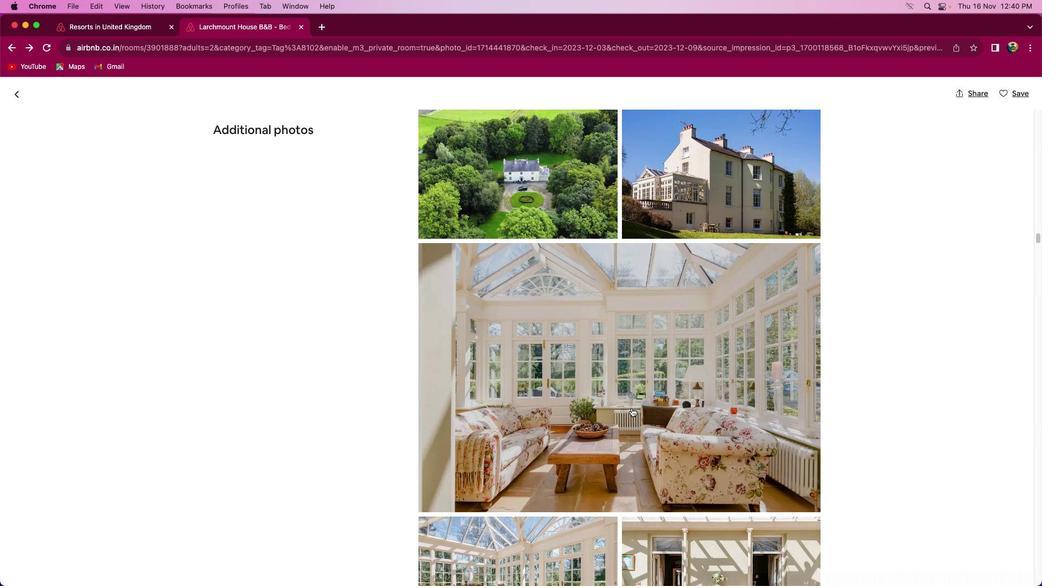 
Action: Mouse scrolled (642, 418) with delta (10, 9)
Screenshot: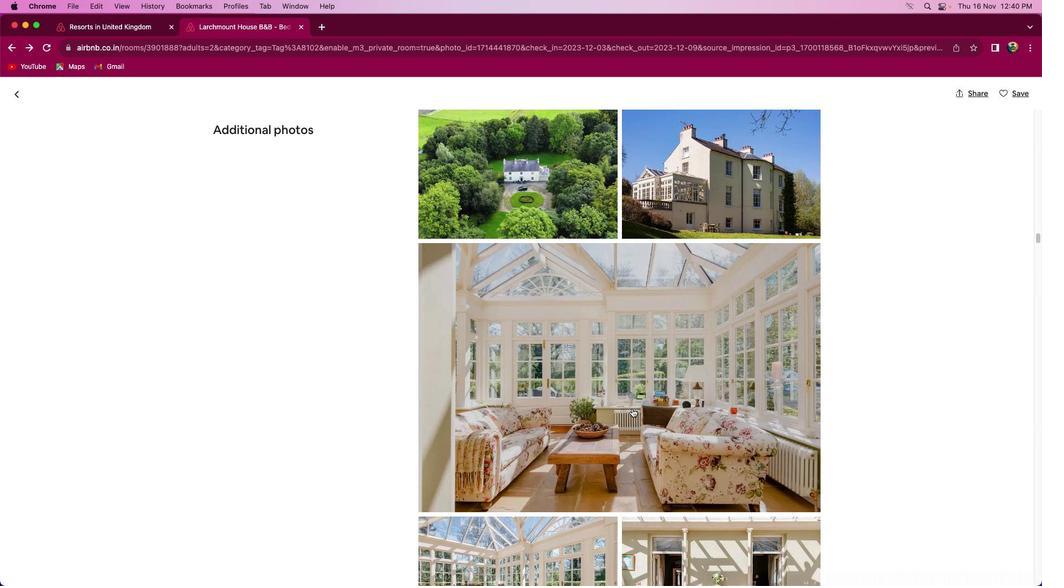 
Action: Mouse scrolled (642, 418) with delta (10, 8)
Screenshot: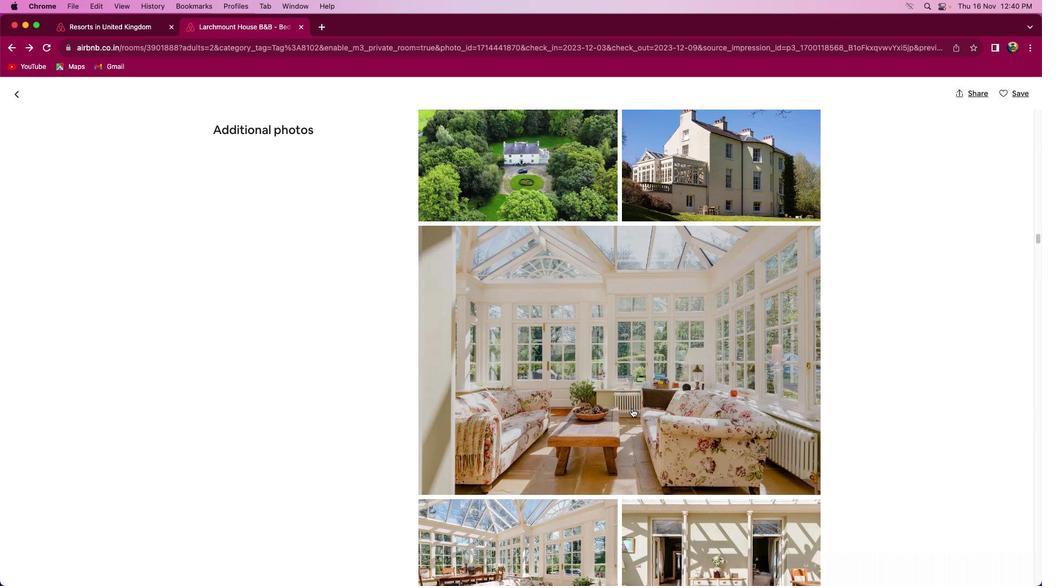
Action: Mouse scrolled (642, 418) with delta (10, 7)
Screenshot: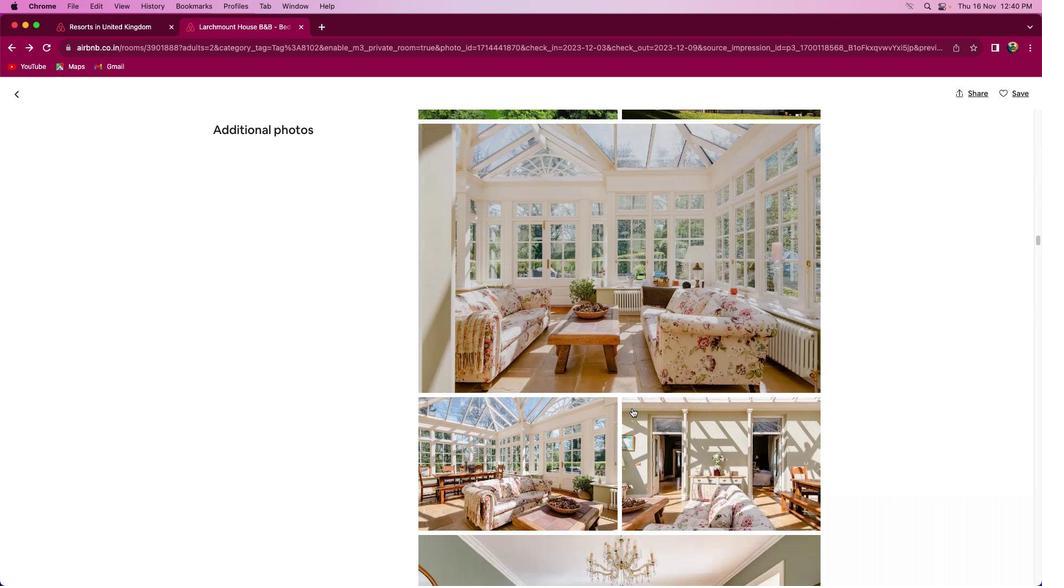 
Action: Mouse moved to (642, 418)
Screenshot: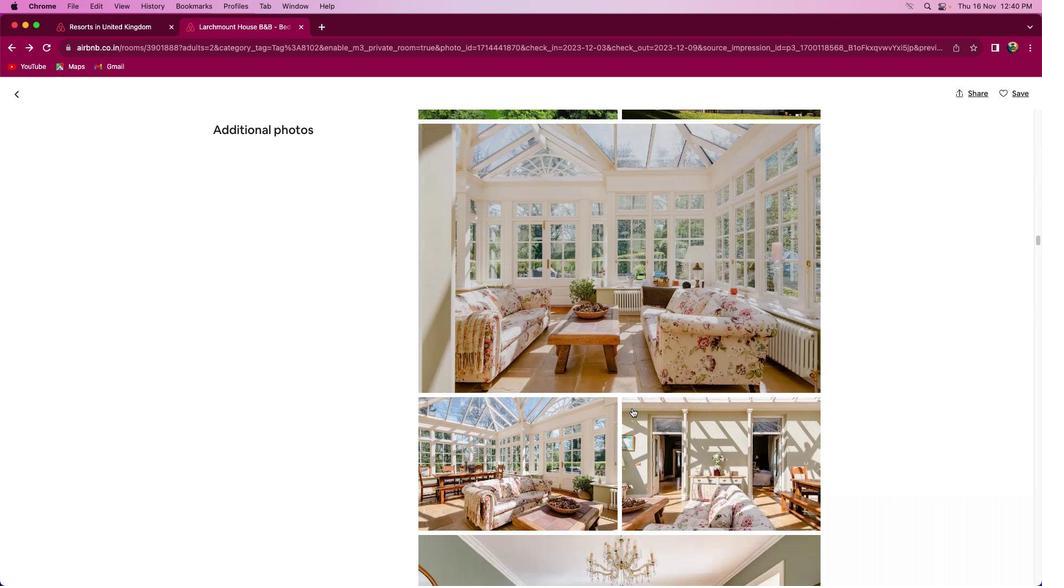
Action: Mouse scrolled (642, 418) with delta (10, 9)
Screenshot: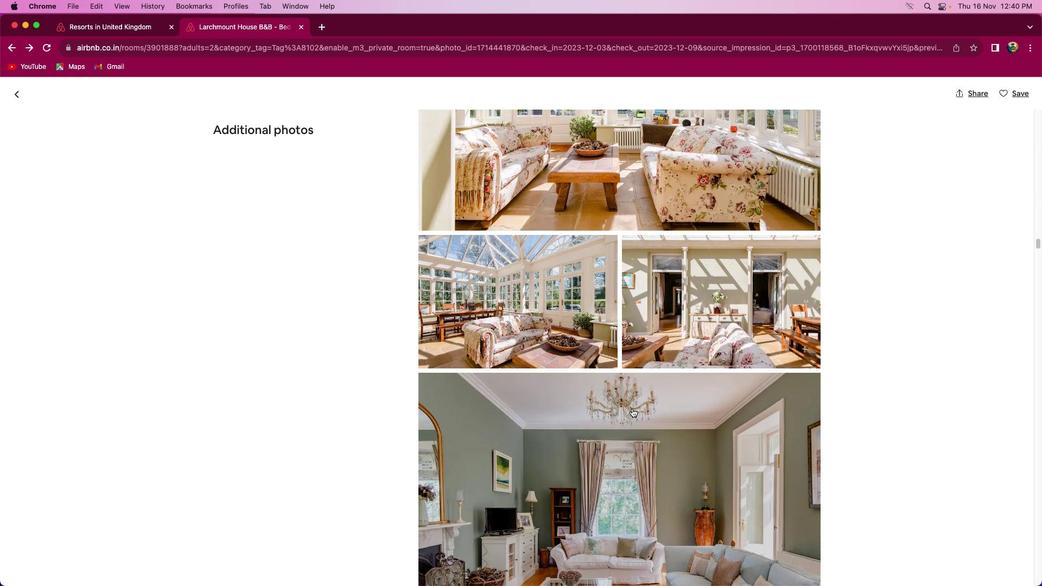 
Action: Mouse scrolled (642, 418) with delta (10, 9)
Screenshot: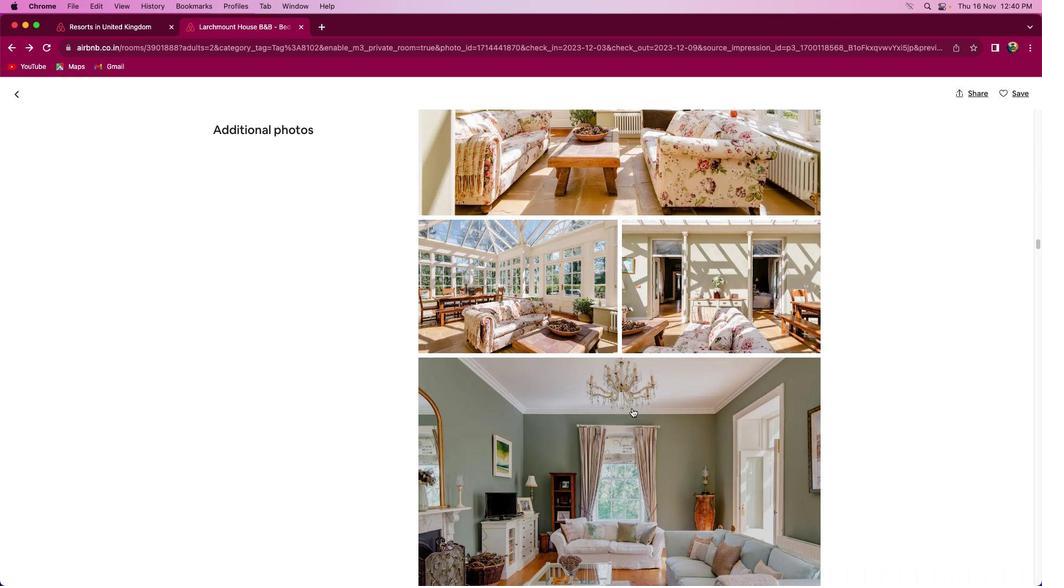 
Action: Mouse scrolled (642, 418) with delta (10, 8)
Screenshot: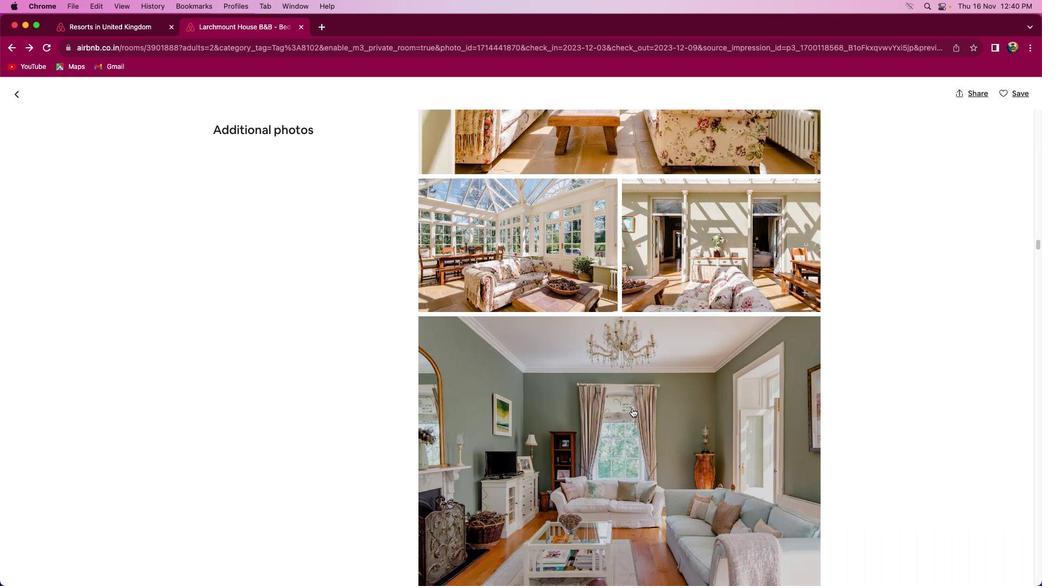 
Action: Mouse scrolled (642, 418) with delta (10, 8)
Screenshot: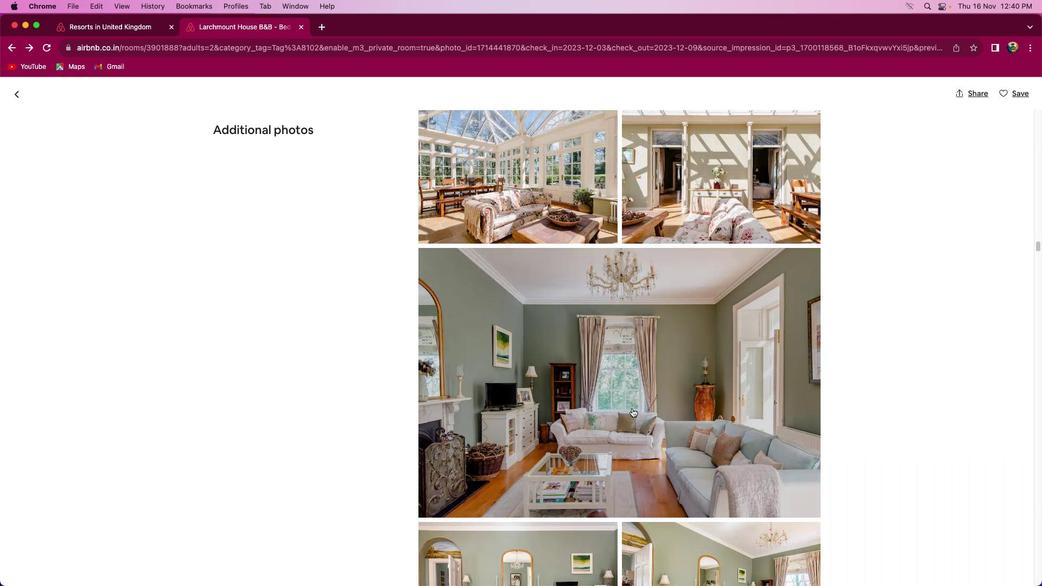 
Action: Mouse moved to (642, 418)
Screenshot: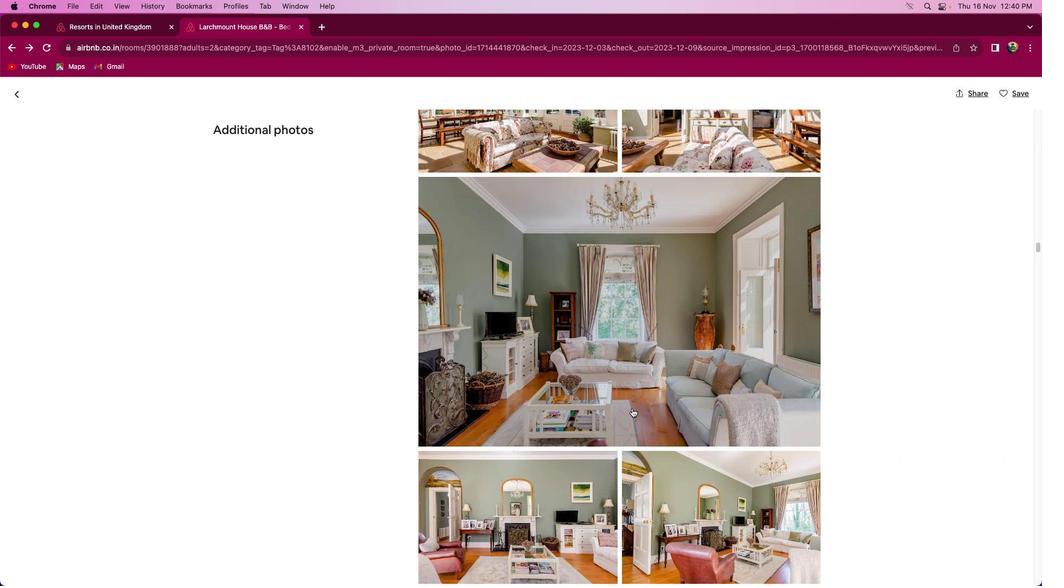 
Action: Mouse scrolled (642, 418) with delta (10, 9)
Screenshot: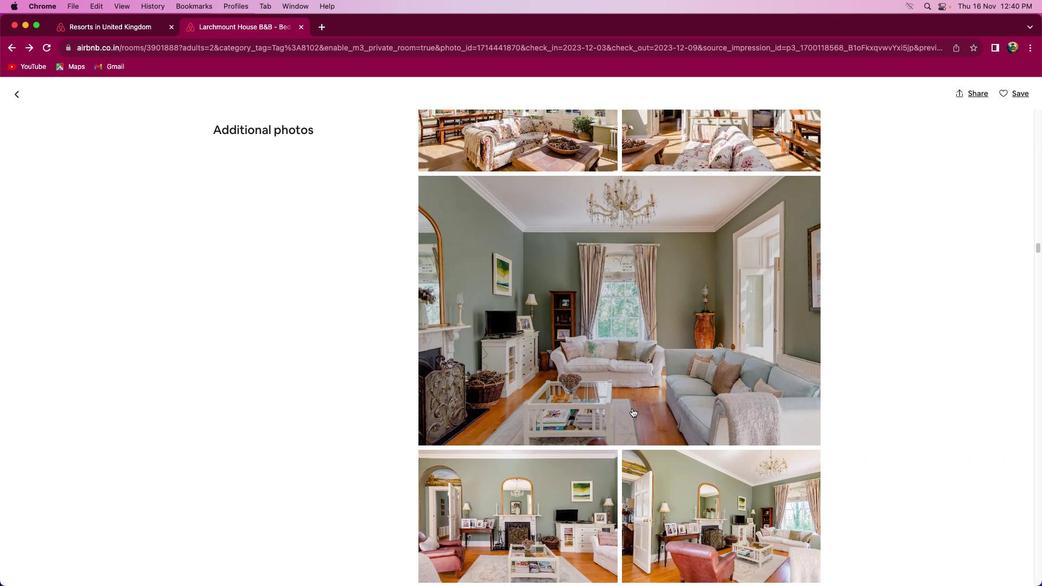 
Action: Mouse scrolled (642, 418) with delta (10, 9)
Screenshot: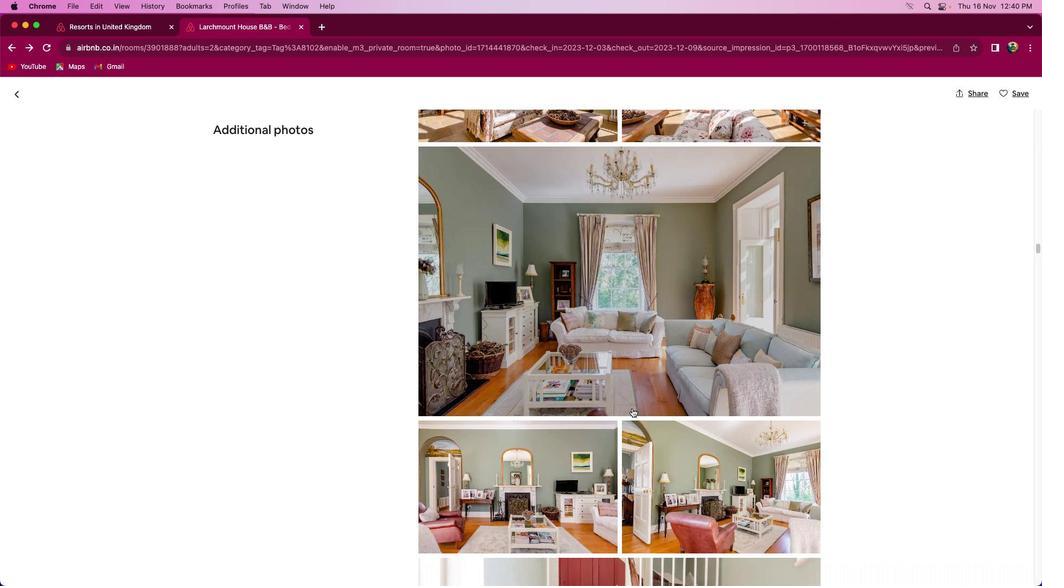 
Action: Mouse scrolled (642, 418) with delta (10, 8)
Screenshot: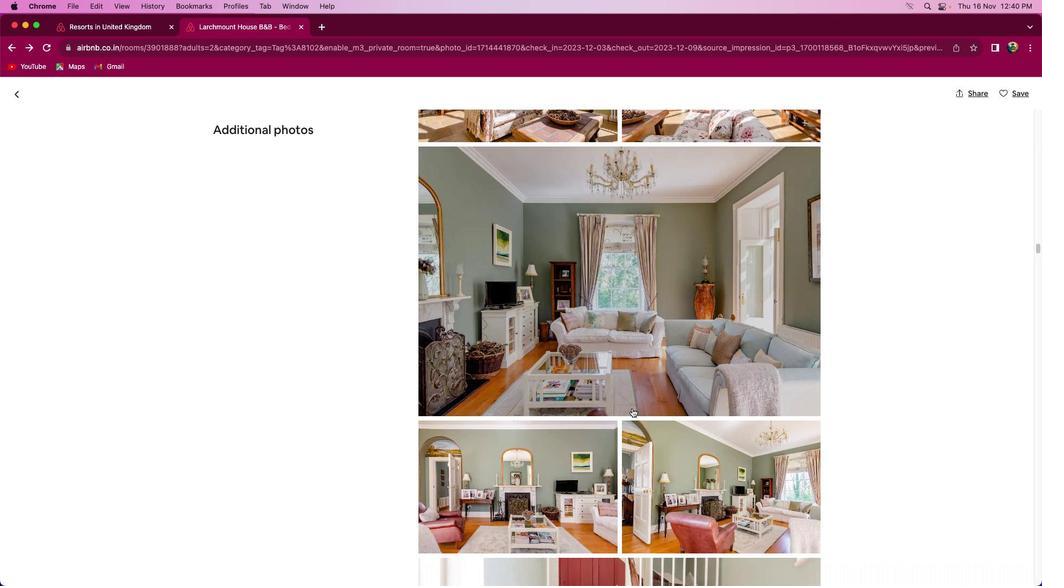 
Action: Mouse scrolled (642, 418) with delta (10, 8)
Screenshot: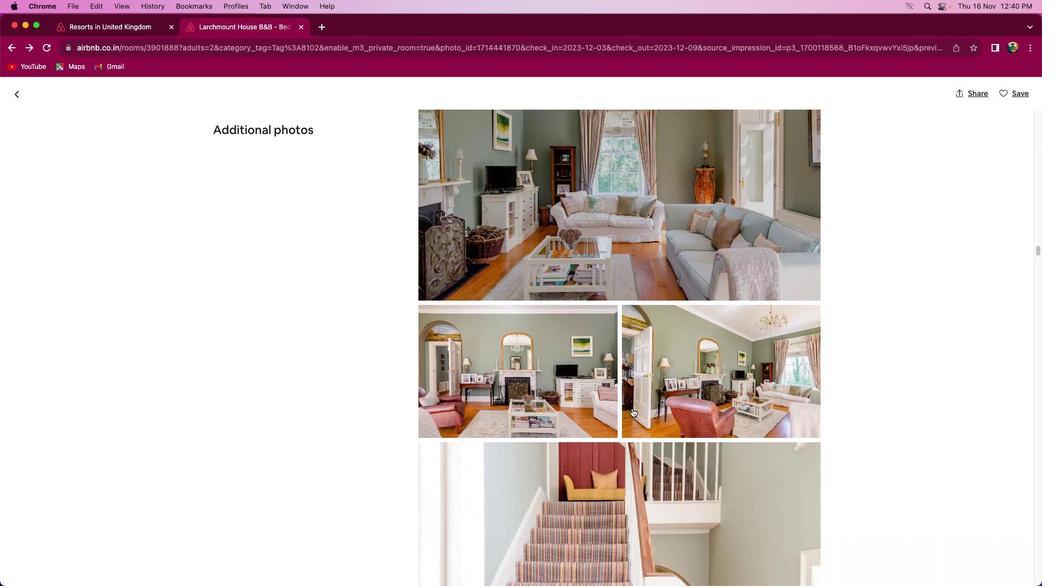 
Action: Mouse scrolled (642, 418) with delta (10, 7)
Screenshot: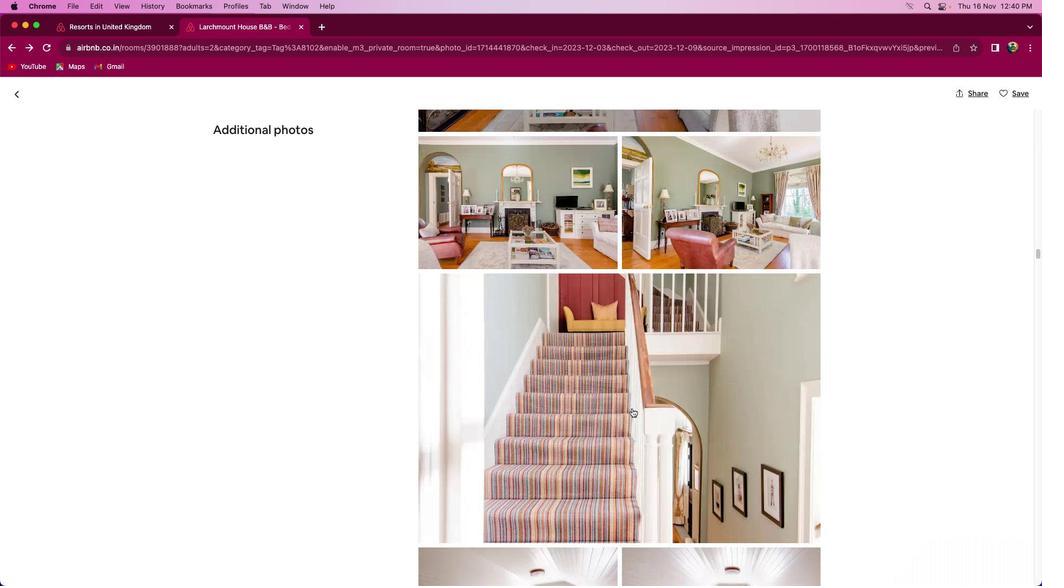 
Action: Mouse scrolled (642, 418) with delta (10, 9)
Screenshot: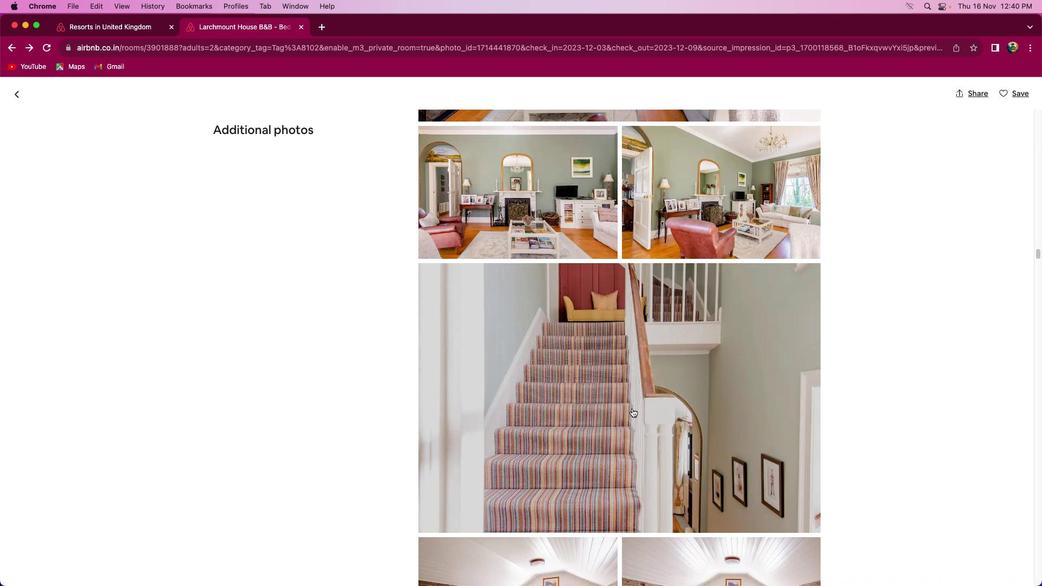 
Action: Mouse scrolled (642, 418) with delta (10, 9)
Screenshot: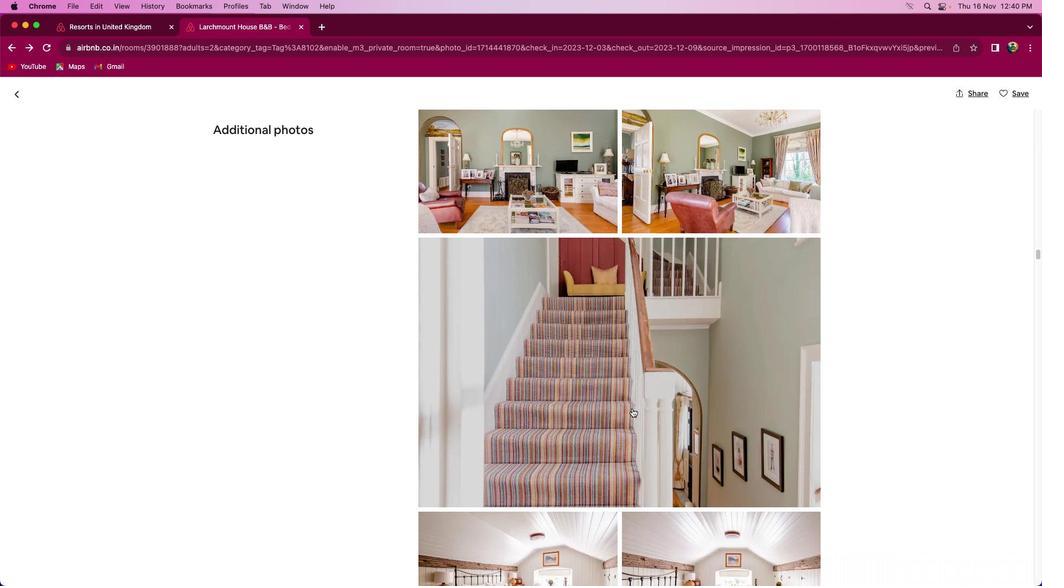 
Action: Mouse scrolled (642, 418) with delta (10, 8)
Screenshot: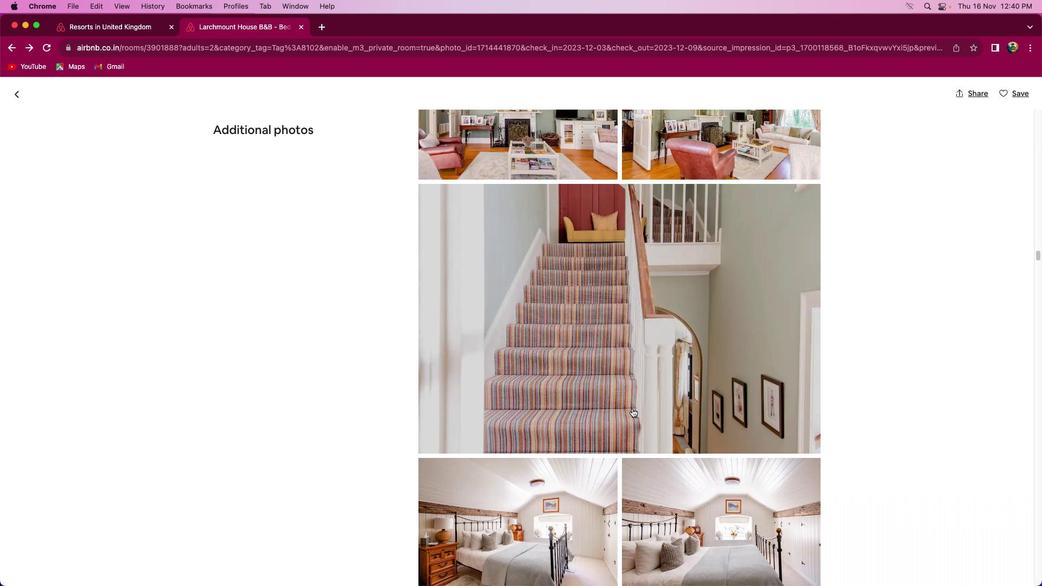 
Action: Mouse scrolled (642, 418) with delta (10, 8)
Screenshot: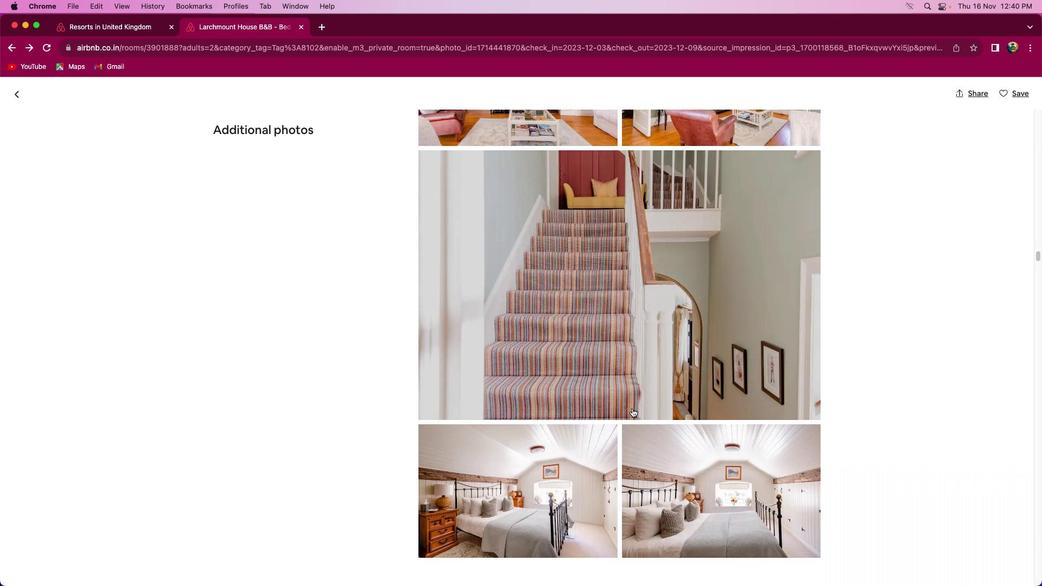 
Action: Mouse scrolled (642, 418) with delta (10, 9)
Screenshot: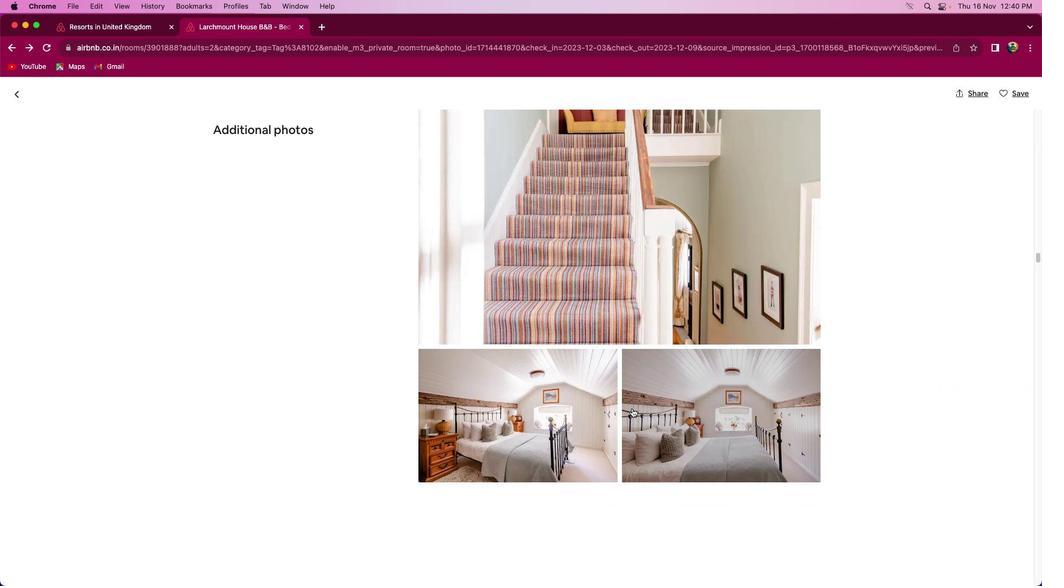 
Action: Mouse scrolled (642, 418) with delta (10, 9)
Screenshot: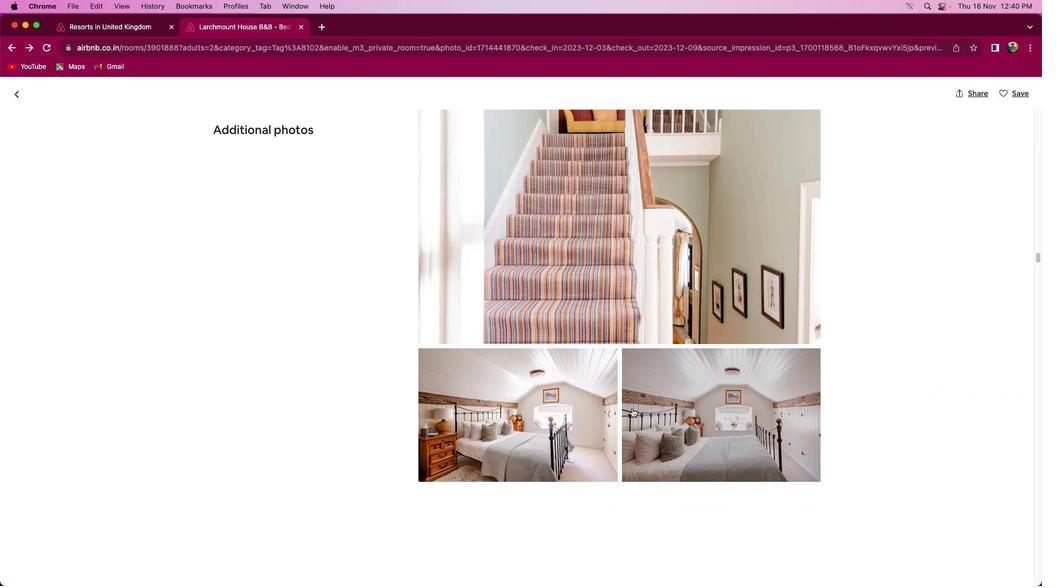 
Action: Mouse scrolled (642, 418) with delta (10, 8)
Screenshot: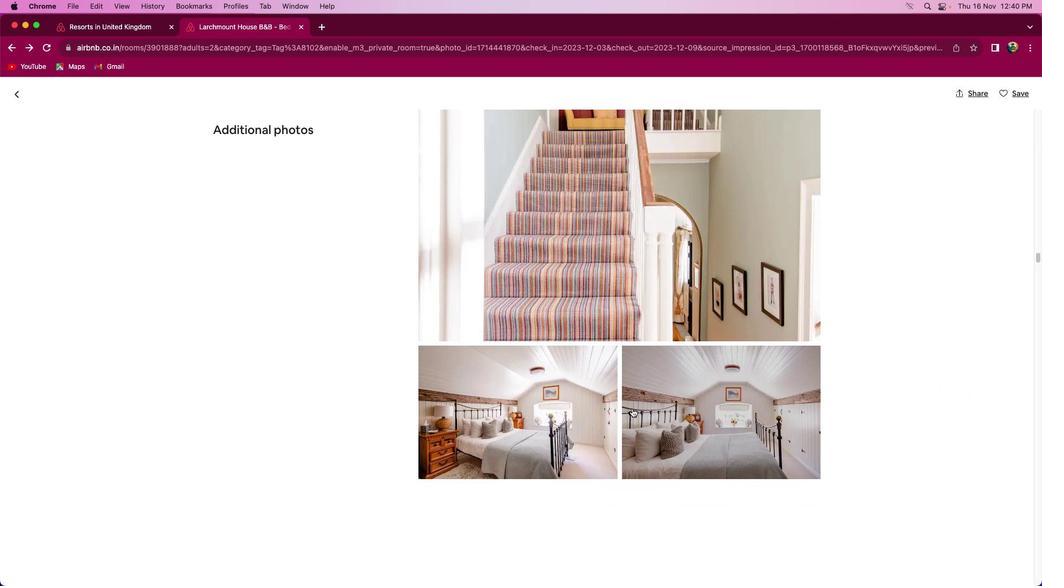 
Action: Mouse scrolled (642, 418) with delta (10, 8)
Screenshot: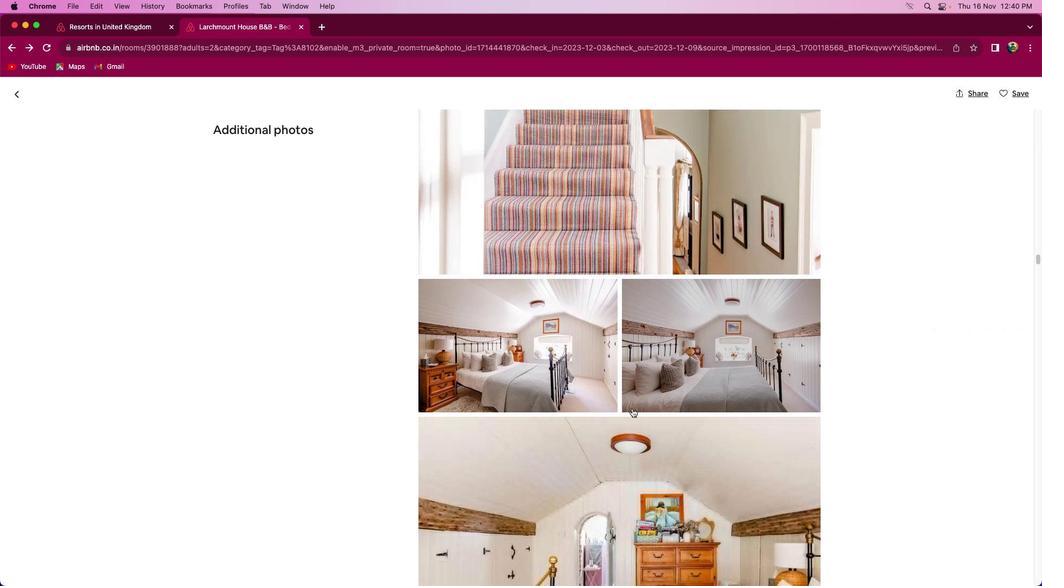 
Action: Mouse scrolled (642, 418) with delta (10, 8)
Screenshot: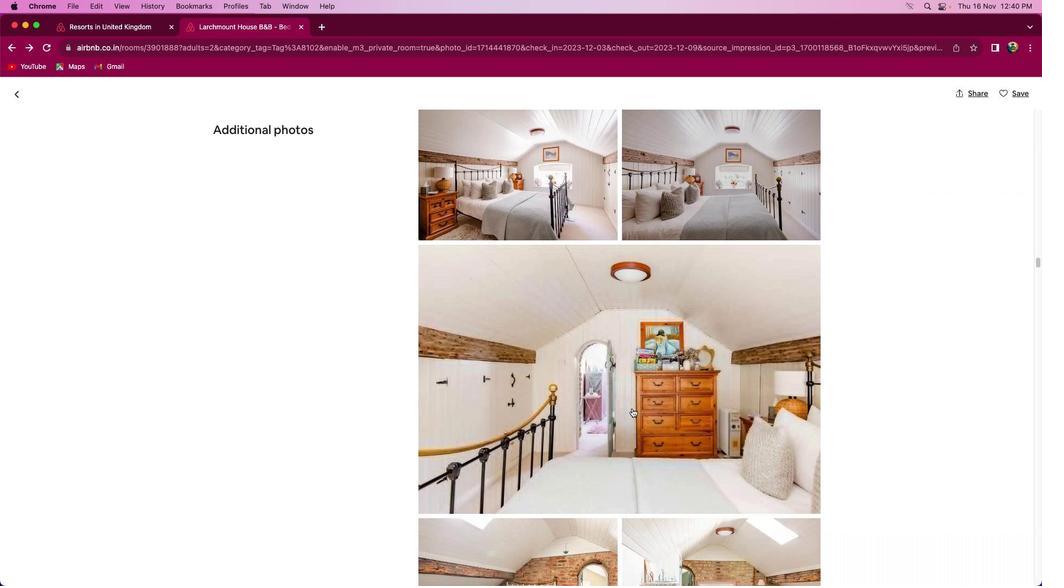 
Action: Mouse scrolled (642, 418) with delta (10, 9)
Screenshot: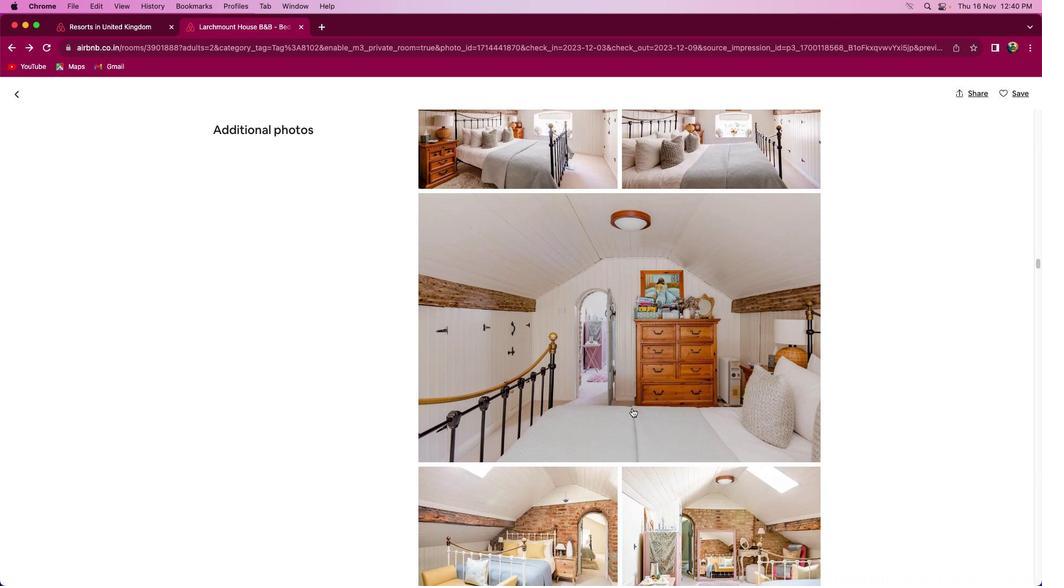 
Action: Mouse scrolled (642, 418) with delta (10, 9)
Screenshot: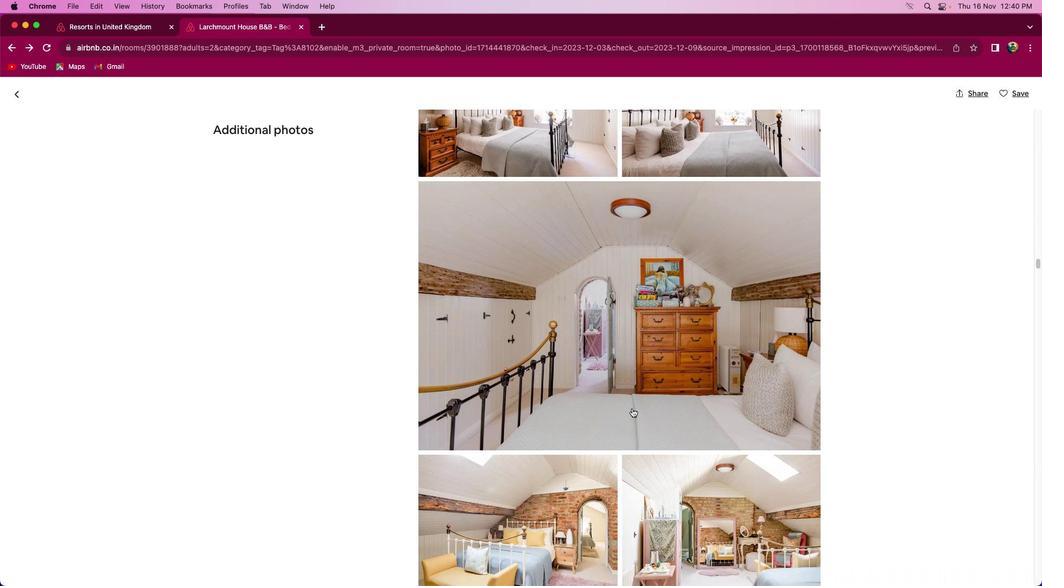 
Action: Mouse scrolled (642, 418) with delta (10, 8)
Screenshot: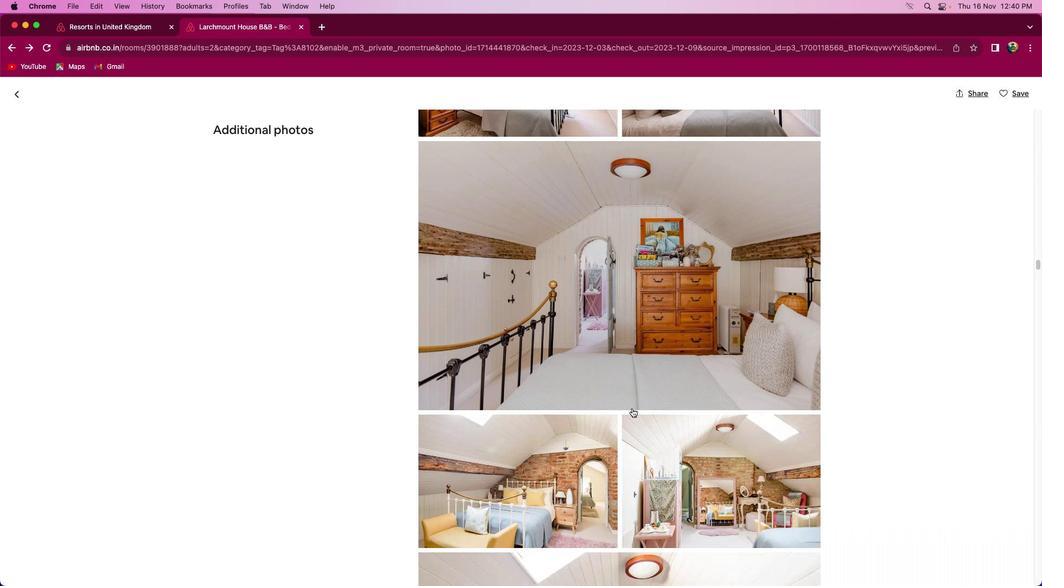 
Action: Mouse scrolled (642, 418) with delta (10, 8)
Screenshot: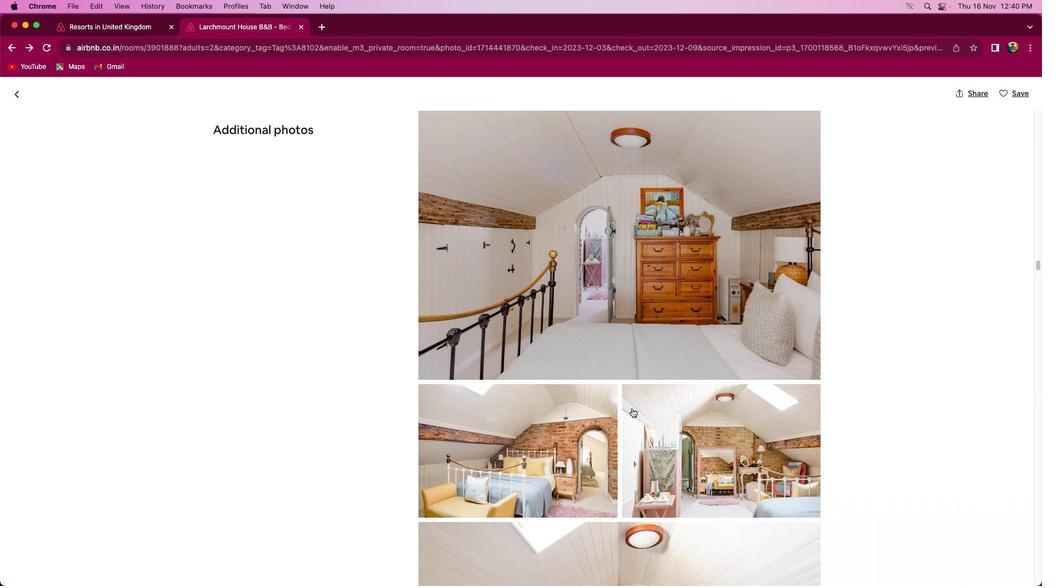 
Action: Mouse scrolled (642, 418) with delta (10, 8)
Screenshot: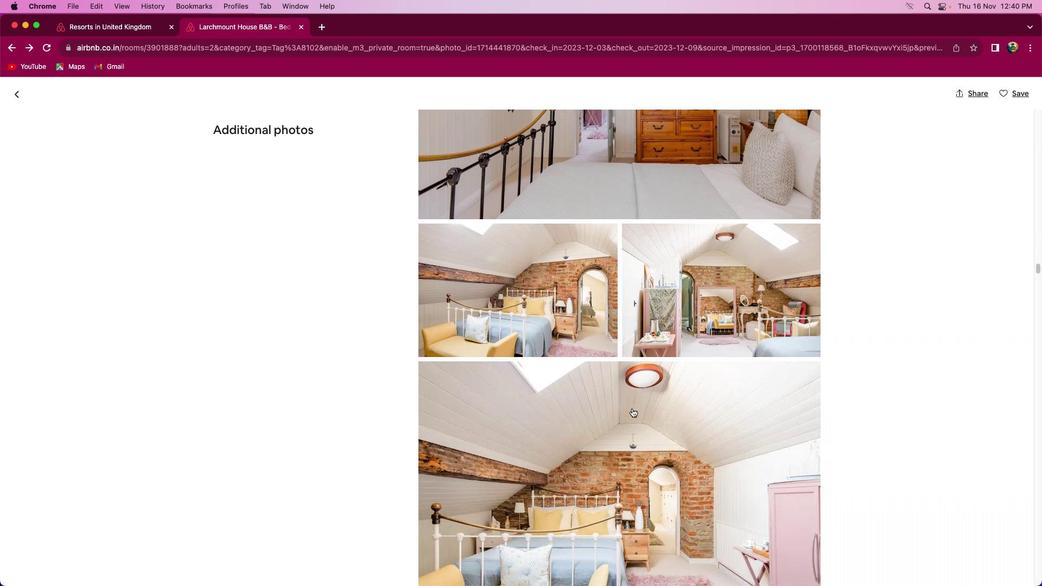 
Action: Mouse scrolled (642, 418) with delta (10, 9)
Screenshot: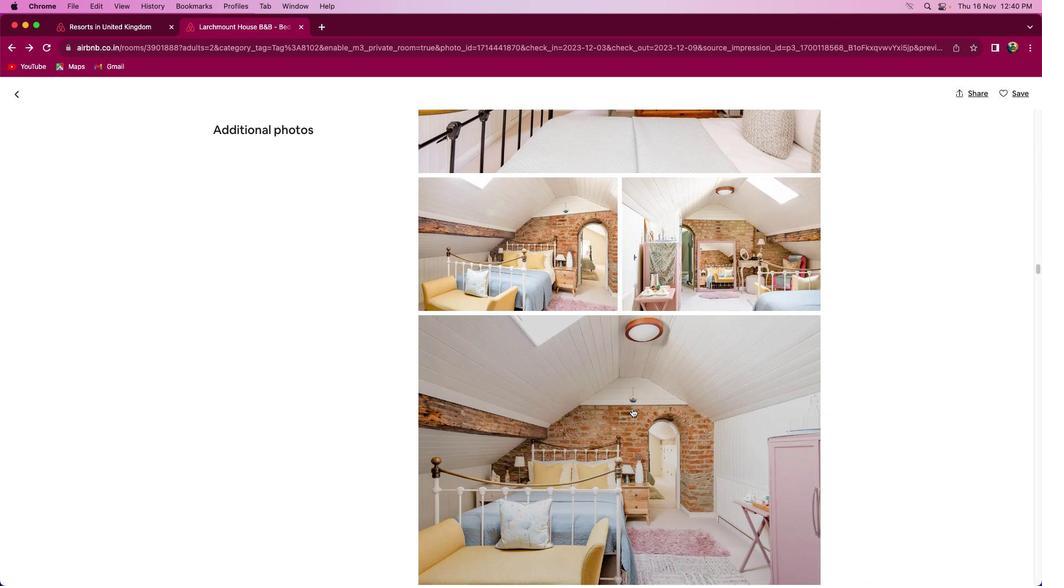 
Action: Mouse scrolled (642, 418) with delta (10, 9)
Screenshot: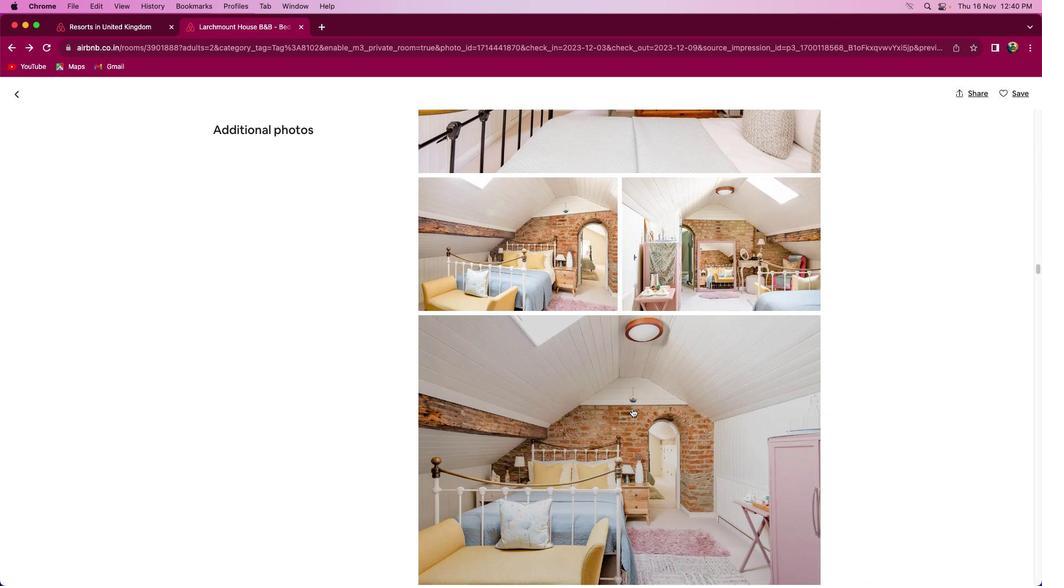 
Action: Mouse scrolled (642, 418) with delta (10, 8)
Screenshot: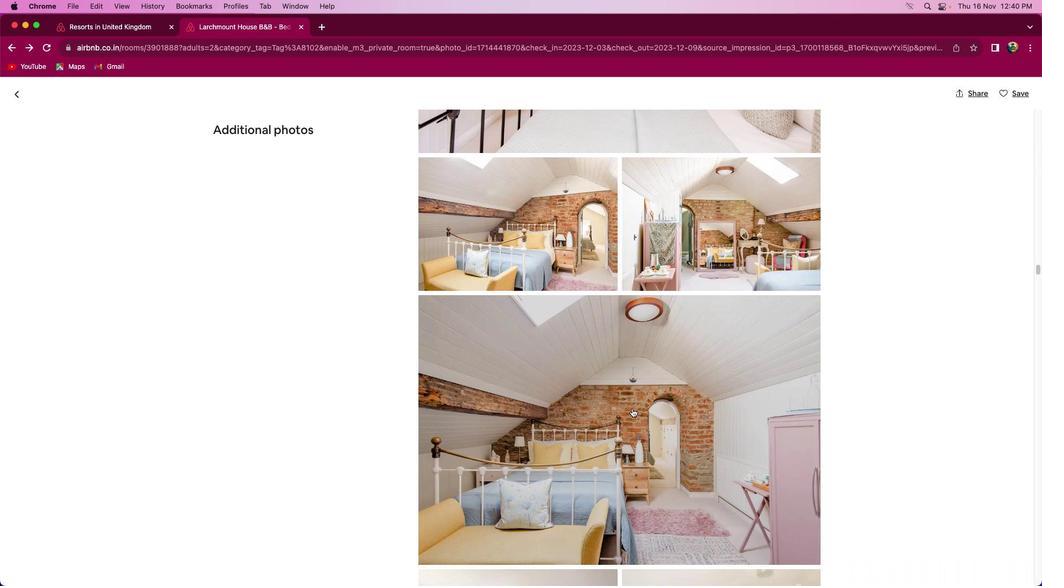 
Action: Mouse scrolled (642, 418) with delta (10, 8)
Screenshot: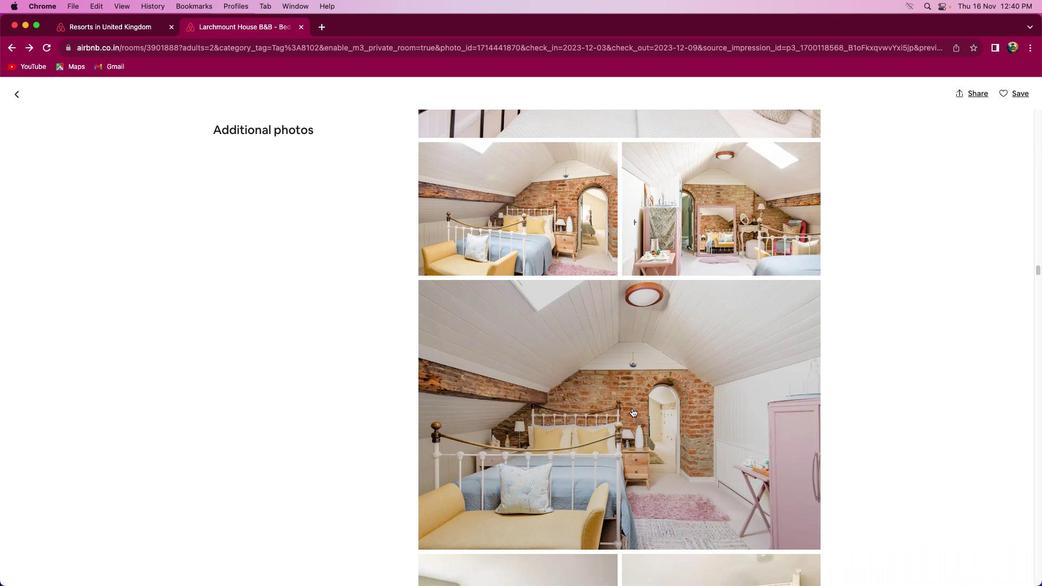 
Action: Mouse scrolled (642, 418) with delta (10, 9)
Screenshot: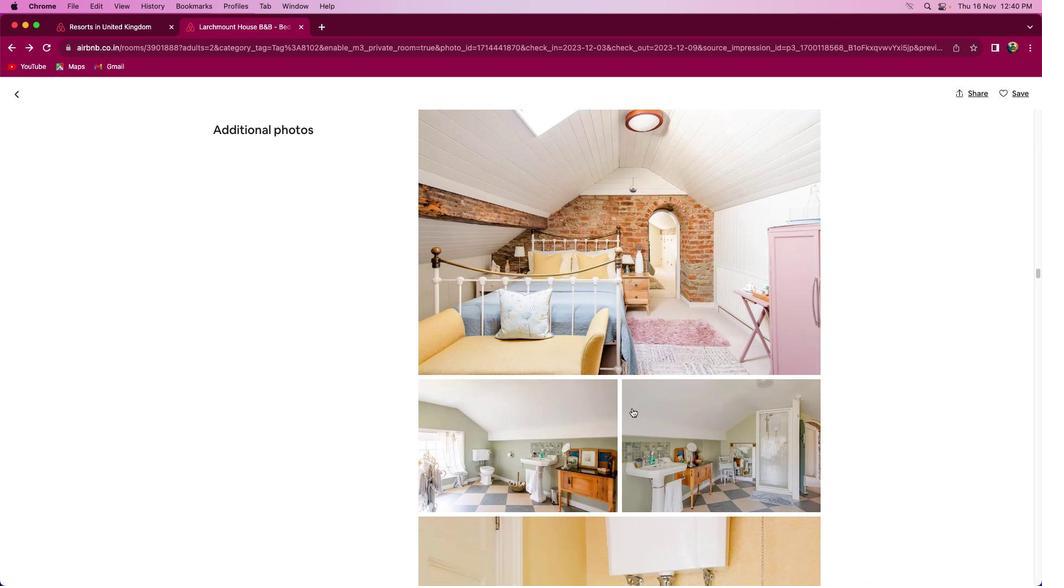 
Action: Mouse scrolled (642, 418) with delta (10, 9)
Screenshot: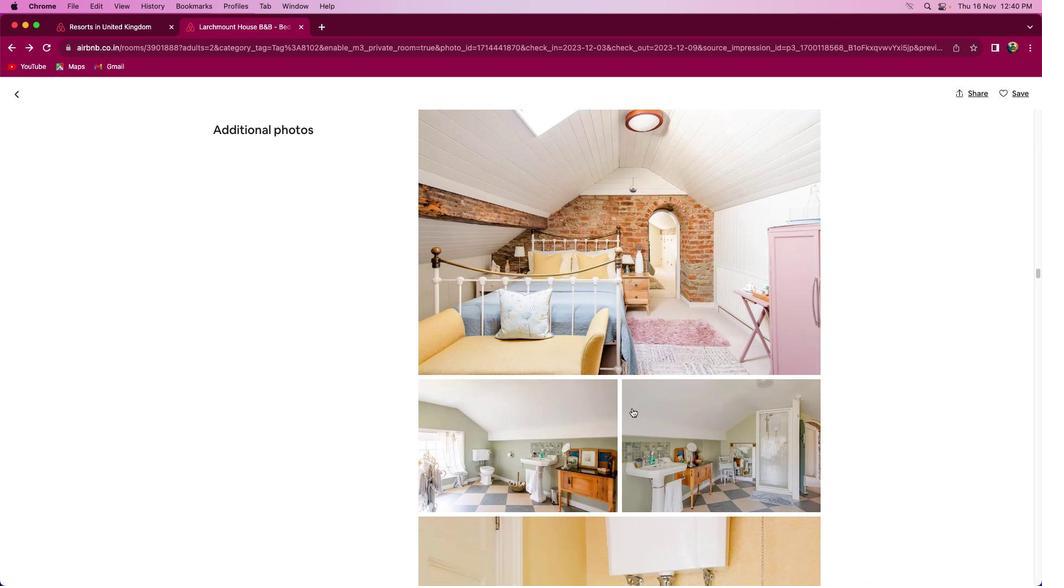 
Action: Mouse scrolled (642, 418) with delta (10, 8)
Screenshot: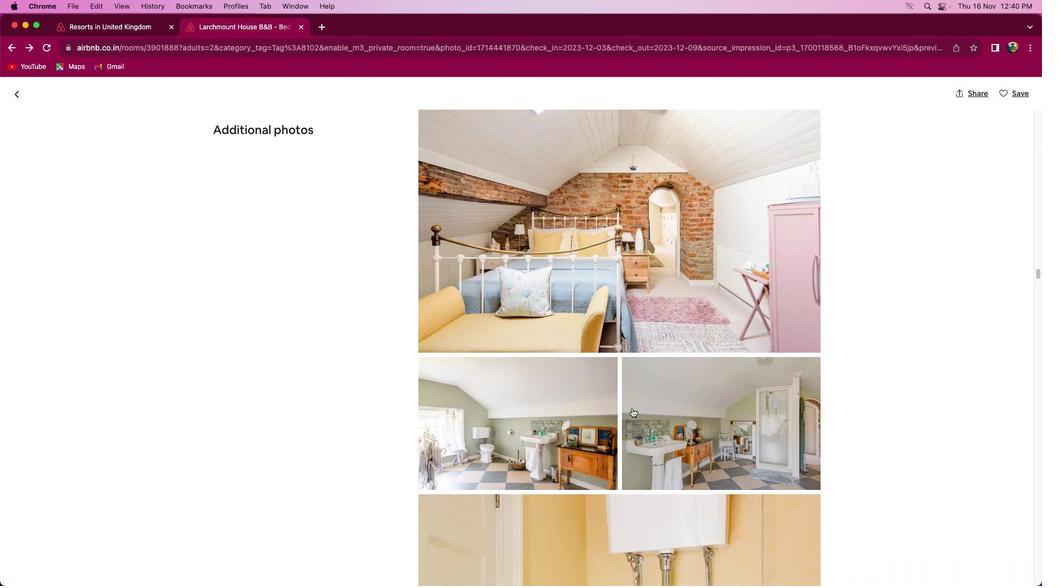 
Action: Mouse scrolled (642, 418) with delta (10, 7)
